 Task: Research Airbnb options in Alanya, Turkey from 27th December, 2023 to 29st December, 2023 for 2 adults. Place can be private room with 1  bedroom having 2 beds and 1 bathroom. Property type can be flat. Amenities needed are: wifi, washing machine.
Action: Mouse moved to (553, 150)
Screenshot: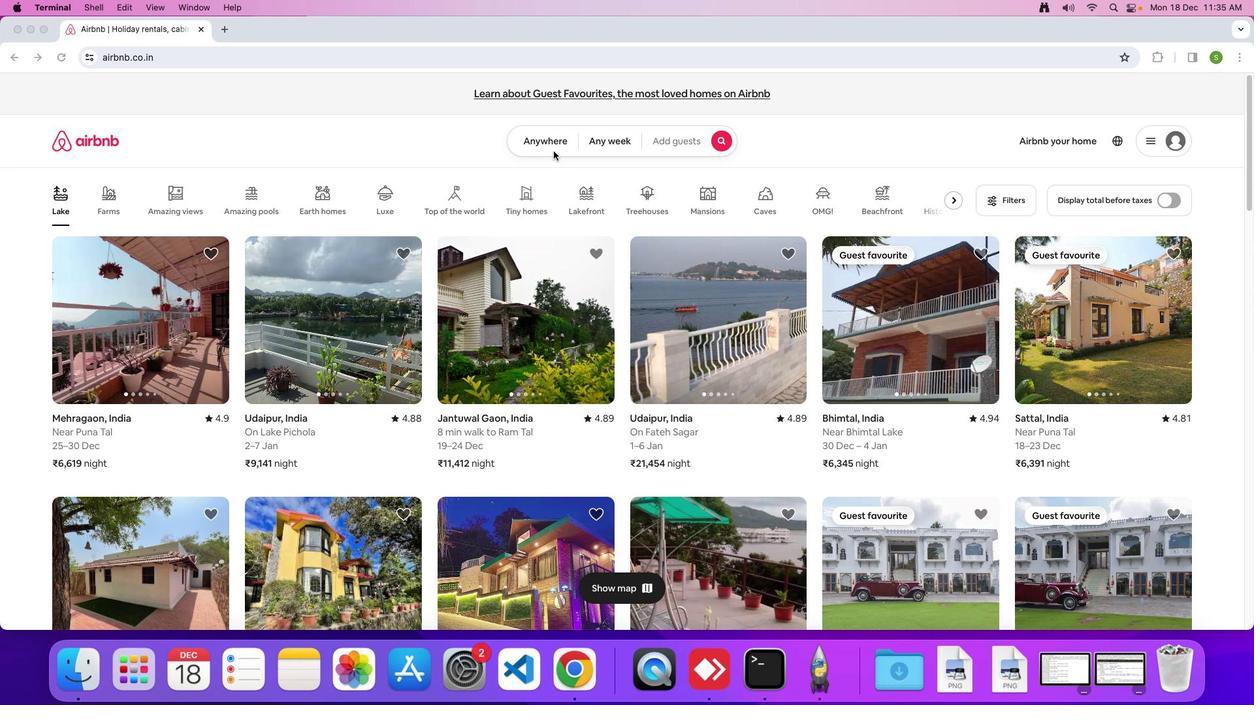 
Action: Mouse pressed left at (553, 150)
Screenshot: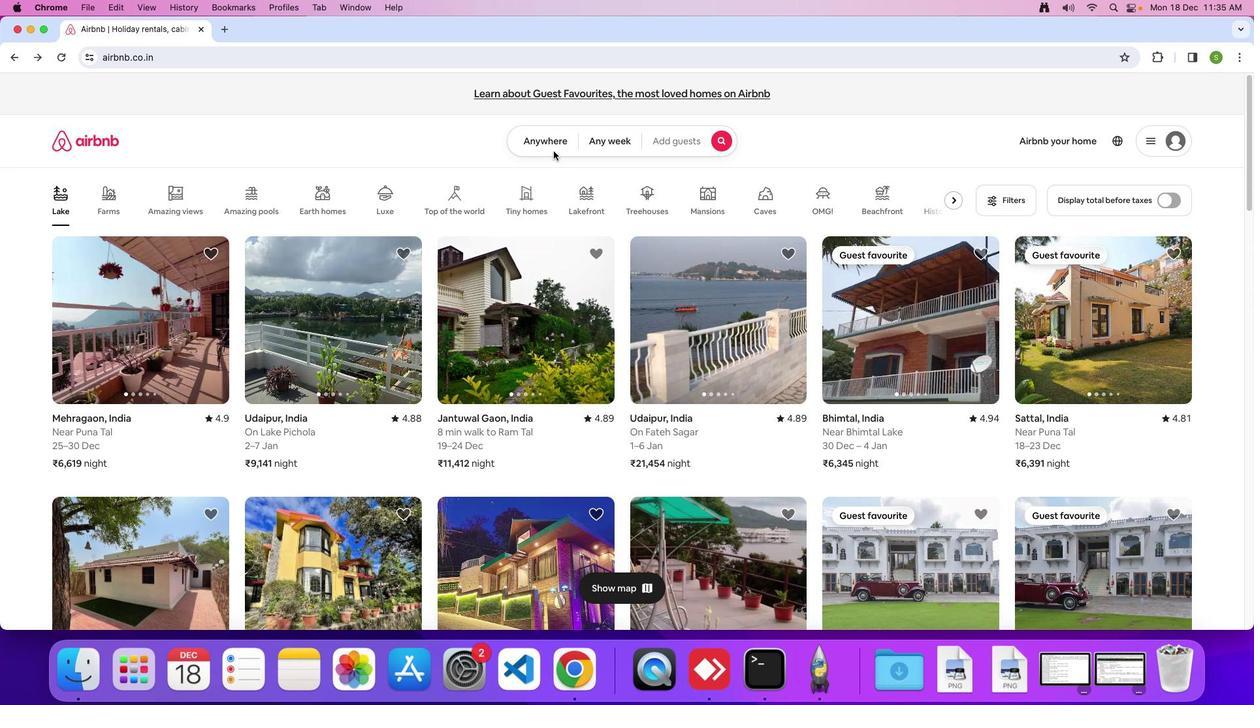 
Action: Mouse moved to (550, 147)
Screenshot: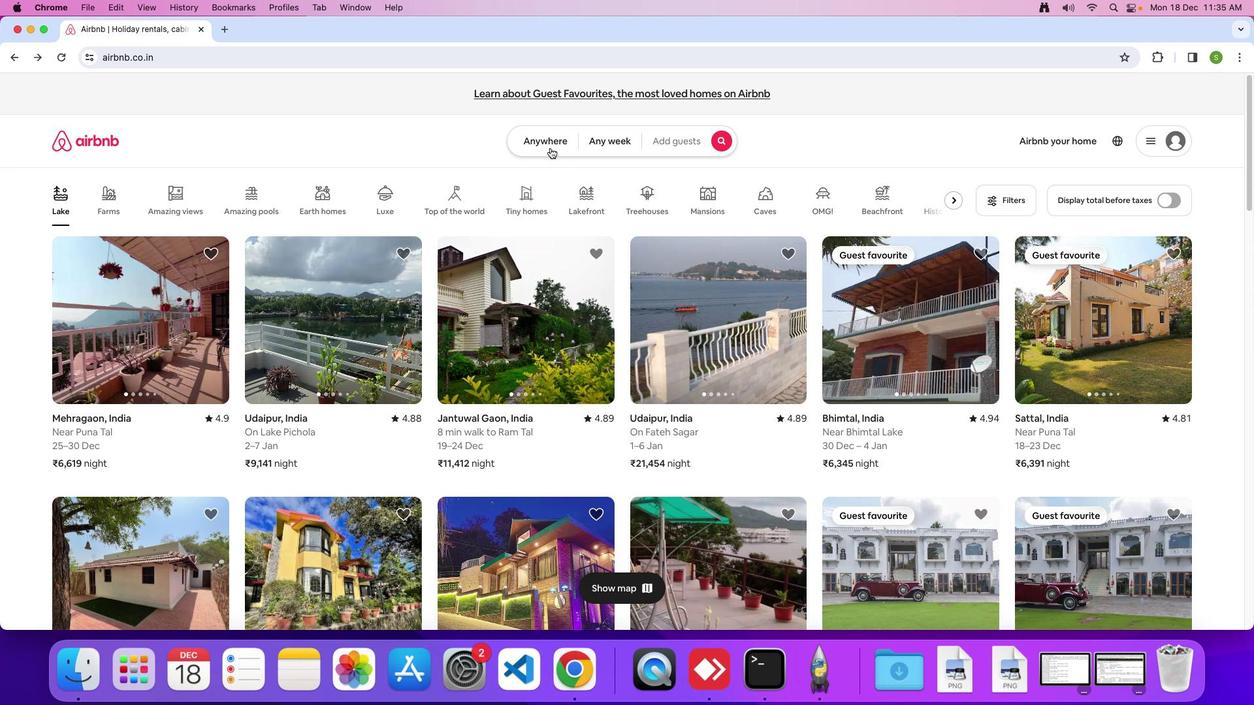 
Action: Mouse pressed left at (550, 147)
Screenshot: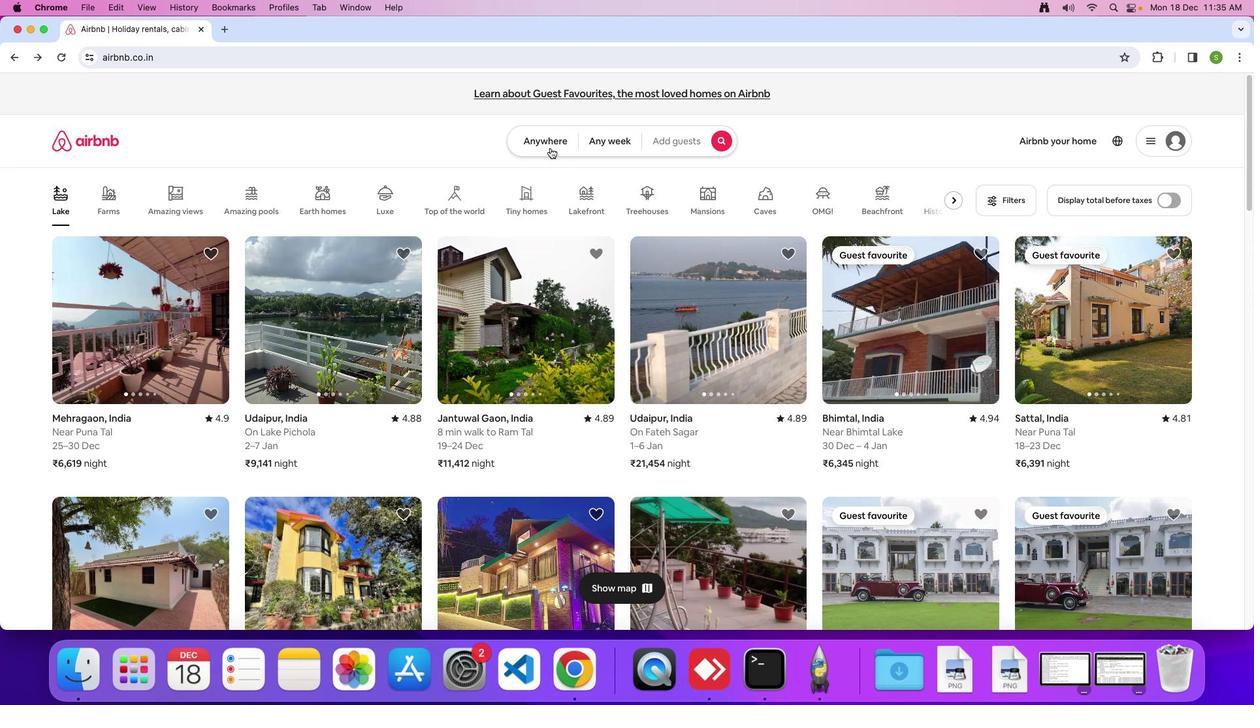 
Action: Mouse moved to (457, 185)
Screenshot: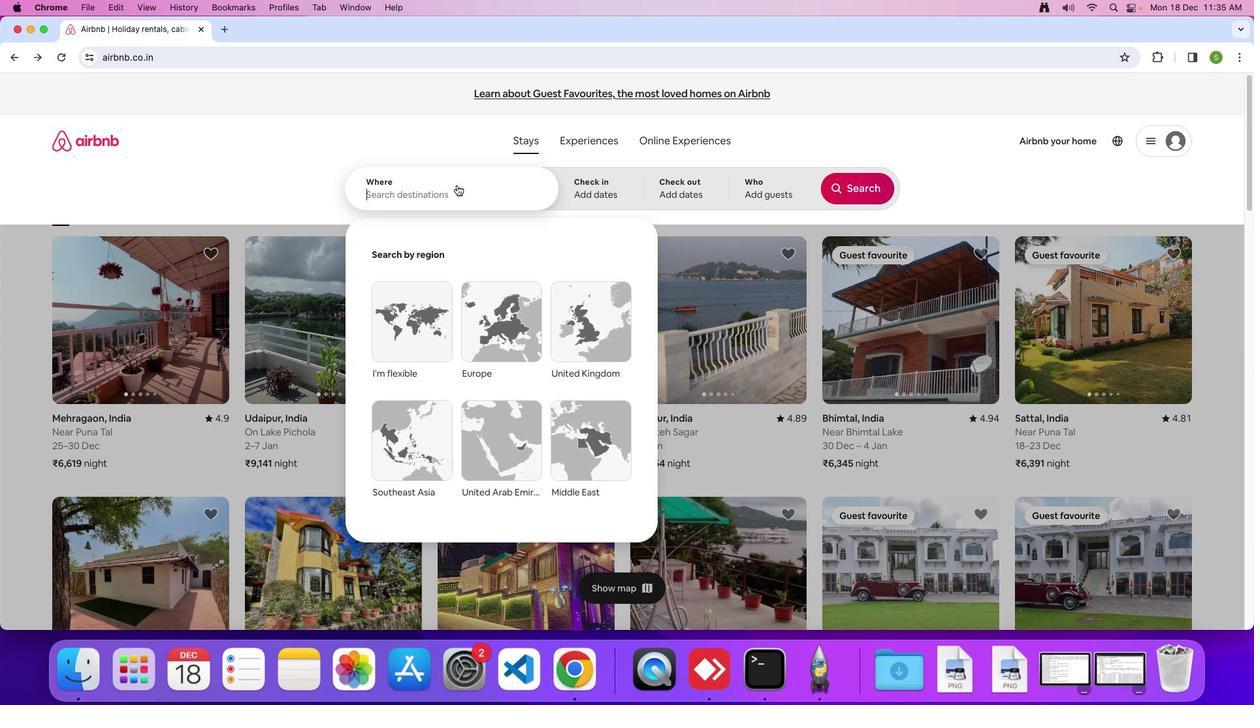 
Action: Mouse pressed left at (457, 185)
Screenshot: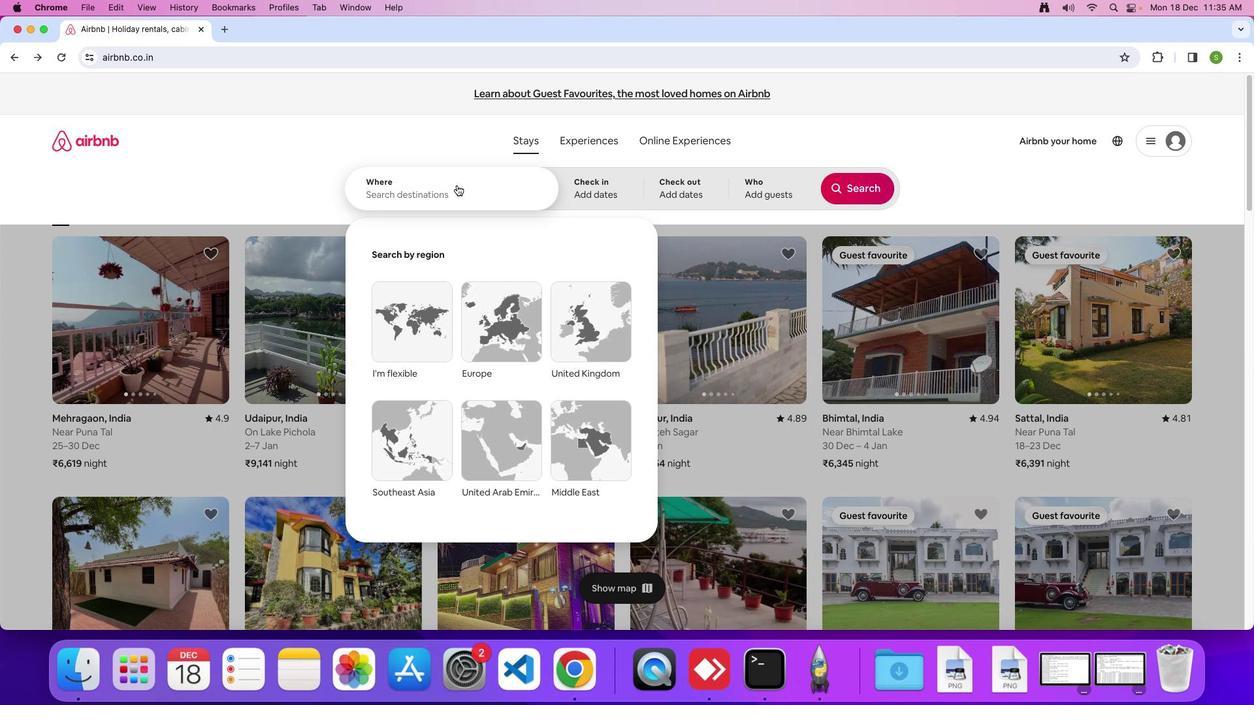 
Action: Mouse moved to (457, 185)
Screenshot: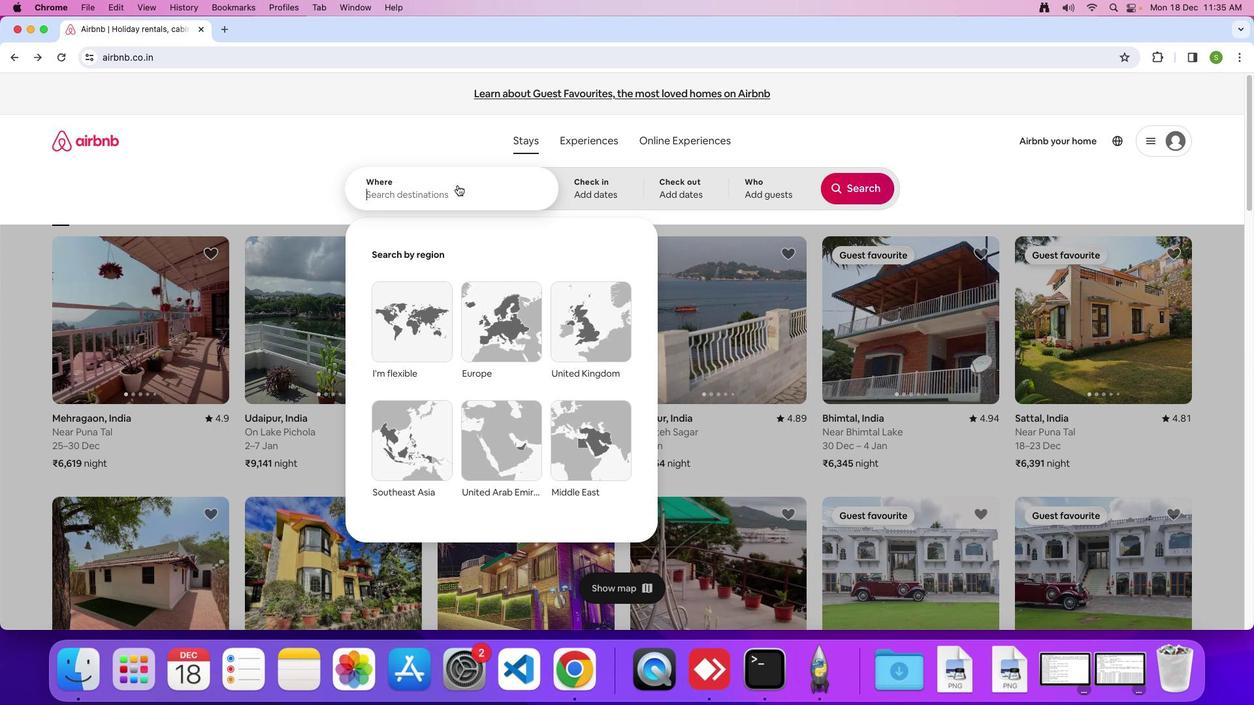 
Action: Key pressed 'A'Key.caps_lock'l''a''n''y''a'','Key.spaceKey.shift't''u''r''k''e''y'Key.enter
Screenshot: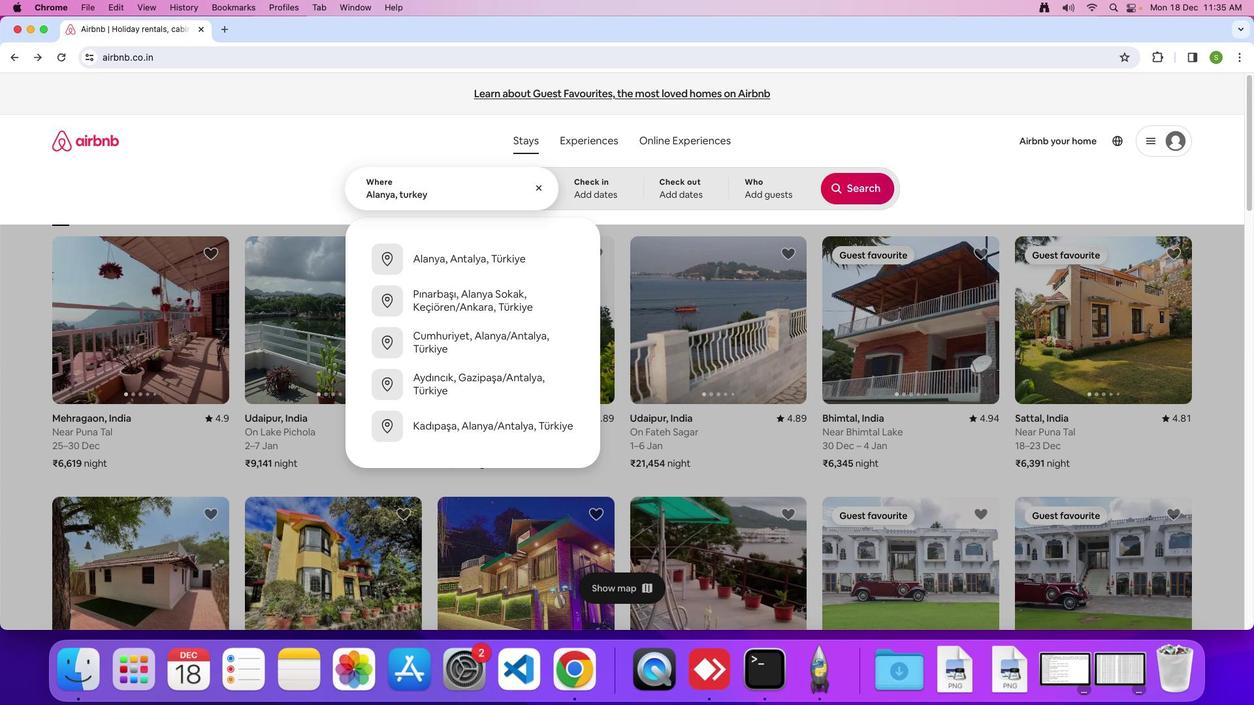 
Action: Mouse moved to (491, 474)
Screenshot: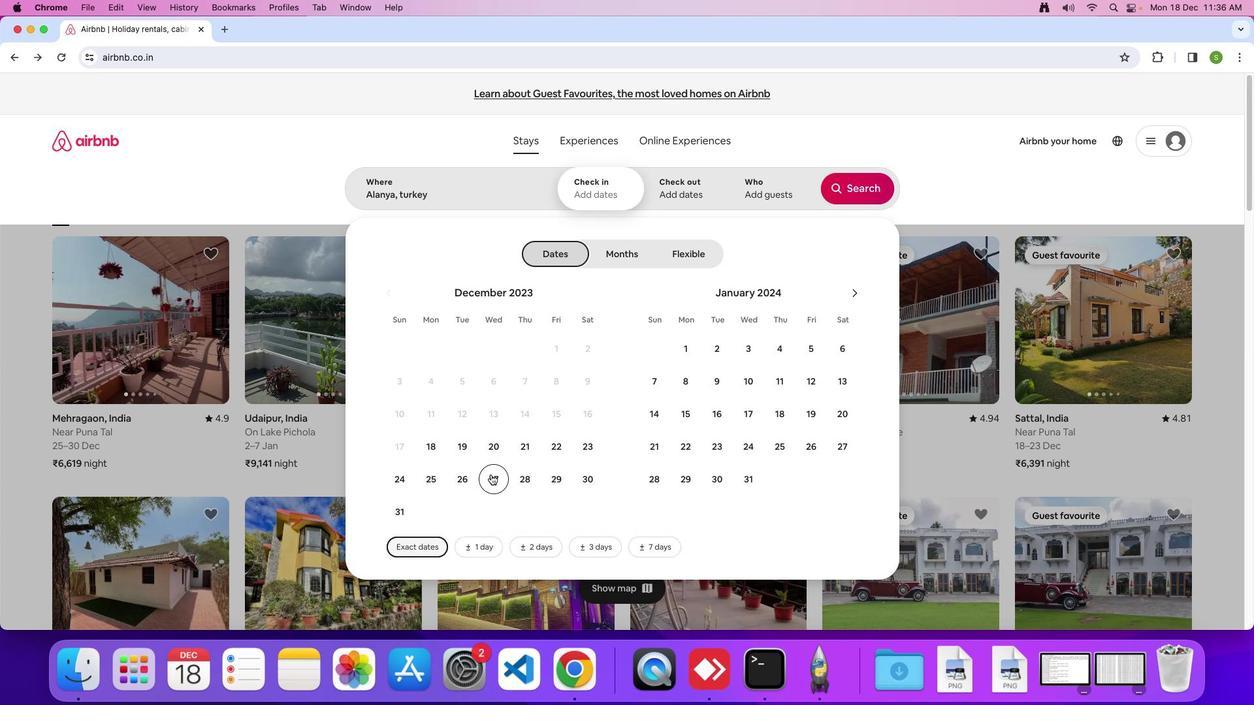 
Action: Mouse pressed left at (491, 474)
Screenshot: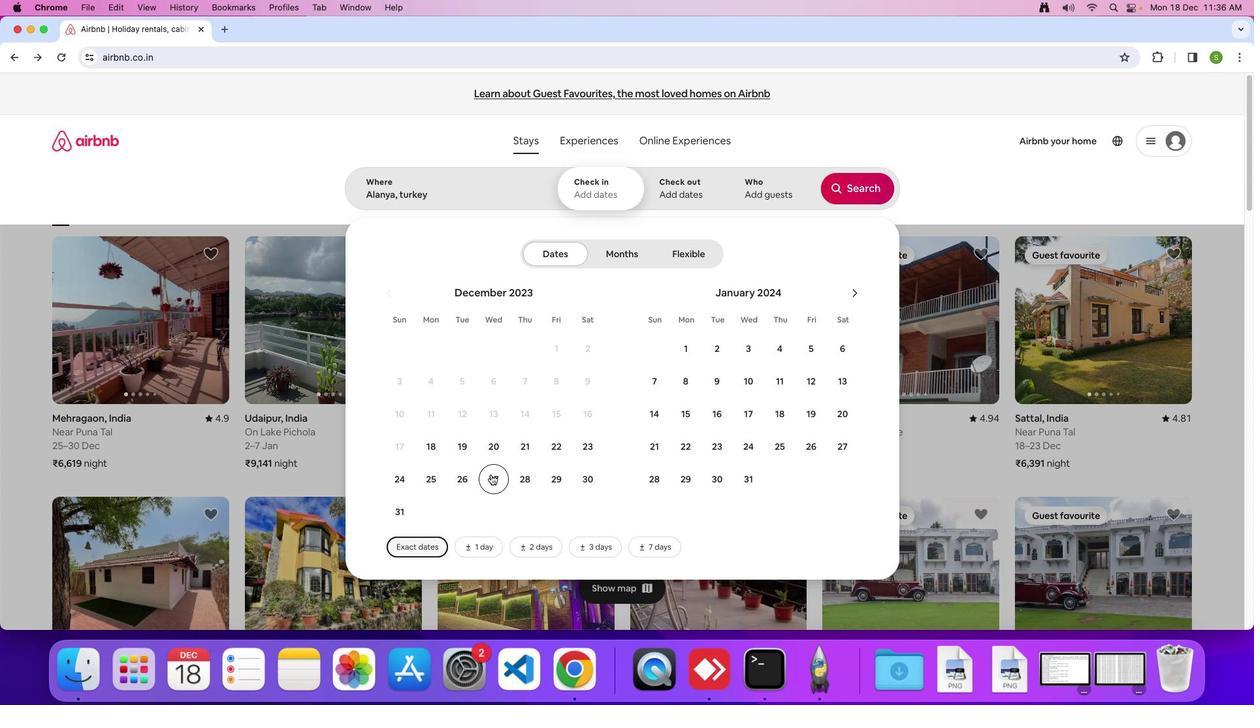 
Action: Mouse moved to (560, 478)
Screenshot: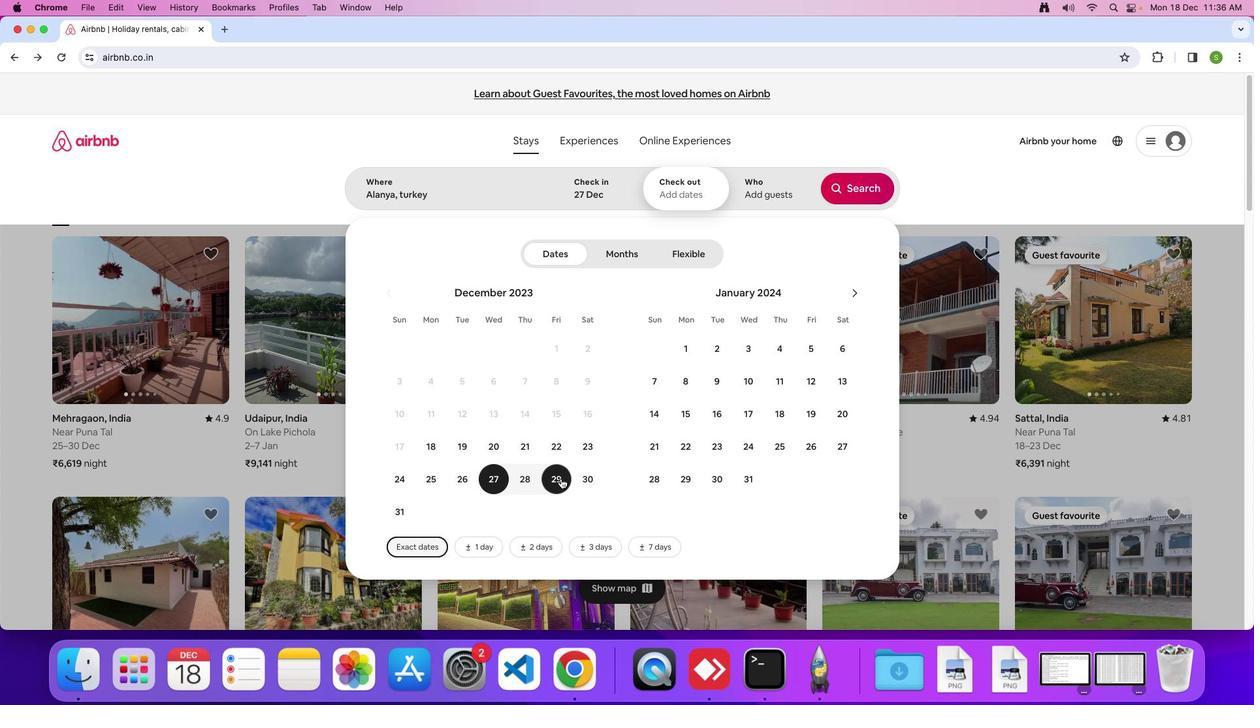 
Action: Mouse pressed left at (560, 478)
Screenshot: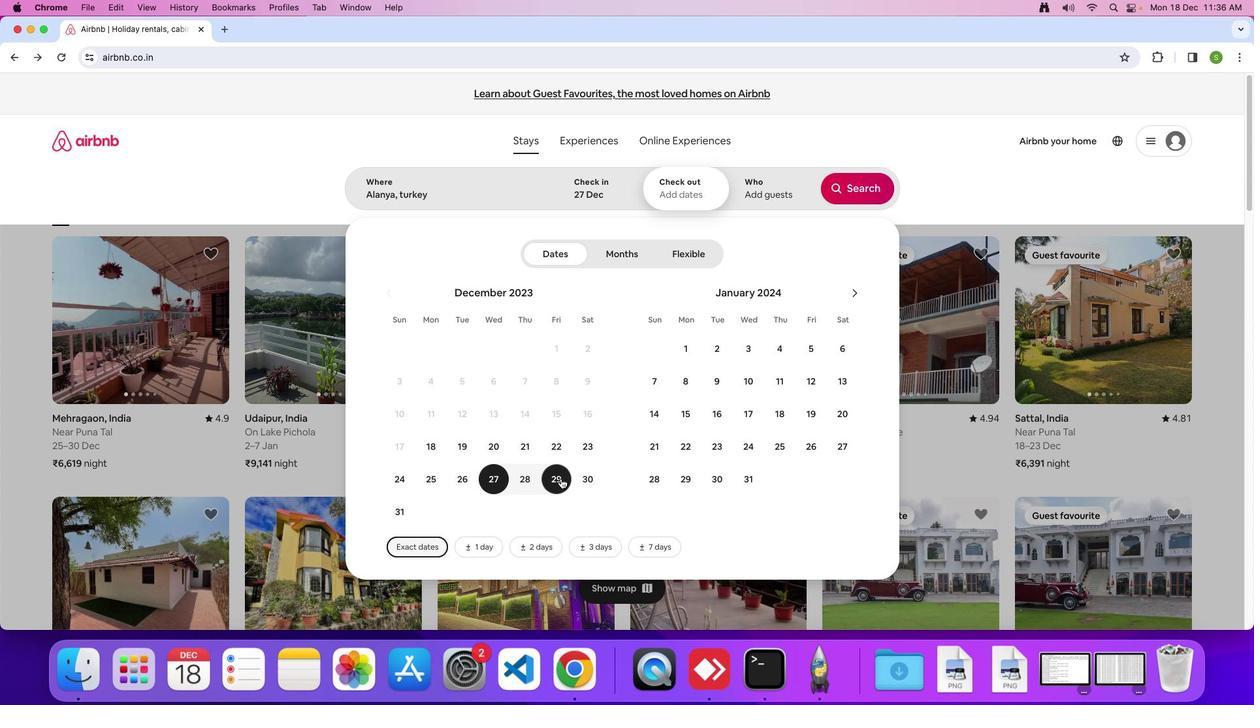 
Action: Mouse moved to (767, 195)
Screenshot: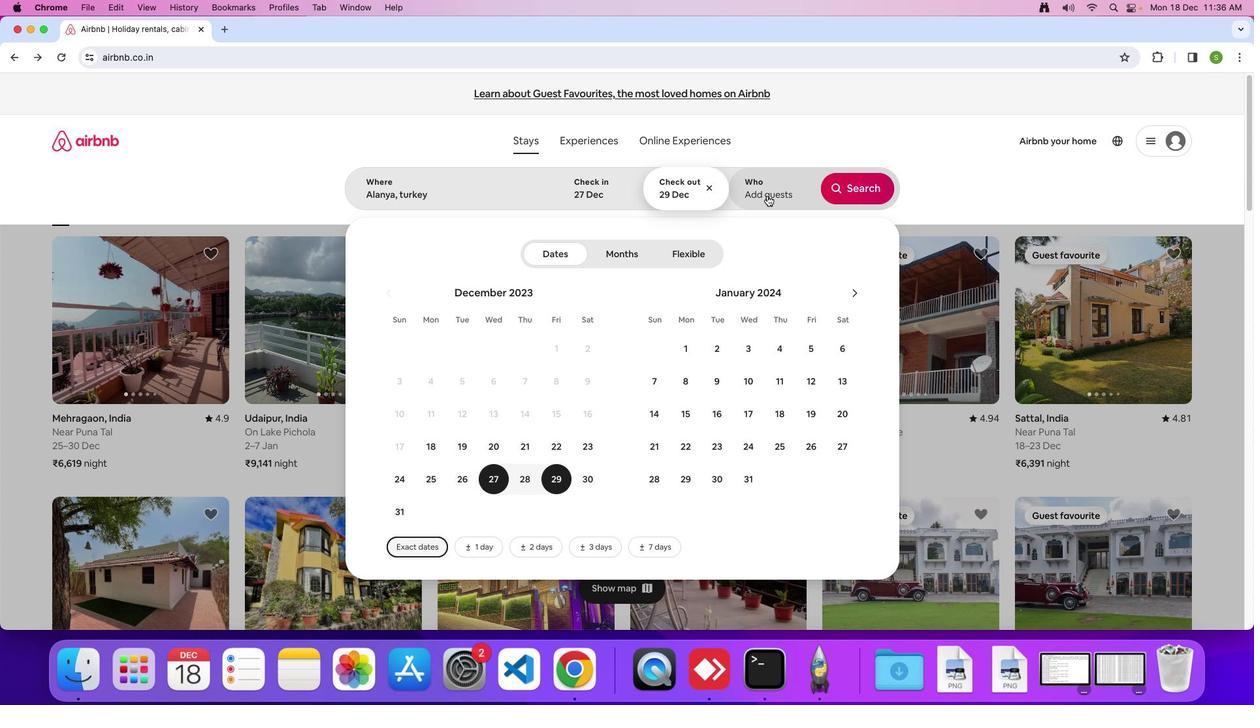 
Action: Mouse pressed left at (767, 195)
Screenshot: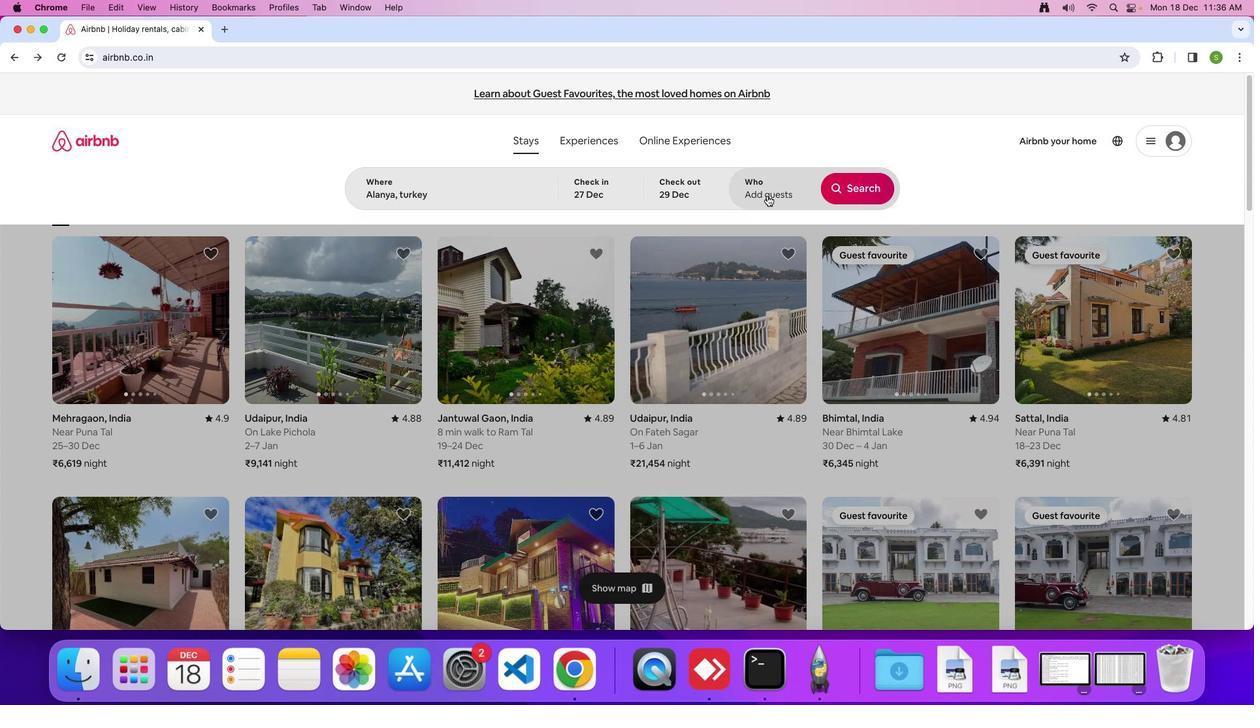 
Action: Mouse moved to (866, 255)
Screenshot: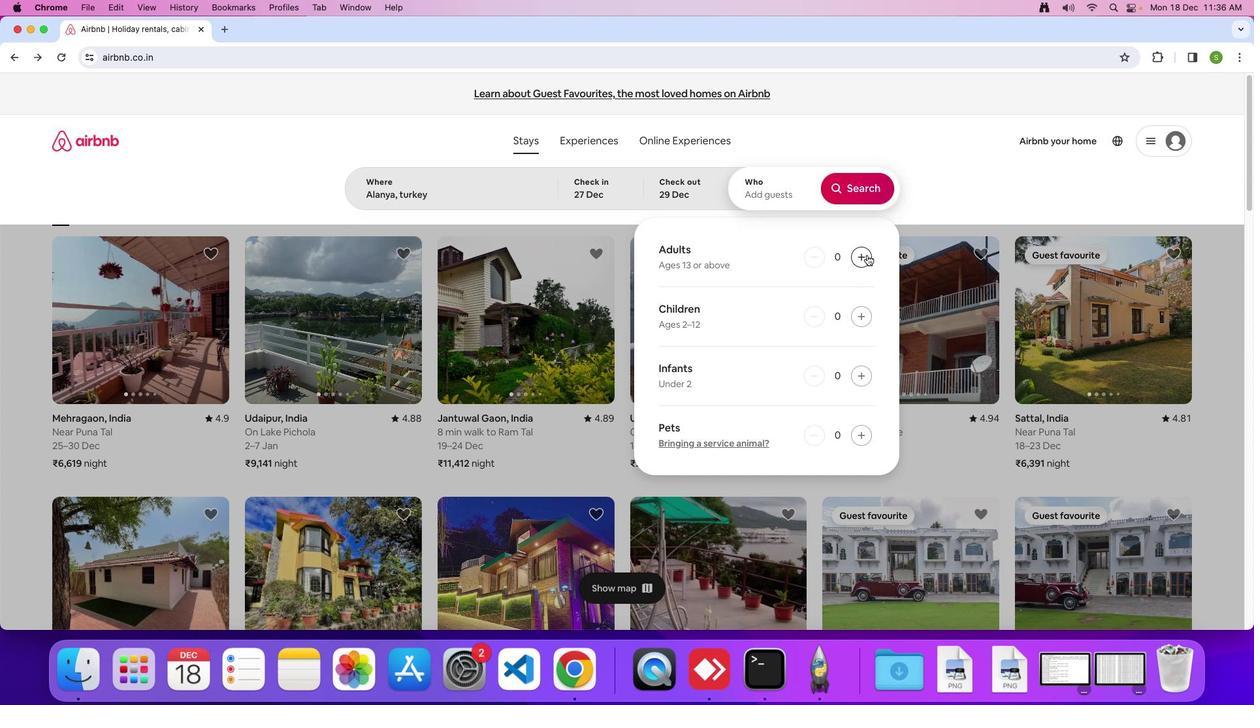 
Action: Mouse pressed left at (866, 255)
Screenshot: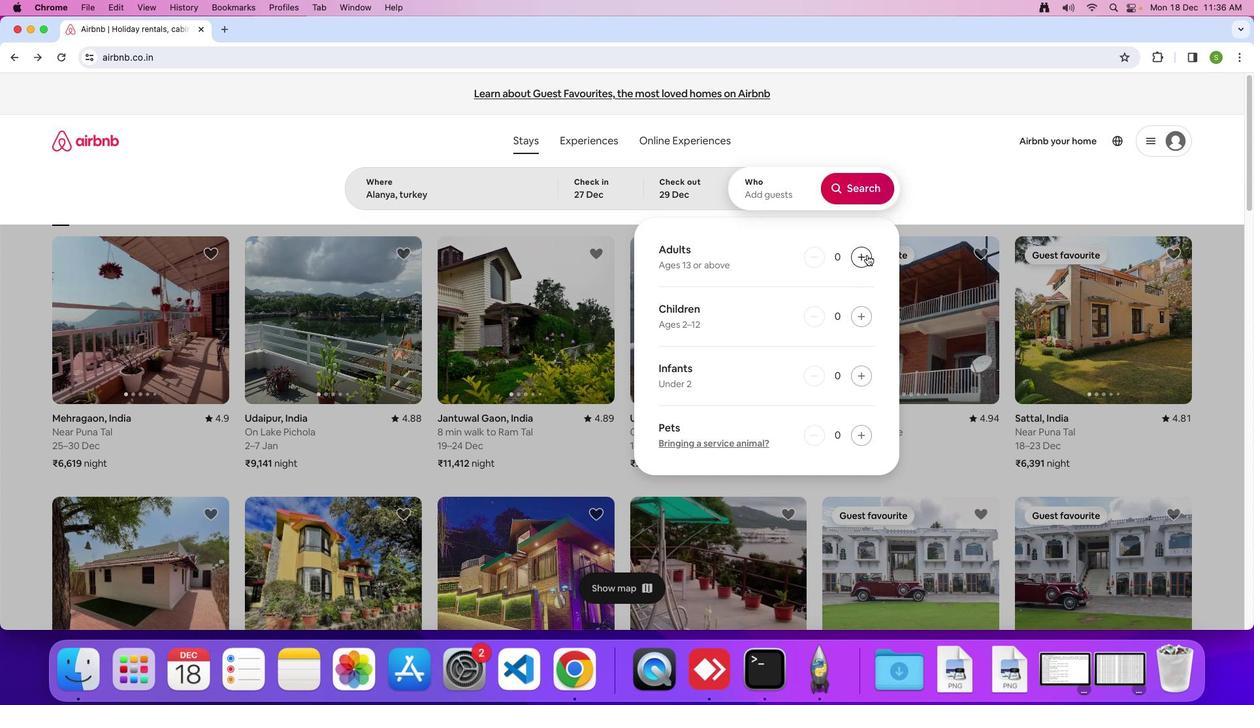 
Action: Mouse moved to (866, 255)
Screenshot: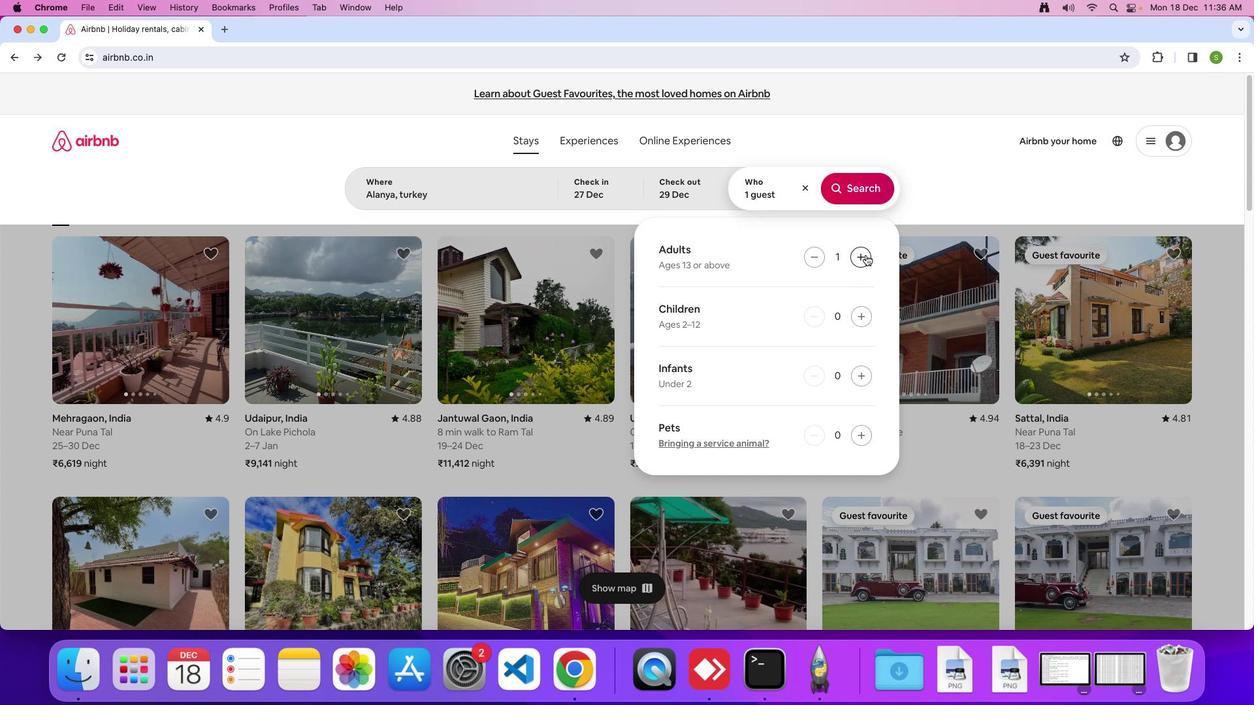 
Action: Mouse pressed left at (866, 255)
Screenshot: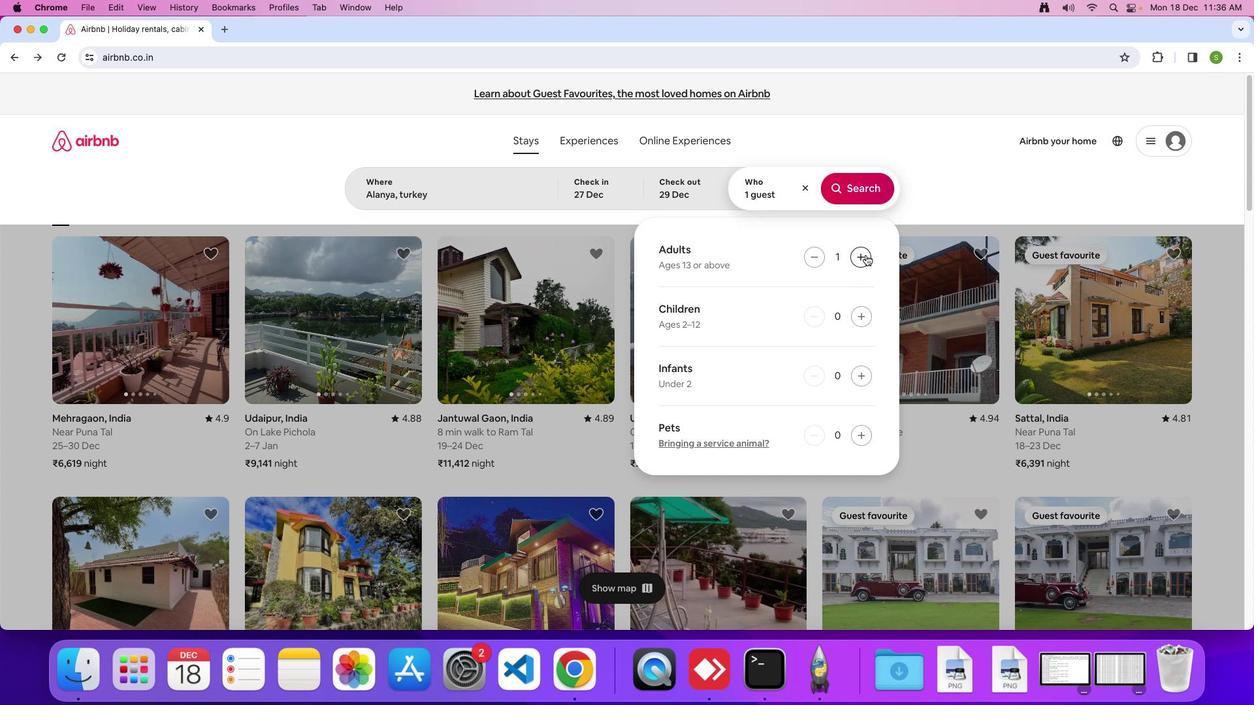 
Action: Mouse moved to (855, 191)
Screenshot: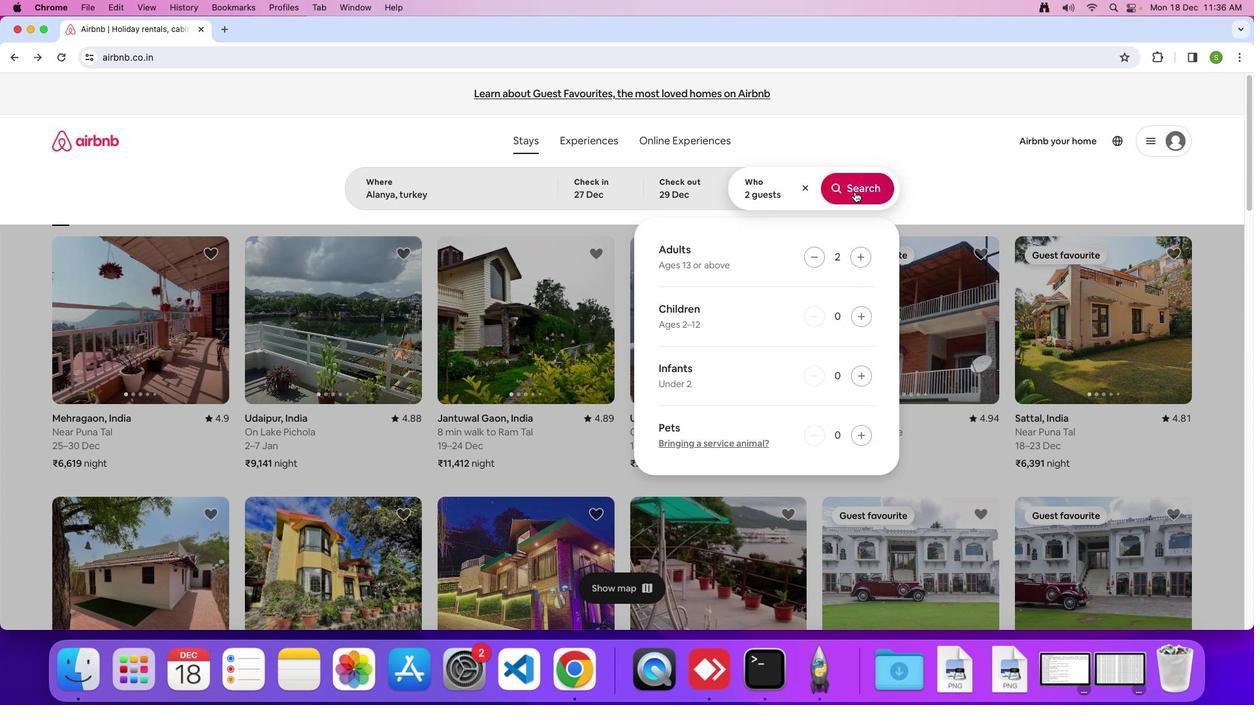
Action: Mouse pressed left at (855, 191)
Screenshot: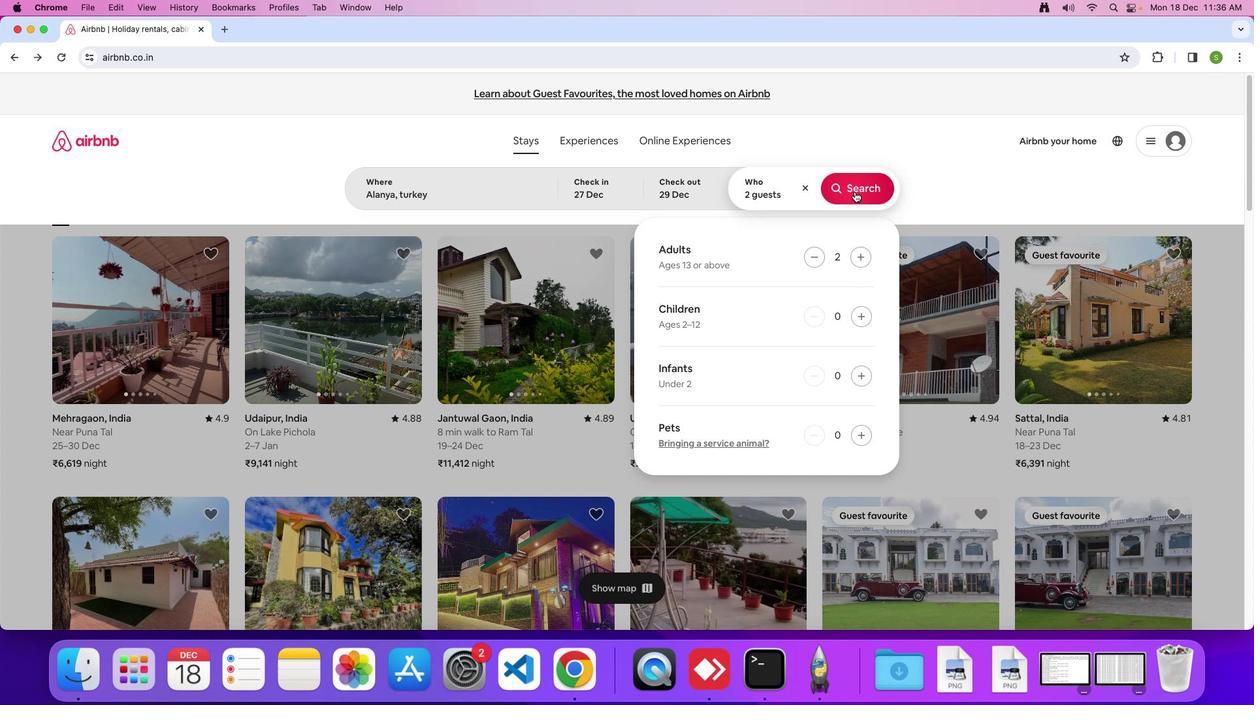 
Action: Mouse moved to (1041, 160)
Screenshot: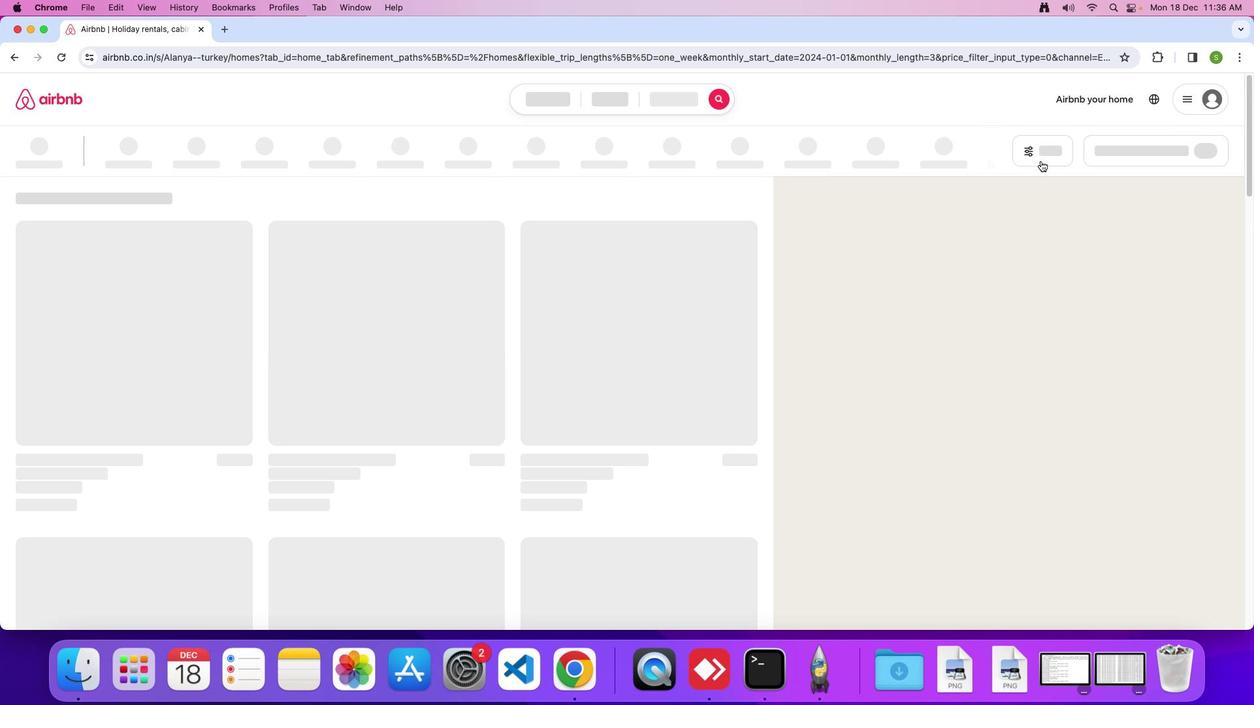 
Action: Mouse pressed left at (1041, 160)
Screenshot: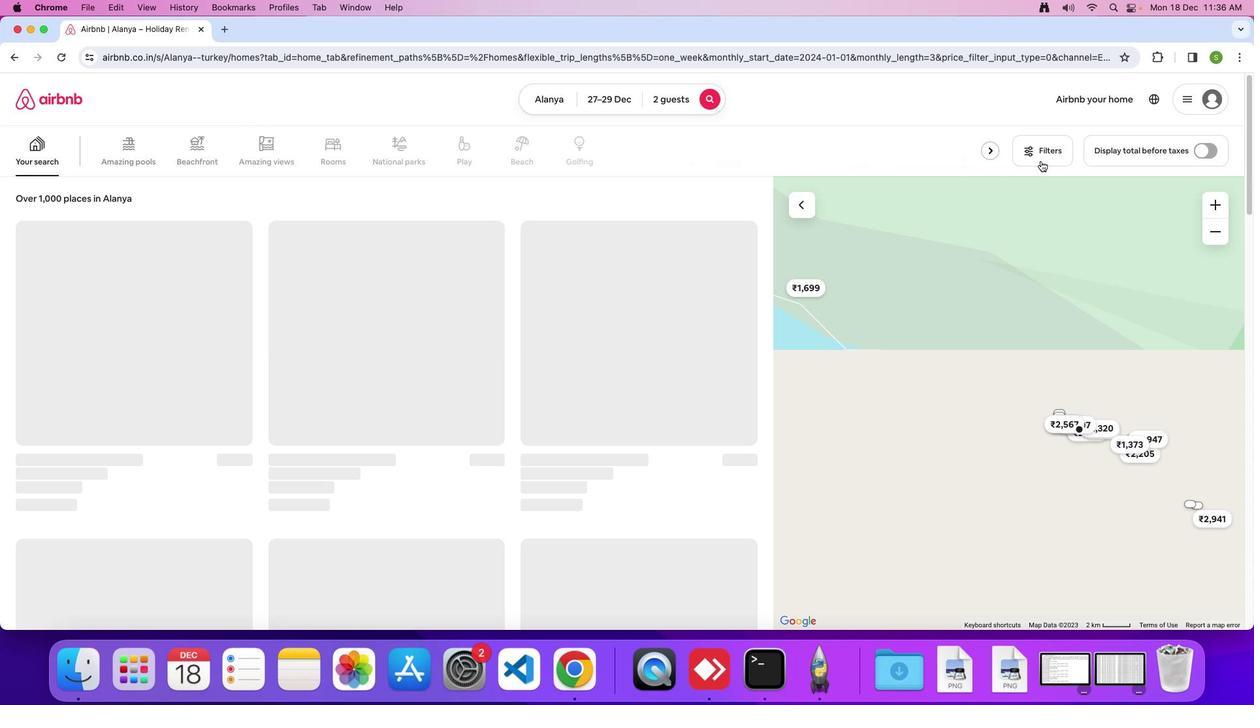 
Action: Mouse moved to (629, 396)
Screenshot: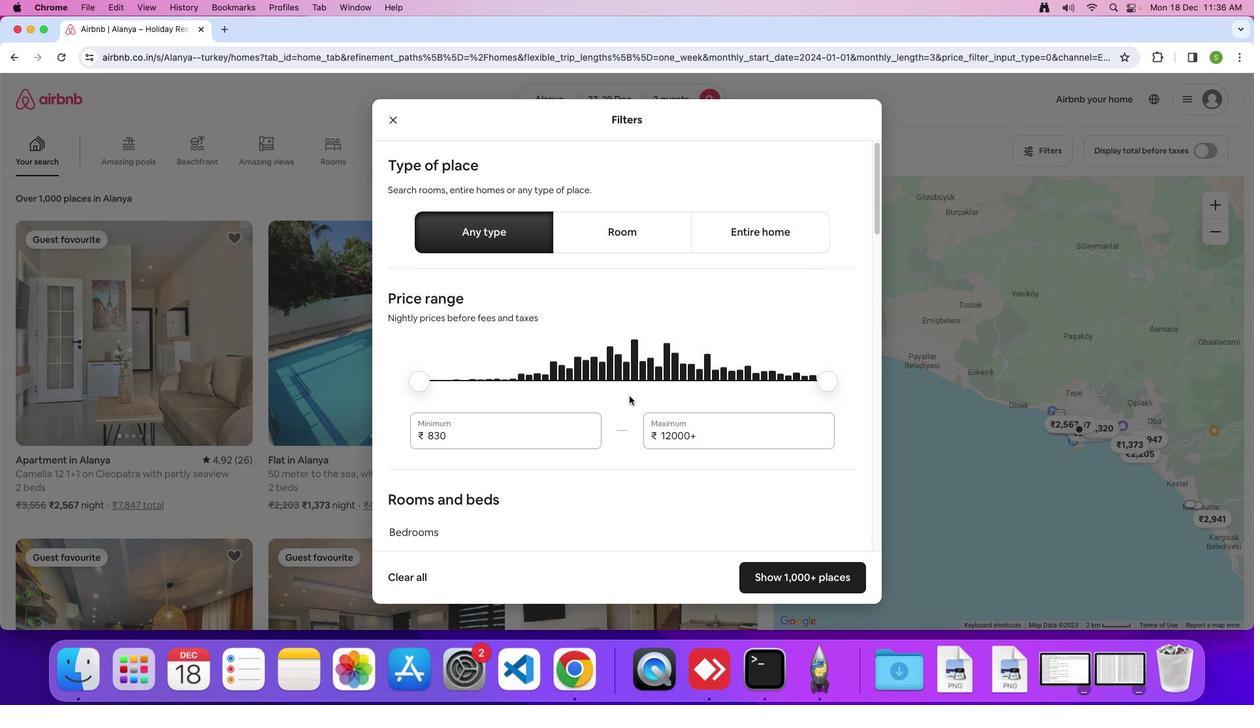 
Action: Mouse scrolled (629, 396) with delta (0, 0)
Screenshot: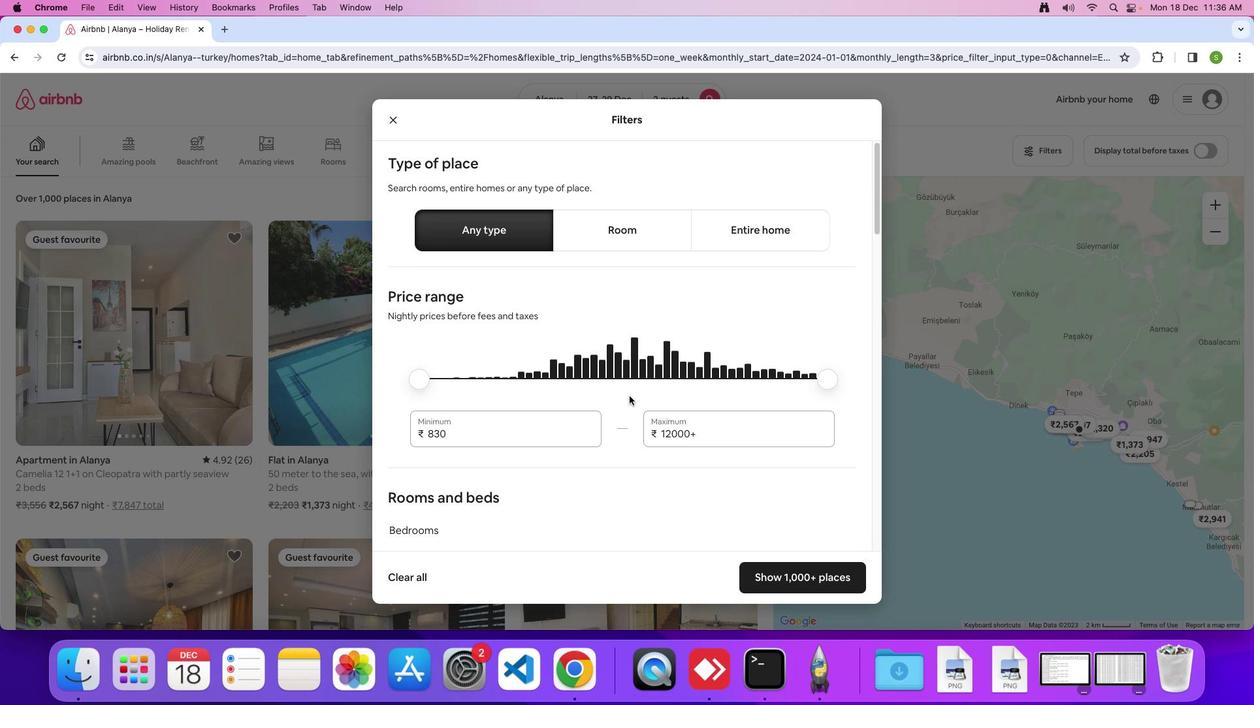 
Action: Mouse scrolled (629, 396) with delta (0, 0)
Screenshot: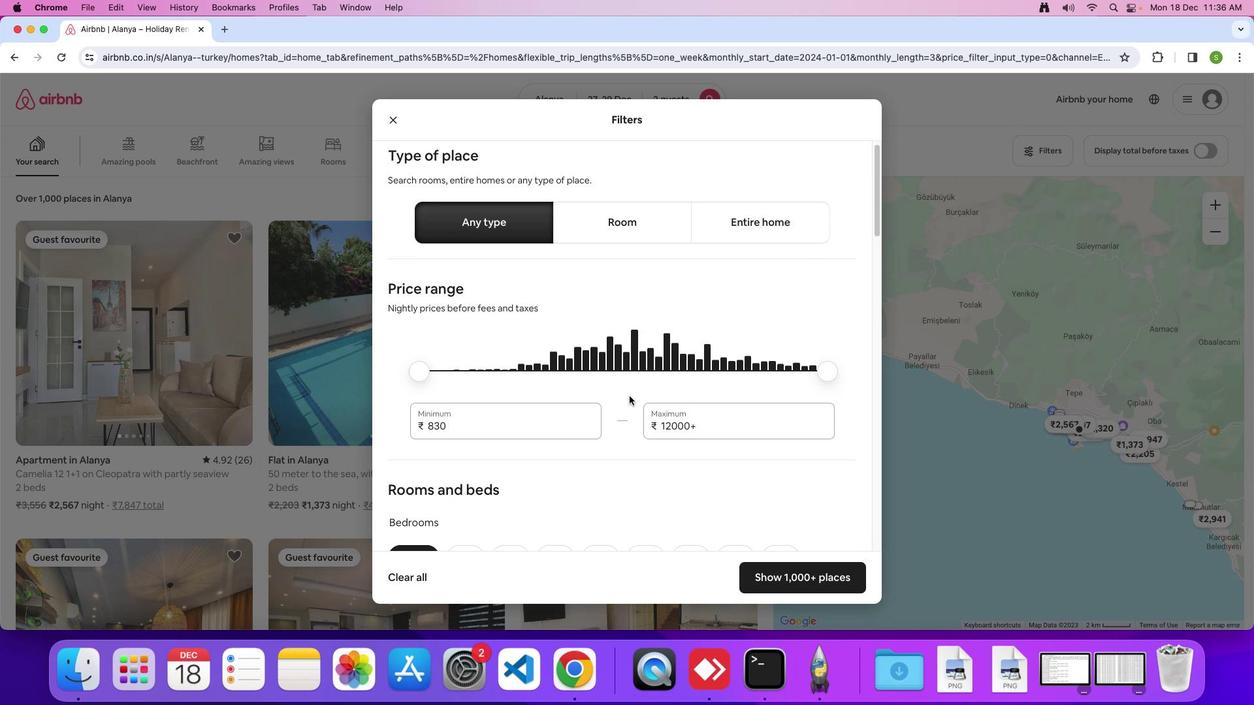 
Action: Mouse scrolled (629, 396) with delta (0, 0)
Screenshot: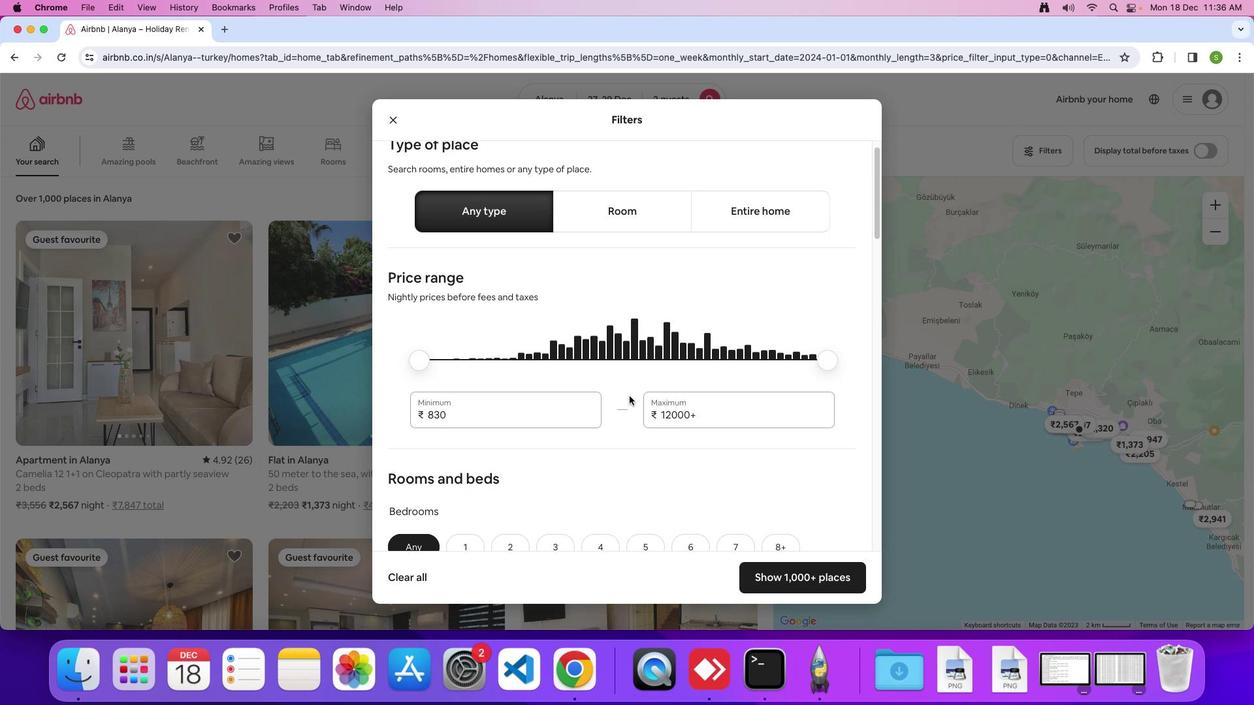
Action: Mouse scrolled (629, 396) with delta (0, 0)
Screenshot: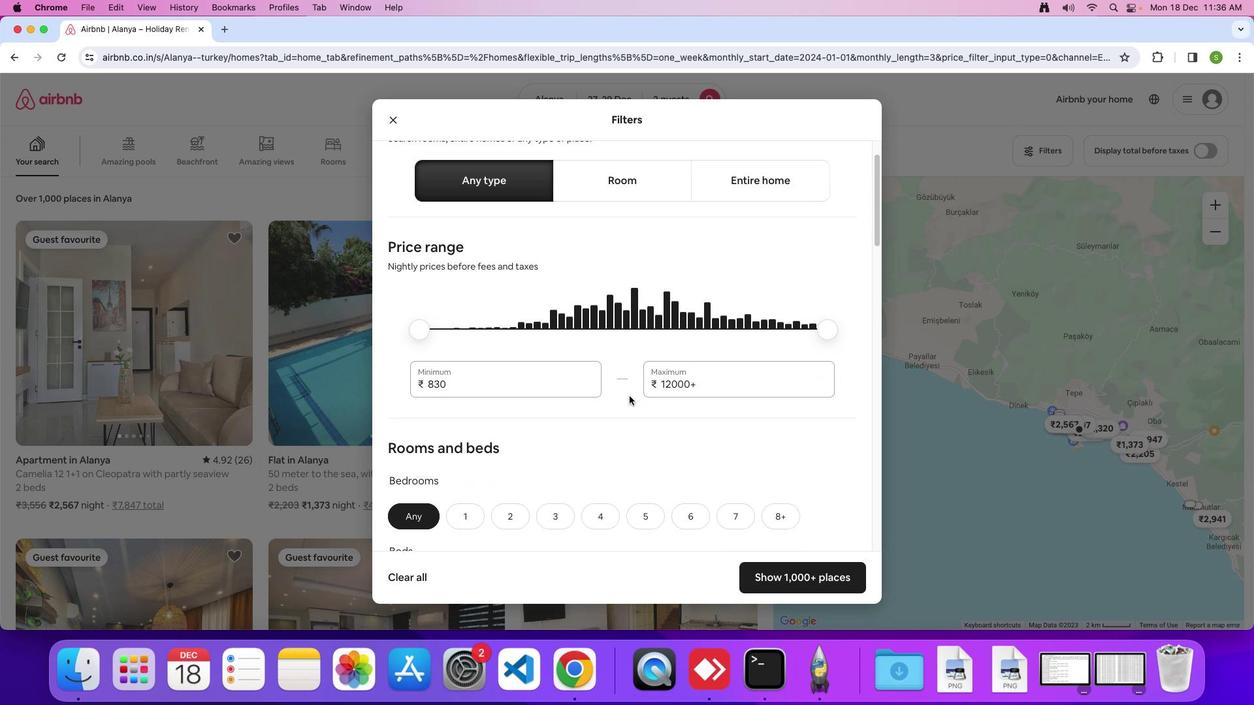 
Action: Mouse scrolled (629, 396) with delta (0, -1)
Screenshot: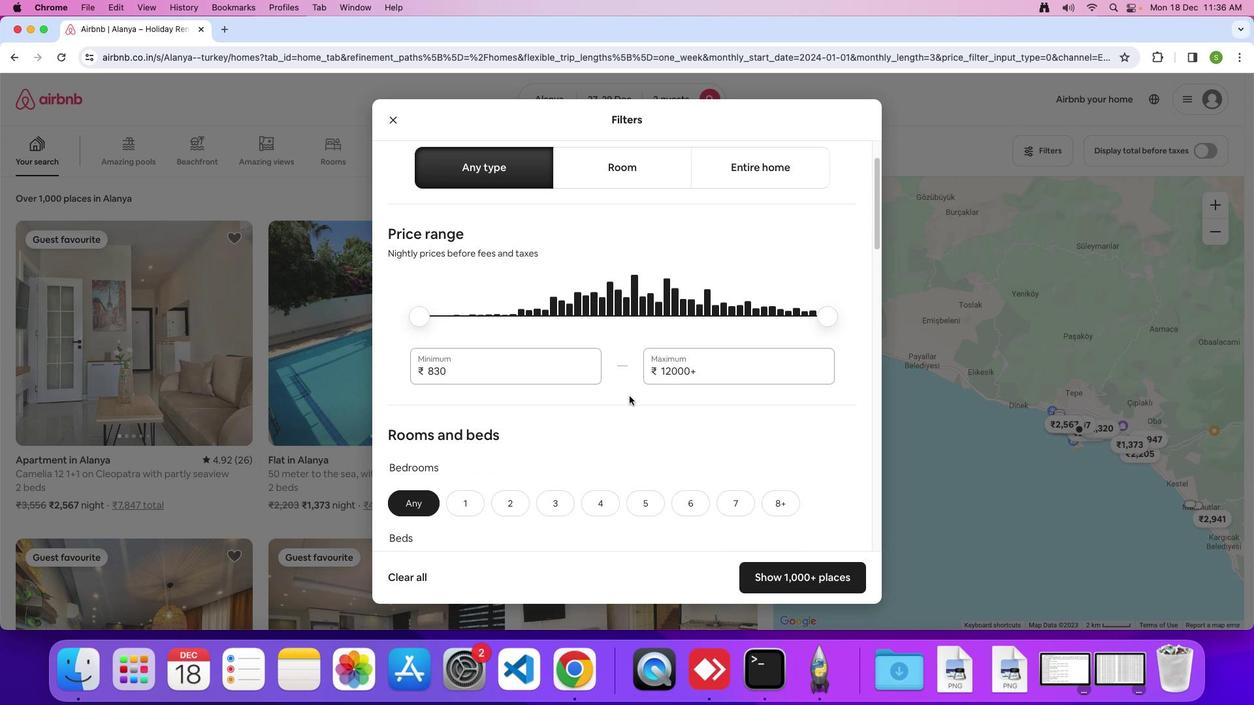 
Action: Mouse scrolled (629, 396) with delta (0, 0)
Screenshot: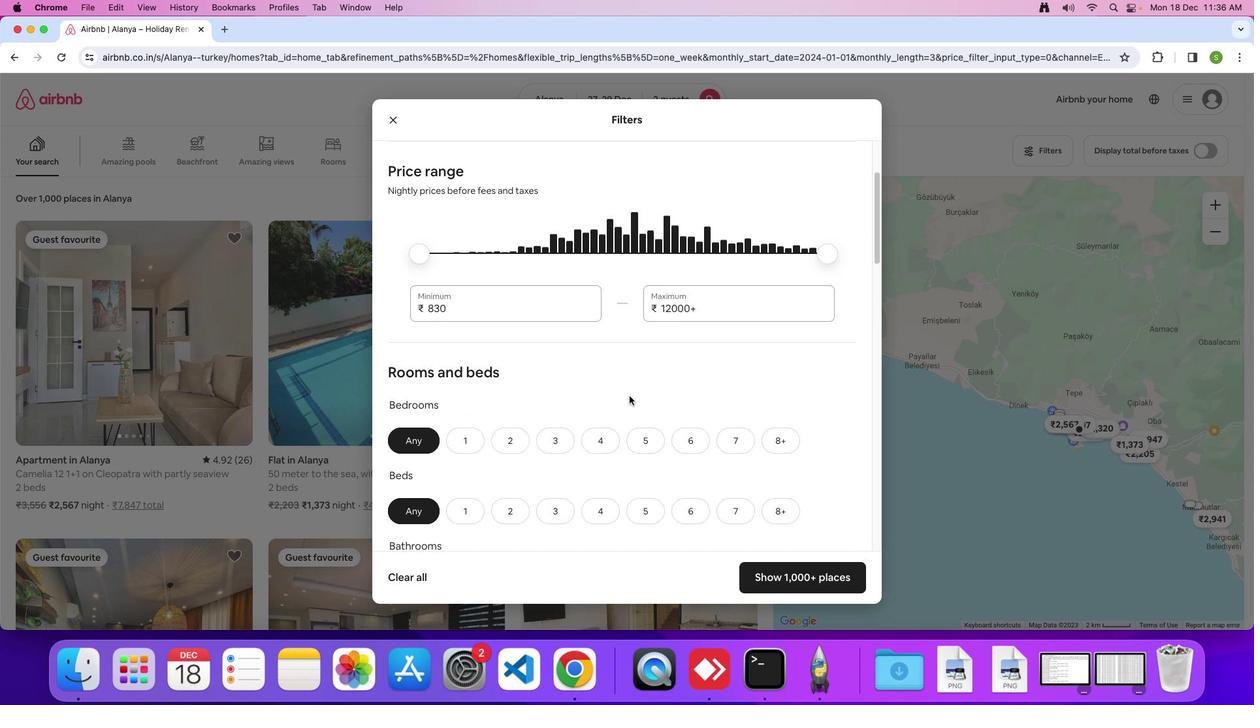 
Action: Mouse scrolled (629, 396) with delta (0, 0)
Screenshot: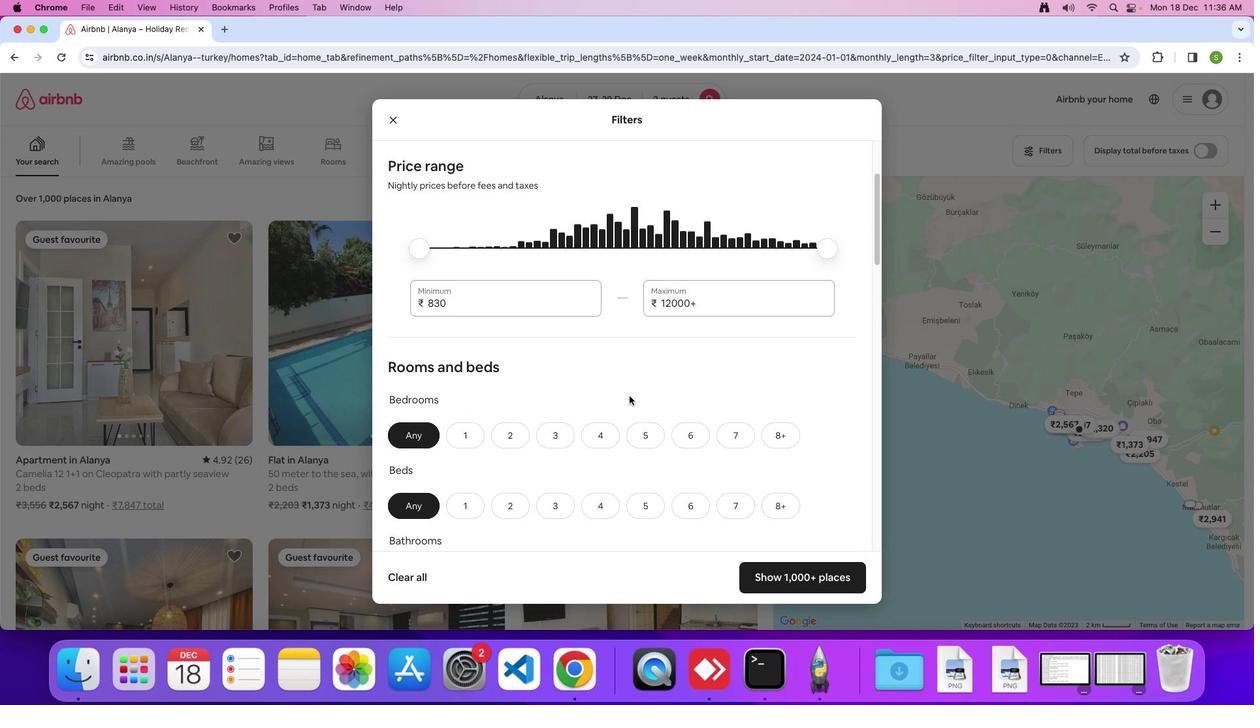 
Action: Mouse scrolled (629, 396) with delta (0, 0)
Screenshot: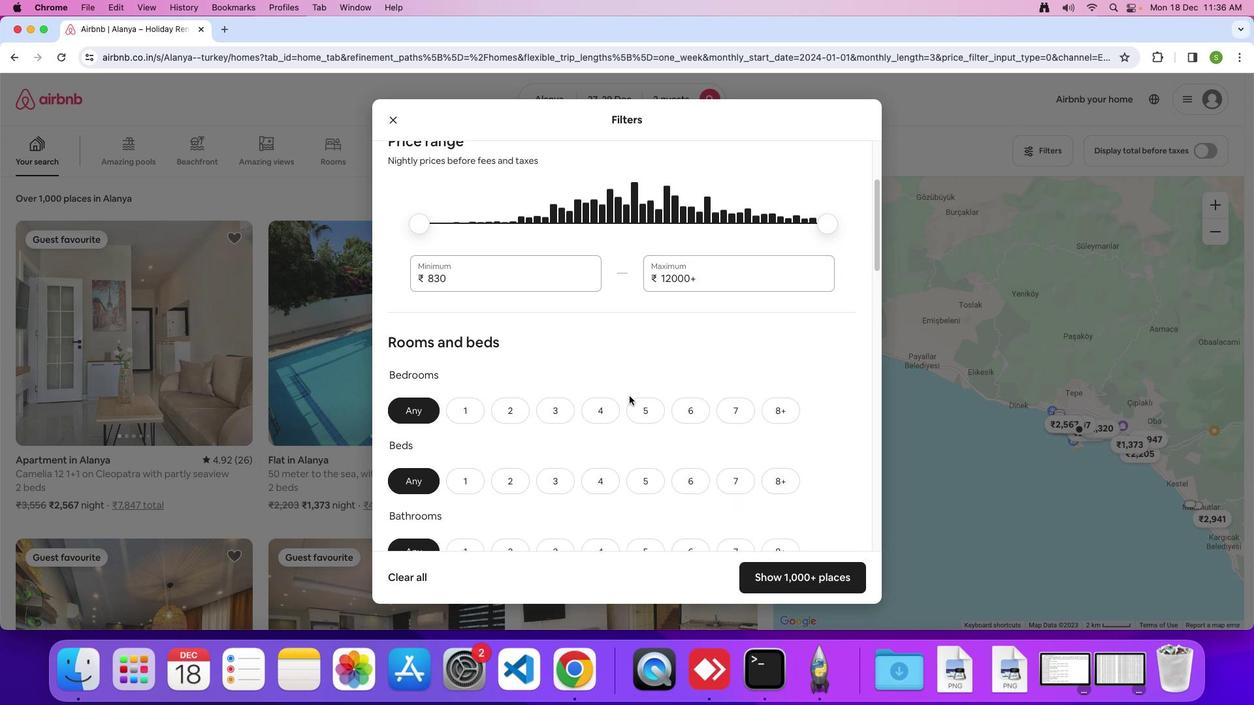
Action: Mouse scrolled (629, 396) with delta (0, 0)
Screenshot: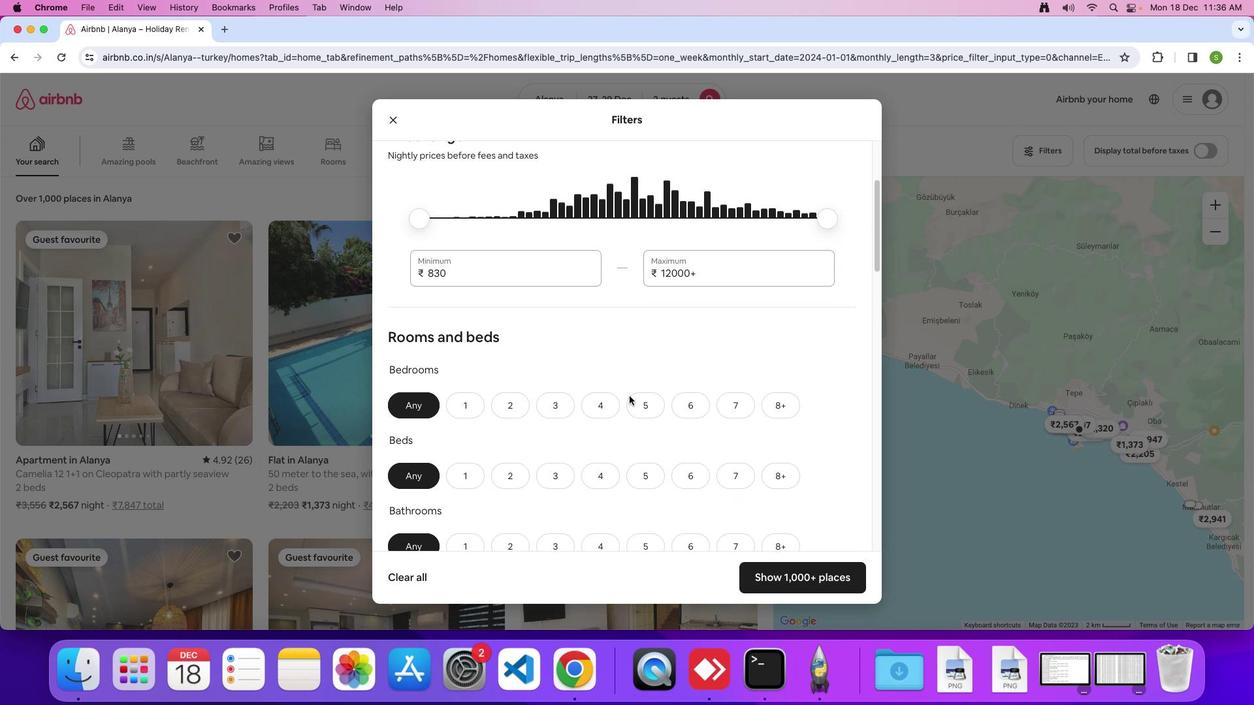 
Action: Mouse scrolled (629, 396) with delta (0, -1)
Screenshot: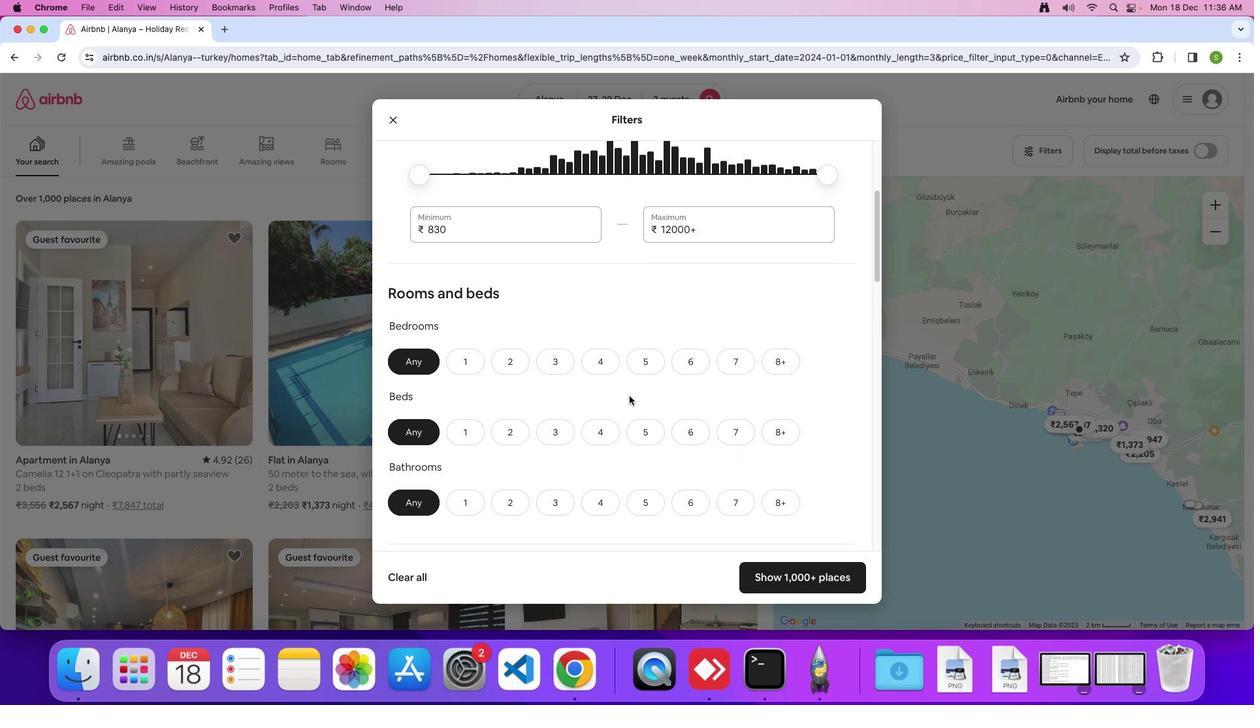 
Action: Mouse moved to (467, 312)
Screenshot: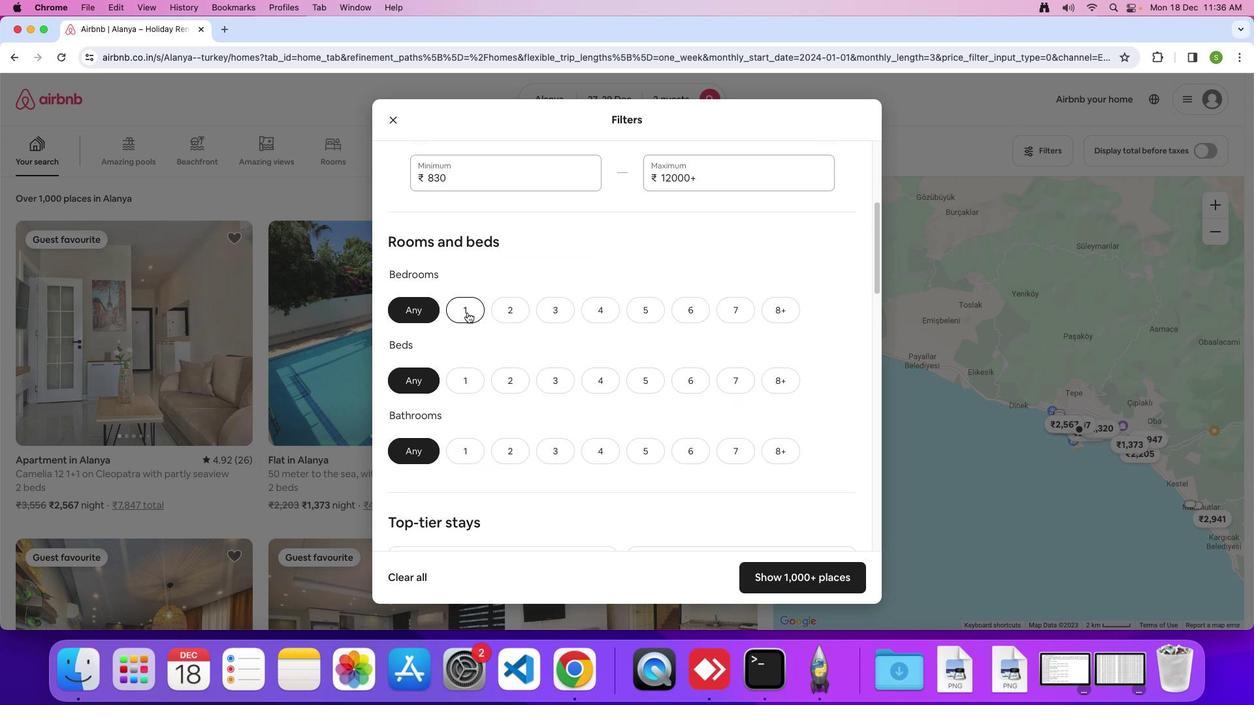 
Action: Mouse pressed left at (467, 312)
Screenshot: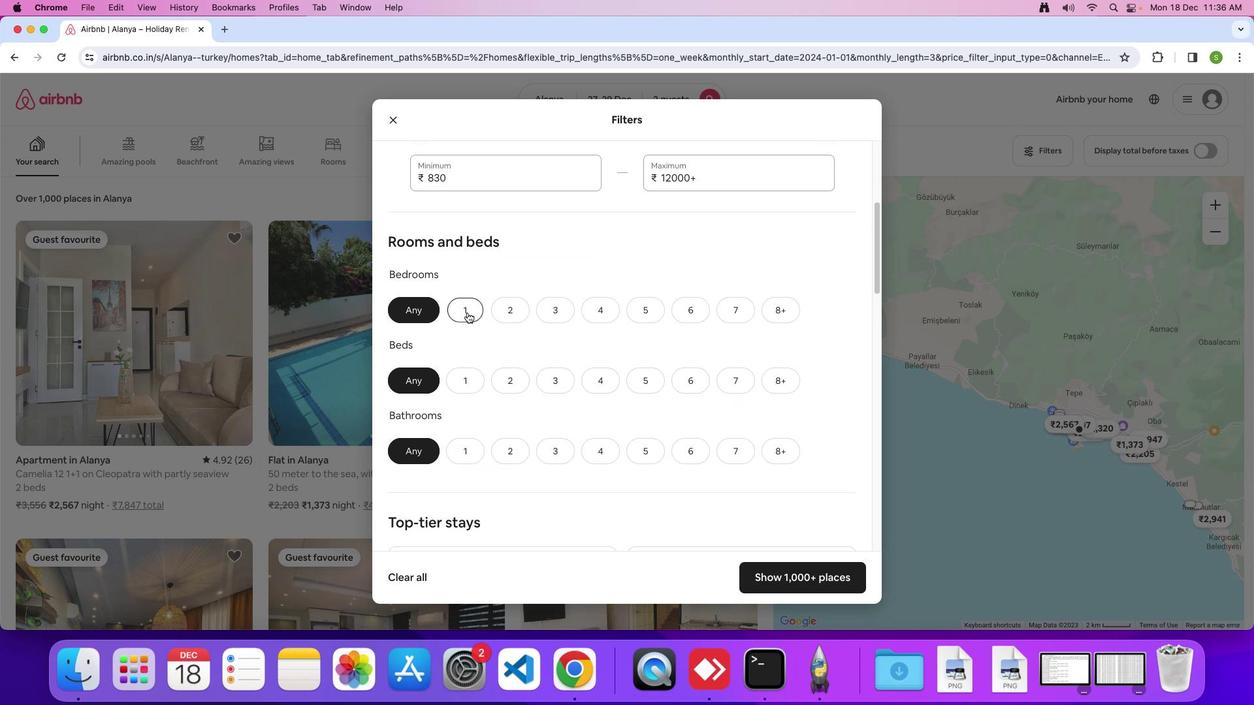 
Action: Mouse moved to (504, 380)
Screenshot: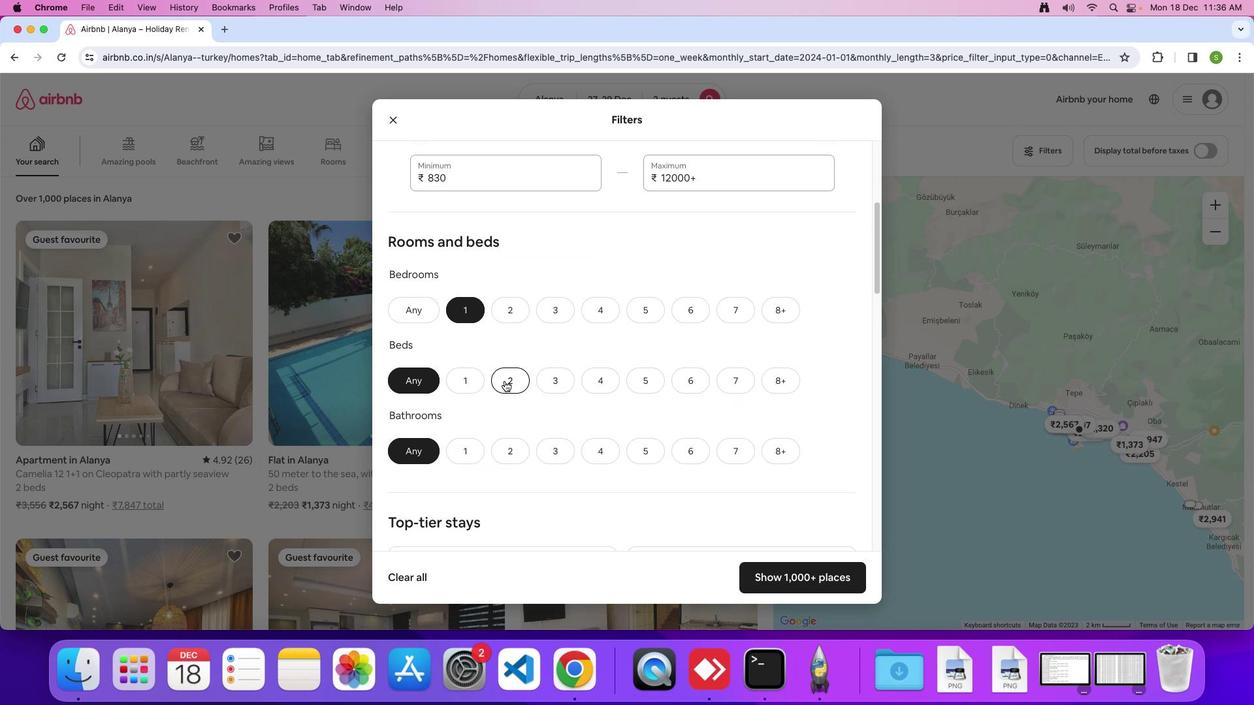 
Action: Mouse pressed left at (504, 380)
Screenshot: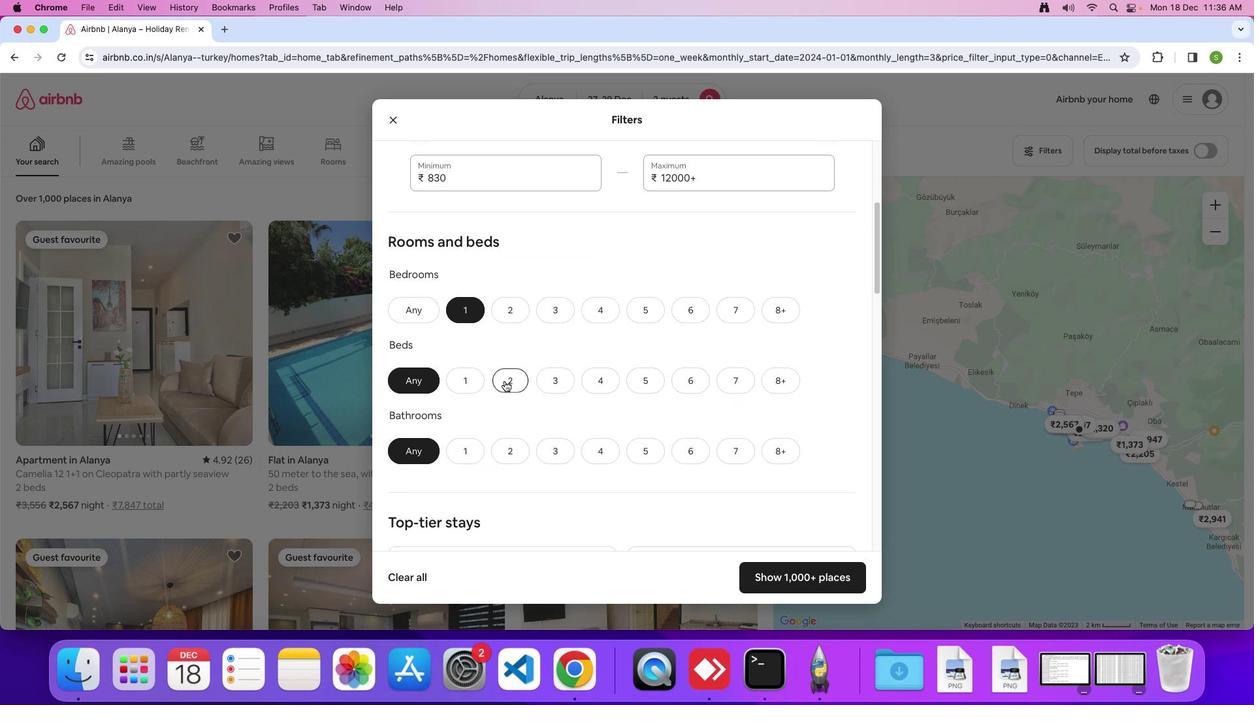 
Action: Mouse moved to (469, 451)
Screenshot: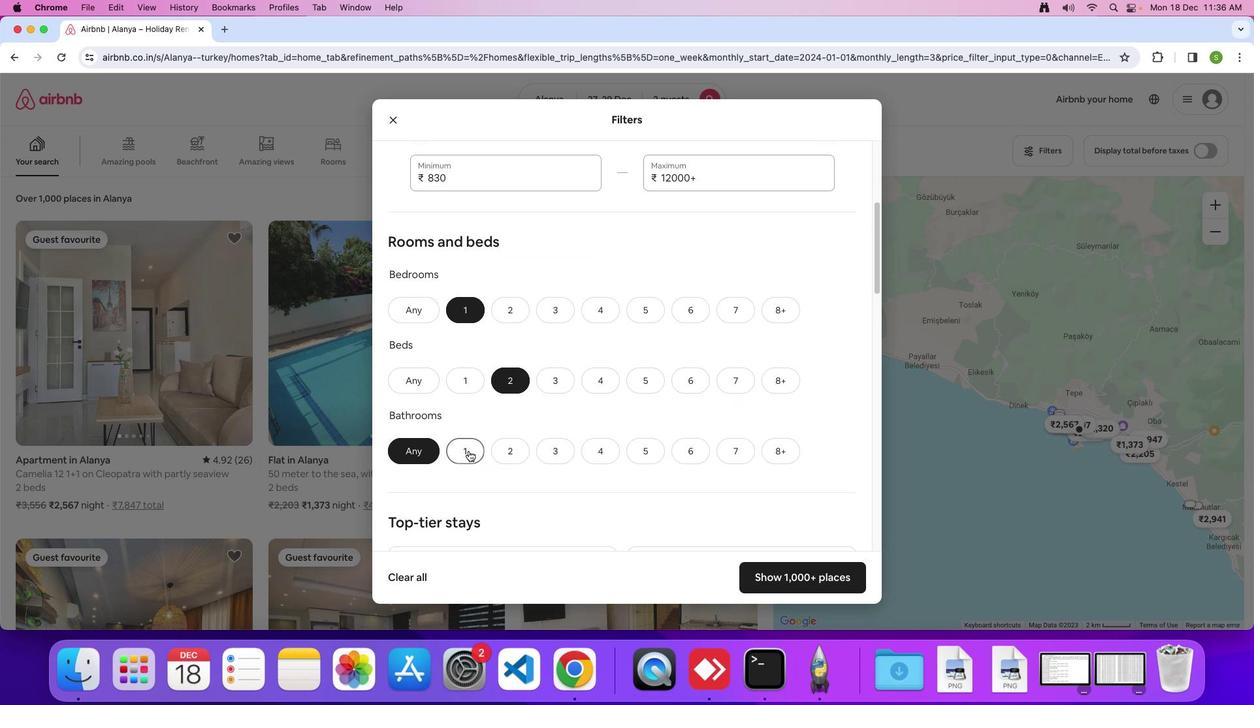 
Action: Mouse pressed left at (469, 451)
Screenshot: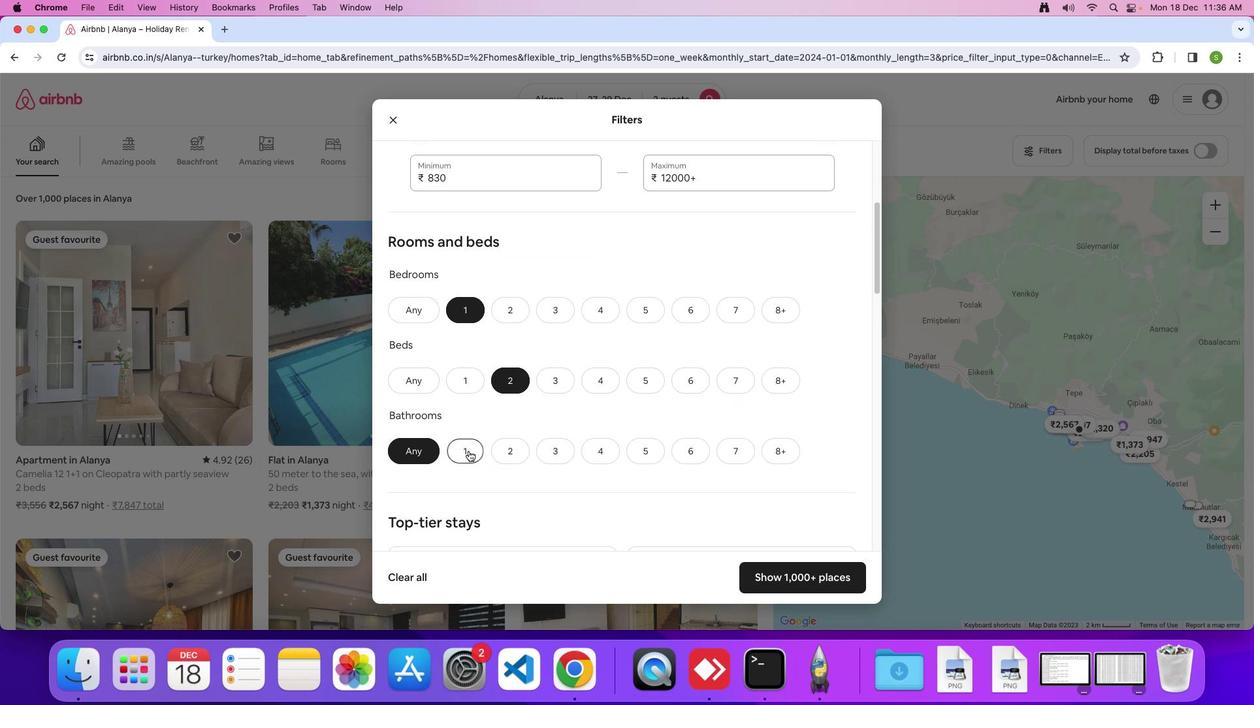 
Action: Mouse moved to (627, 402)
Screenshot: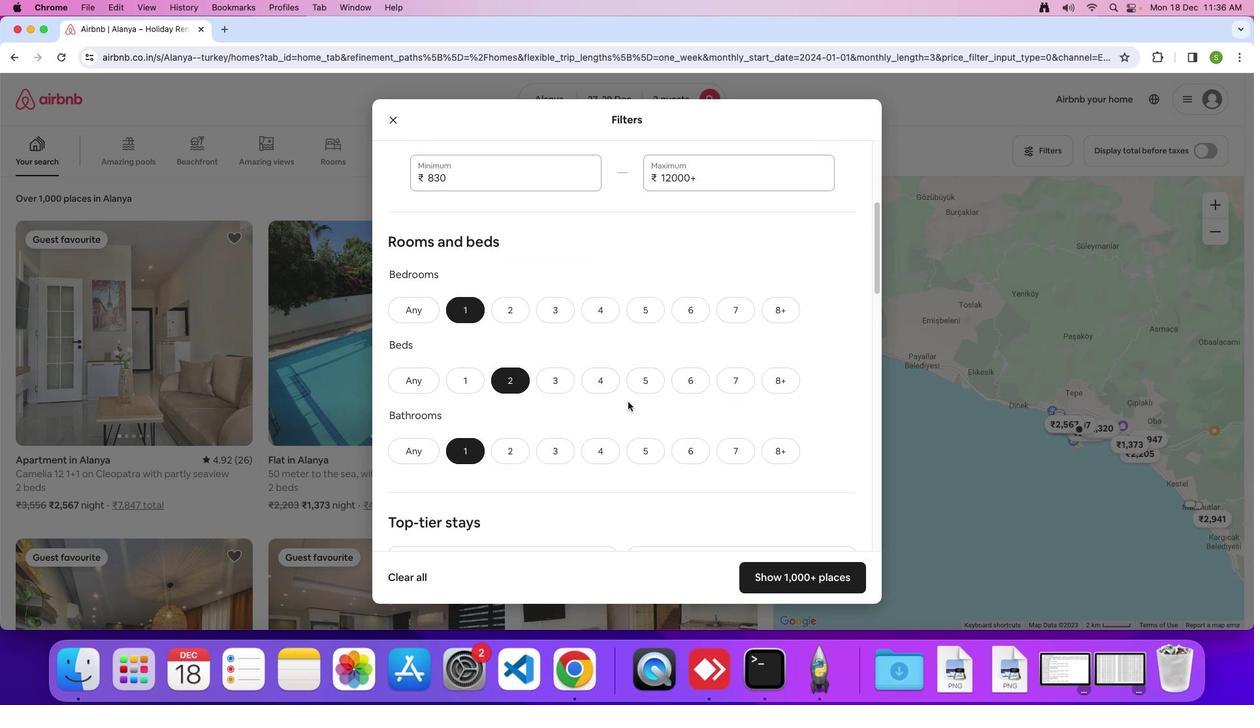 
Action: Mouse scrolled (627, 402) with delta (0, 0)
Screenshot: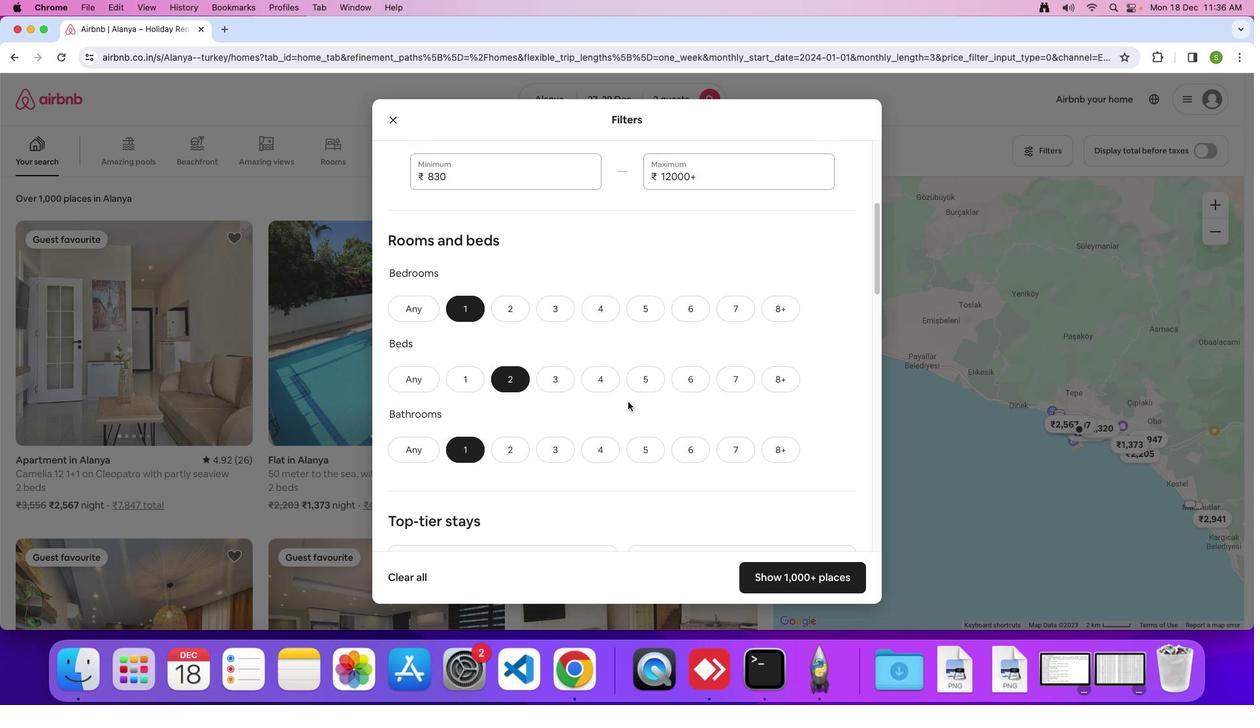 
Action: Mouse scrolled (627, 402) with delta (0, 0)
Screenshot: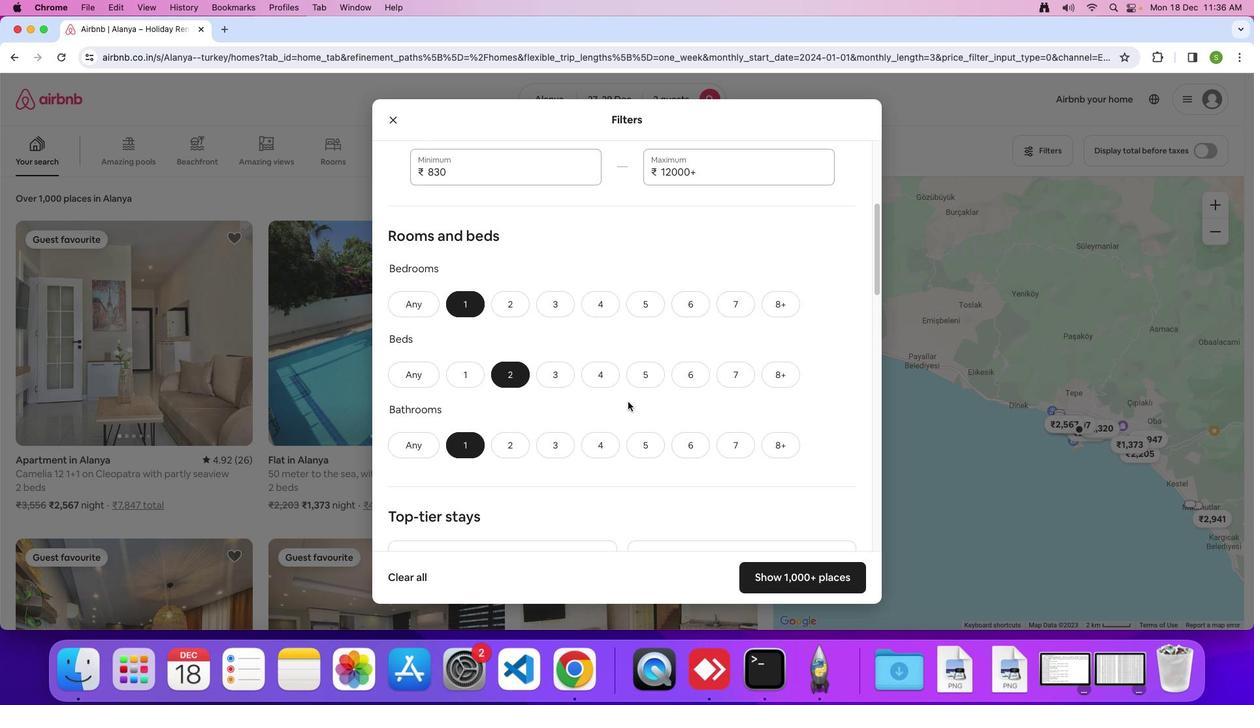 
Action: Mouse scrolled (627, 402) with delta (0, 0)
Screenshot: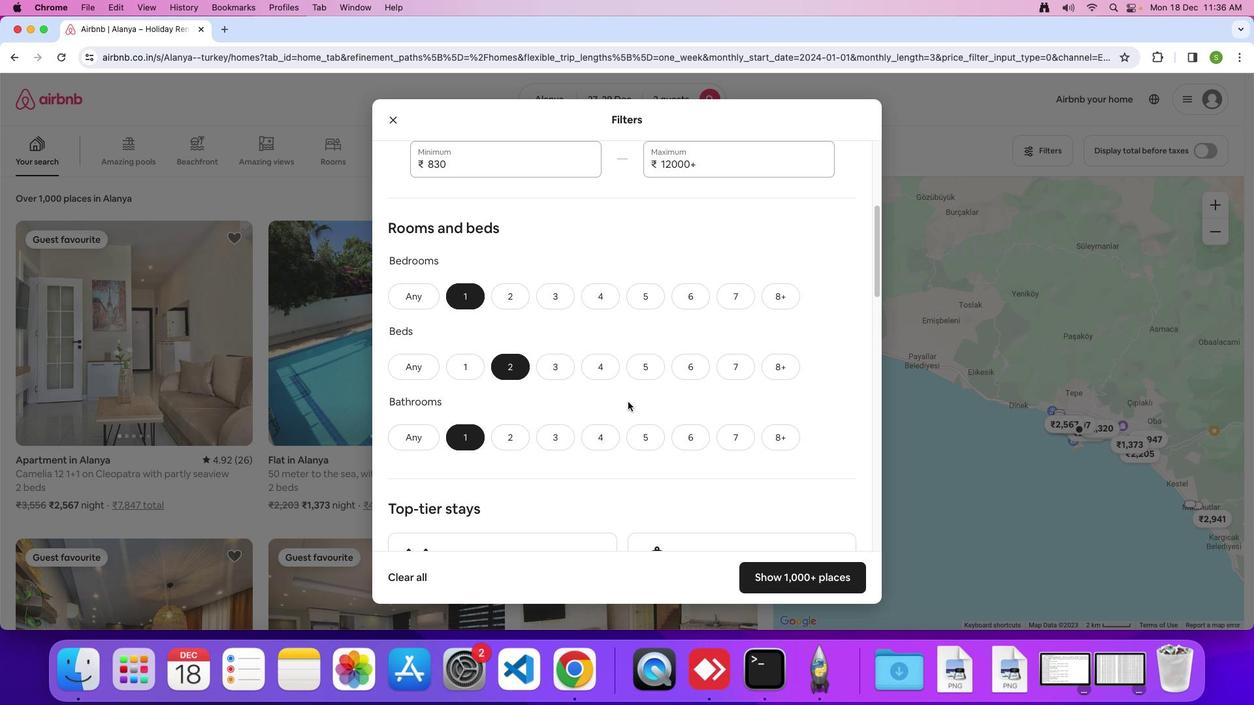 
Action: Mouse scrolled (627, 402) with delta (0, 0)
Screenshot: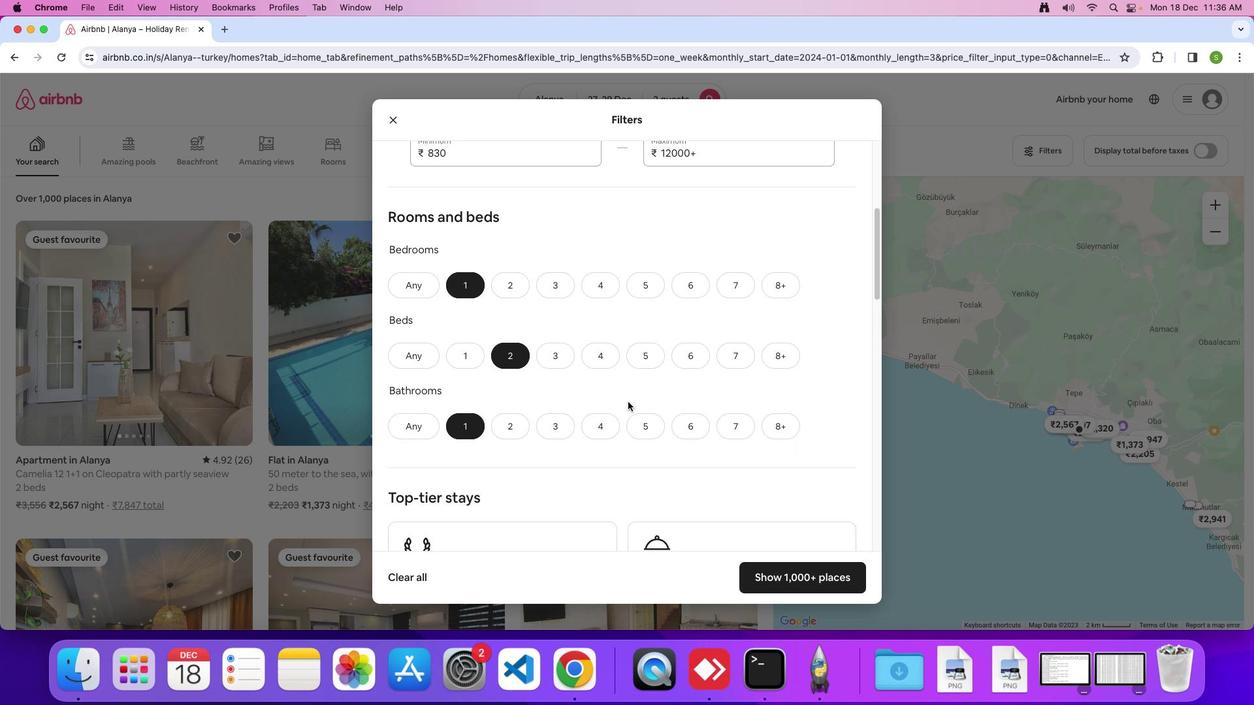 
Action: Mouse scrolled (627, 402) with delta (0, 0)
Screenshot: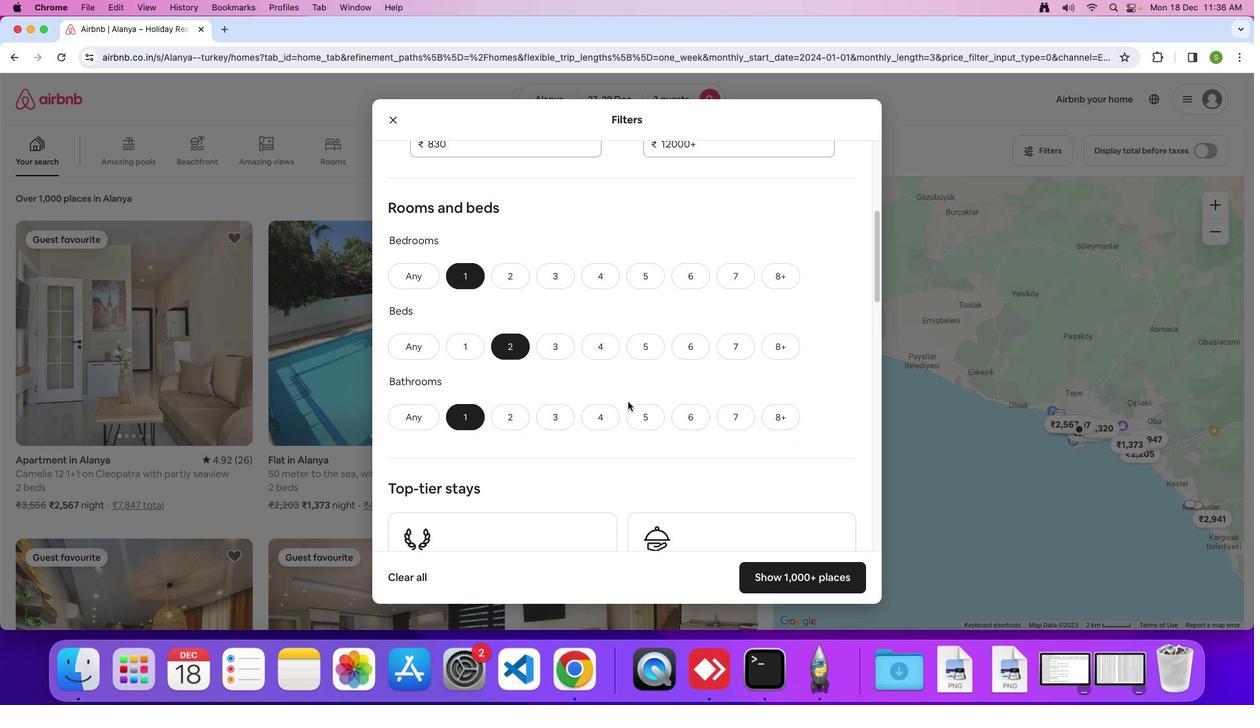 
Action: Mouse scrolled (627, 402) with delta (0, 0)
Screenshot: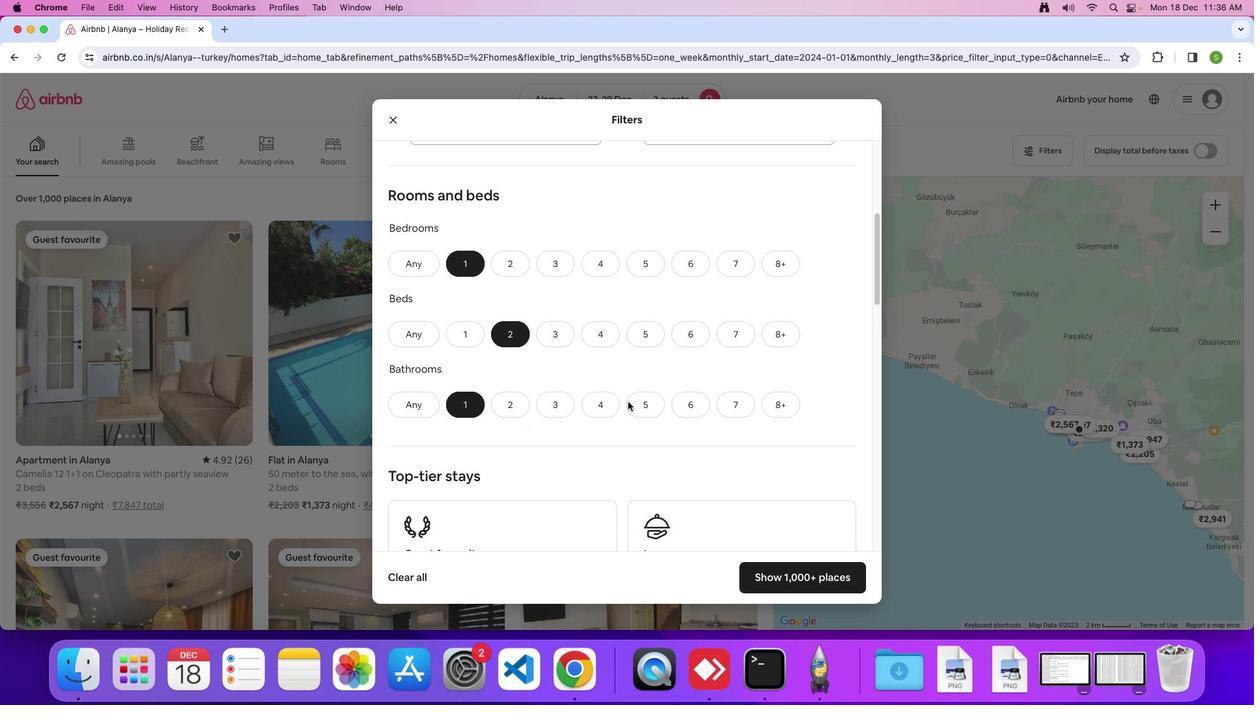 
Action: Mouse scrolled (627, 402) with delta (0, 0)
Screenshot: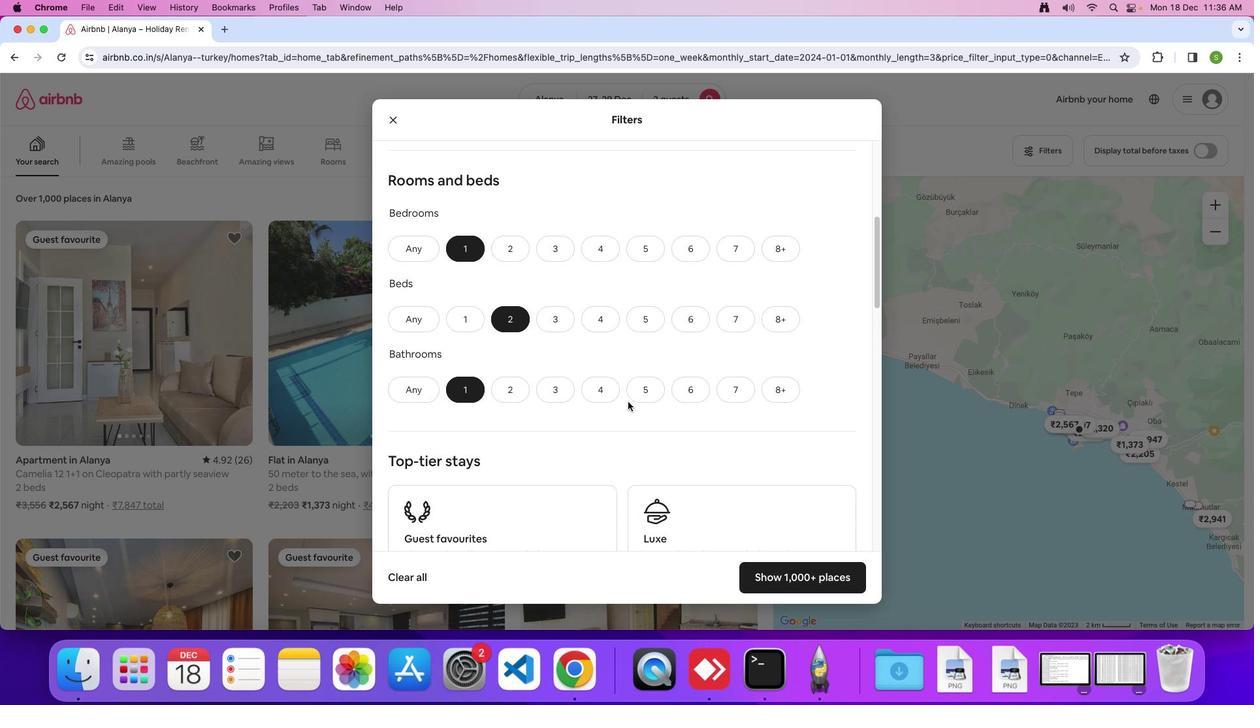 
Action: Mouse scrolled (627, 402) with delta (0, 0)
Screenshot: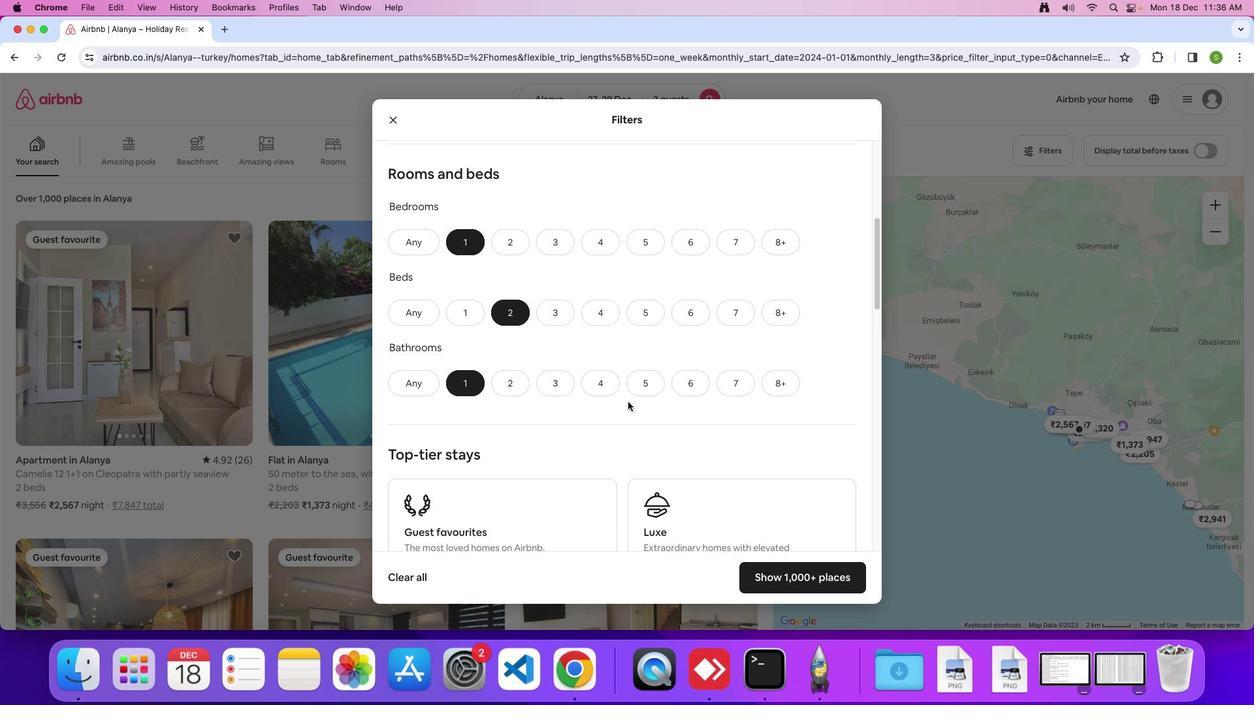 
Action: Mouse scrolled (627, 402) with delta (0, 0)
Screenshot: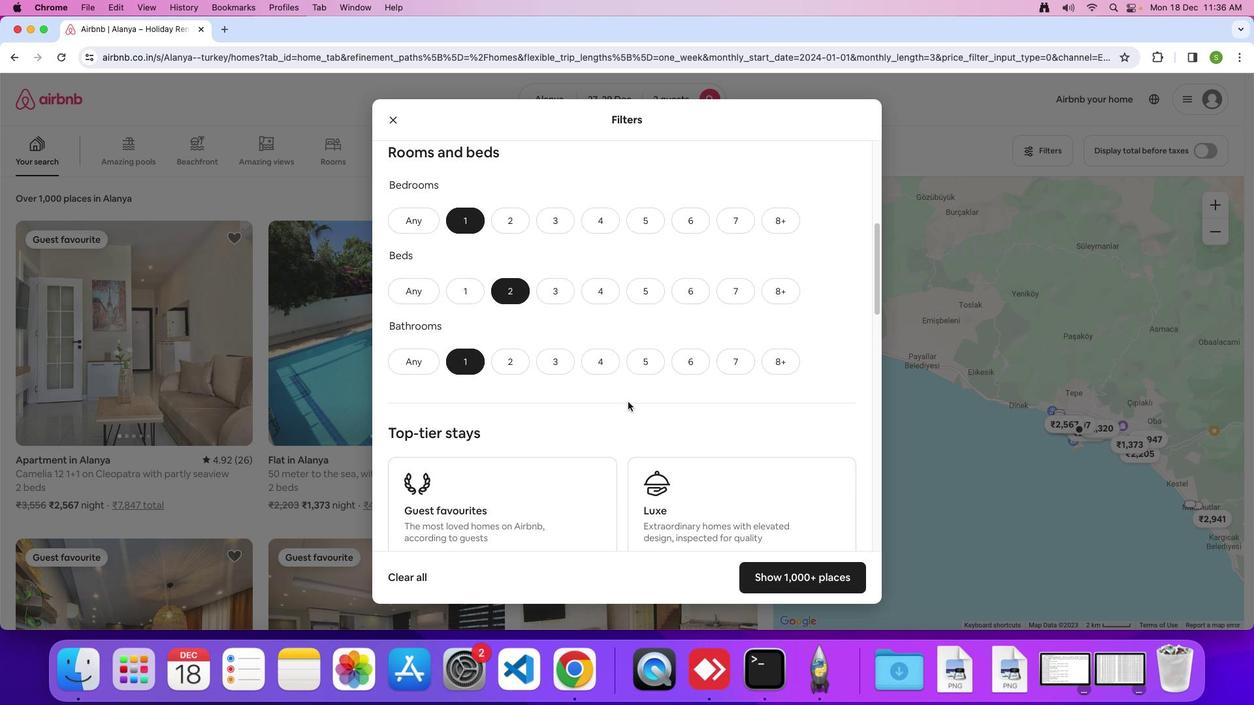 
Action: Mouse scrolled (627, 402) with delta (0, 0)
Screenshot: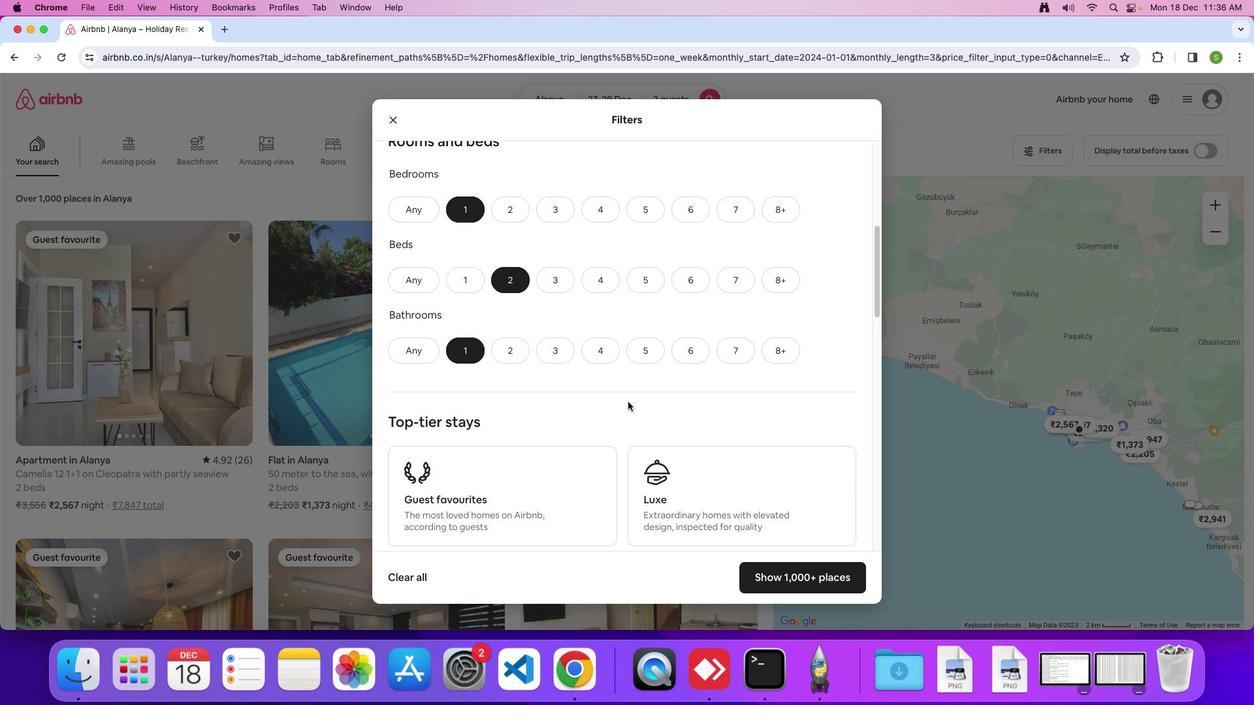
Action: Mouse moved to (628, 402)
Screenshot: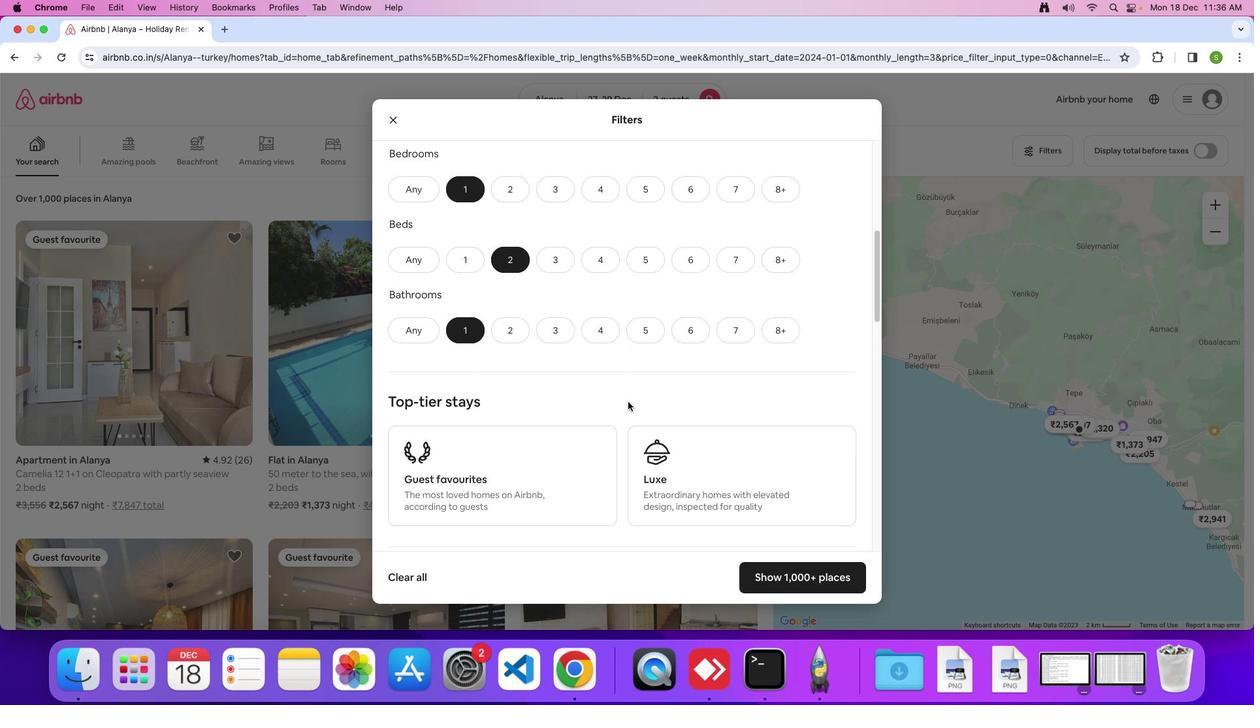 
Action: Mouse scrolled (628, 402) with delta (0, -1)
Screenshot: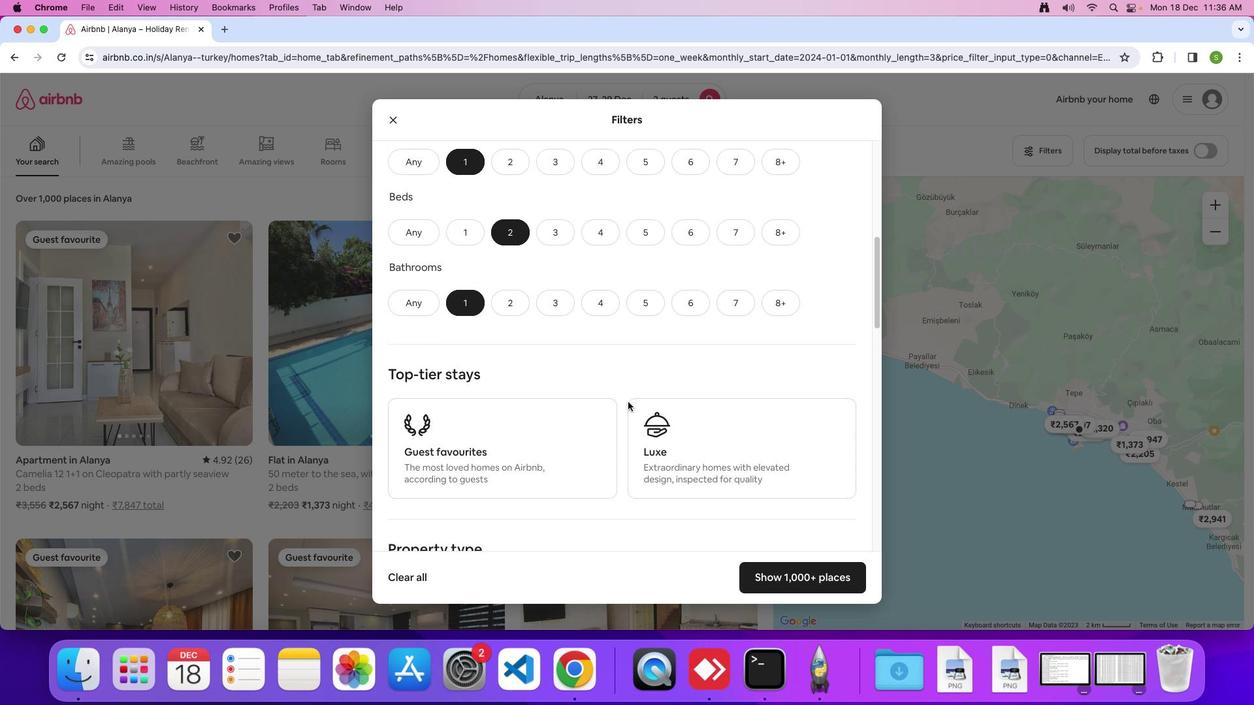 
Action: Mouse scrolled (628, 402) with delta (0, 0)
Screenshot: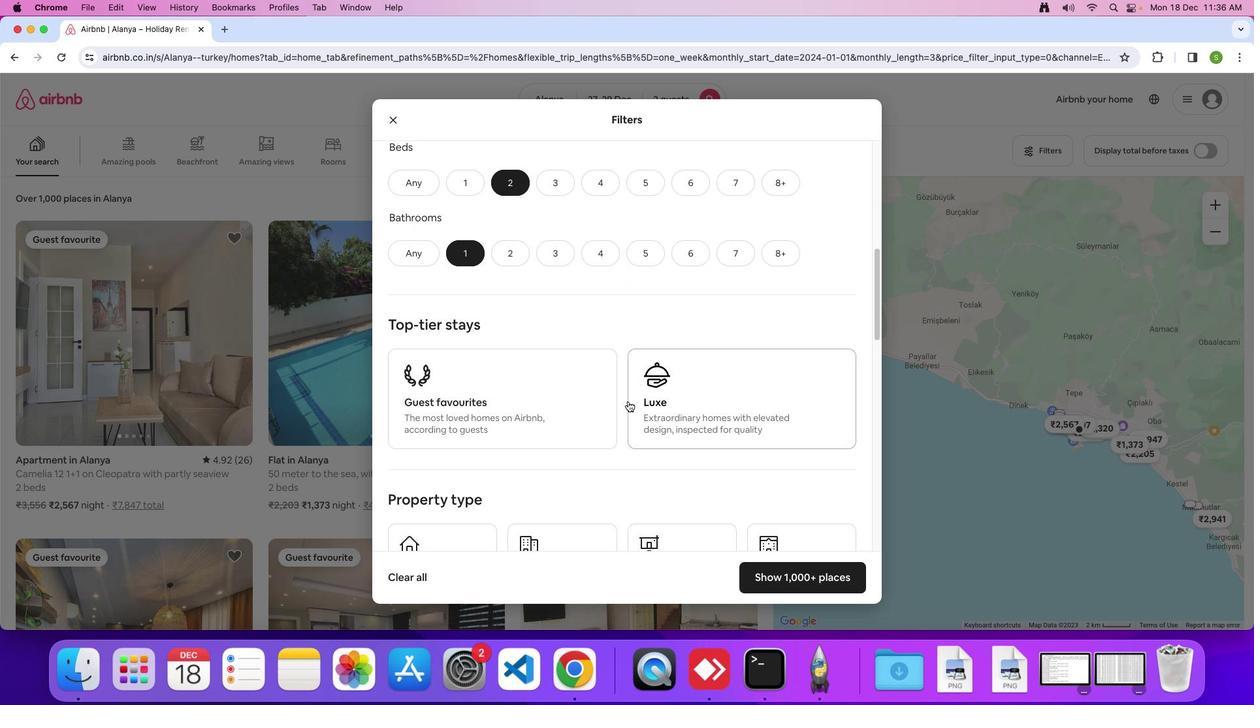 
Action: Mouse scrolled (628, 402) with delta (0, 0)
Screenshot: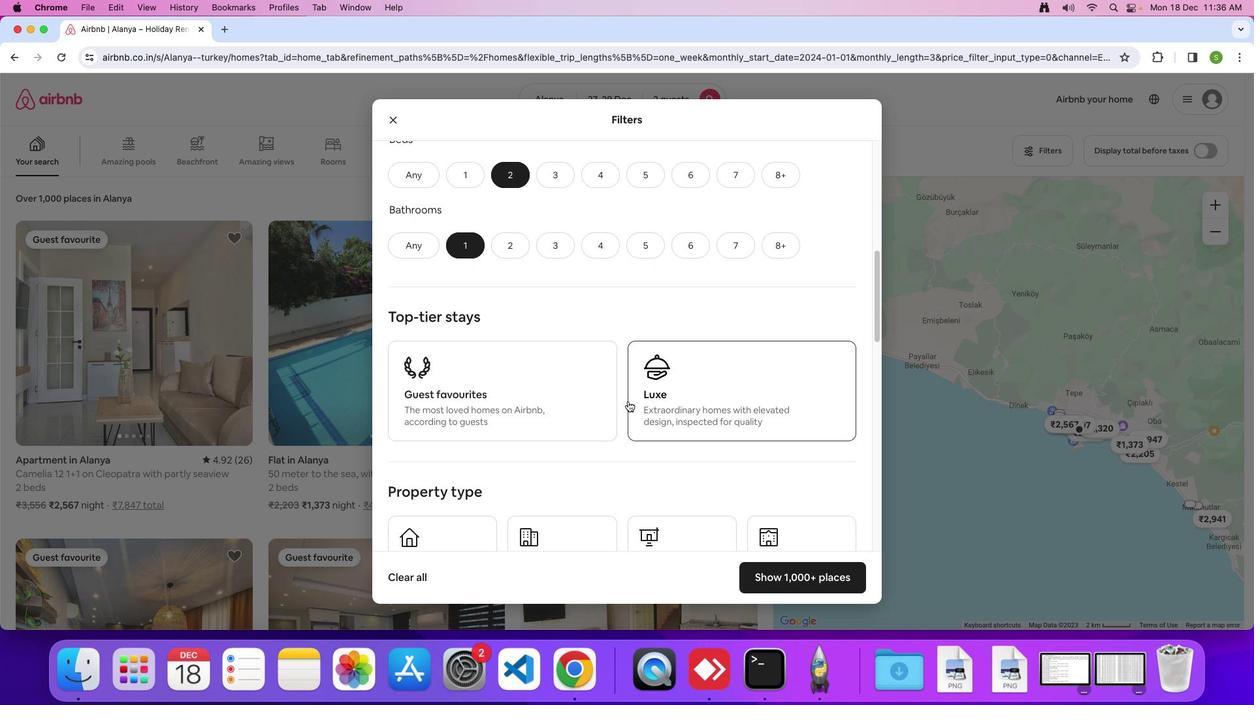 
Action: Mouse moved to (627, 401)
Screenshot: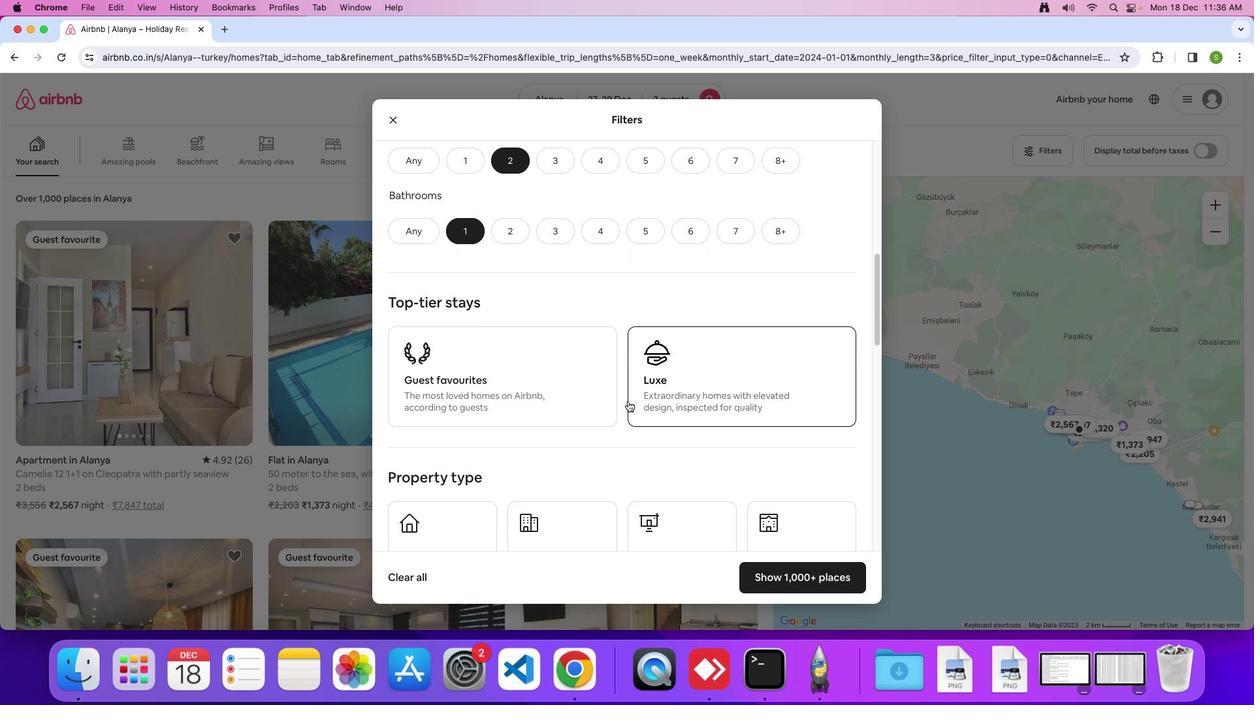 
Action: Mouse scrolled (627, 401) with delta (0, 0)
Screenshot: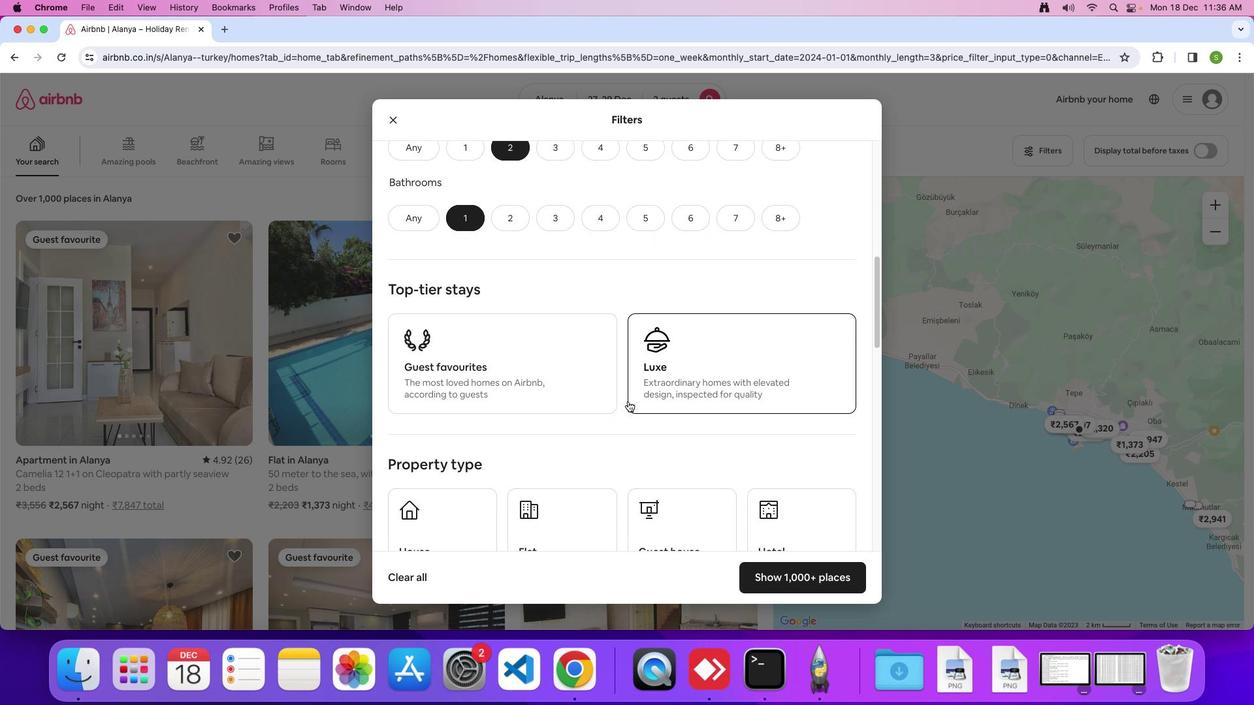 
Action: Mouse scrolled (627, 401) with delta (0, 0)
Screenshot: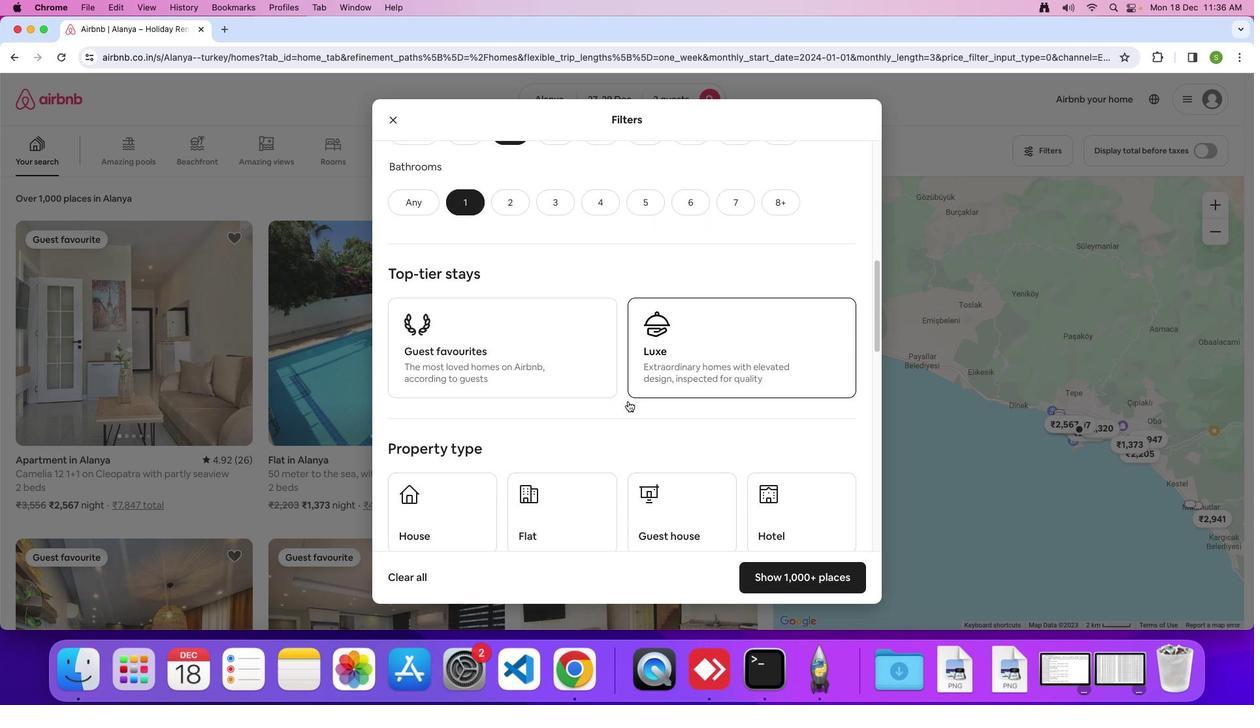 
Action: Mouse scrolled (627, 401) with delta (0, -1)
Screenshot: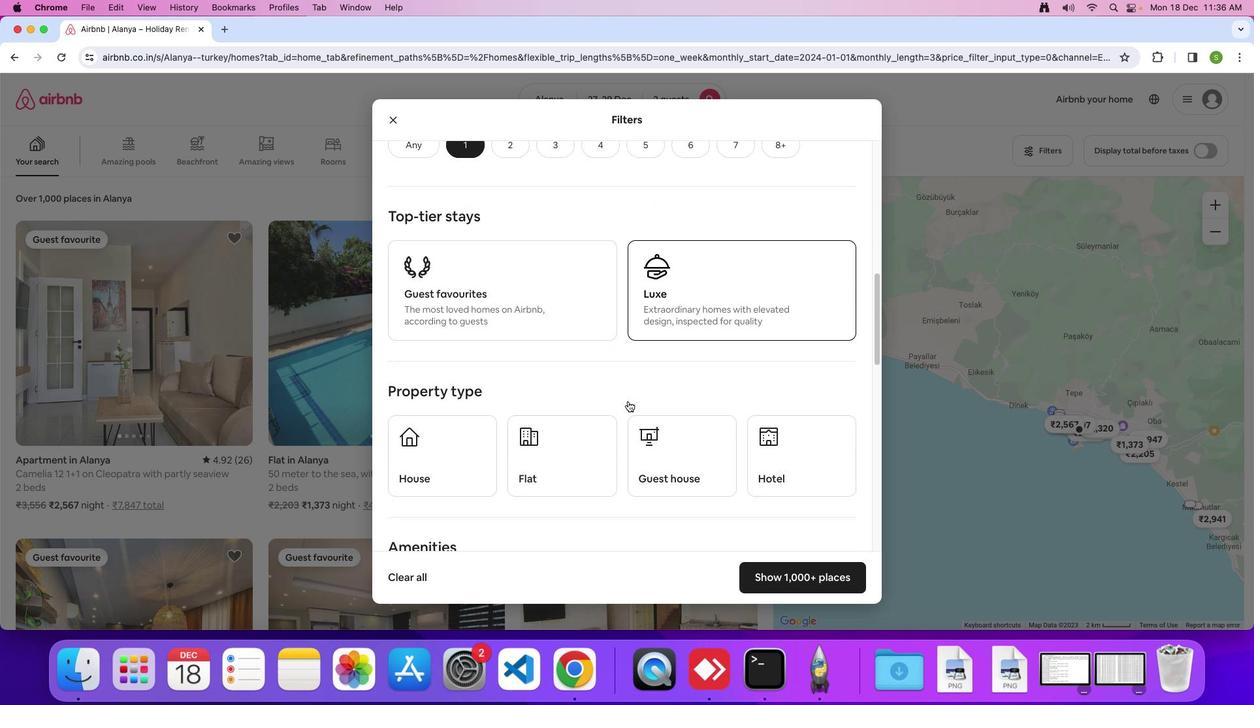 
Action: Mouse scrolled (627, 401) with delta (0, 0)
Screenshot: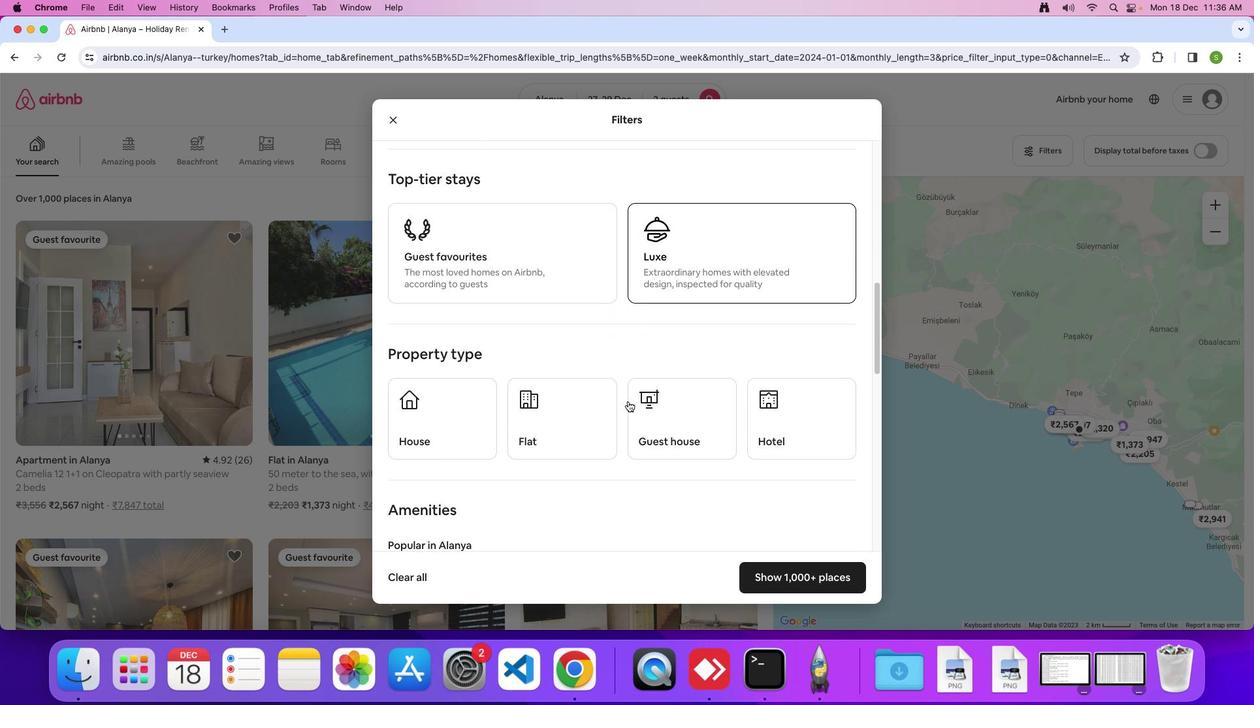 
Action: Mouse scrolled (627, 401) with delta (0, 0)
Screenshot: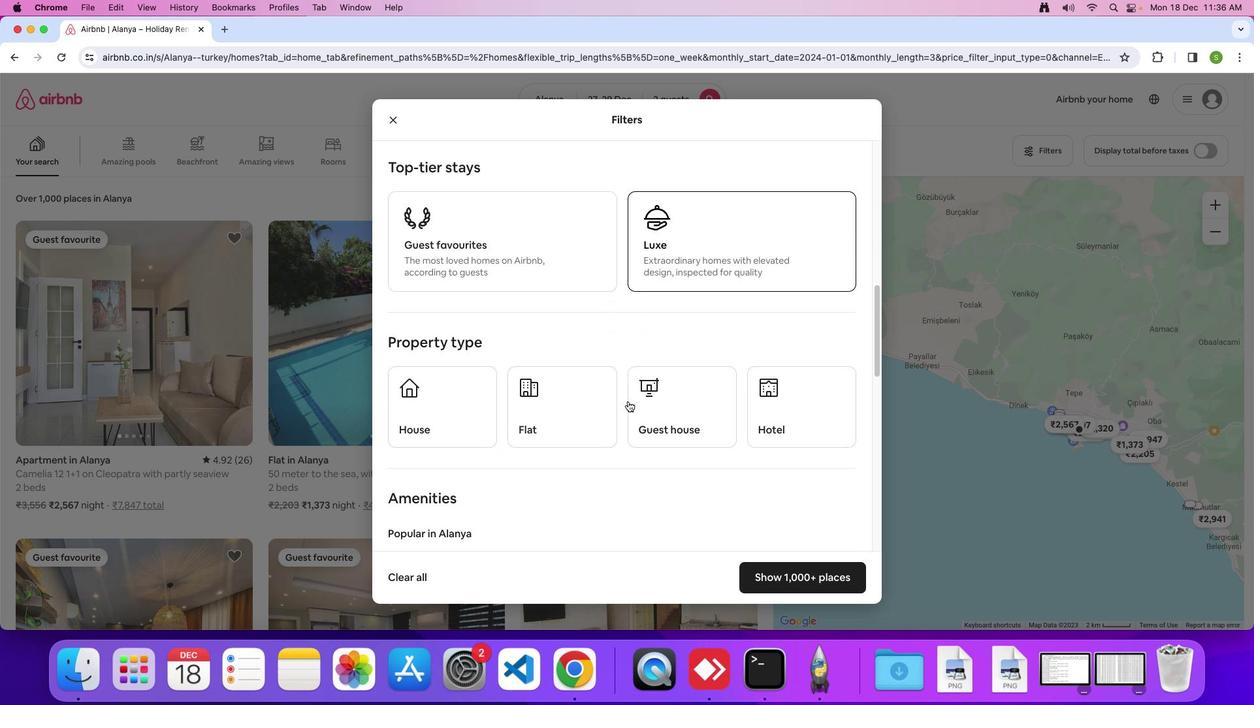 
Action: Mouse moved to (582, 399)
Screenshot: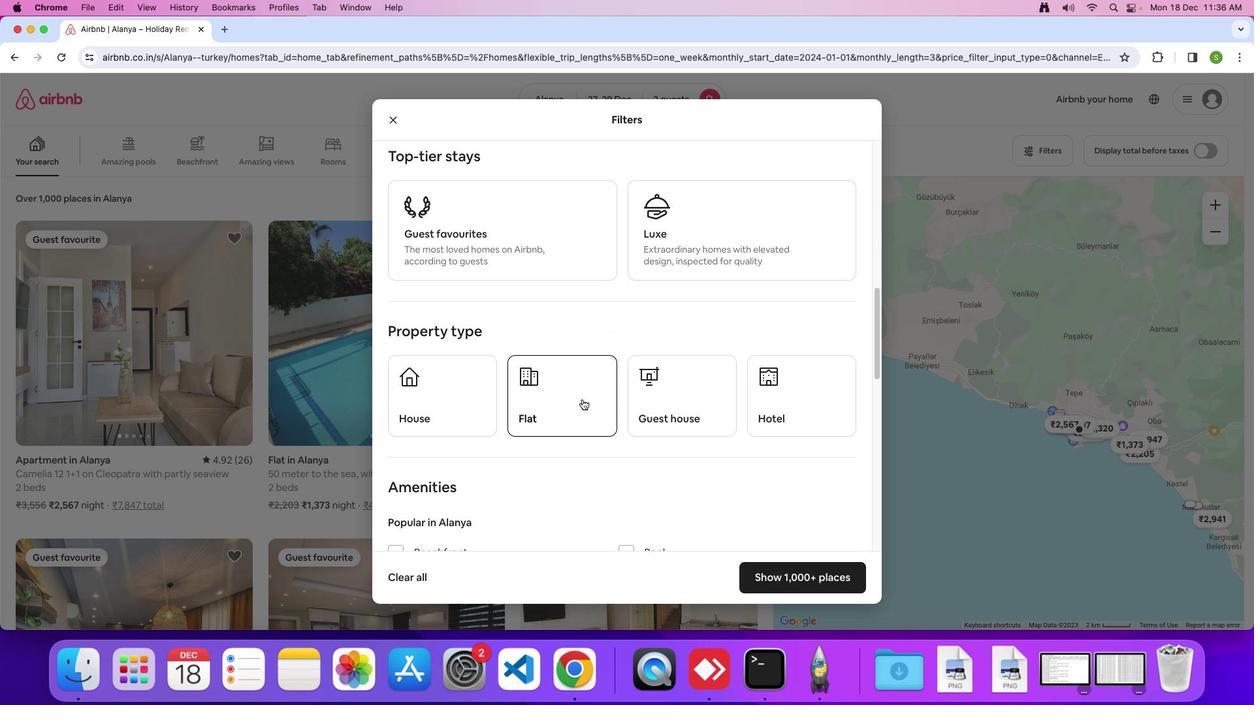 
Action: Mouse pressed left at (582, 399)
Screenshot: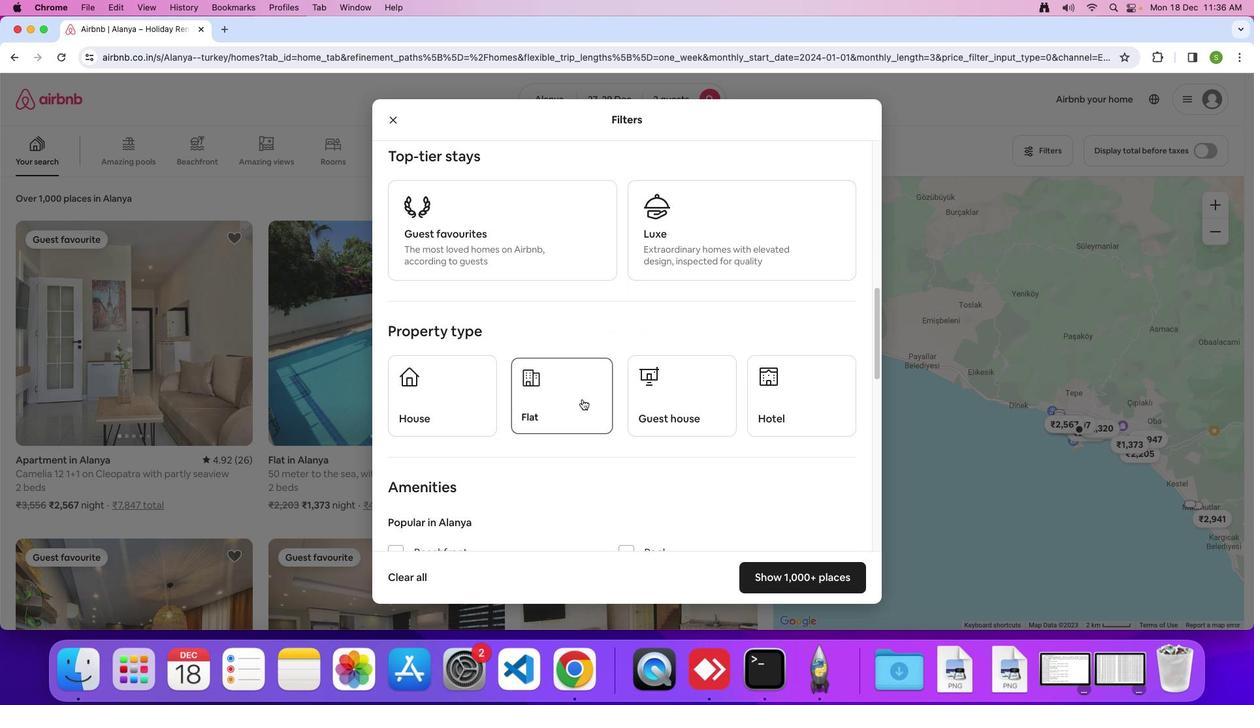 
Action: Mouse moved to (640, 487)
Screenshot: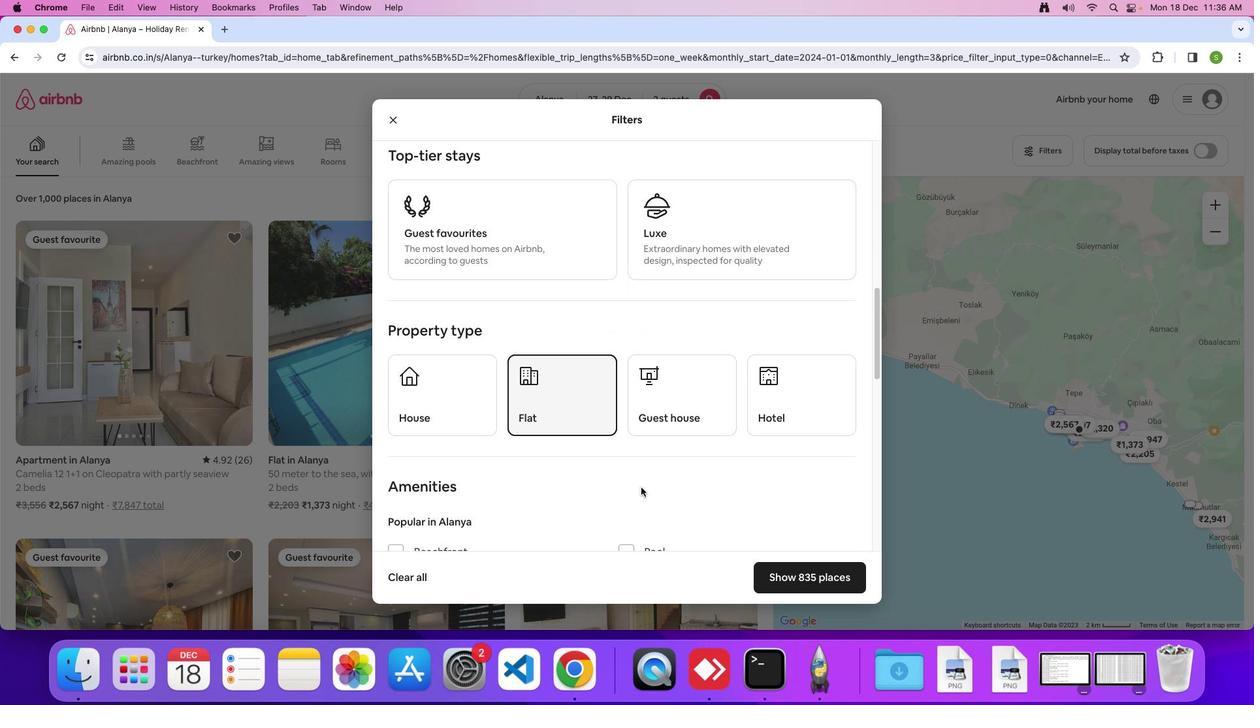 
Action: Mouse scrolled (640, 487) with delta (0, 0)
Screenshot: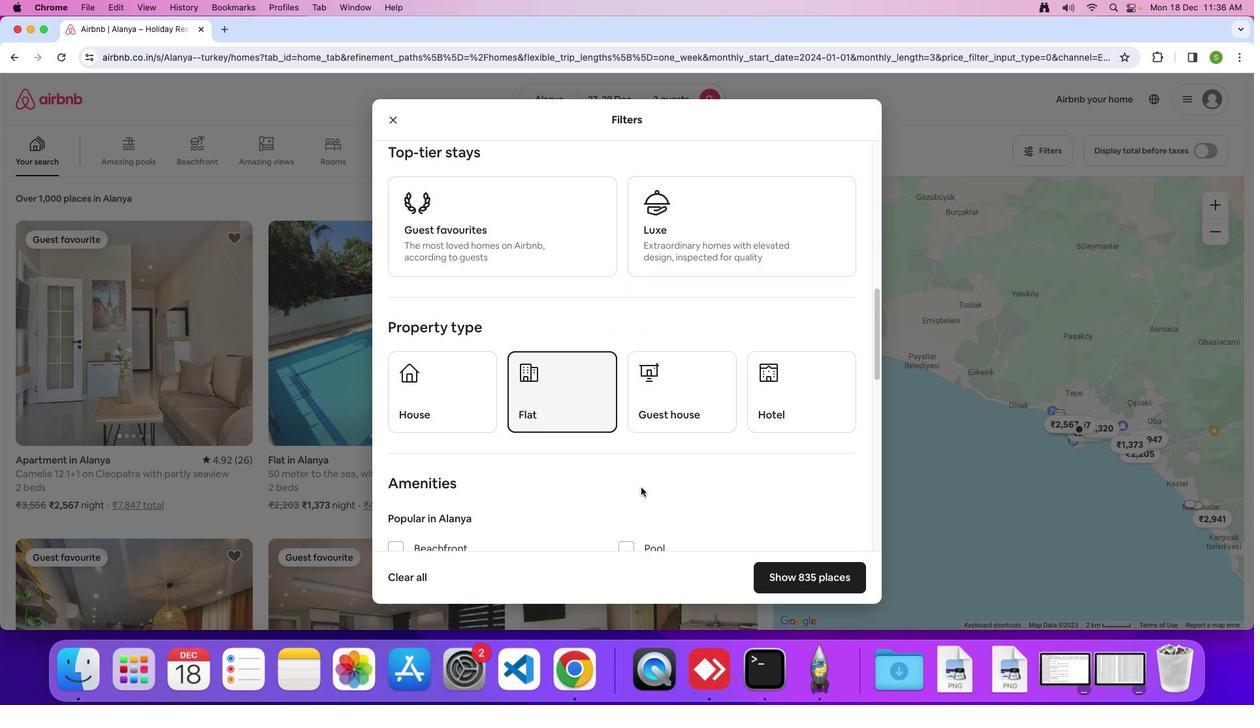 
Action: Mouse scrolled (640, 487) with delta (0, 0)
Screenshot: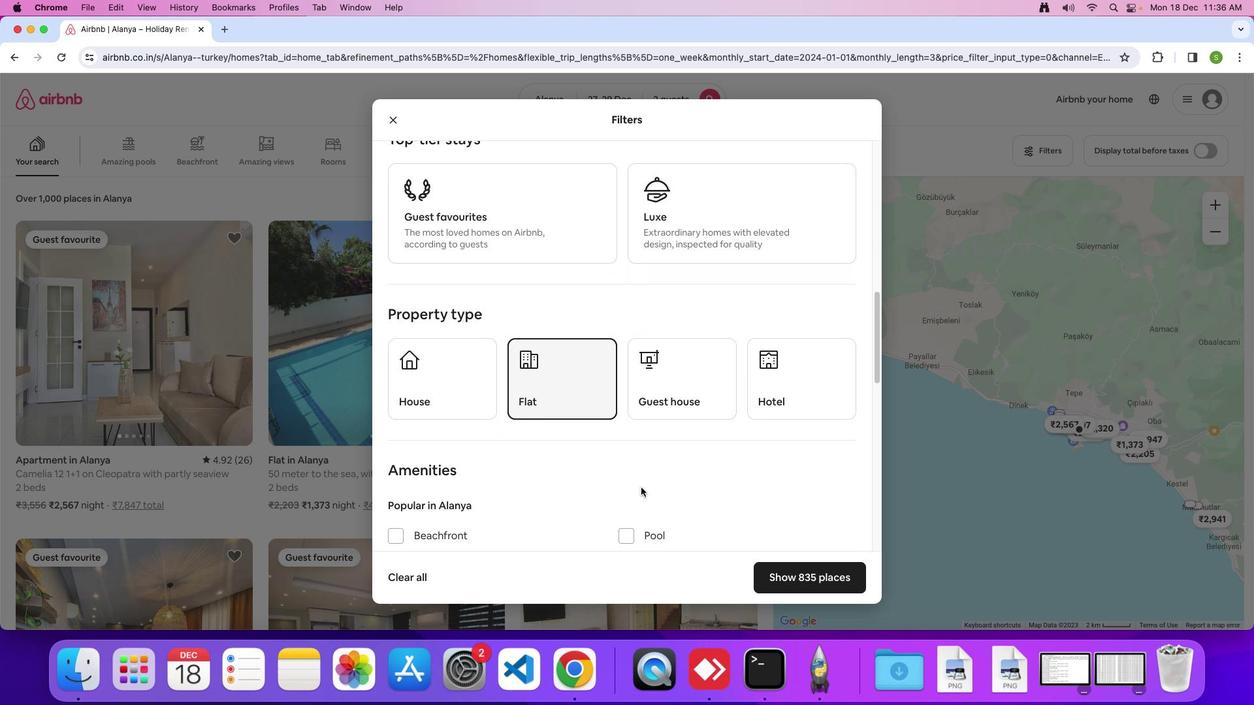 
Action: Mouse scrolled (640, 487) with delta (0, 0)
Screenshot: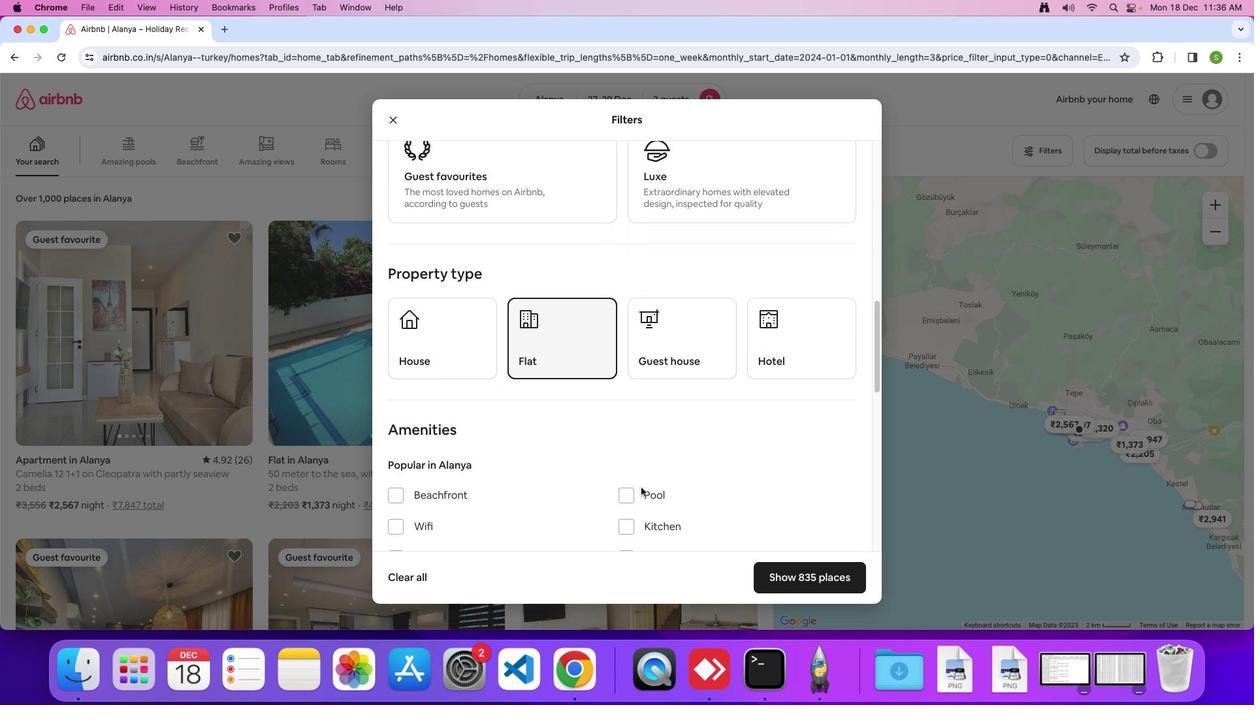 
Action: Mouse scrolled (640, 487) with delta (0, 0)
Screenshot: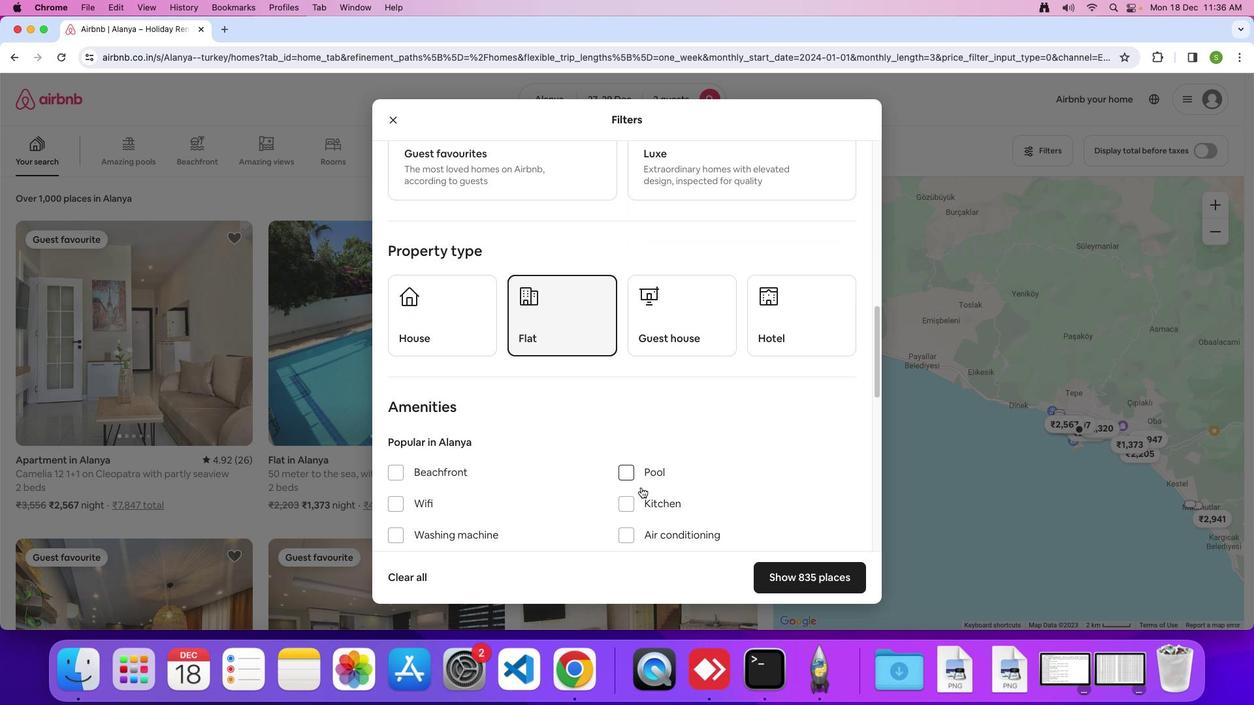 
Action: Mouse scrolled (640, 487) with delta (0, 0)
Screenshot: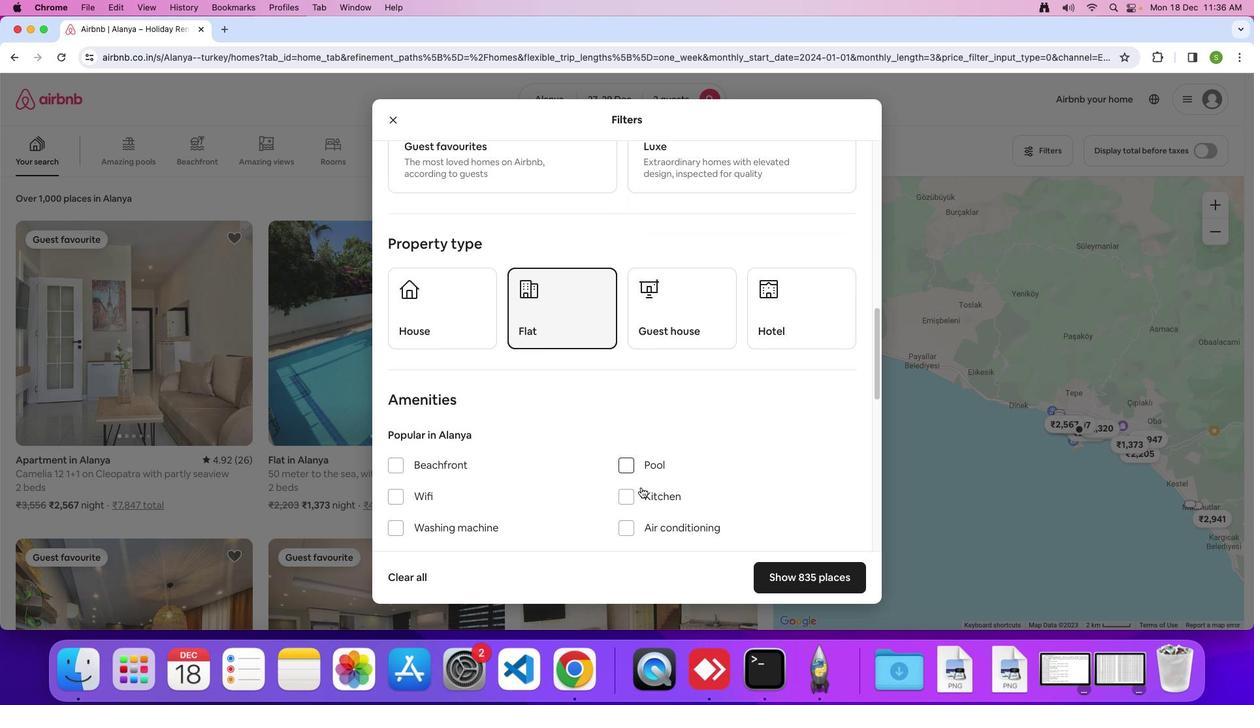 
Action: Mouse scrolled (640, 487) with delta (0, 0)
Screenshot: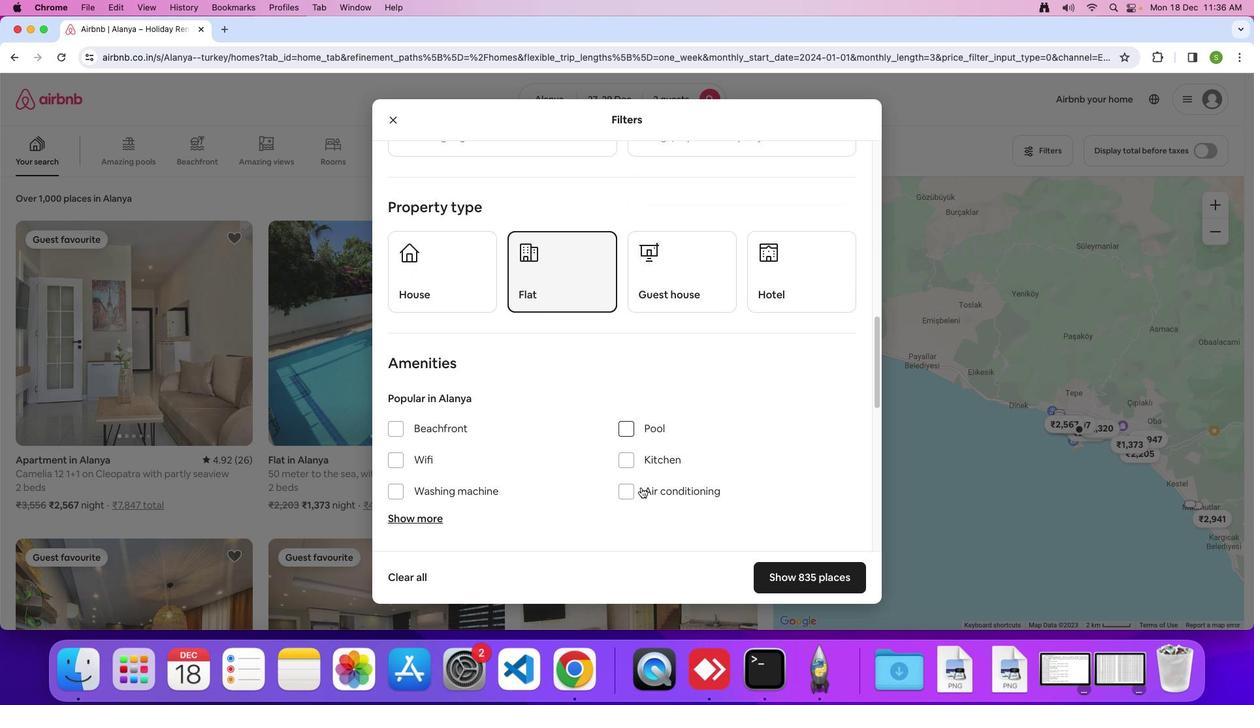 
Action: Mouse moved to (640, 486)
Screenshot: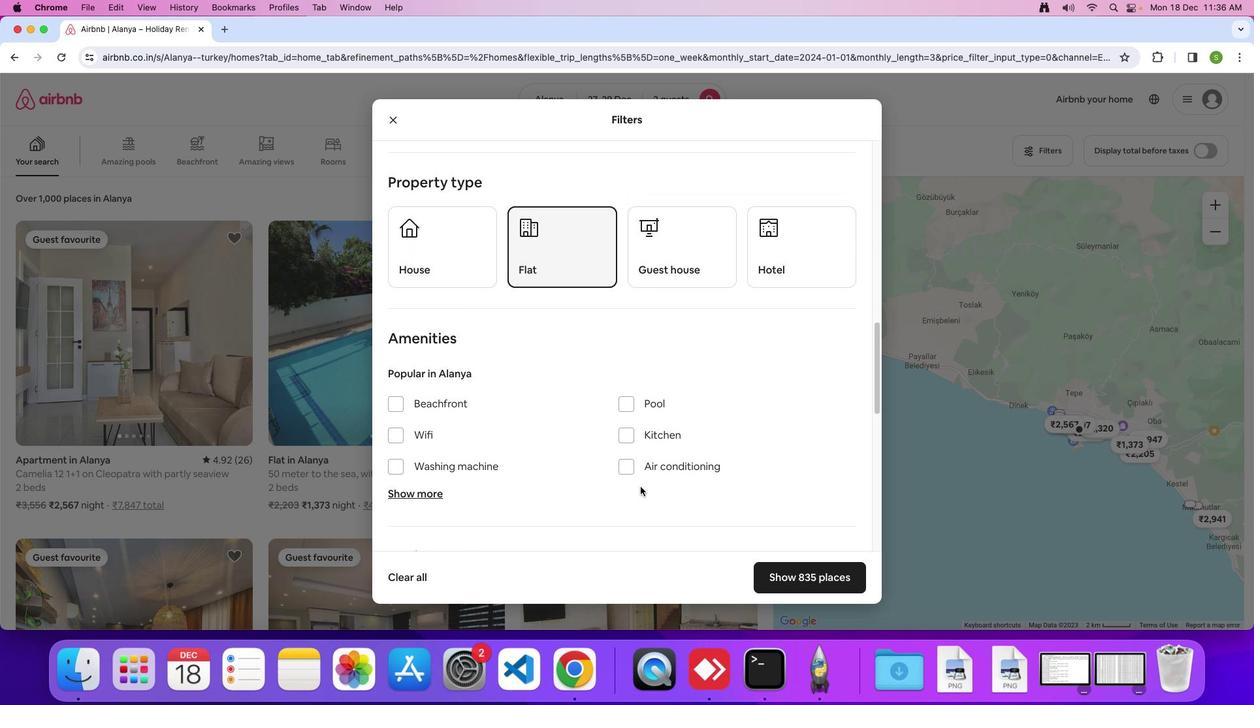 
Action: Mouse scrolled (640, 486) with delta (0, 0)
Screenshot: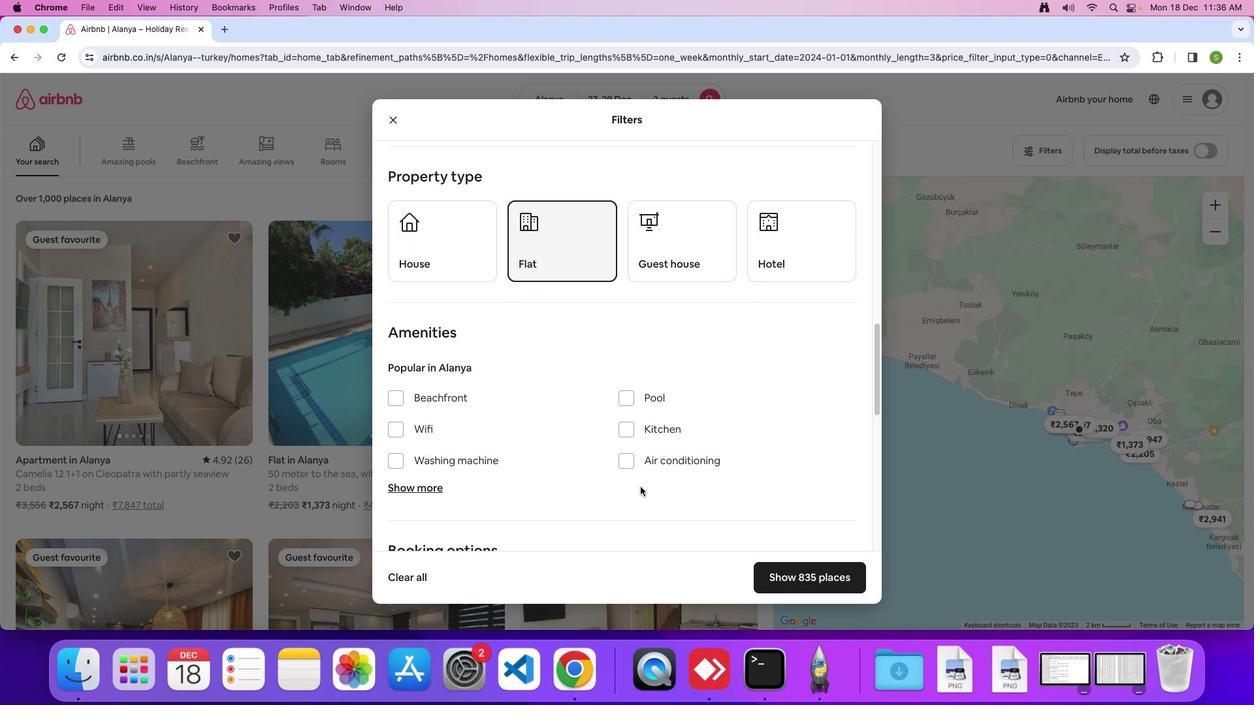 
Action: Mouse scrolled (640, 486) with delta (0, 0)
Screenshot: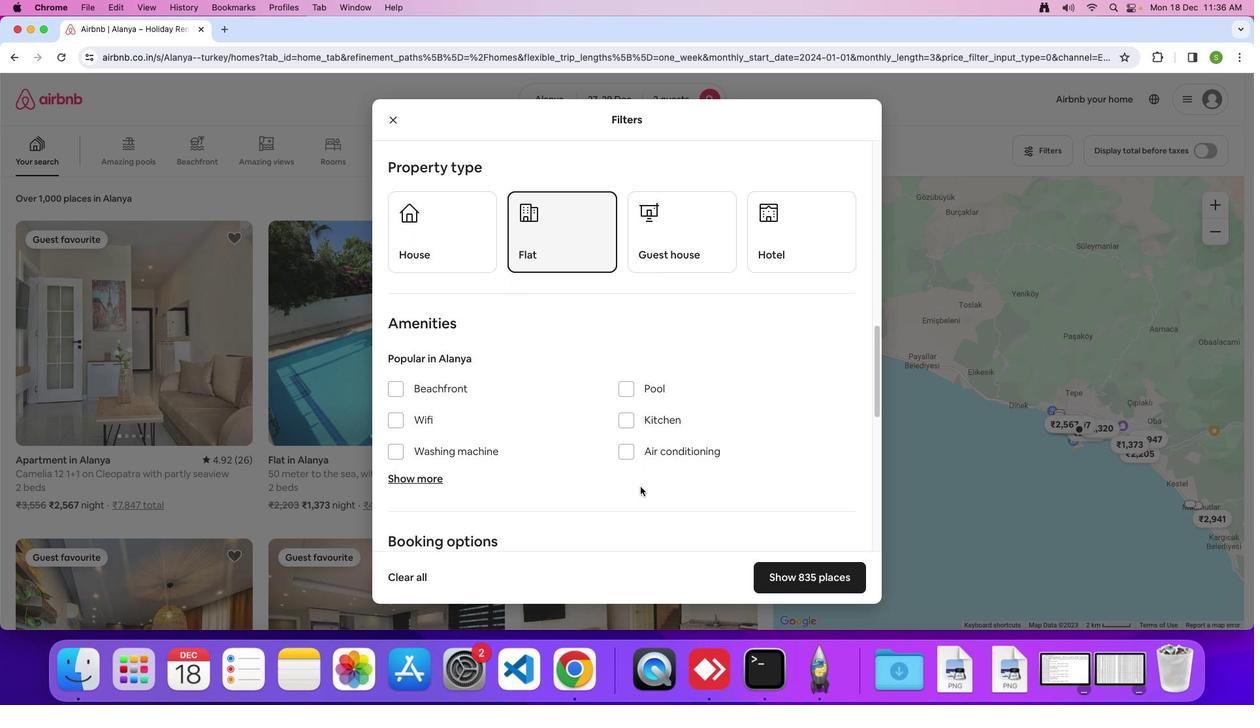 
Action: Mouse scrolled (640, 486) with delta (0, -1)
Screenshot: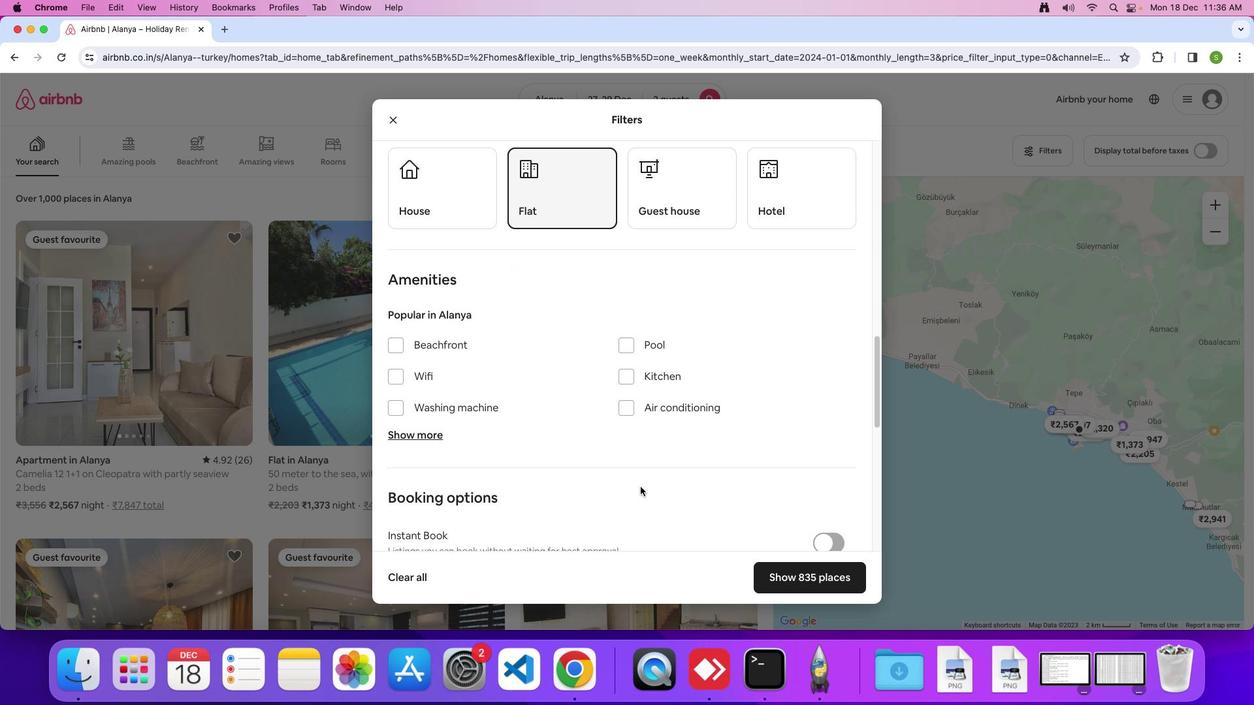 
Action: Mouse scrolled (640, 486) with delta (0, 0)
Screenshot: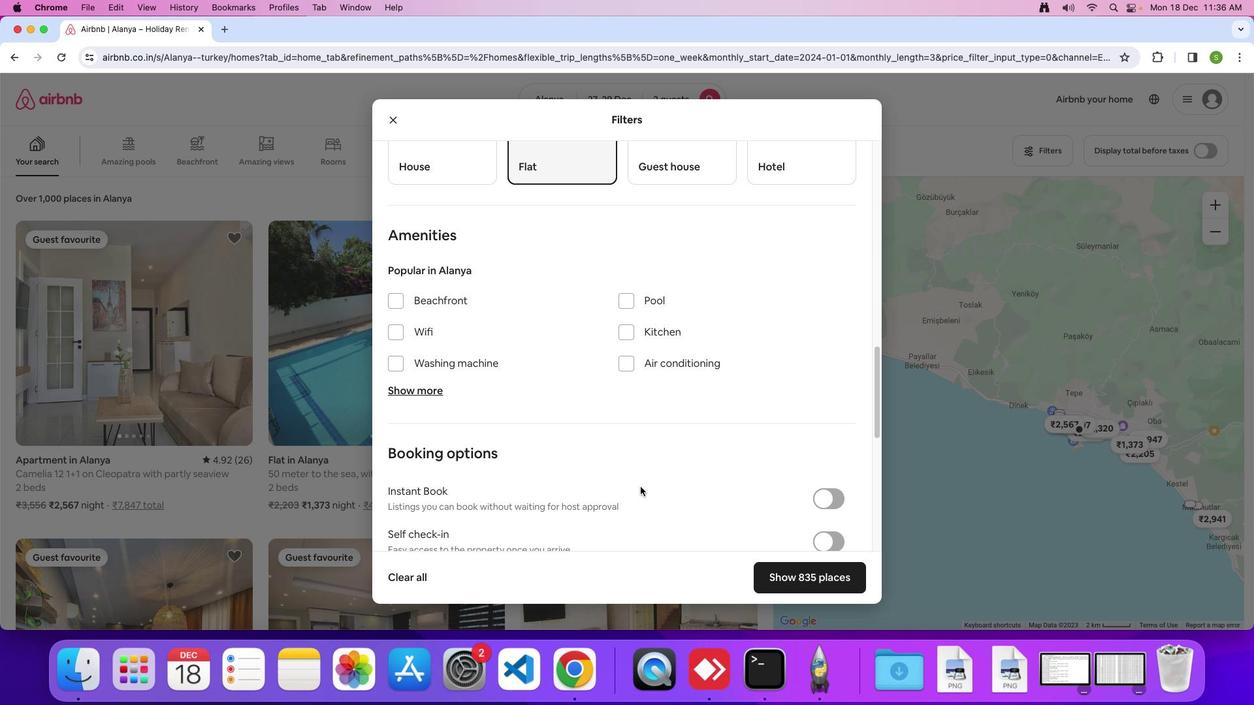 
Action: Mouse scrolled (640, 486) with delta (0, 0)
Screenshot: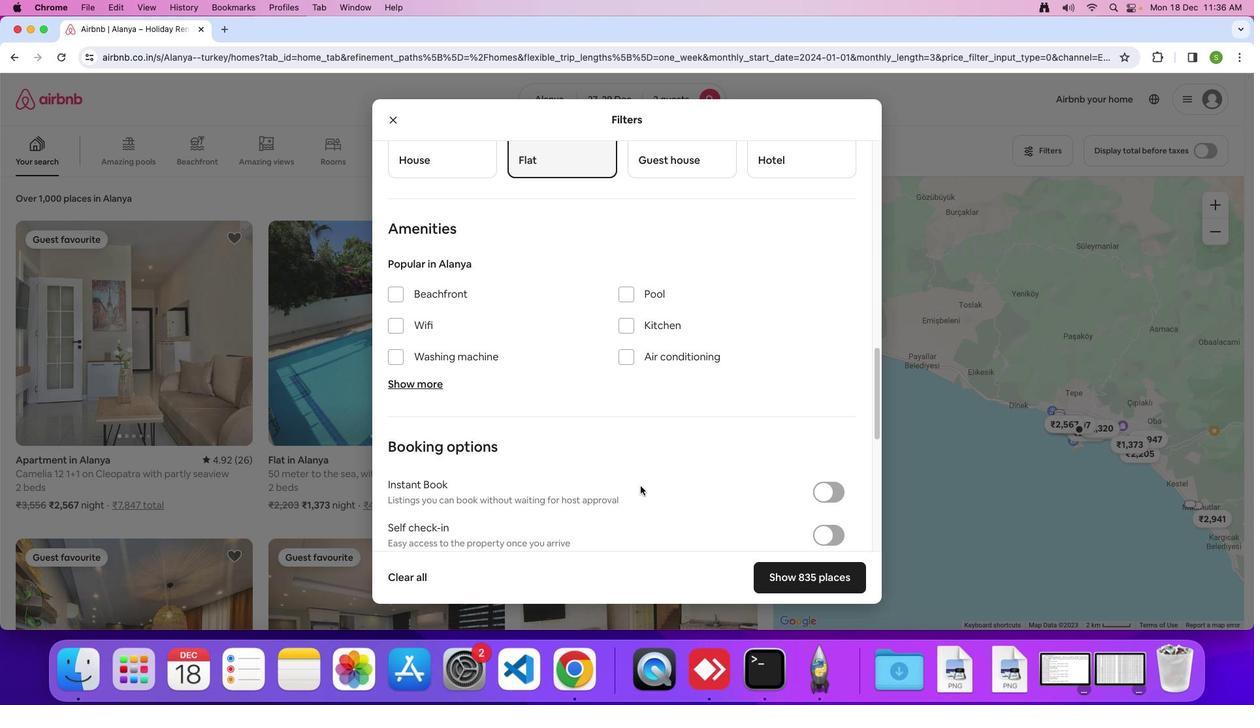 
Action: Mouse moved to (393, 307)
Screenshot: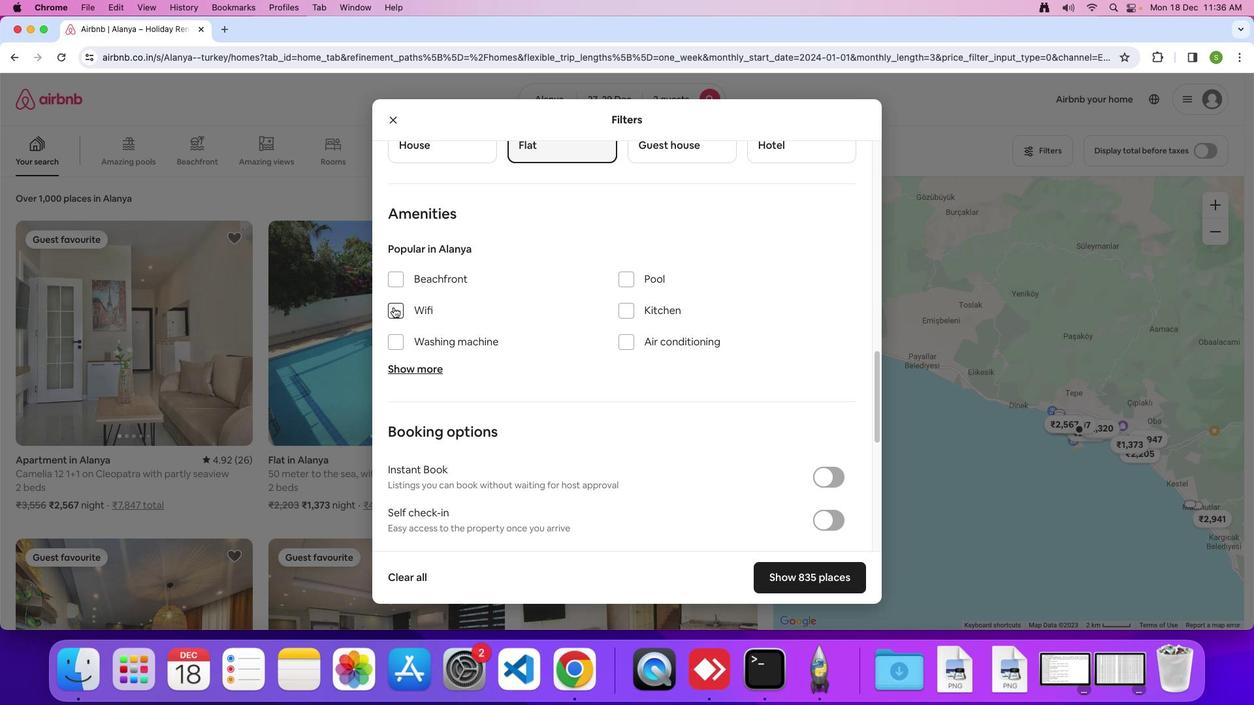 
Action: Mouse pressed left at (393, 307)
Screenshot: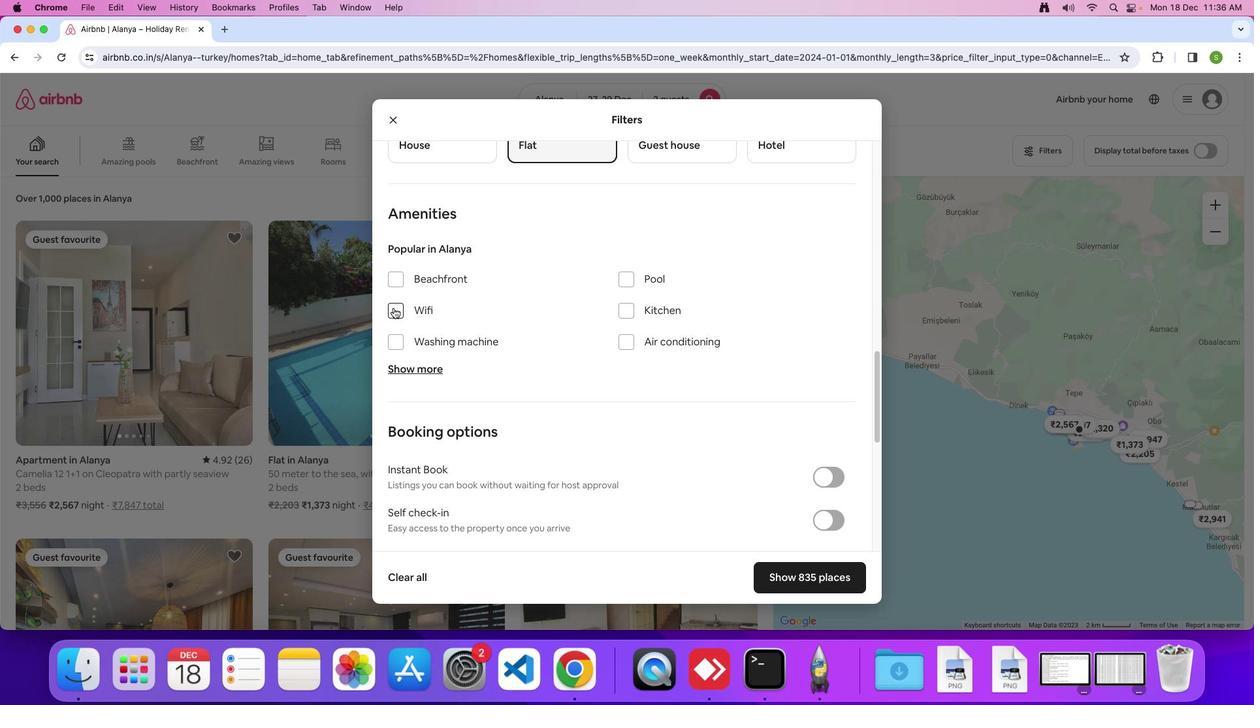 
Action: Mouse moved to (403, 371)
Screenshot: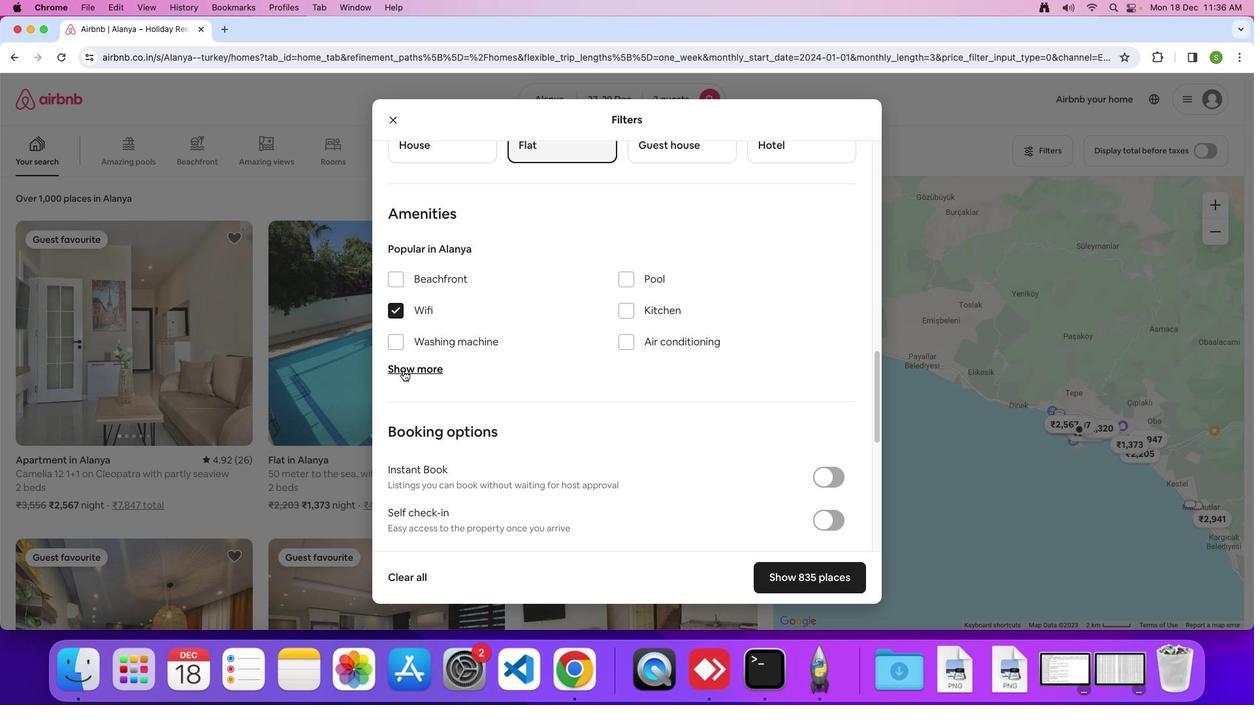 
Action: Mouse pressed left at (403, 371)
Screenshot: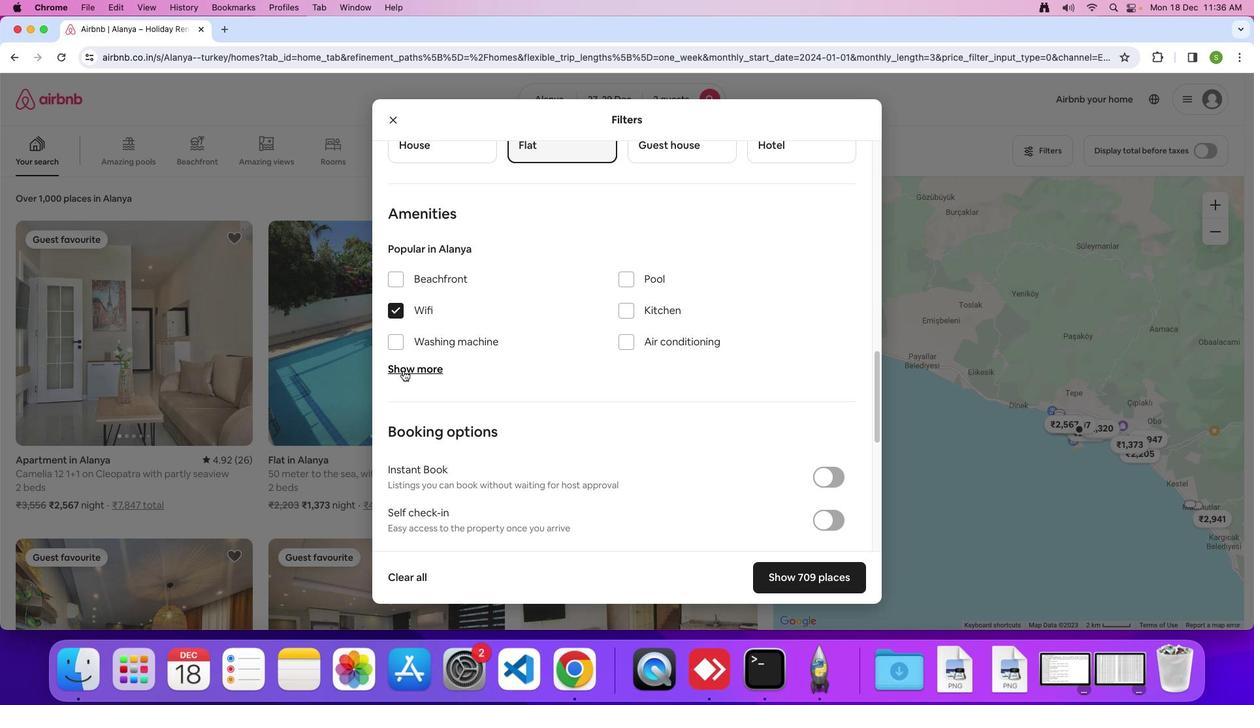 
Action: Mouse moved to (555, 385)
Screenshot: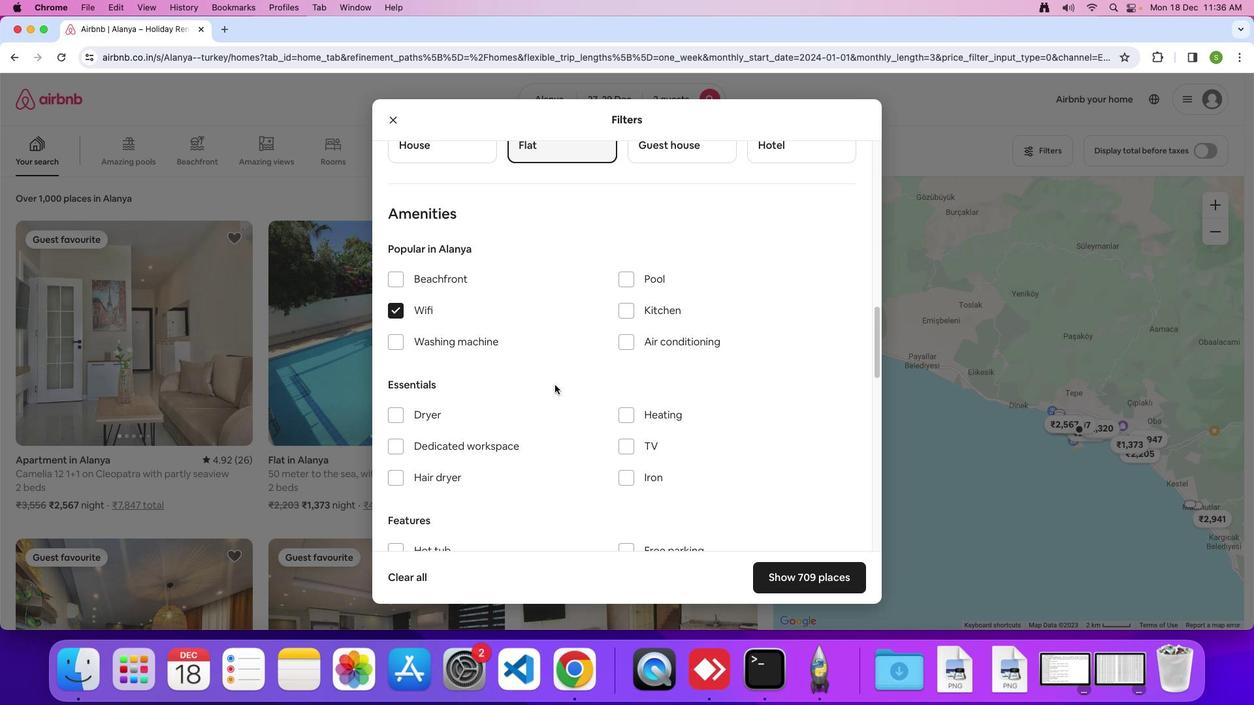 
Action: Mouse scrolled (555, 385) with delta (0, 0)
Screenshot: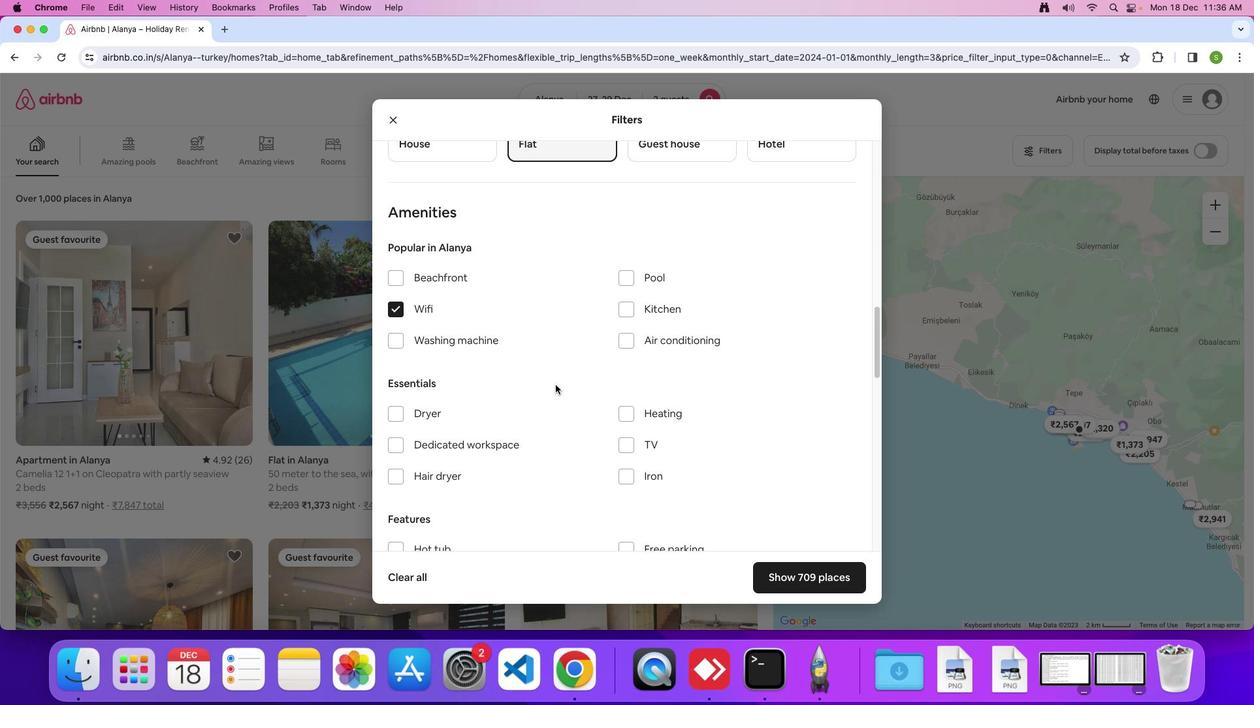 
Action: Mouse moved to (555, 385)
Screenshot: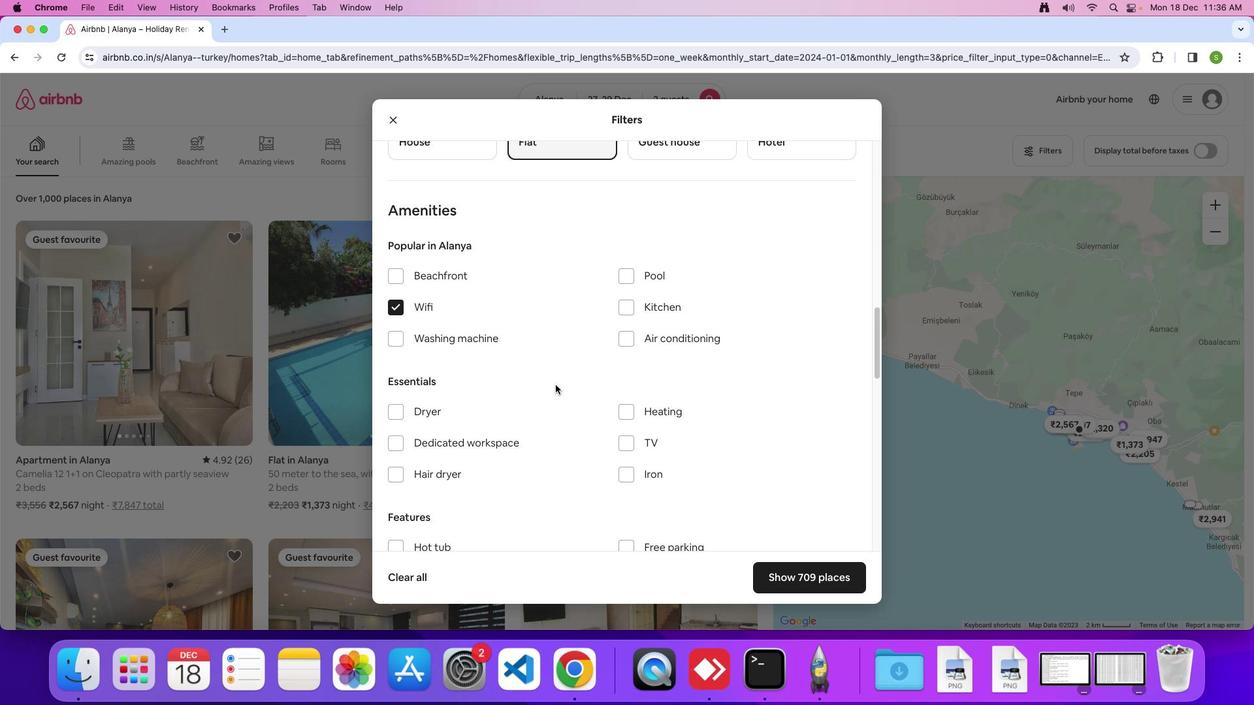 
Action: Mouse scrolled (555, 385) with delta (0, 0)
Screenshot: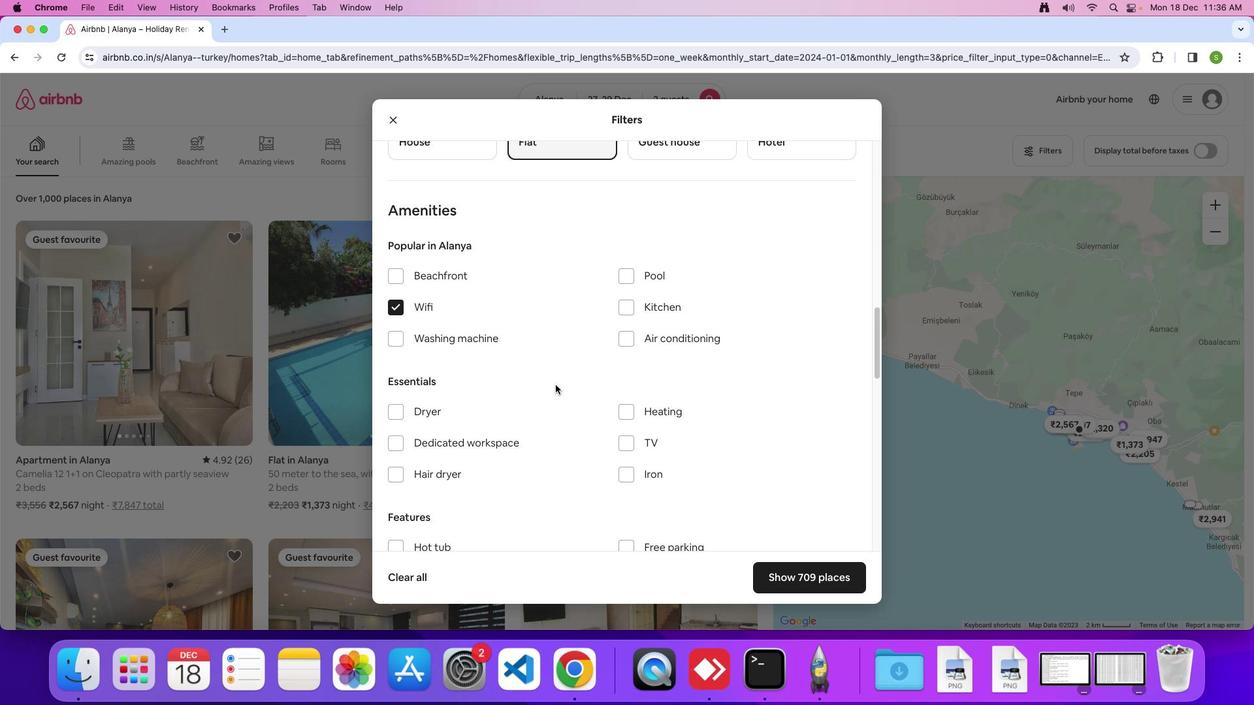 
Action: Mouse scrolled (555, 385) with delta (0, 0)
Screenshot: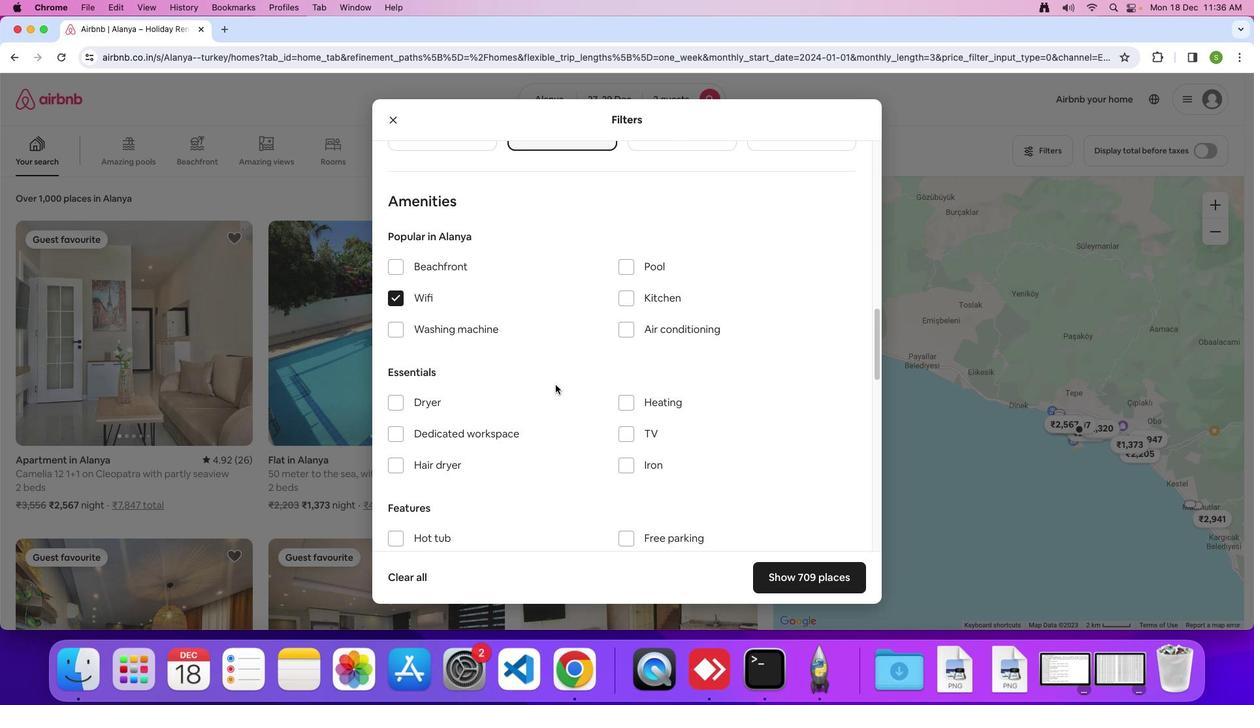 
Action: Mouse moved to (555, 384)
Screenshot: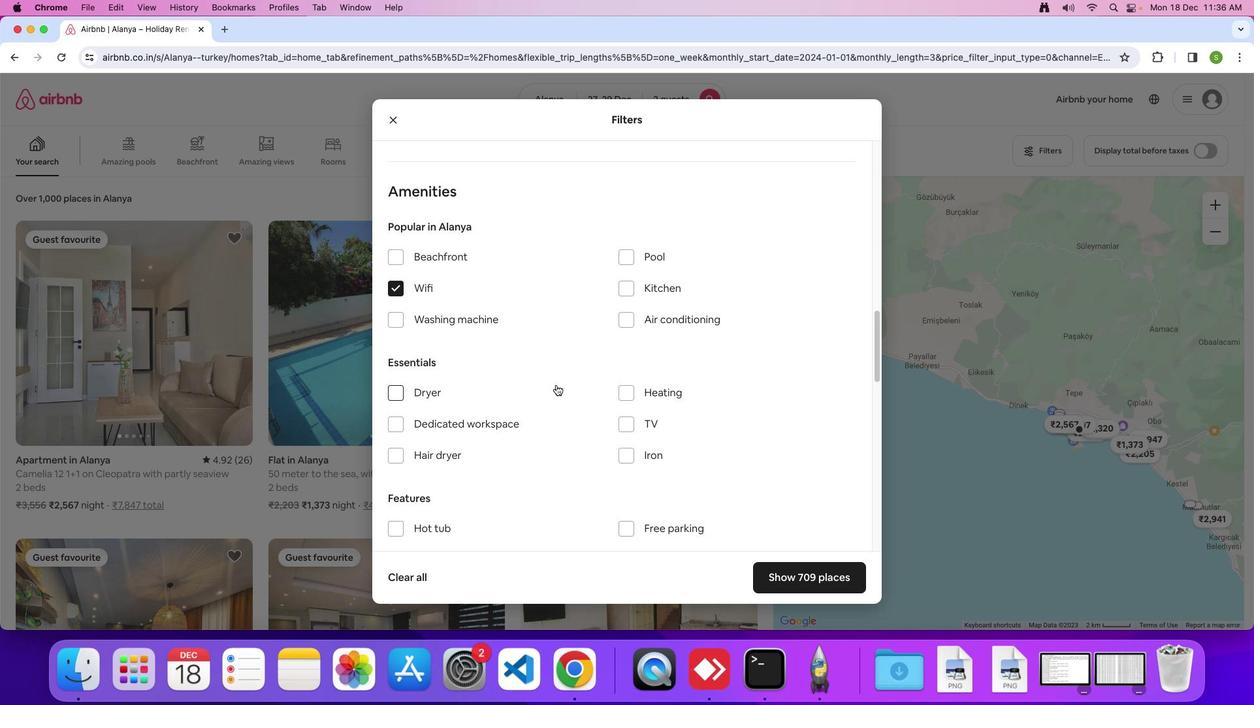 
Action: Mouse scrolled (555, 384) with delta (0, 0)
Screenshot: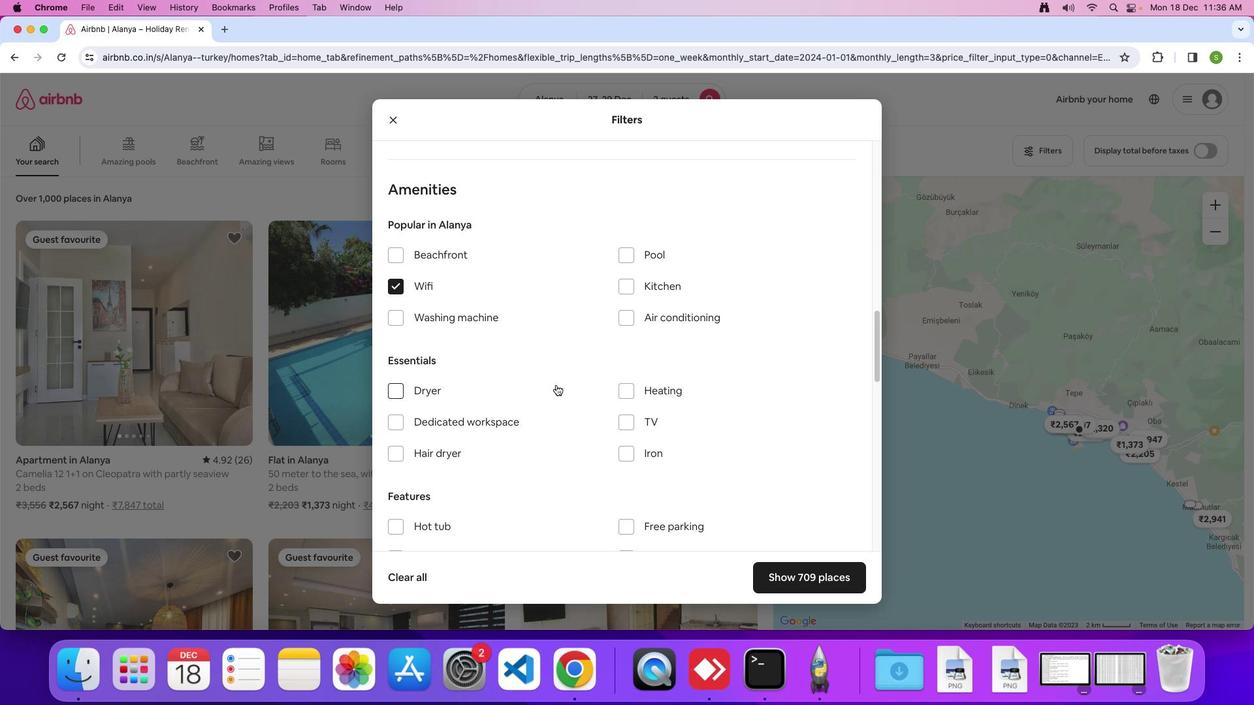 
Action: Mouse scrolled (555, 384) with delta (0, 0)
Screenshot: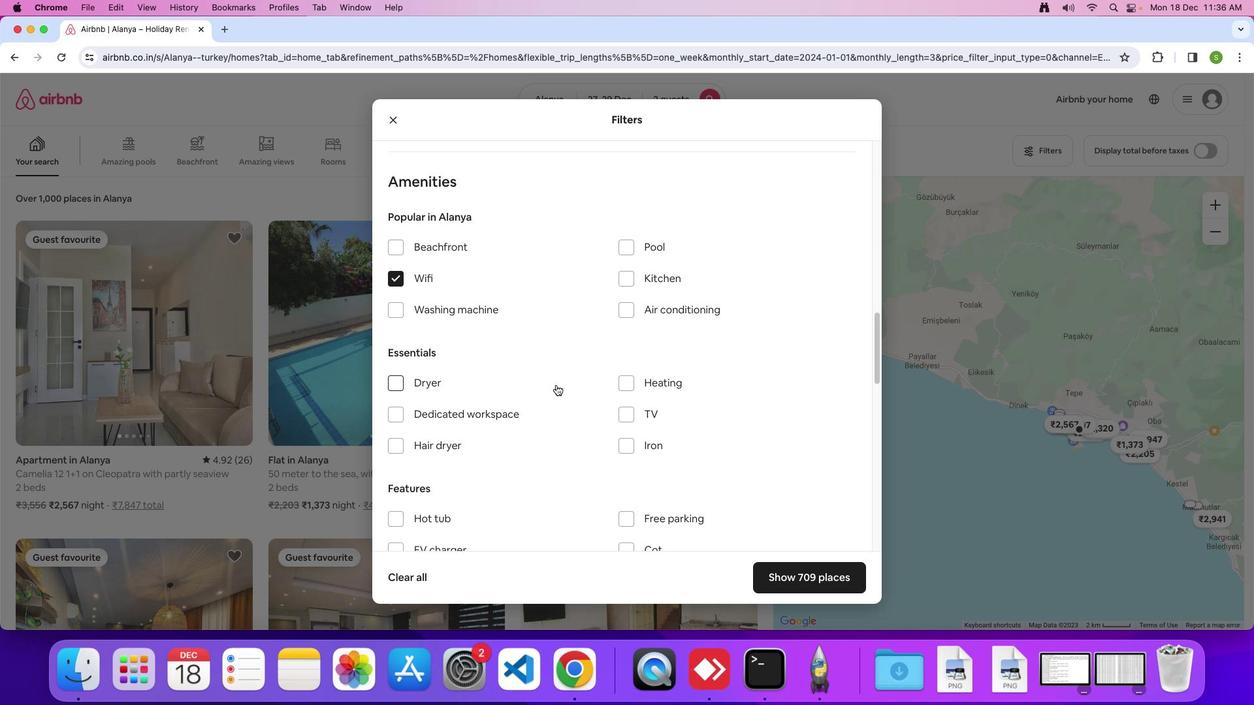 
Action: Mouse scrolled (555, 384) with delta (0, 0)
Screenshot: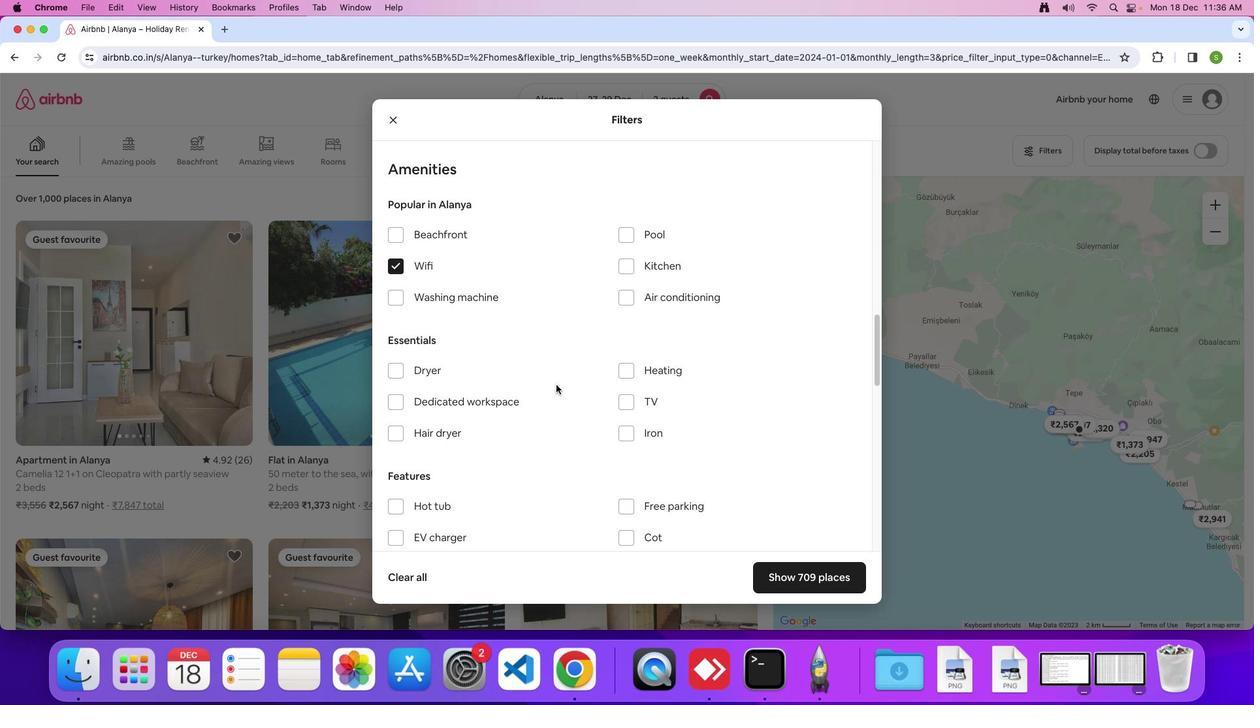 
Action: Mouse scrolled (555, 384) with delta (0, 0)
Screenshot: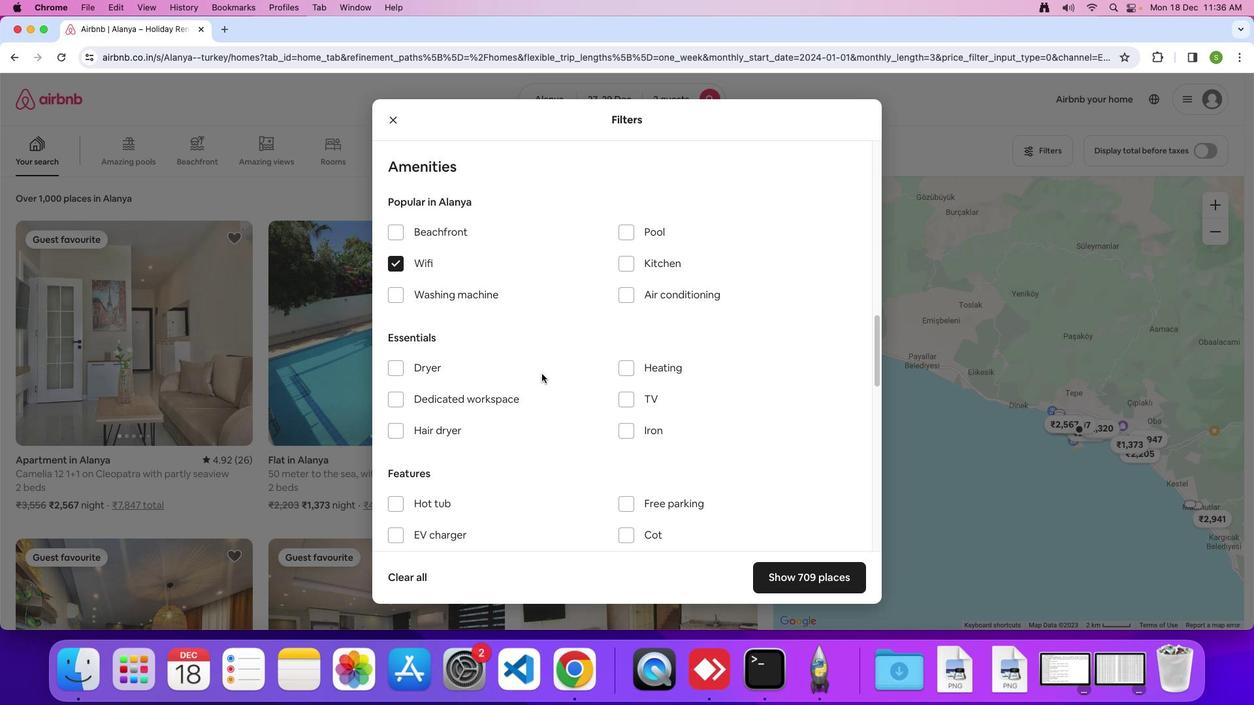 
Action: Mouse moved to (393, 291)
Screenshot: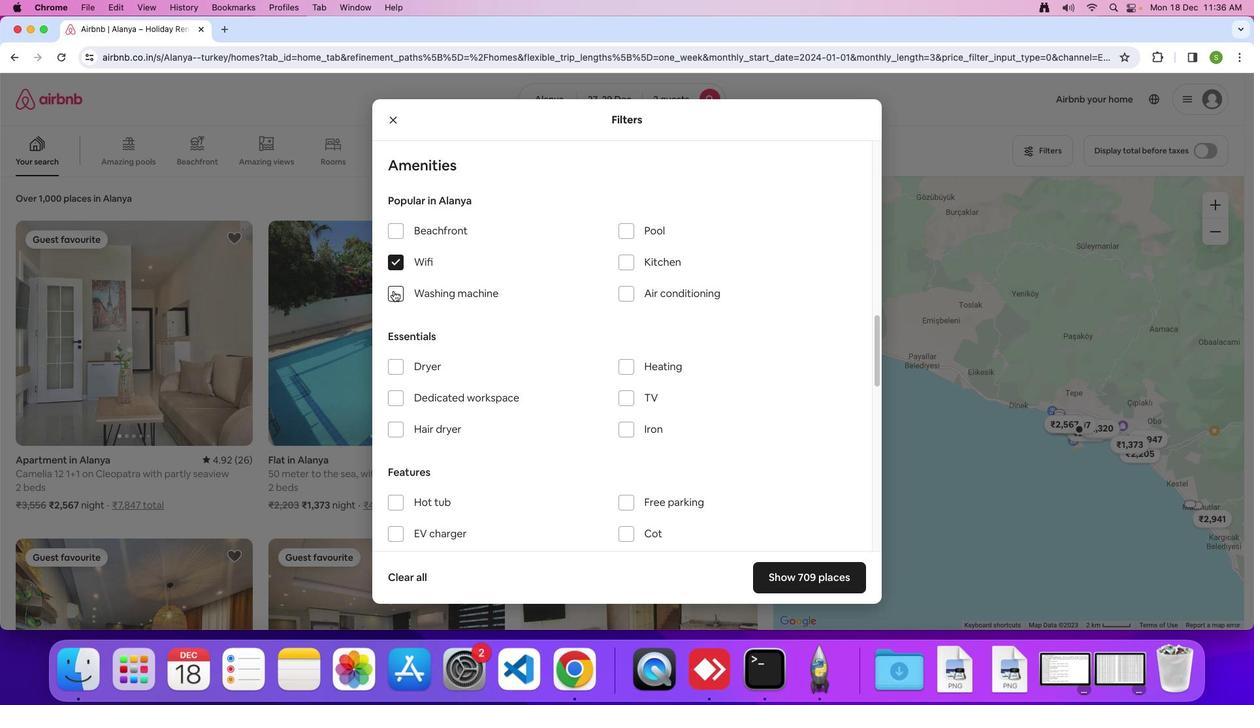 
Action: Mouse pressed left at (393, 291)
Screenshot: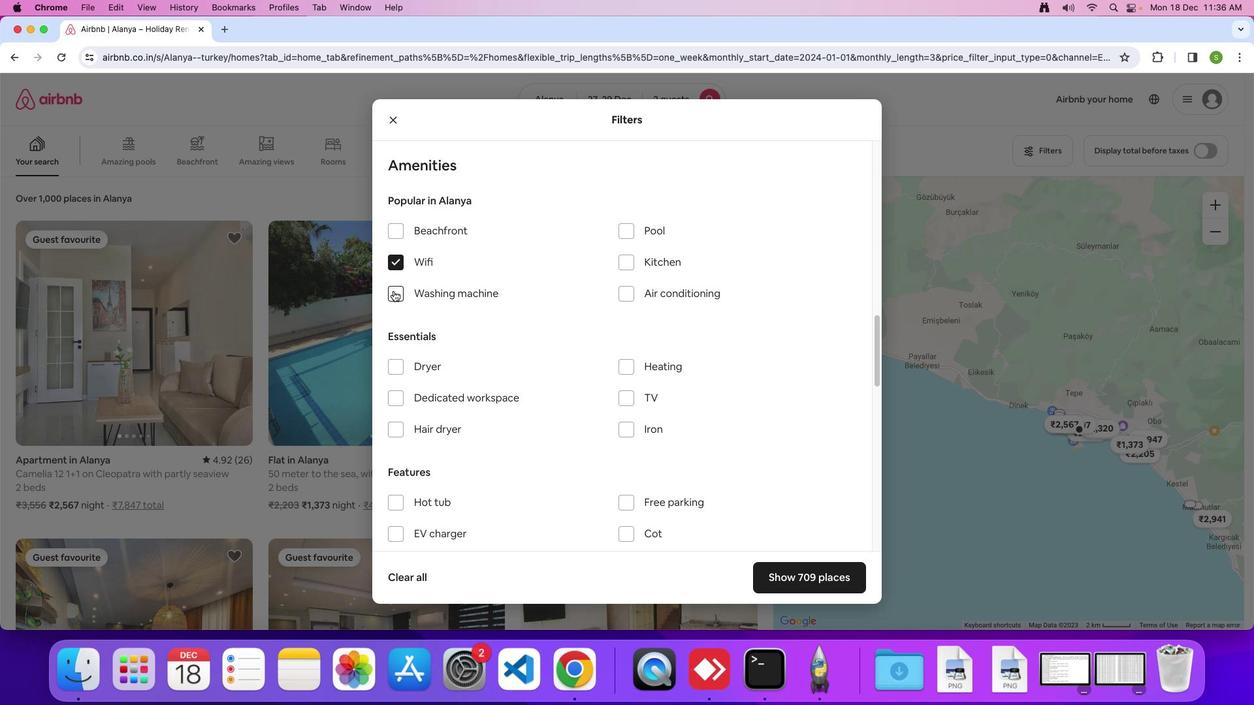 
Action: Mouse moved to (585, 396)
Screenshot: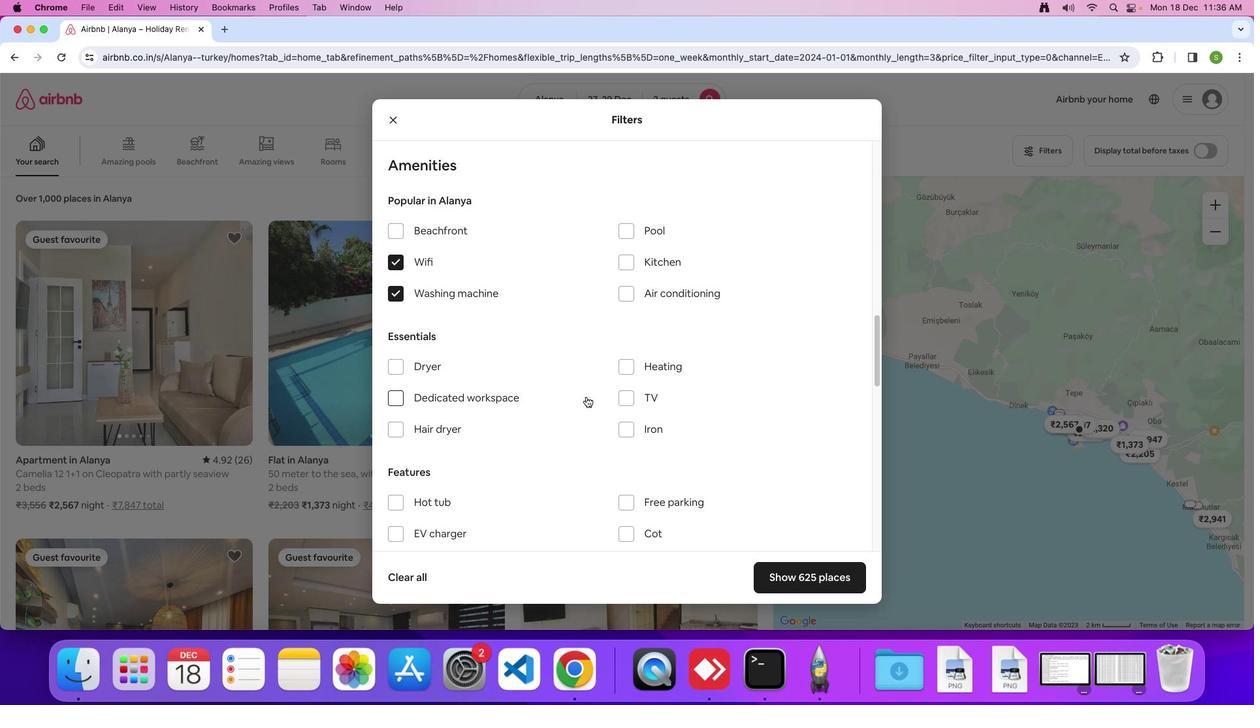 
Action: Mouse scrolled (585, 396) with delta (0, 0)
Screenshot: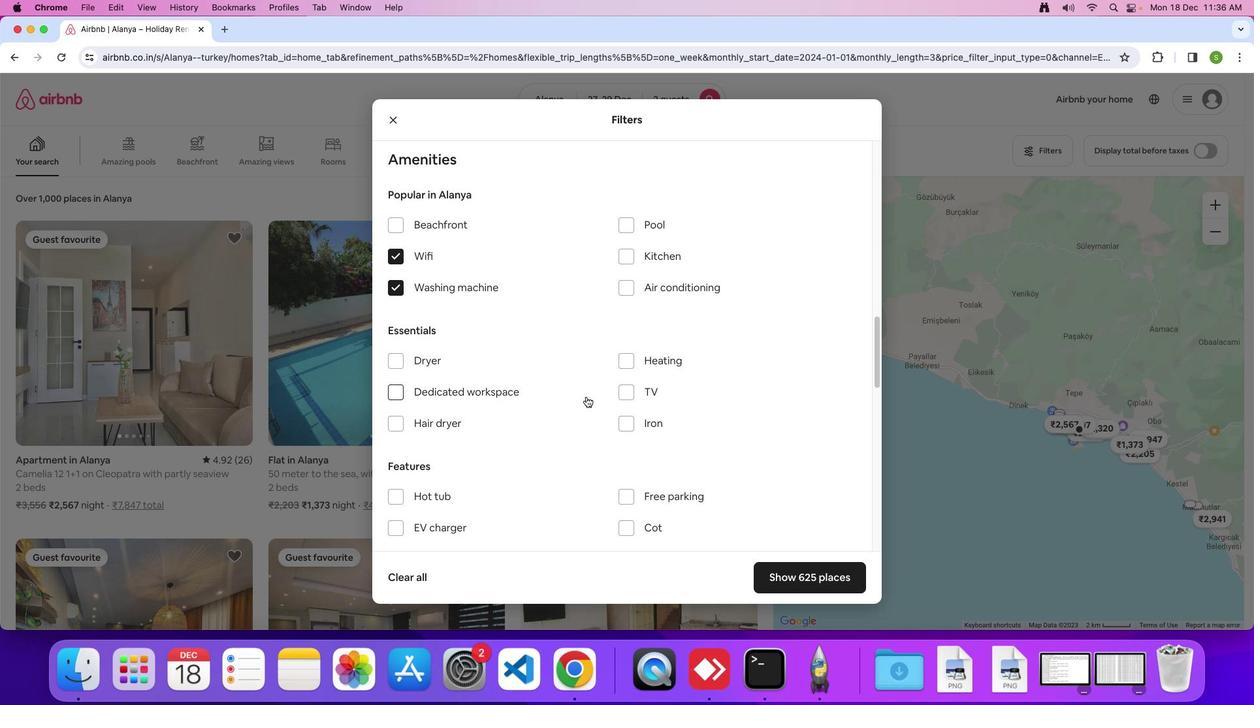 
Action: Mouse scrolled (585, 396) with delta (0, 0)
Screenshot: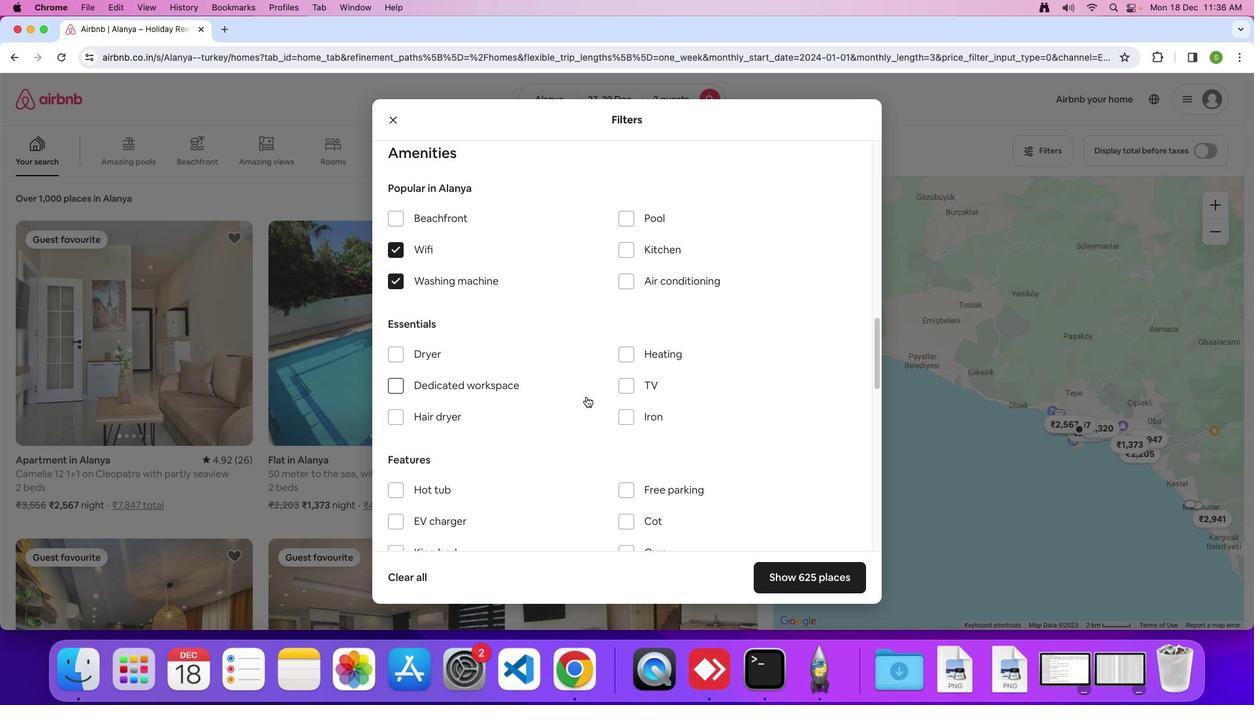 
Action: Mouse moved to (586, 396)
Screenshot: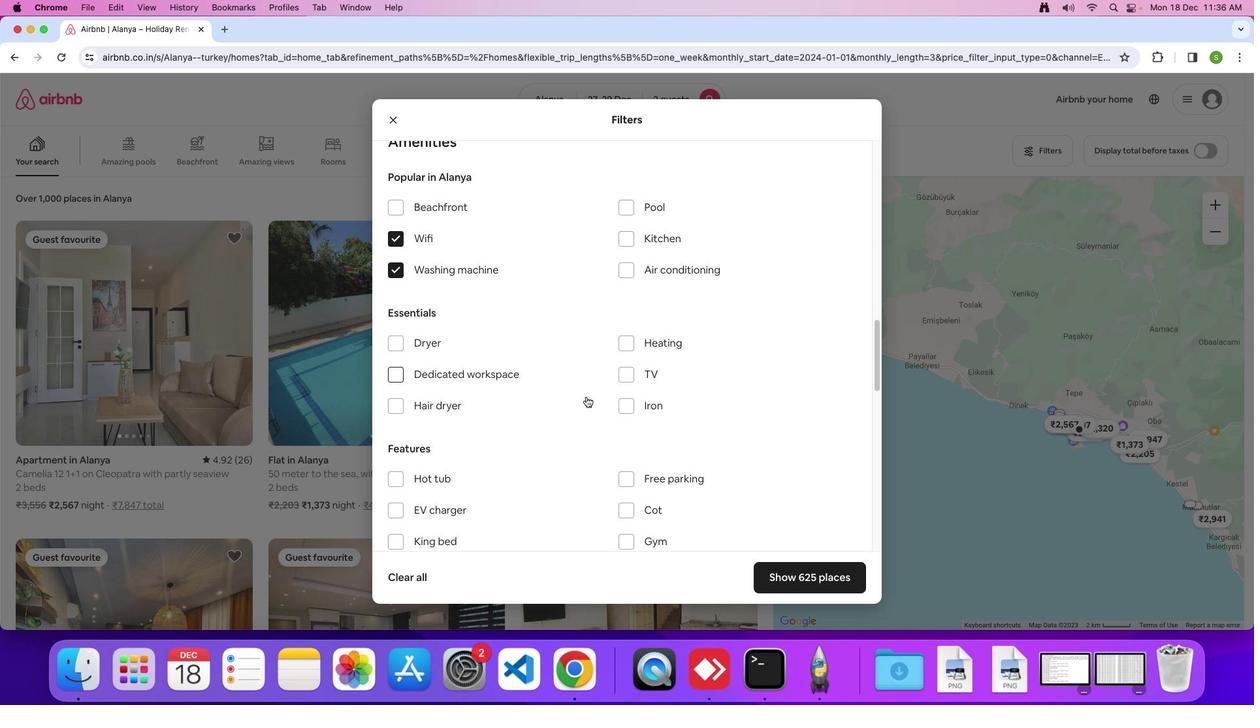 
Action: Mouse scrolled (586, 396) with delta (0, 0)
Screenshot: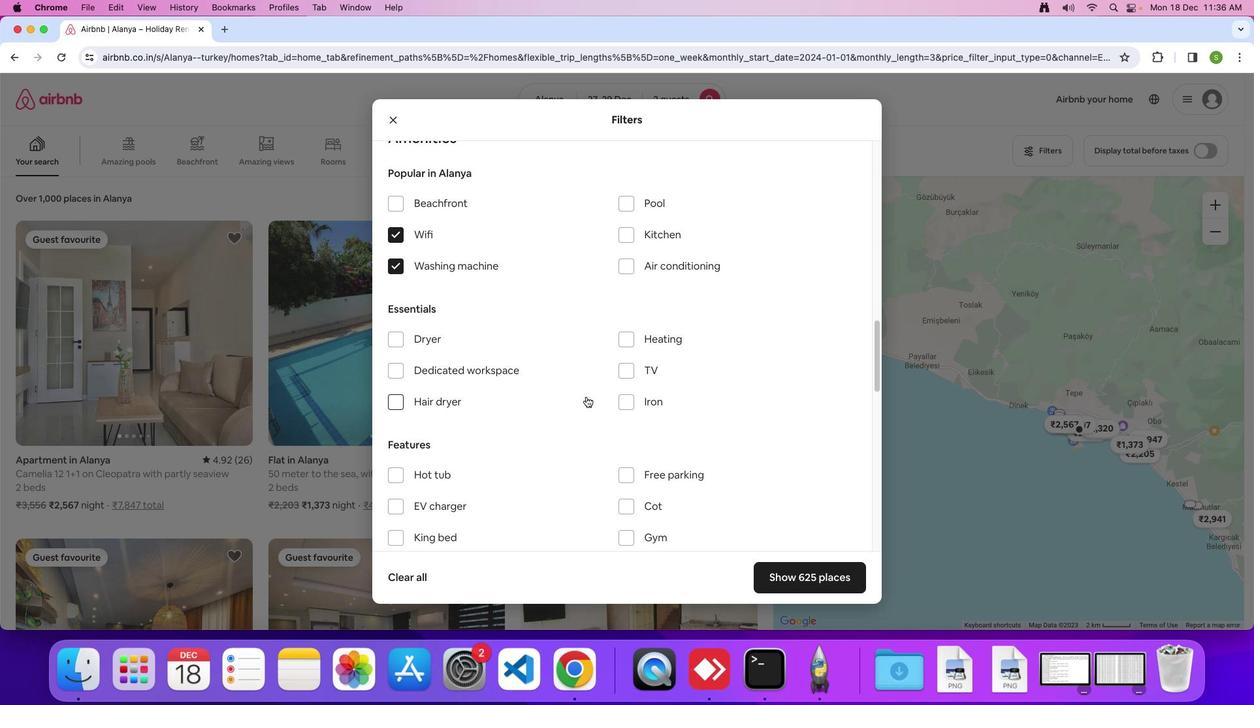 
Action: Mouse scrolled (586, 396) with delta (0, 0)
Screenshot: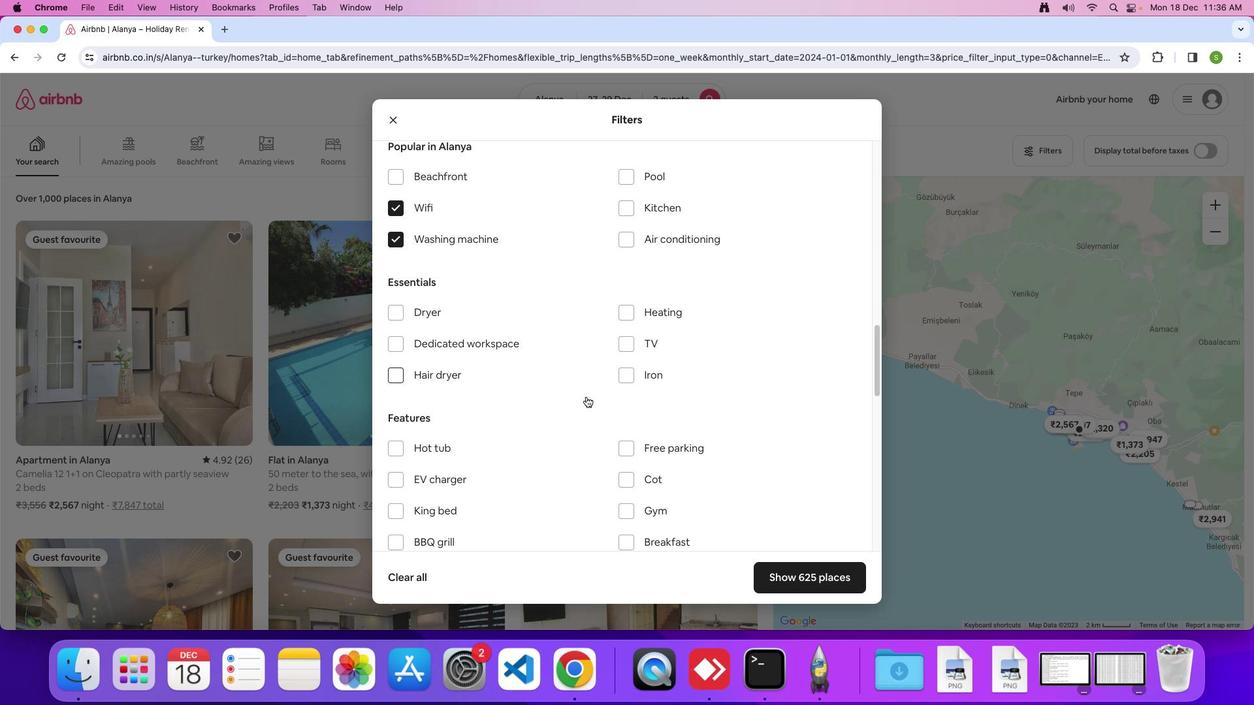
Action: Mouse moved to (586, 396)
Screenshot: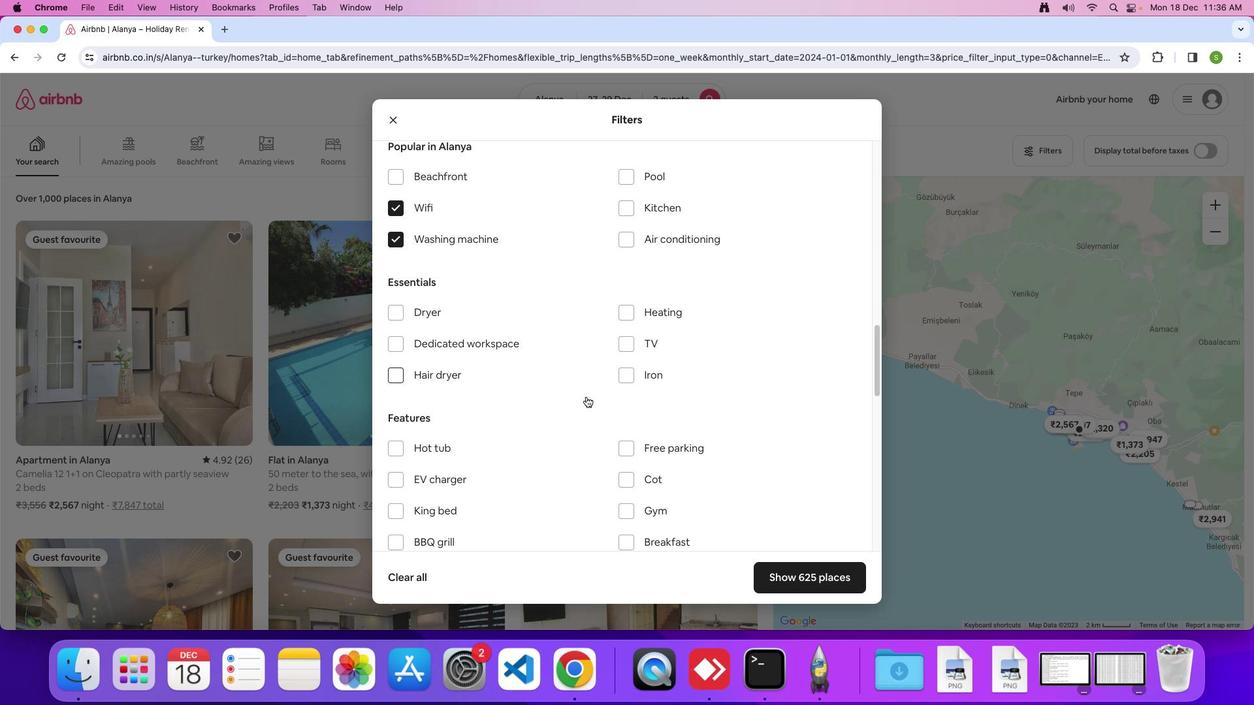 
Action: Mouse scrolled (586, 396) with delta (0, -1)
Screenshot: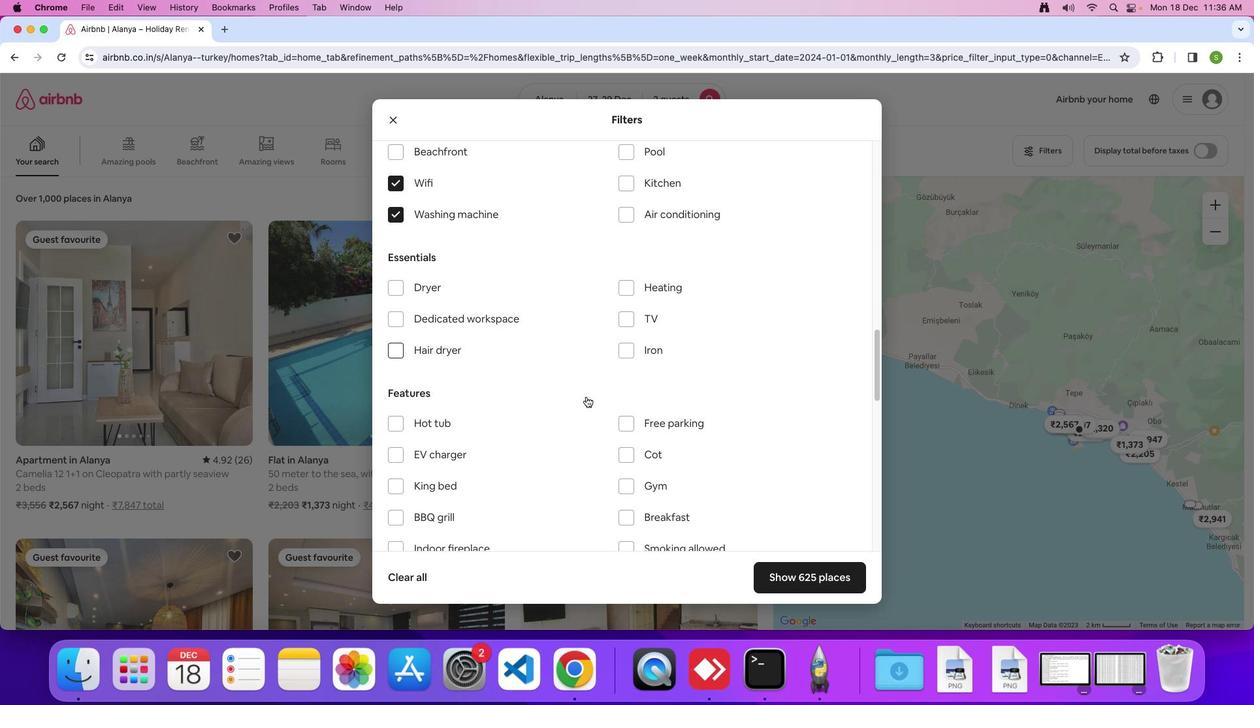 
Action: Mouse moved to (586, 395)
Screenshot: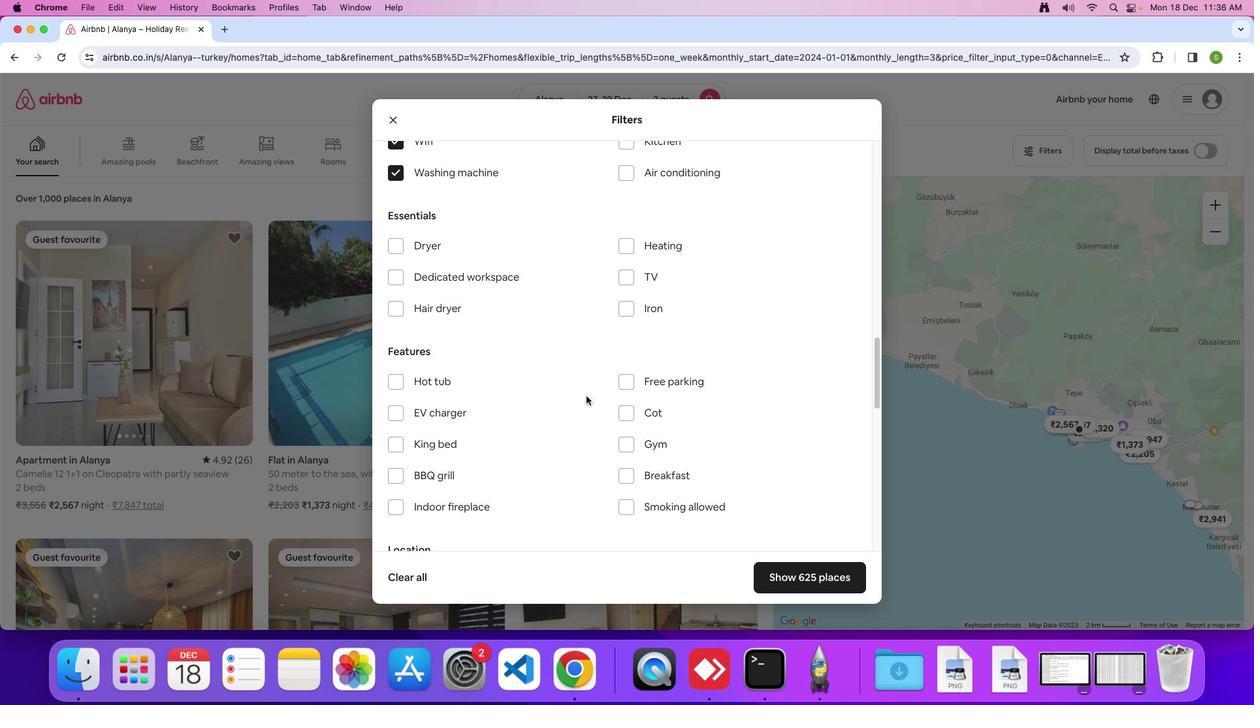 
Action: Mouse scrolled (586, 395) with delta (0, 0)
Screenshot: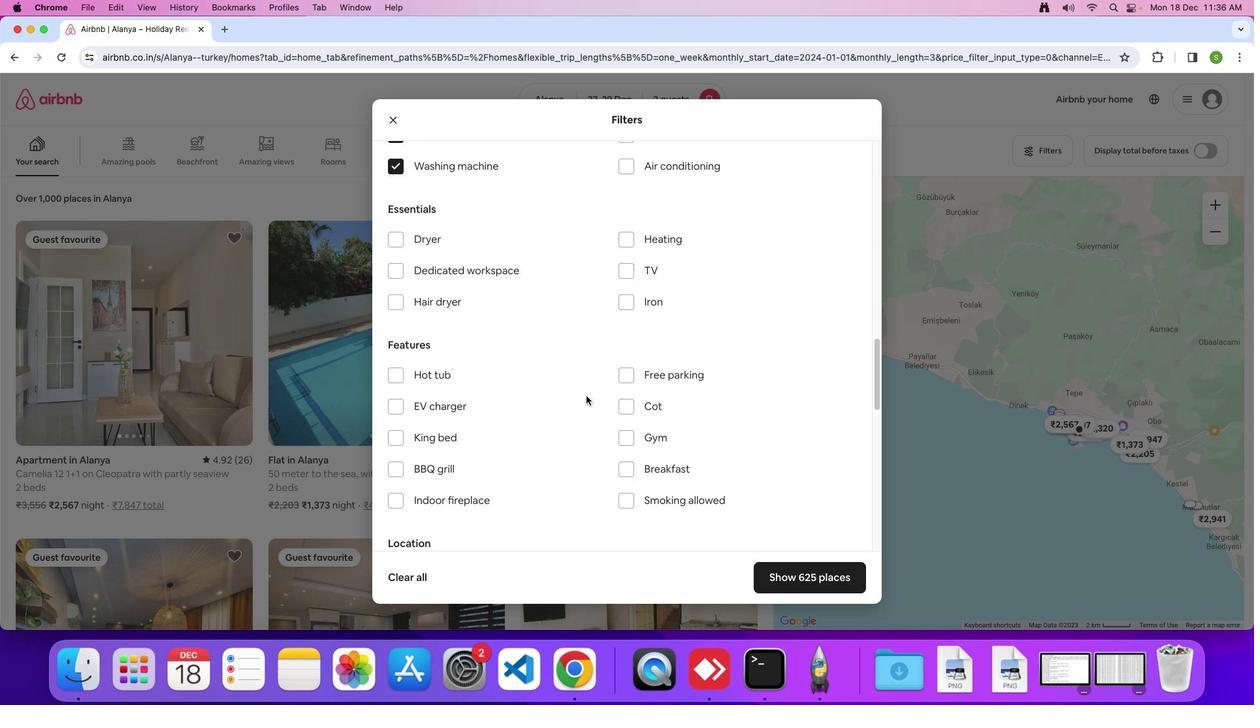 
Action: Mouse scrolled (586, 395) with delta (0, 0)
Screenshot: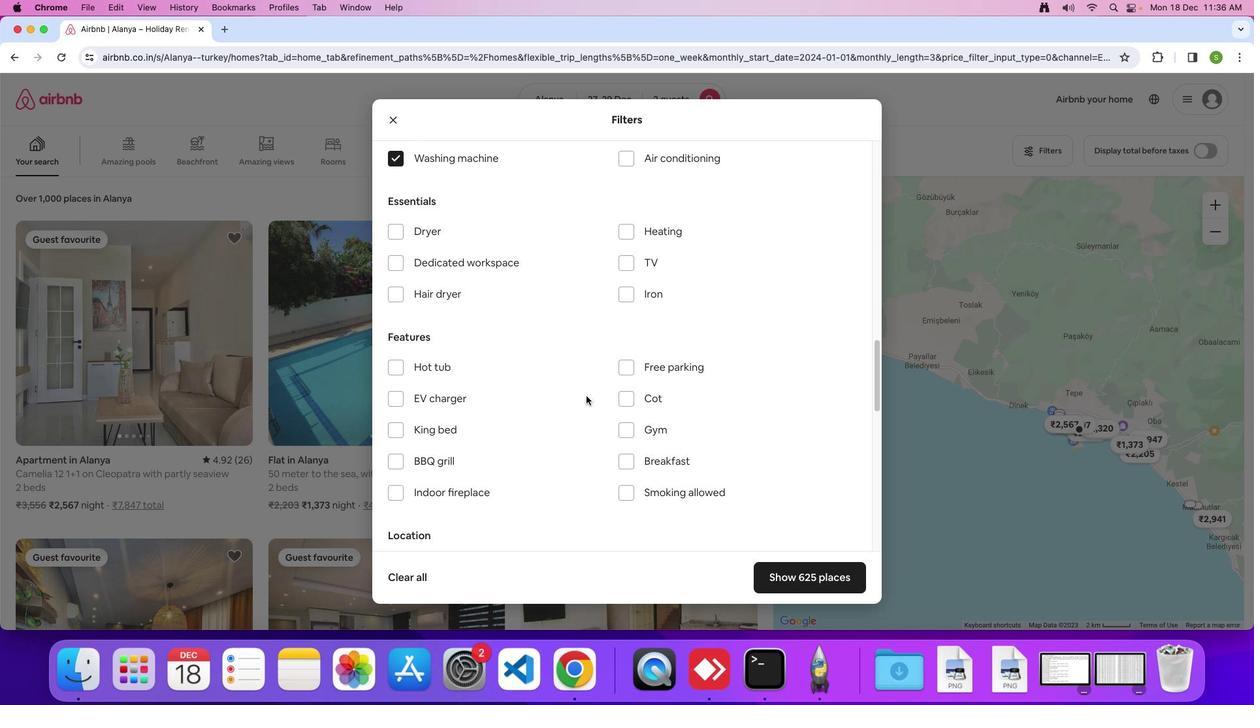 
Action: Mouse scrolled (586, 395) with delta (0, 0)
Screenshot: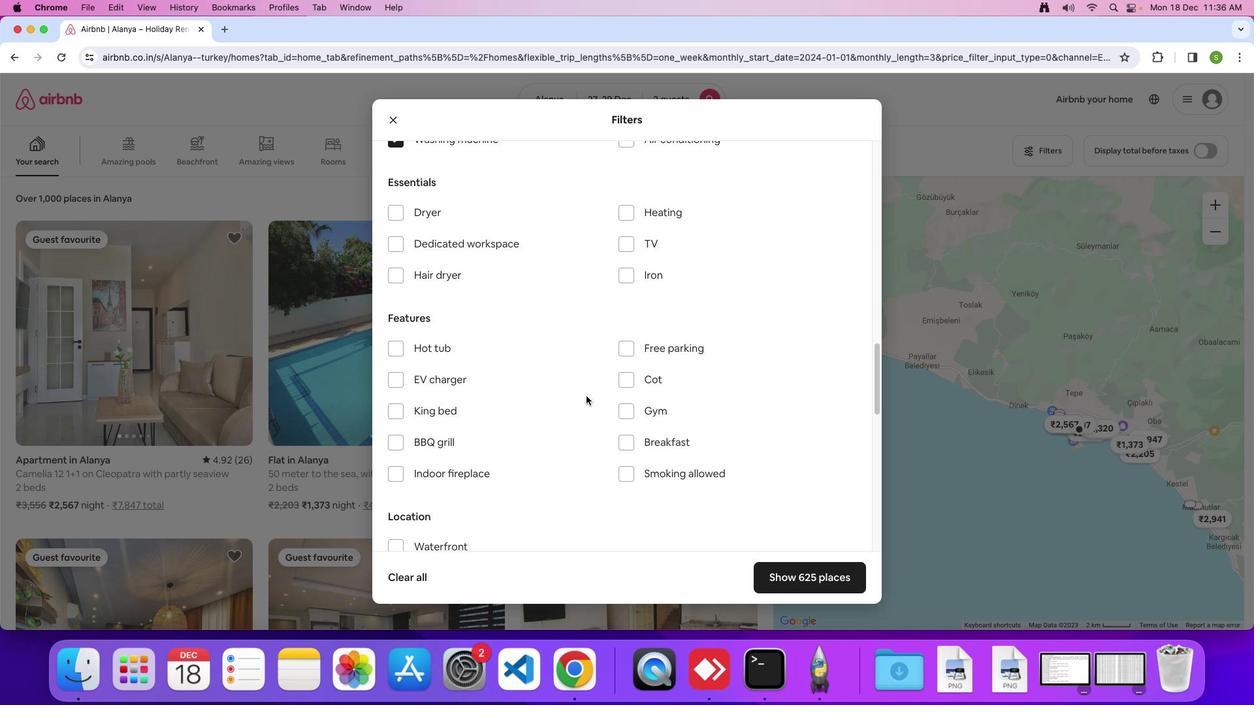 
Action: Mouse scrolled (586, 395) with delta (0, 0)
Screenshot: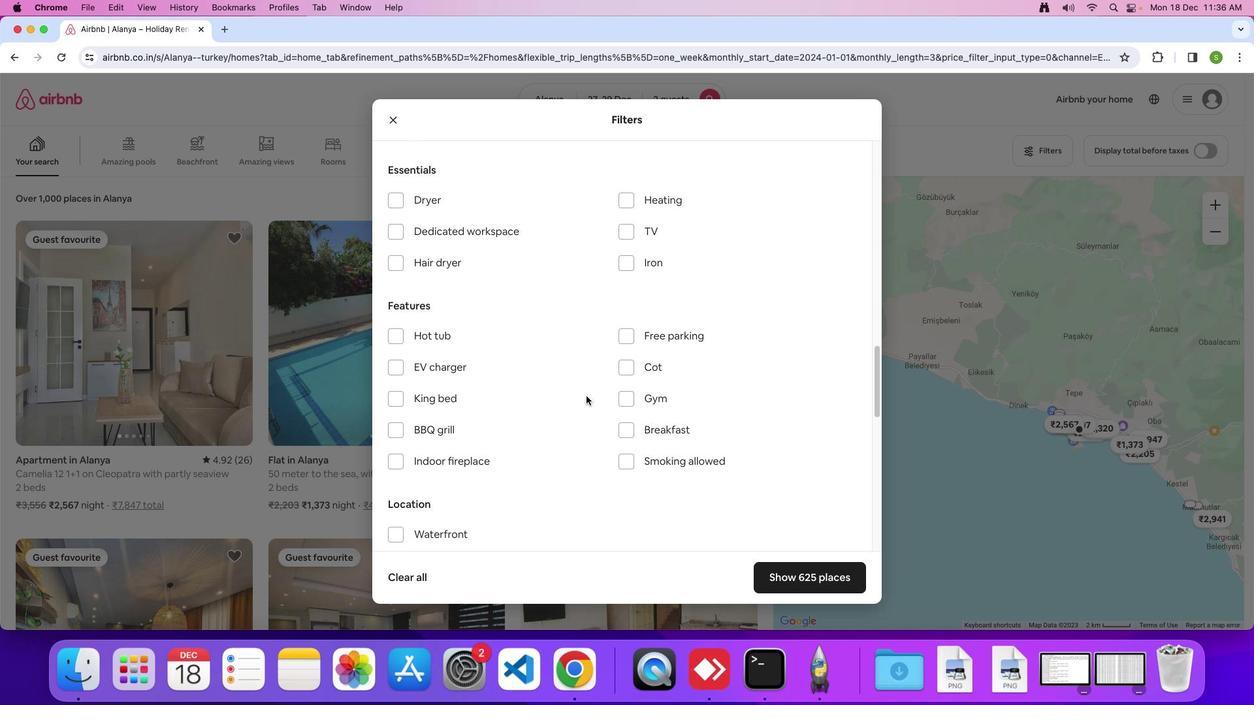 
Action: Mouse scrolled (586, 395) with delta (0, -1)
Screenshot: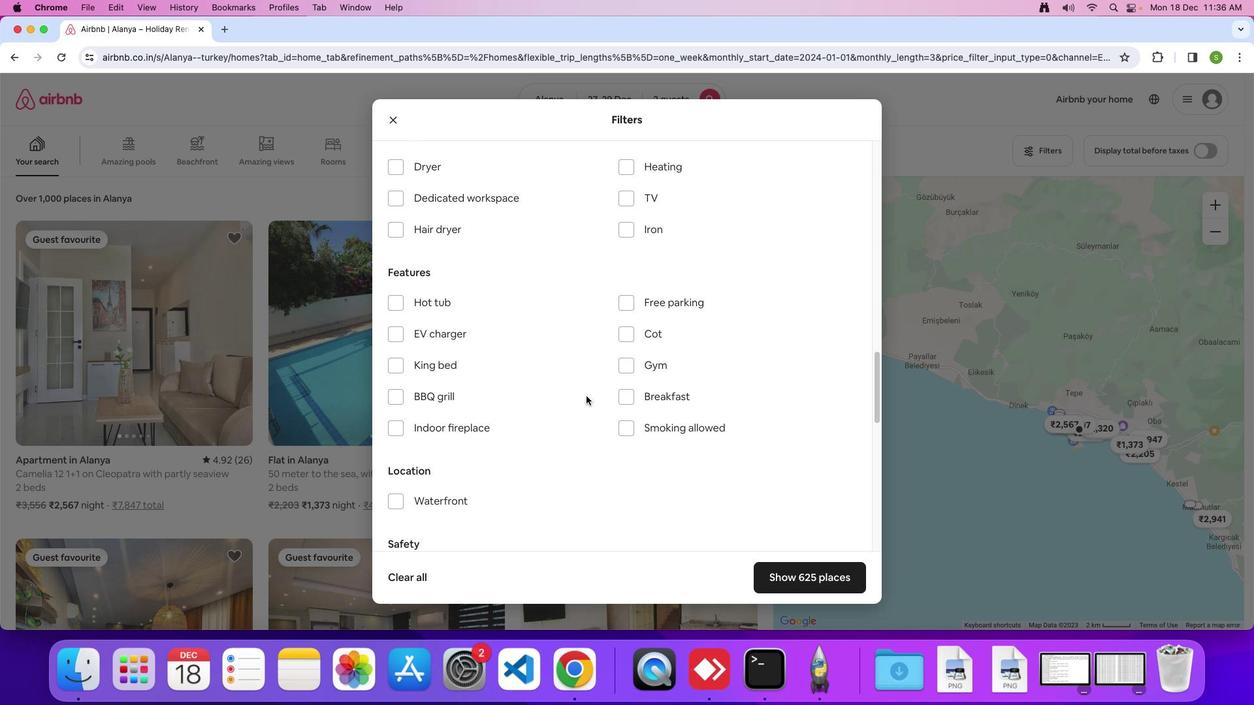 
Action: Mouse moved to (586, 395)
Screenshot: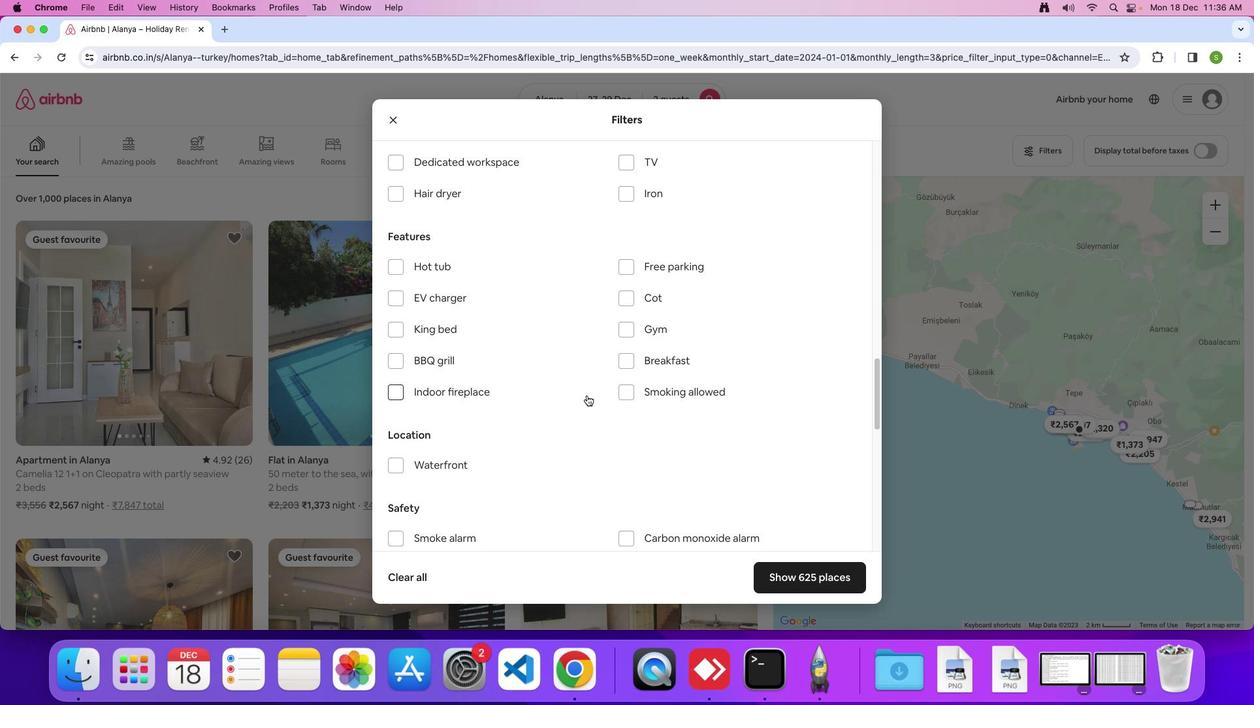 
Action: Mouse scrolled (586, 395) with delta (0, 0)
Screenshot: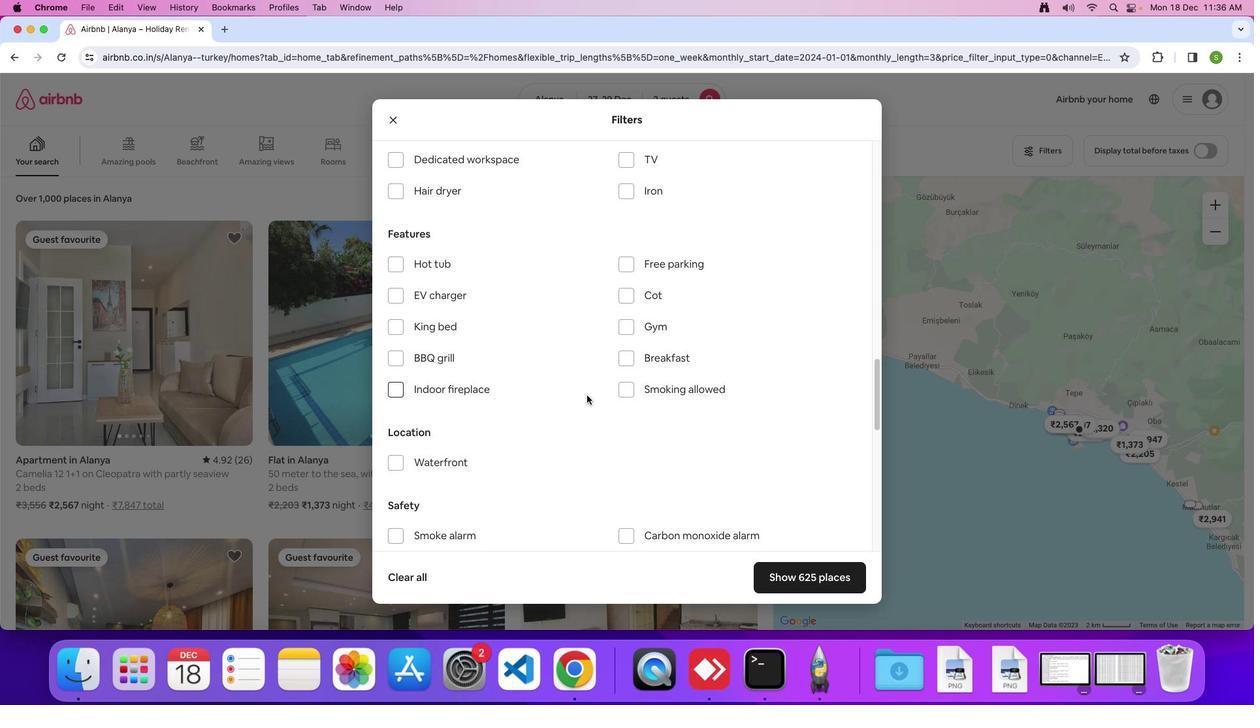 
Action: Mouse scrolled (586, 395) with delta (0, 0)
Screenshot: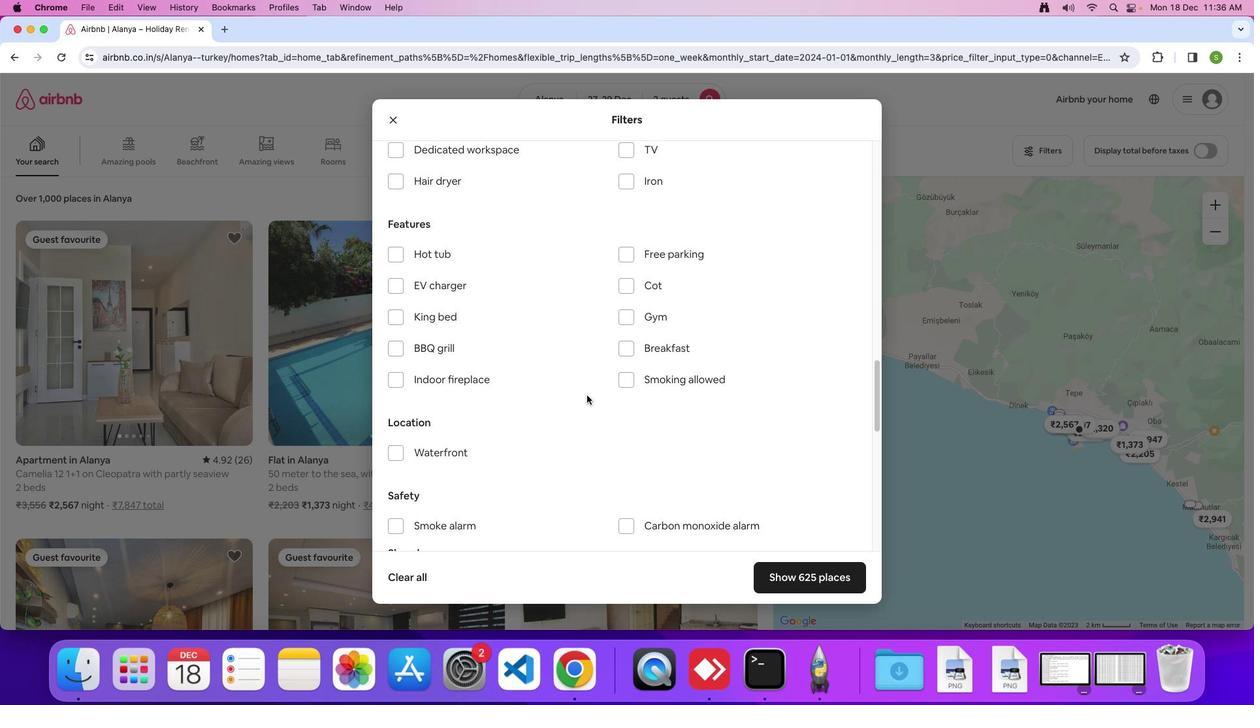 
Action: Mouse moved to (587, 395)
Screenshot: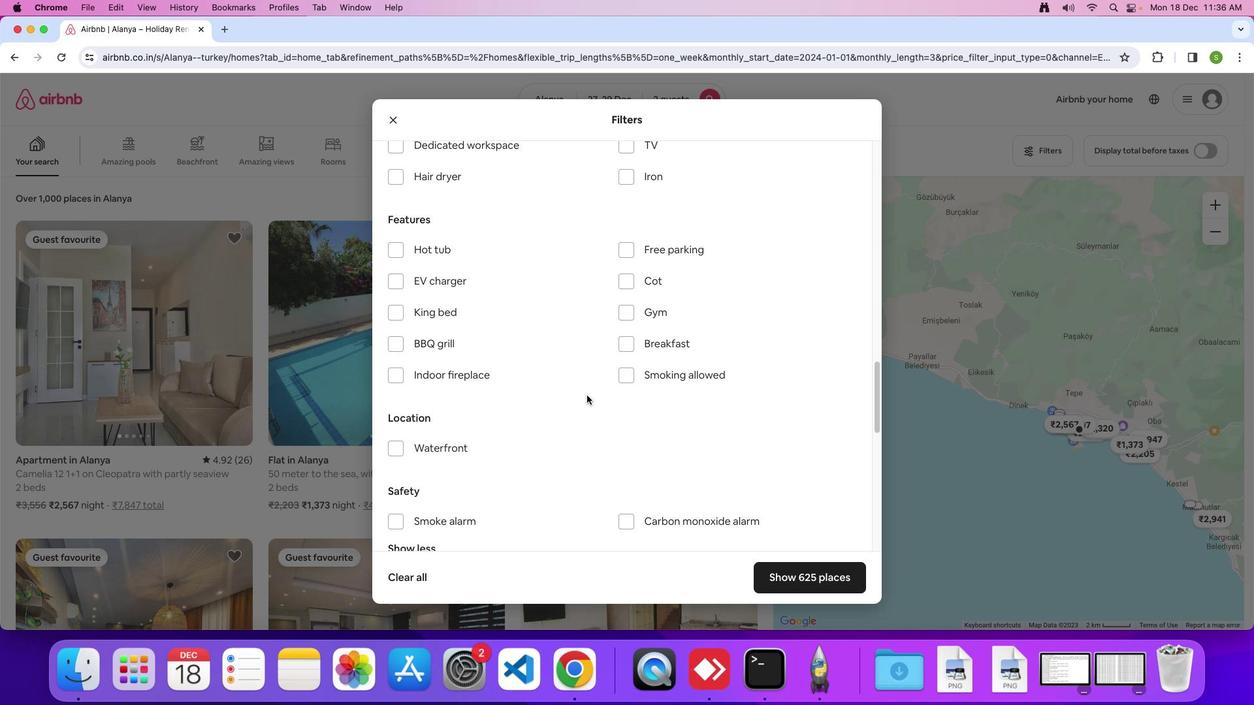 
Action: Mouse scrolled (587, 395) with delta (0, 0)
Screenshot: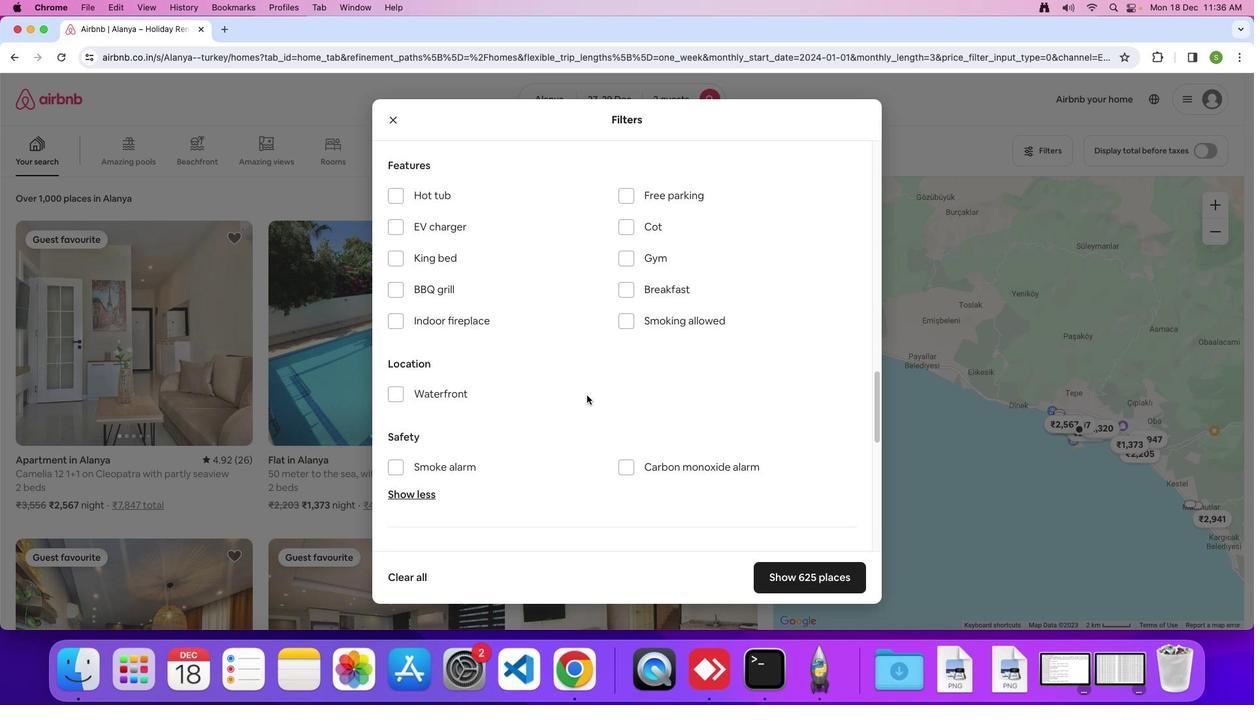 
Action: Mouse moved to (586, 395)
Screenshot: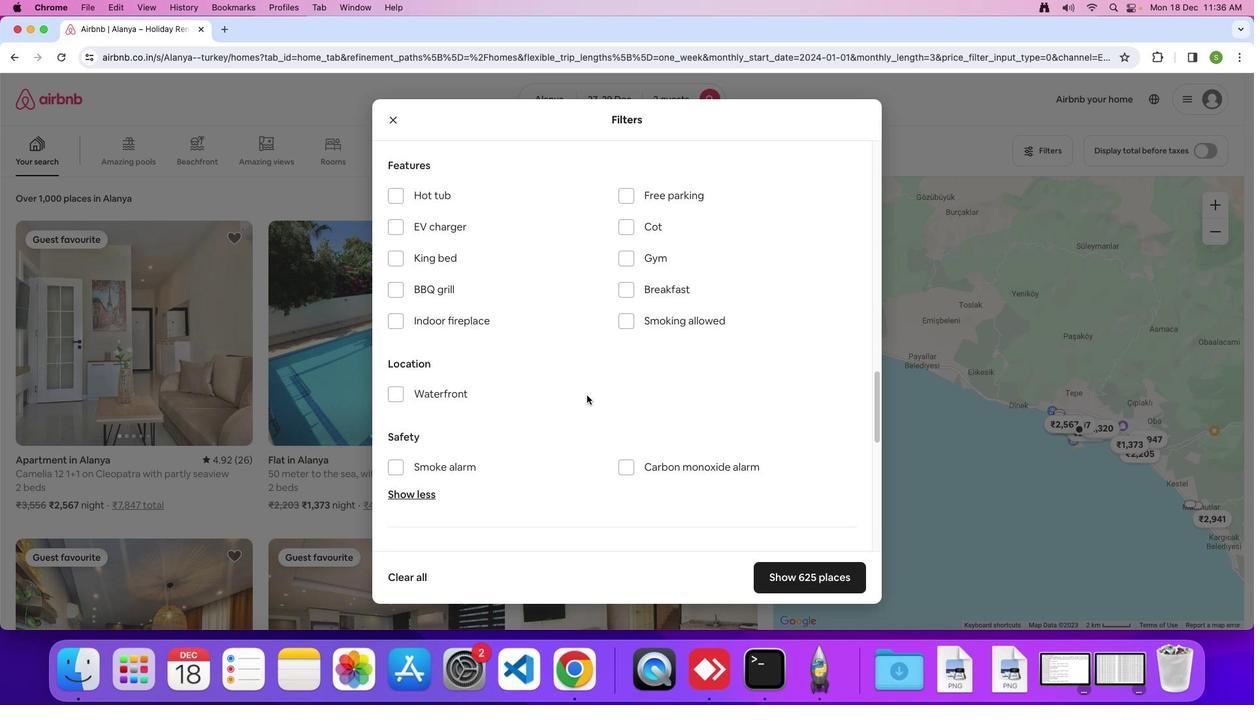 
Action: Mouse scrolled (586, 395) with delta (0, 0)
Screenshot: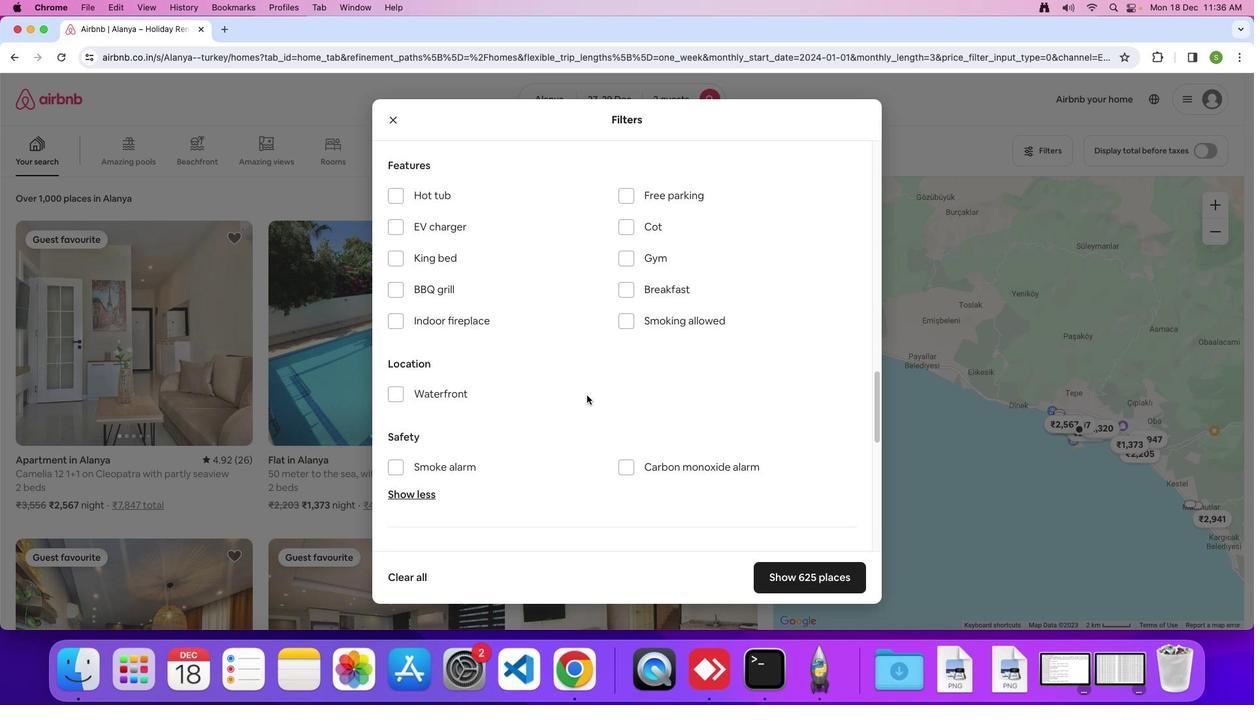 
Action: Mouse scrolled (586, 395) with delta (0, 0)
Screenshot: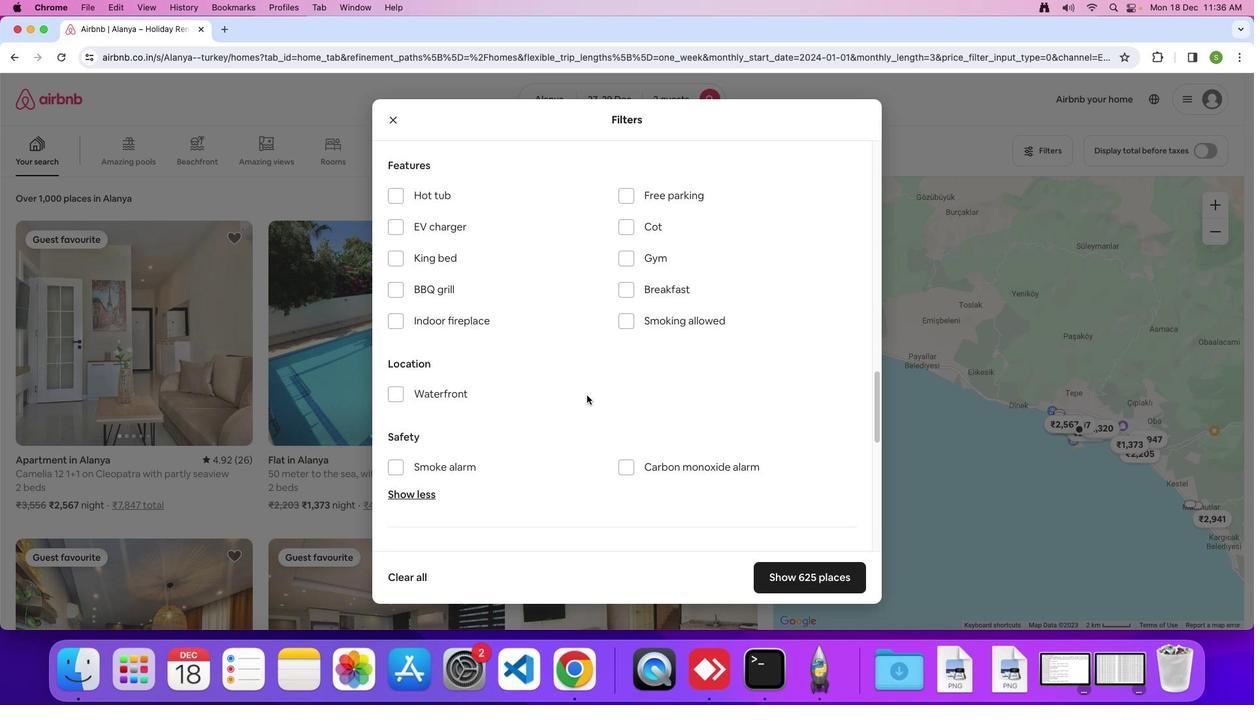 
Action: Mouse scrolled (586, 395) with delta (0, 0)
Screenshot: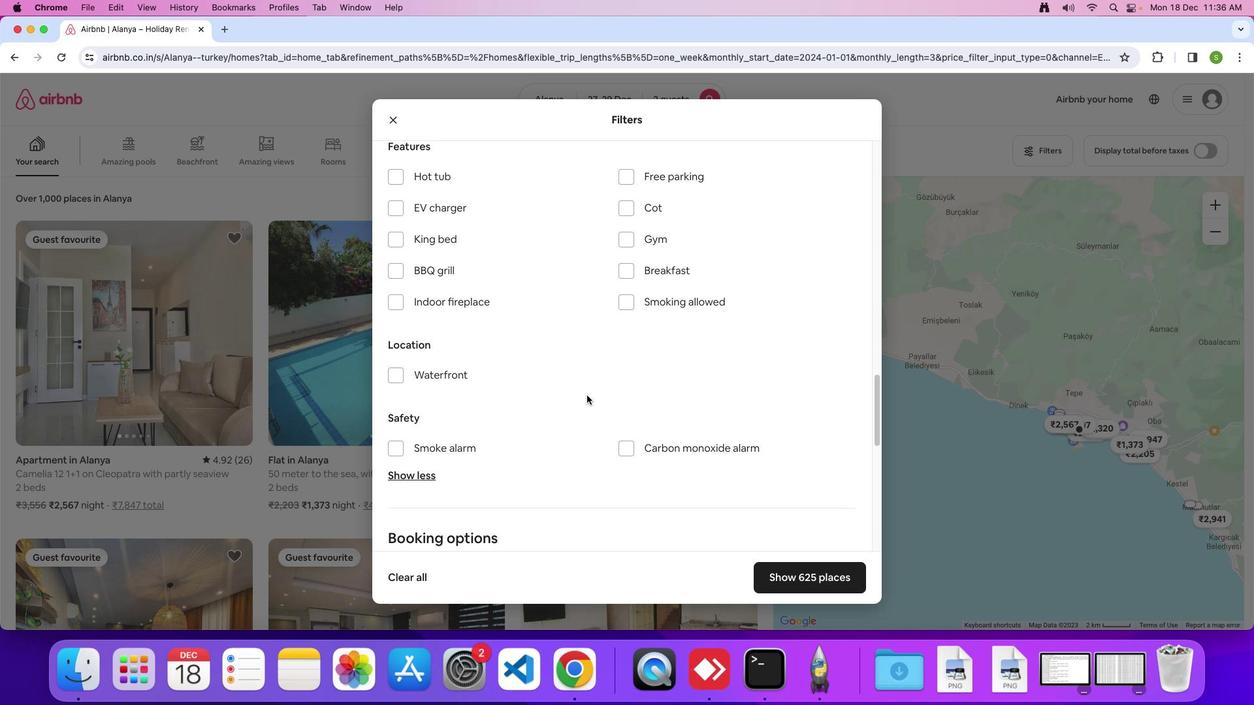 
Action: Mouse scrolled (586, 395) with delta (0, 0)
Screenshot: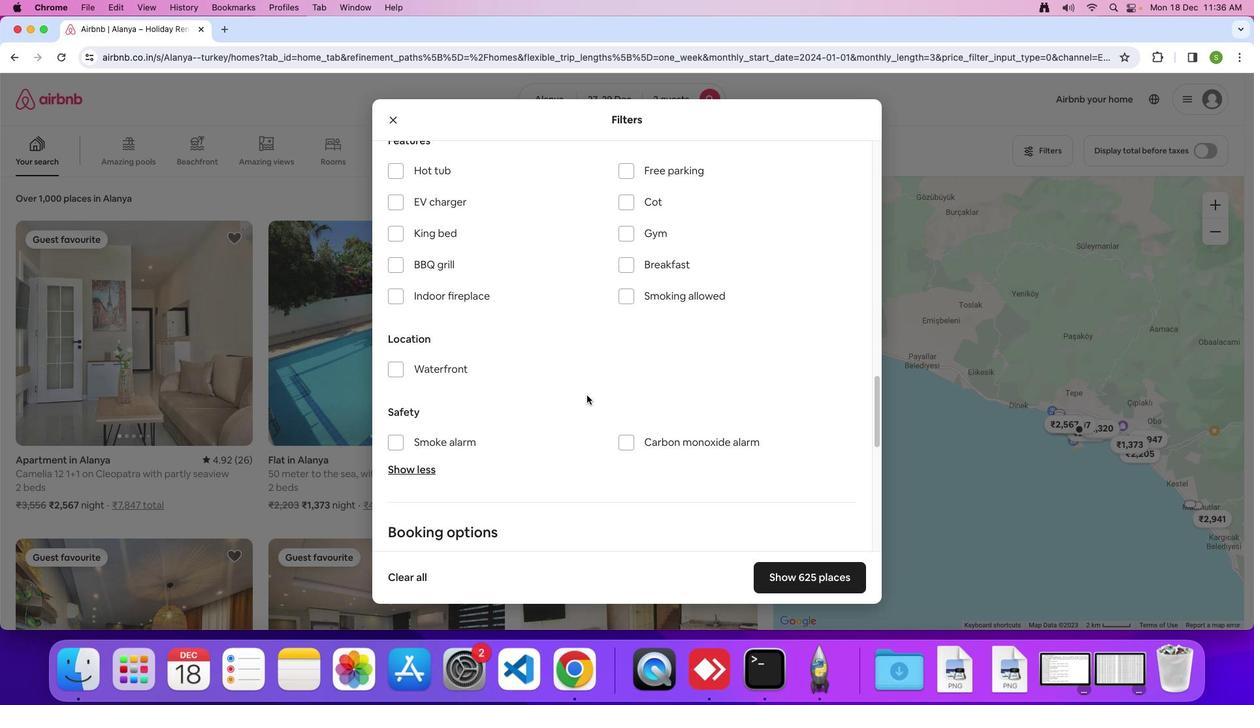 
Action: Mouse scrolled (586, 395) with delta (0, 0)
Screenshot: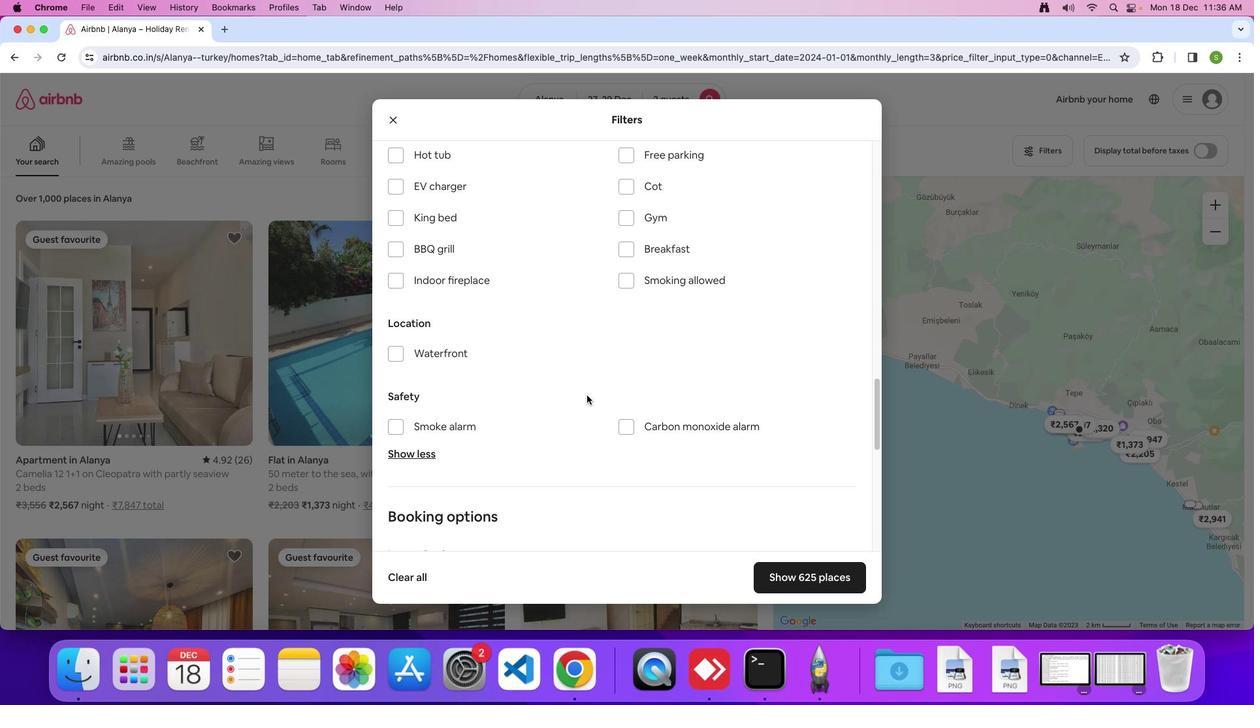 
Action: Mouse scrolled (586, 395) with delta (0, 0)
Screenshot: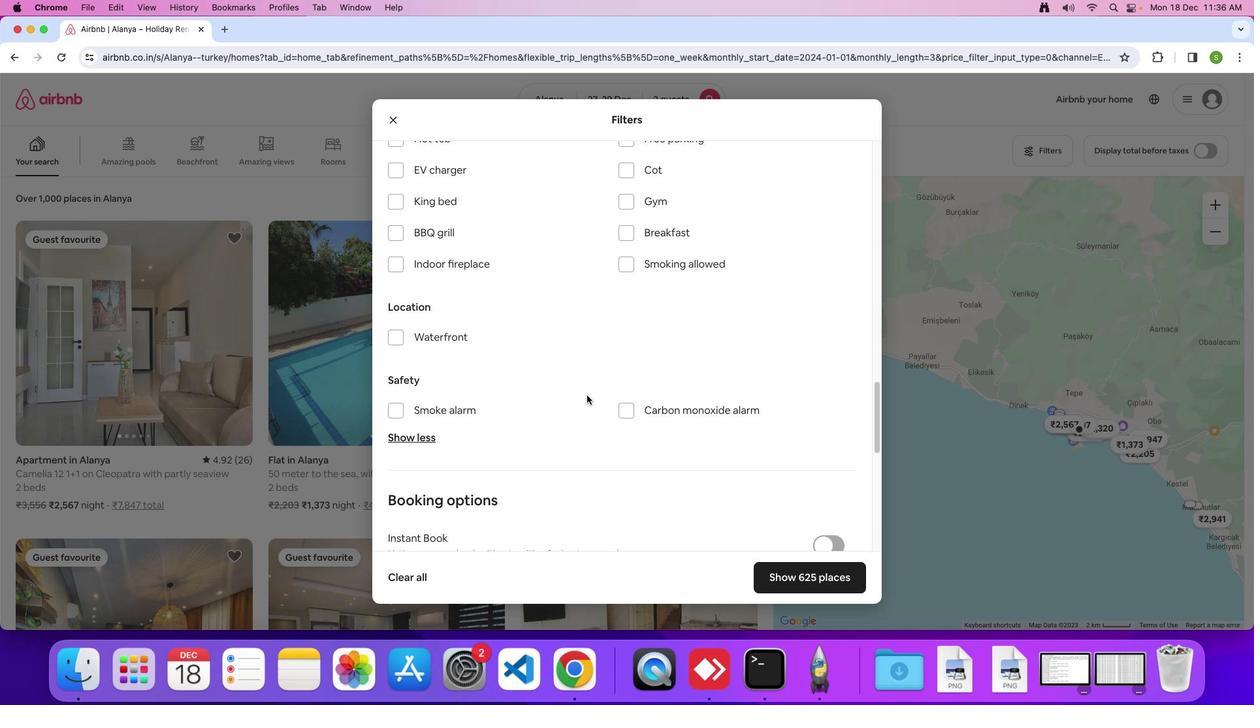 
Action: Mouse scrolled (586, 395) with delta (0, 0)
Screenshot: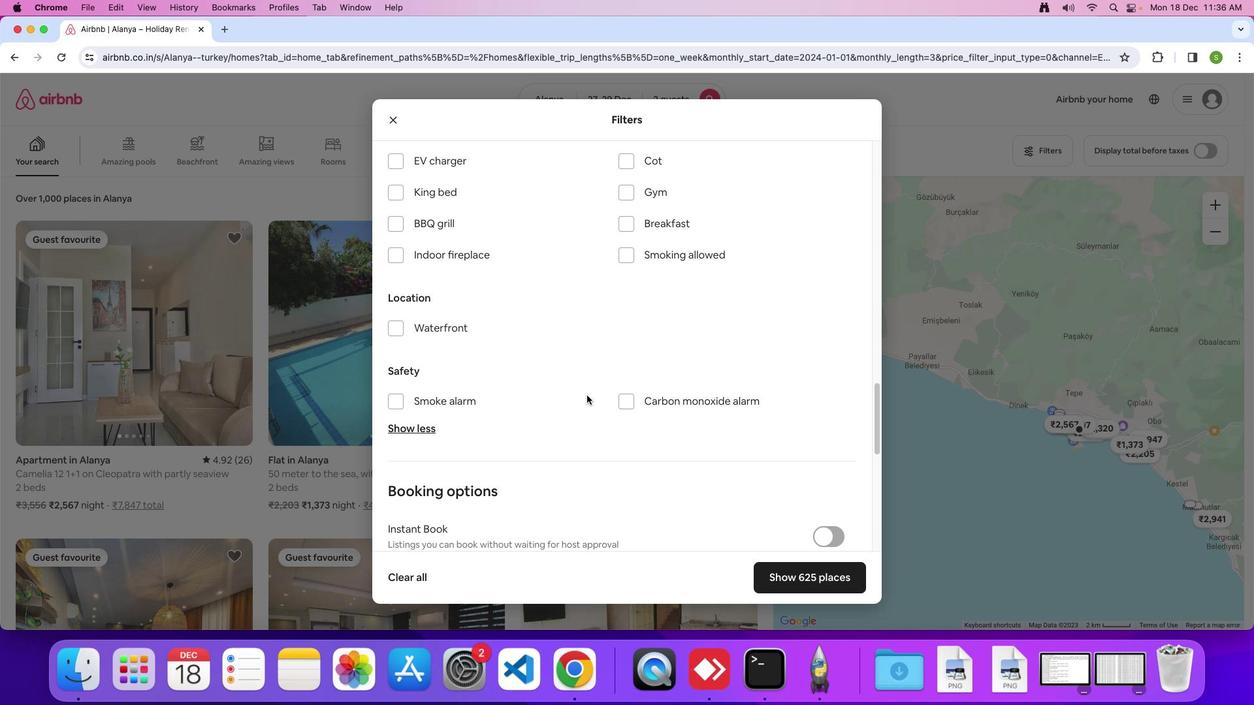 
Action: Mouse scrolled (586, 395) with delta (0, 0)
Screenshot: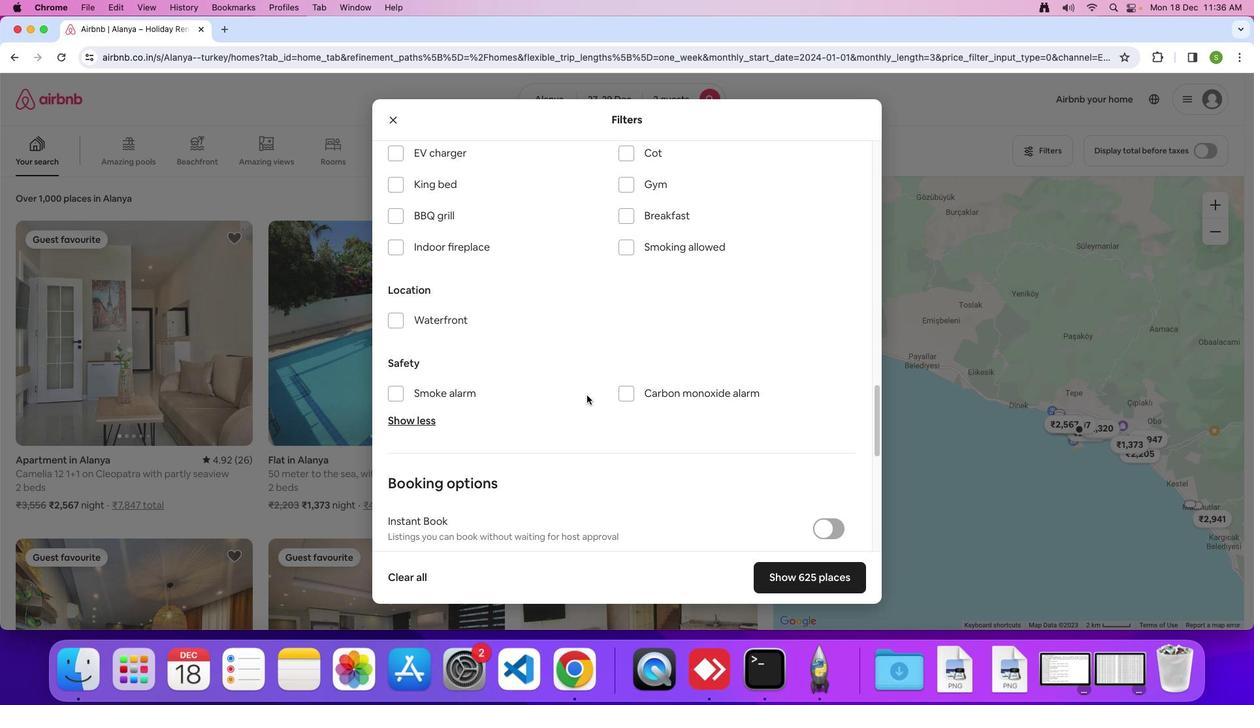 
Action: Mouse scrolled (586, 395) with delta (0, 0)
Screenshot: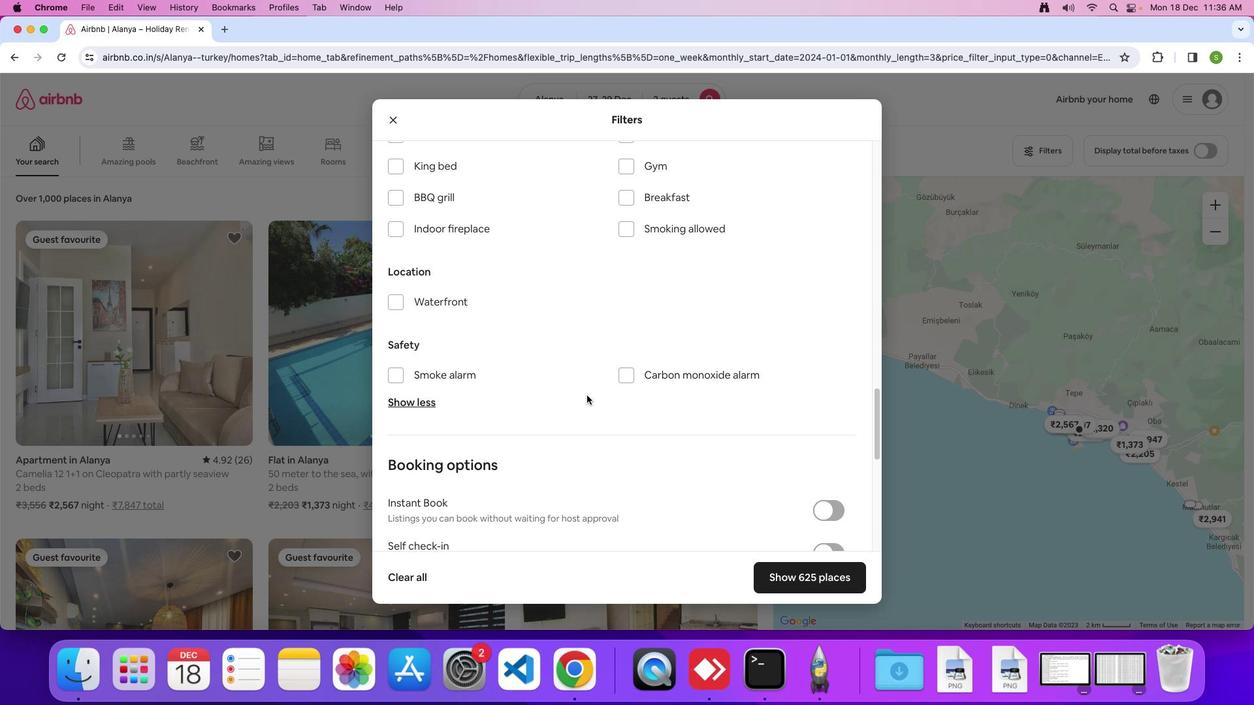 
Action: Mouse scrolled (586, 395) with delta (0, 0)
Screenshot: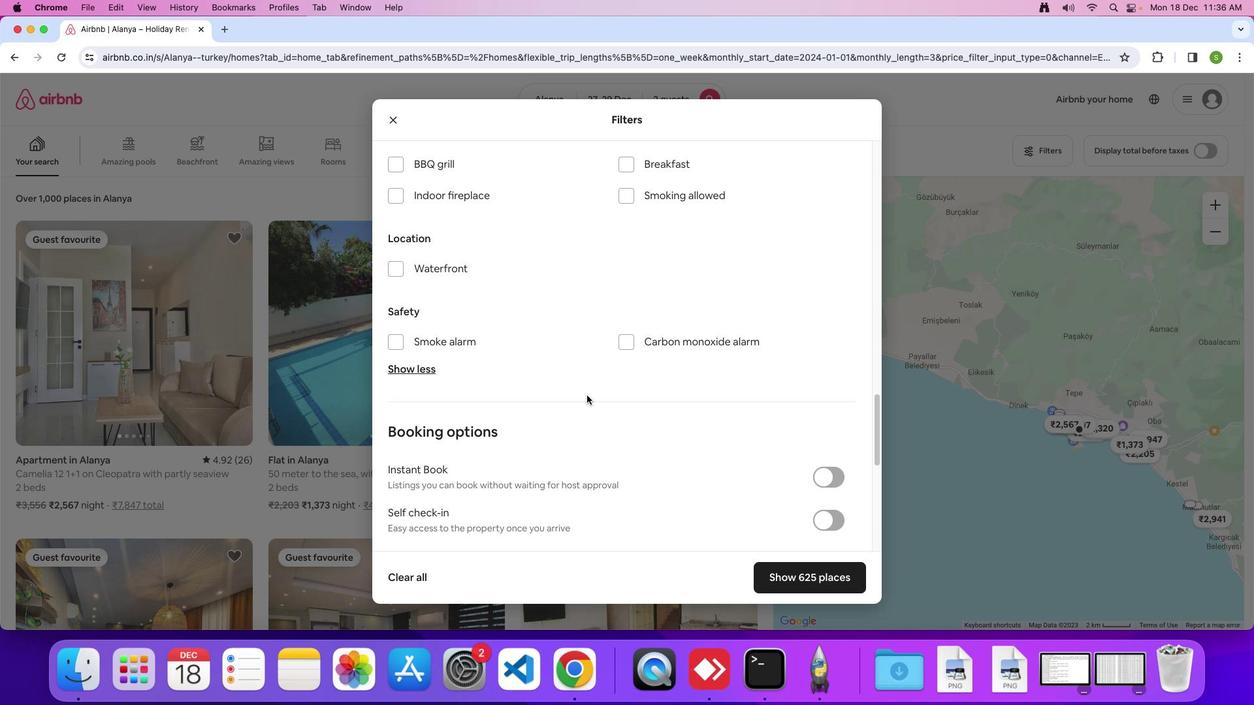 
Action: Mouse scrolled (586, 395) with delta (0, 0)
Screenshot: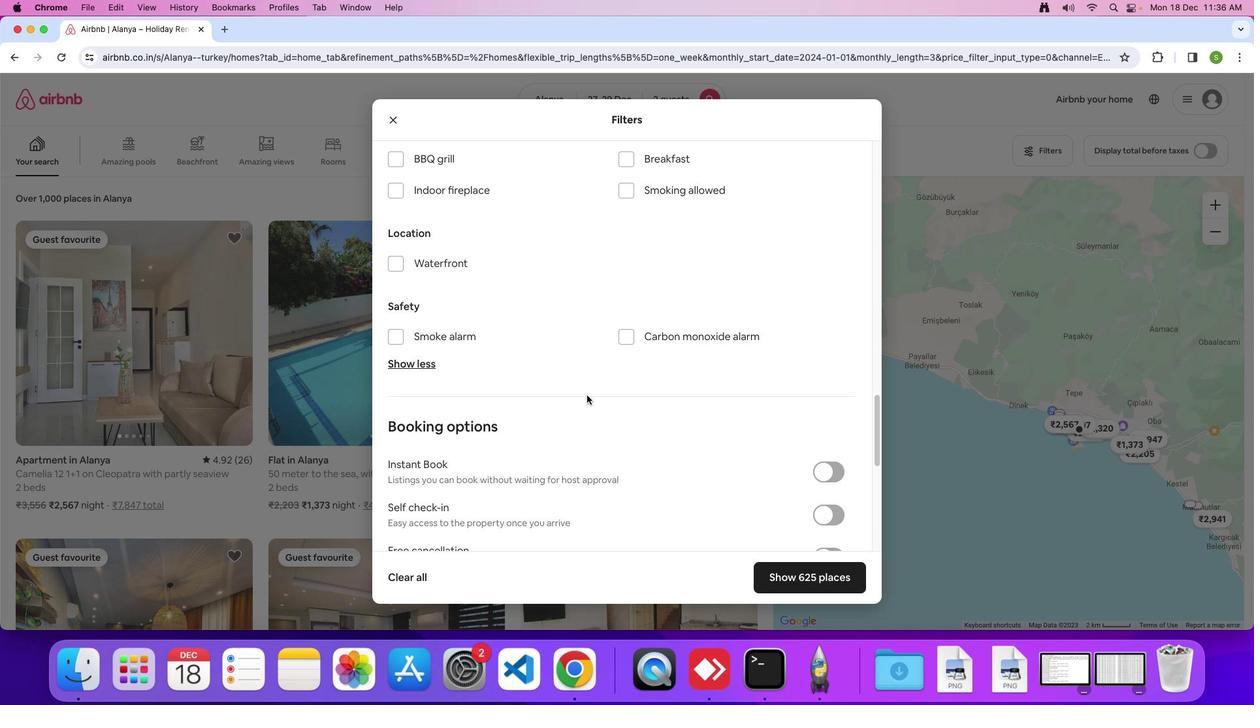 
Action: Mouse scrolled (586, 395) with delta (0, 0)
Screenshot: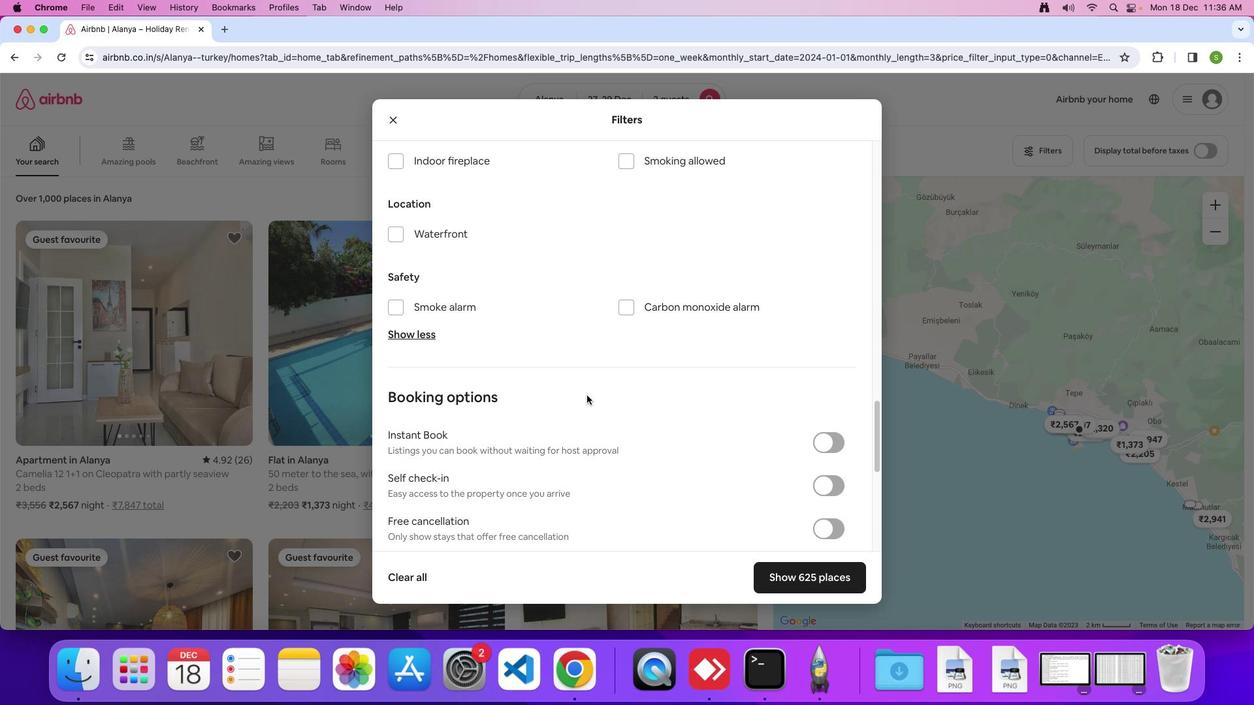 
Action: Mouse scrolled (586, 395) with delta (0, 0)
Screenshot: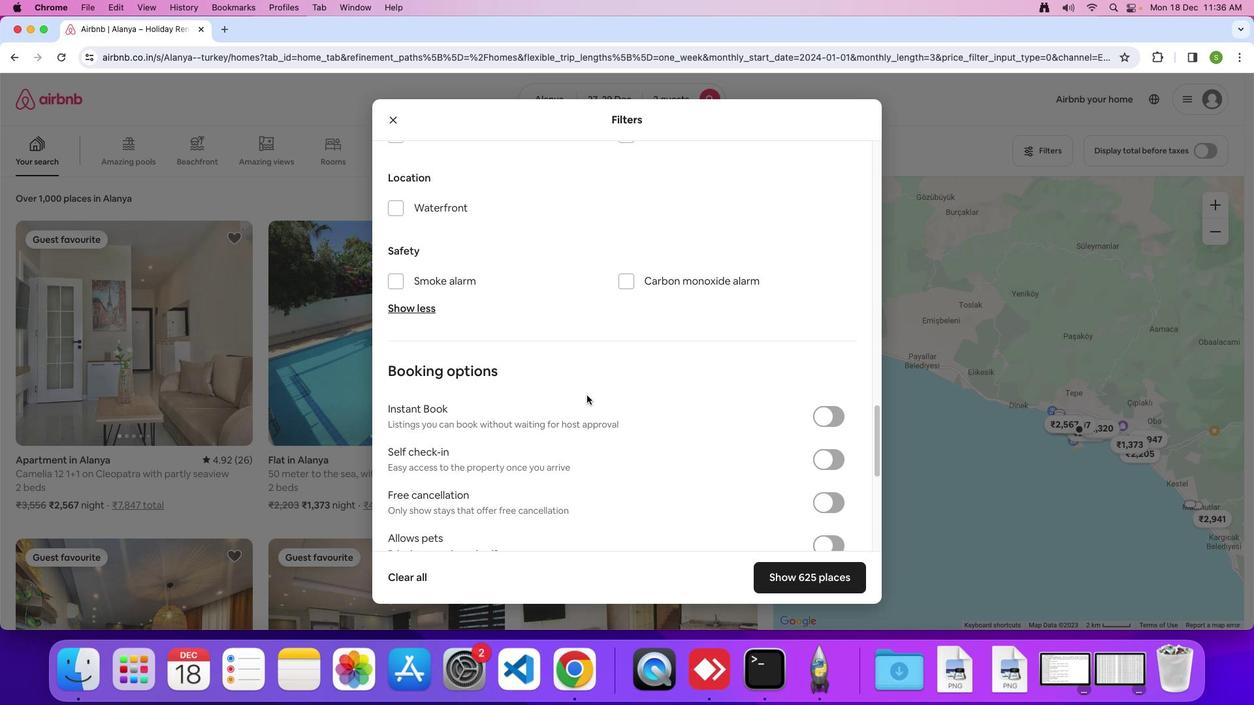 
Action: Mouse scrolled (586, 395) with delta (0, 0)
Screenshot: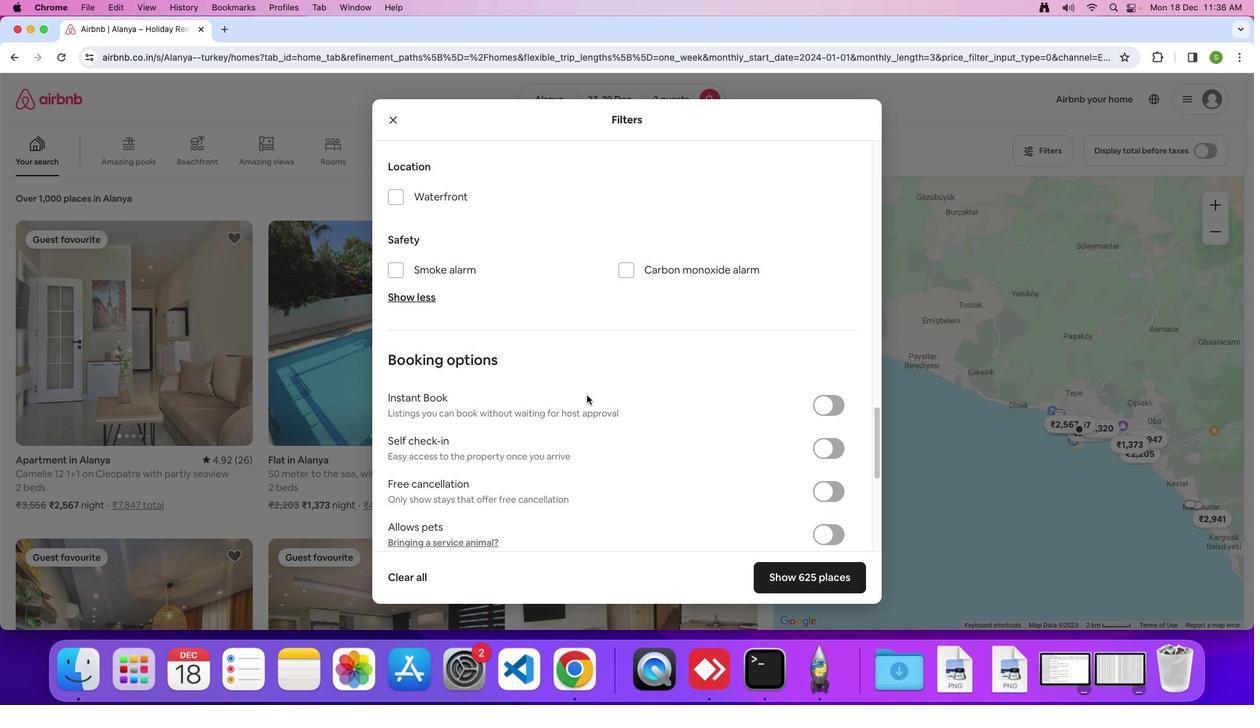 
Action: Mouse scrolled (586, 395) with delta (0, 0)
Screenshot: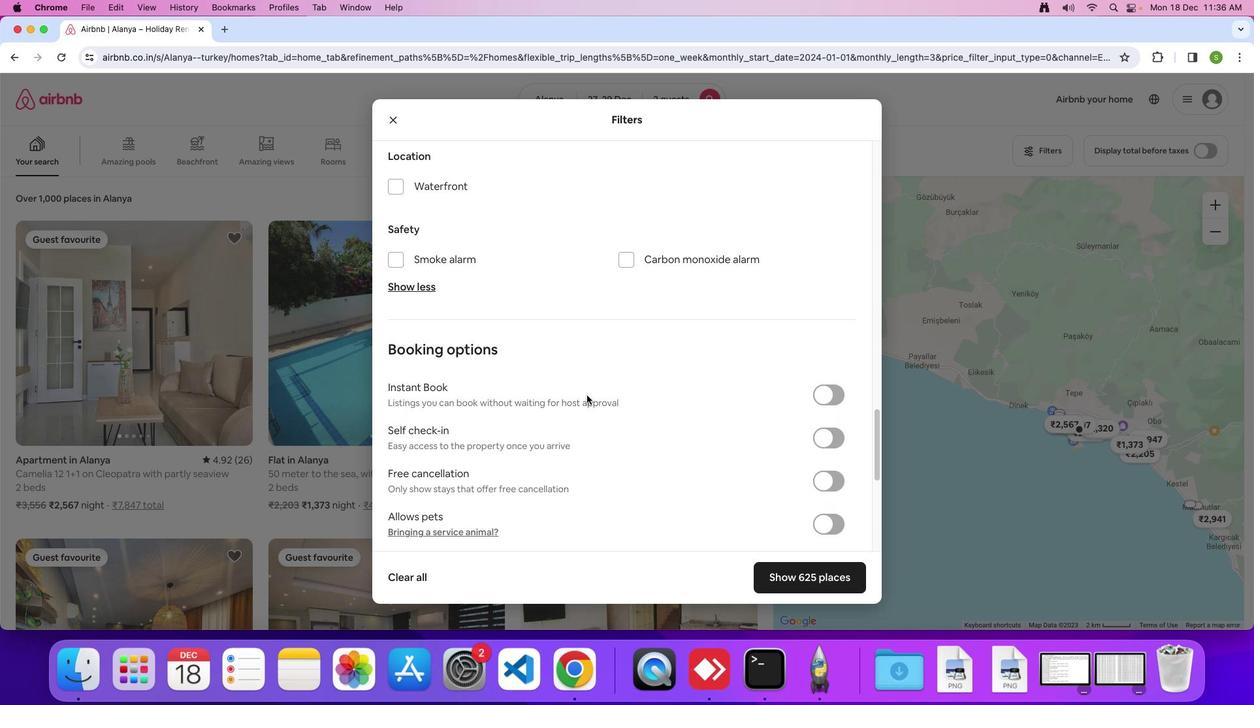 
Action: Mouse scrolled (586, 395) with delta (0, 0)
Screenshot: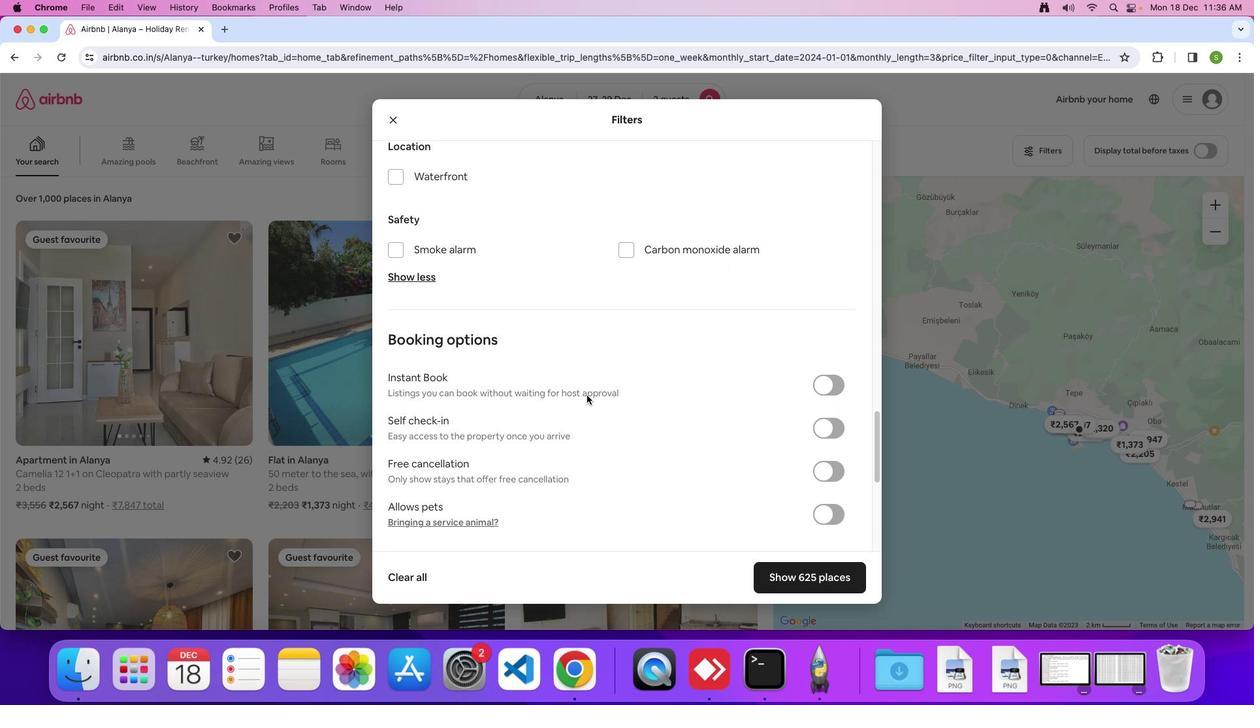 
Action: Mouse scrolled (586, 395) with delta (0, 0)
Screenshot: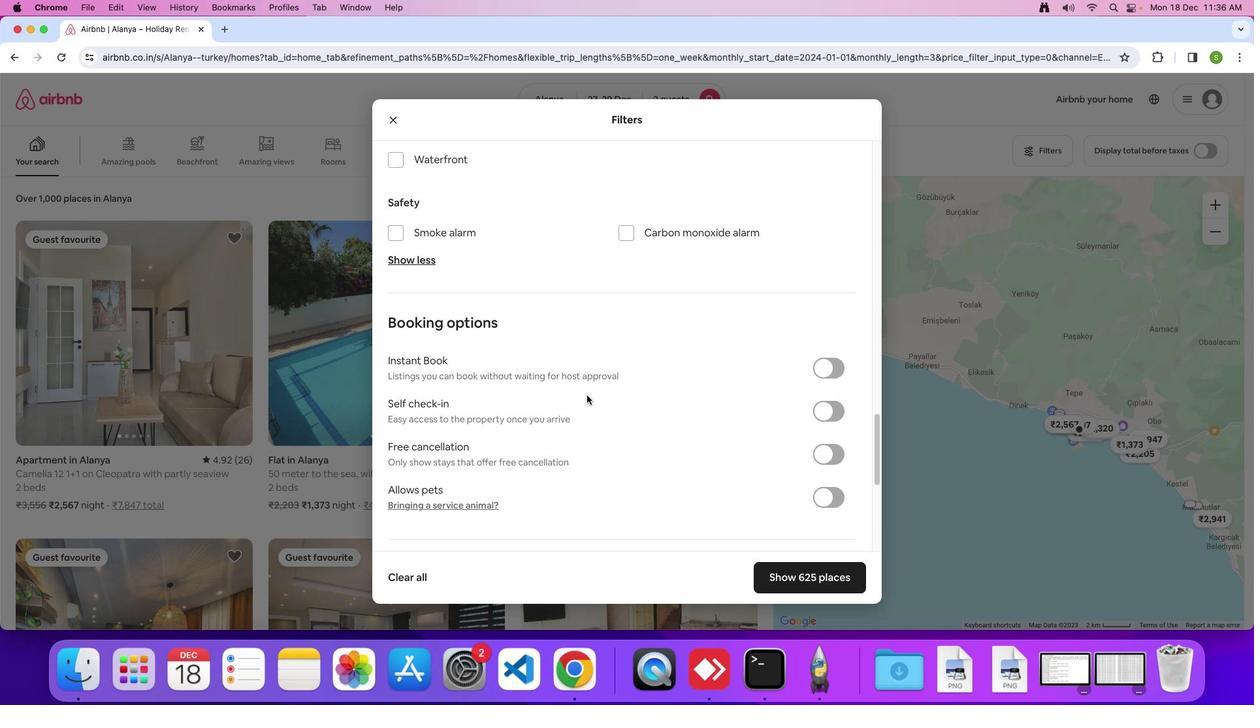
Action: Mouse scrolled (586, 395) with delta (0, 0)
Screenshot: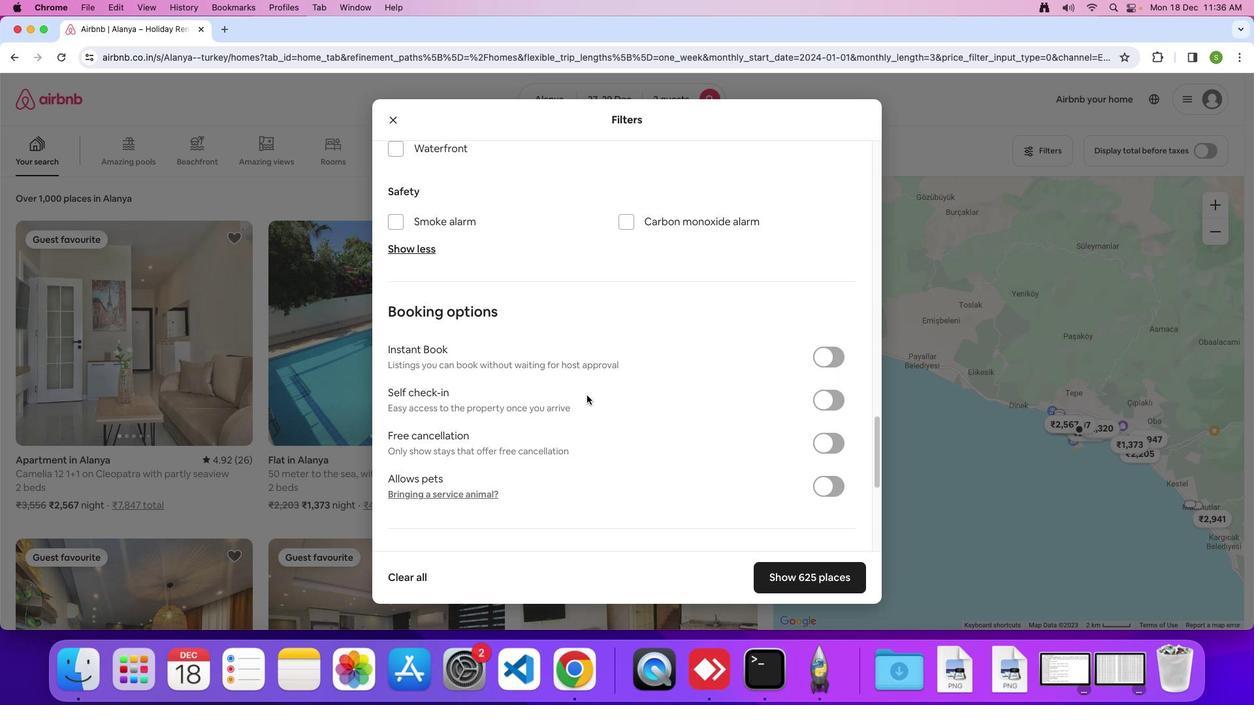
Action: Mouse scrolled (586, 395) with delta (0, 0)
Screenshot: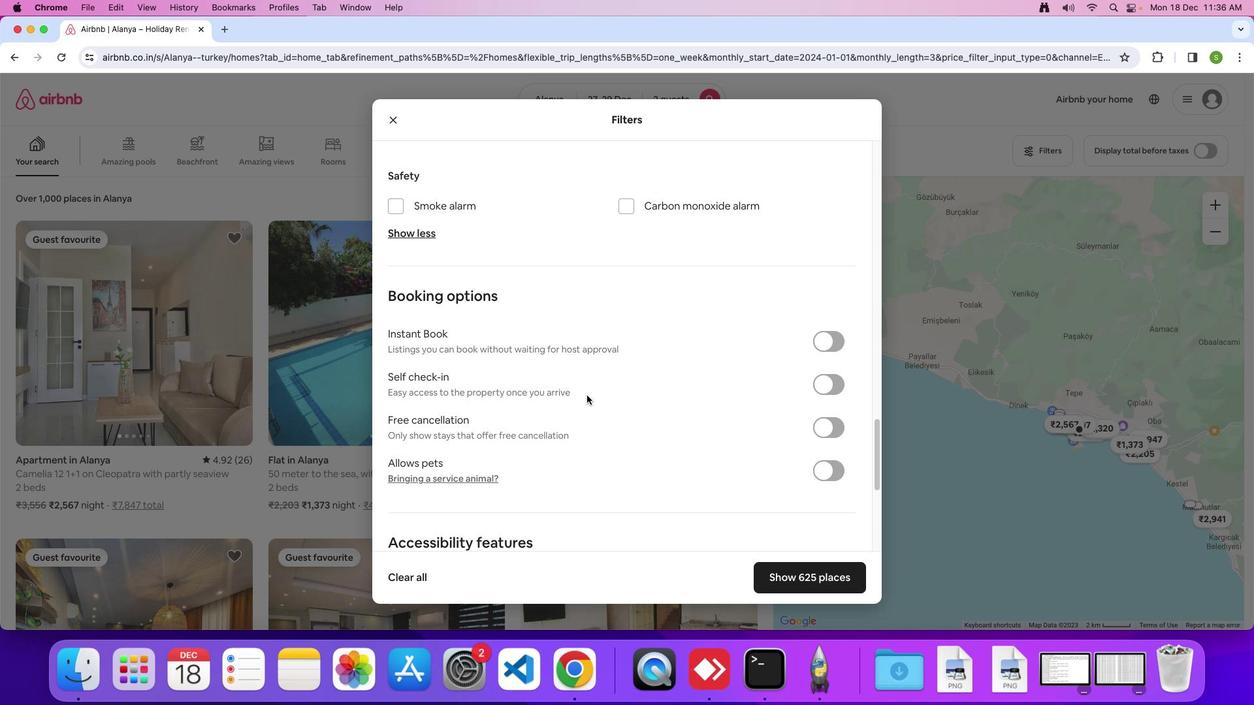 
Action: Mouse scrolled (586, 395) with delta (0, 0)
Screenshot: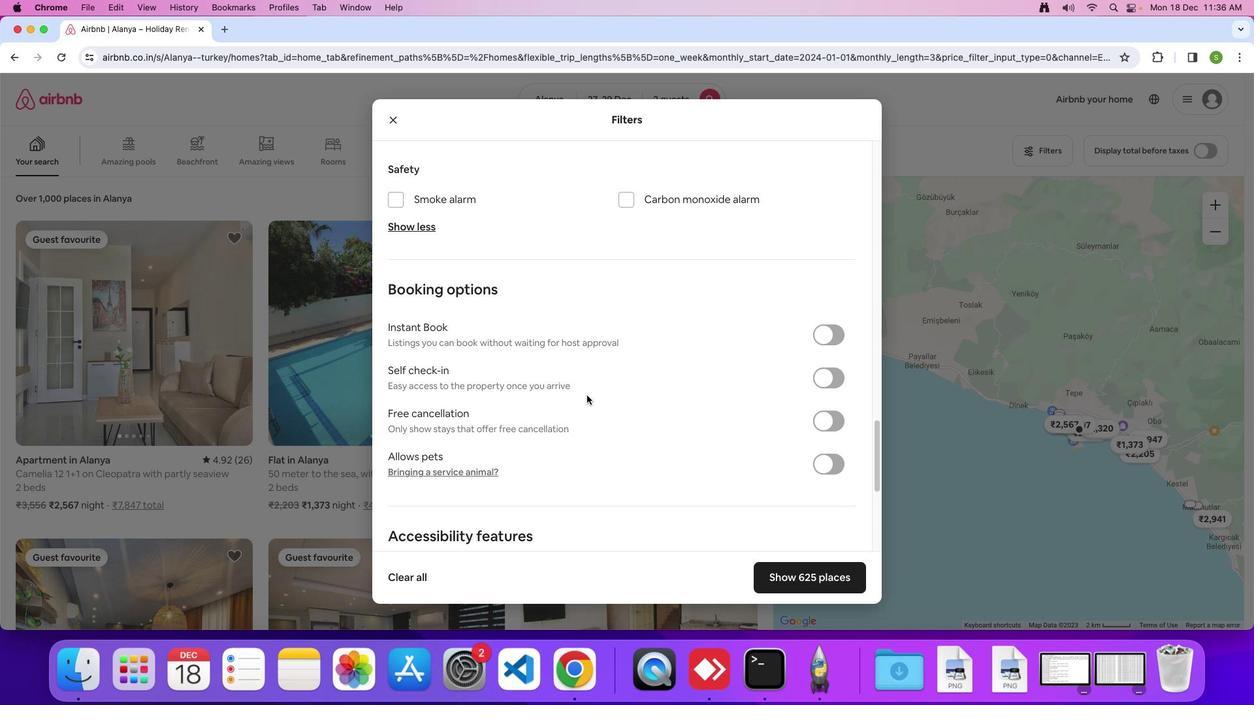
Action: Mouse scrolled (586, 395) with delta (0, 0)
Screenshot: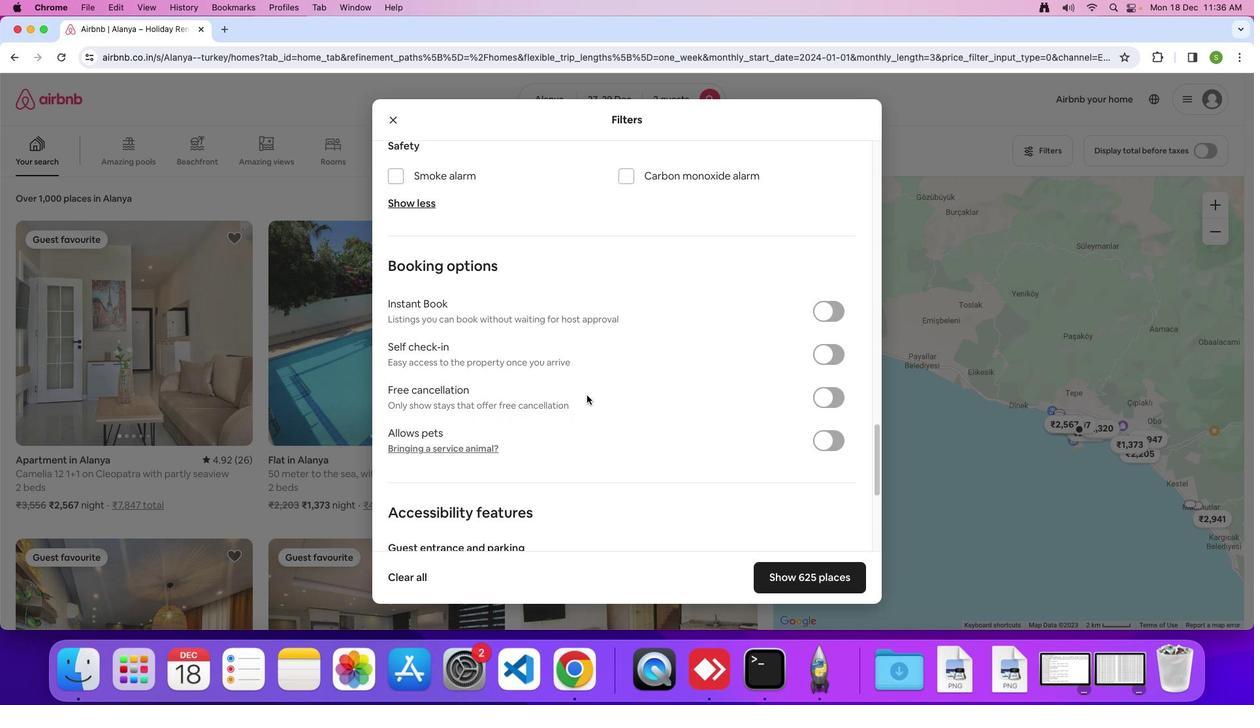 
Action: Mouse scrolled (586, 395) with delta (0, 0)
Screenshot: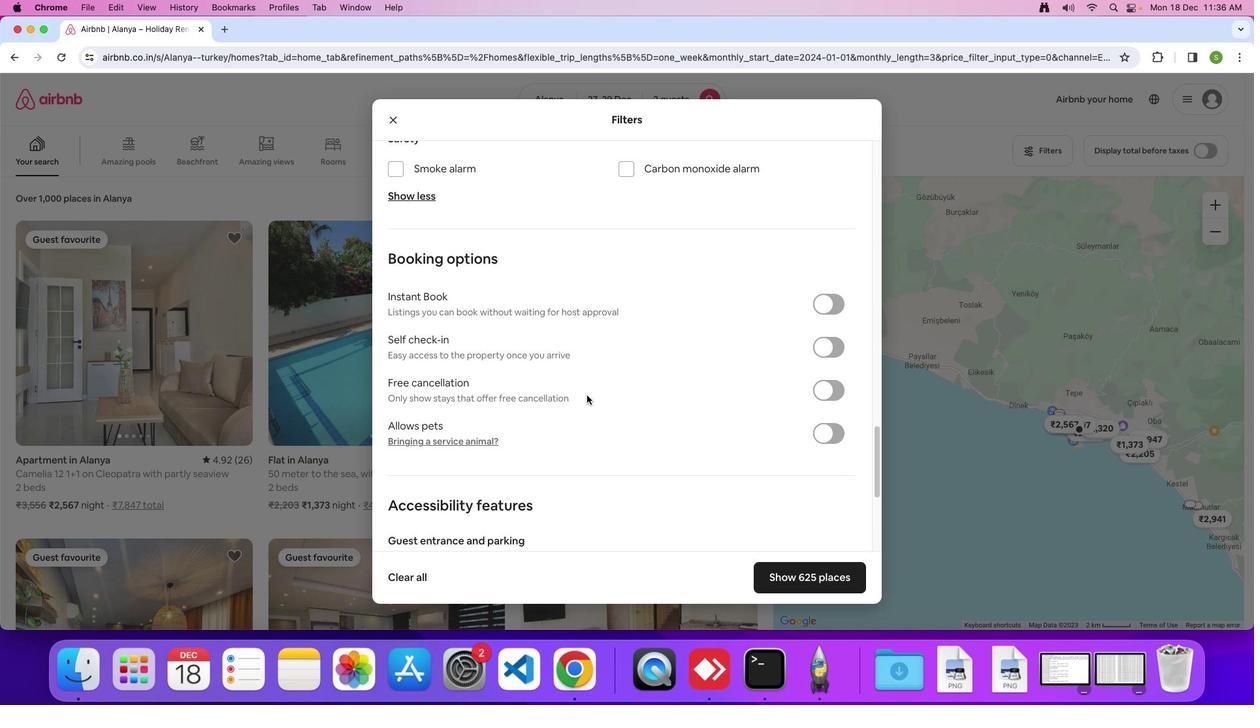 
Action: Mouse scrolled (586, 395) with delta (0, -1)
Screenshot: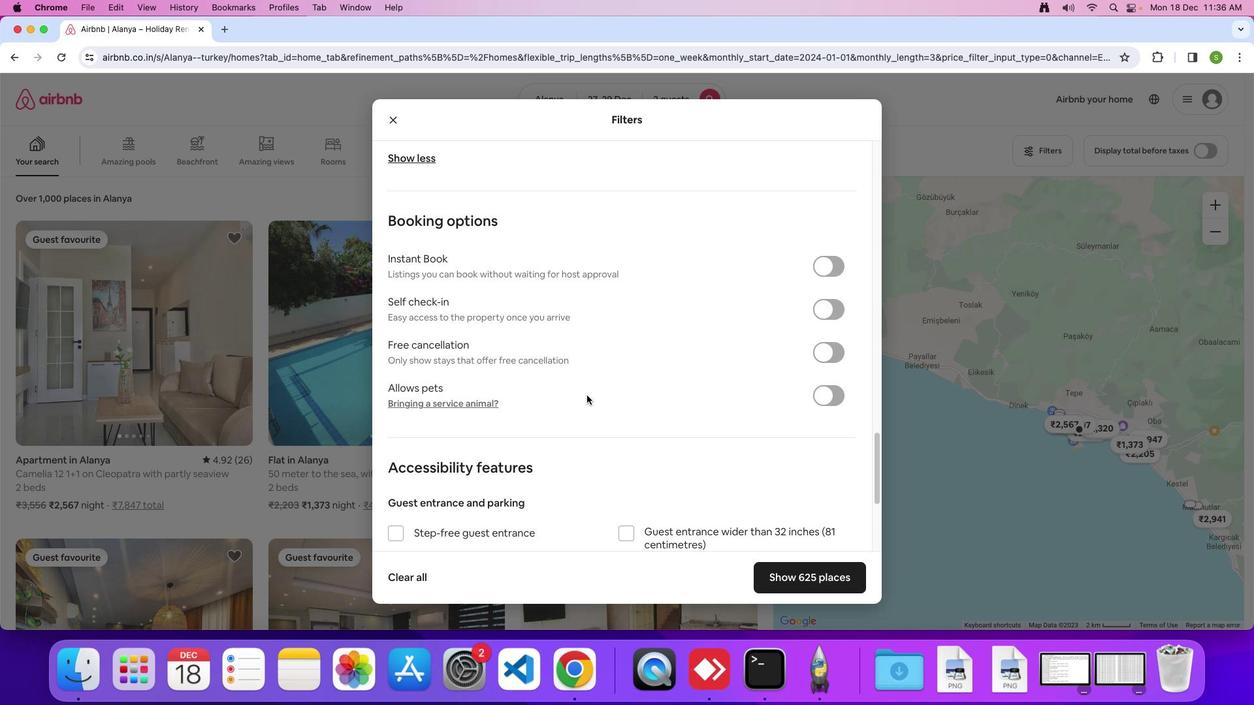 
Action: Mouse scrolled (586, 395) with delta (0, 0)
Screenshot: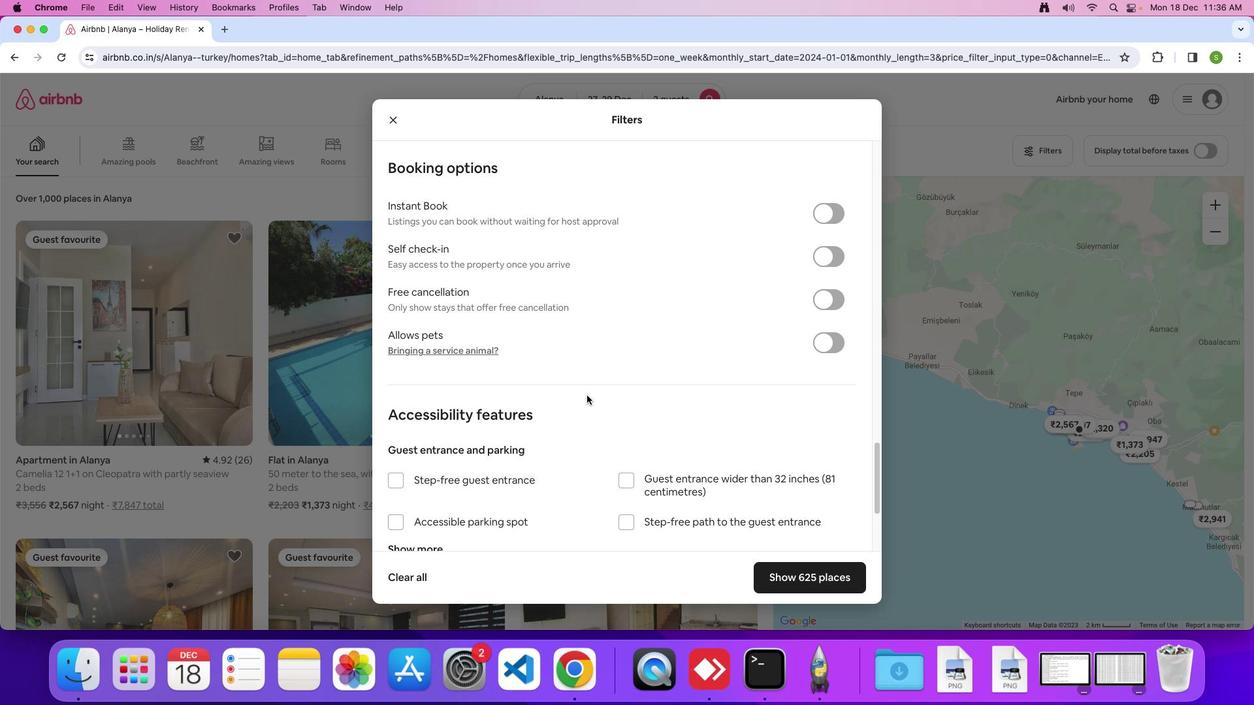 
Action: Mouse scrolled (586, 395) with delta (0, 0)
Screenshot: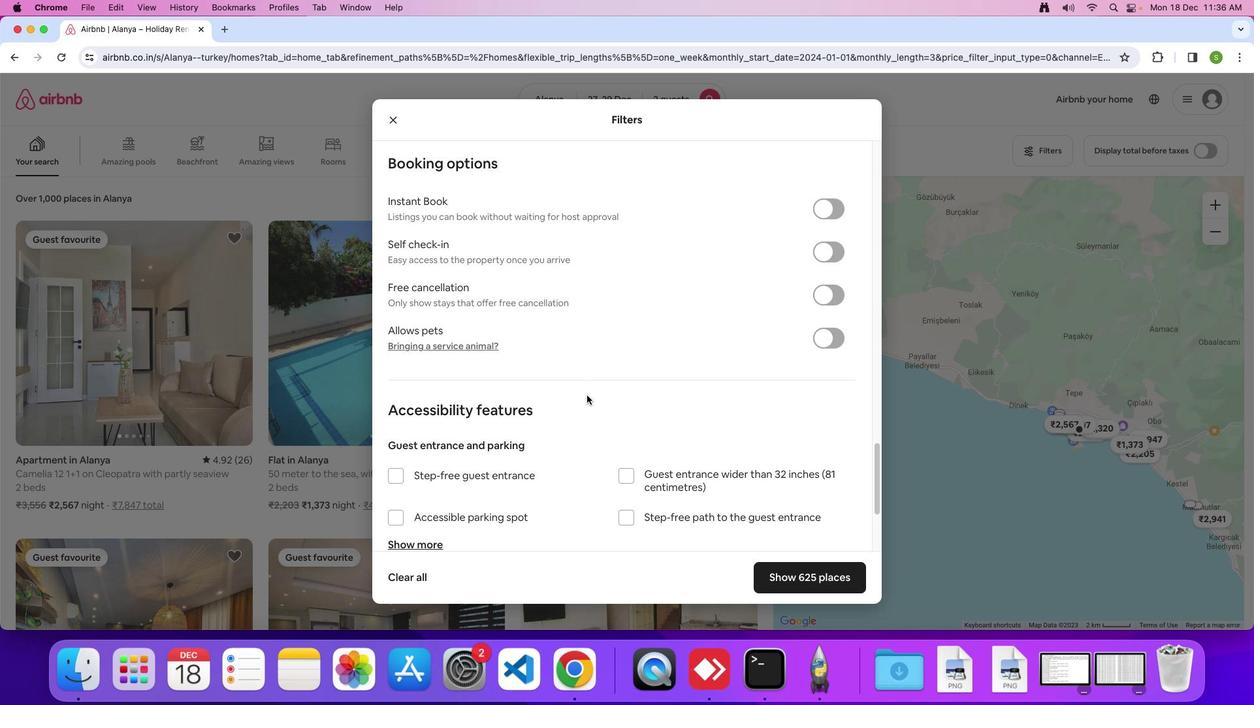 
Action: Mouse scrolled (586, 395) with delta (0, 0)
Screenshot: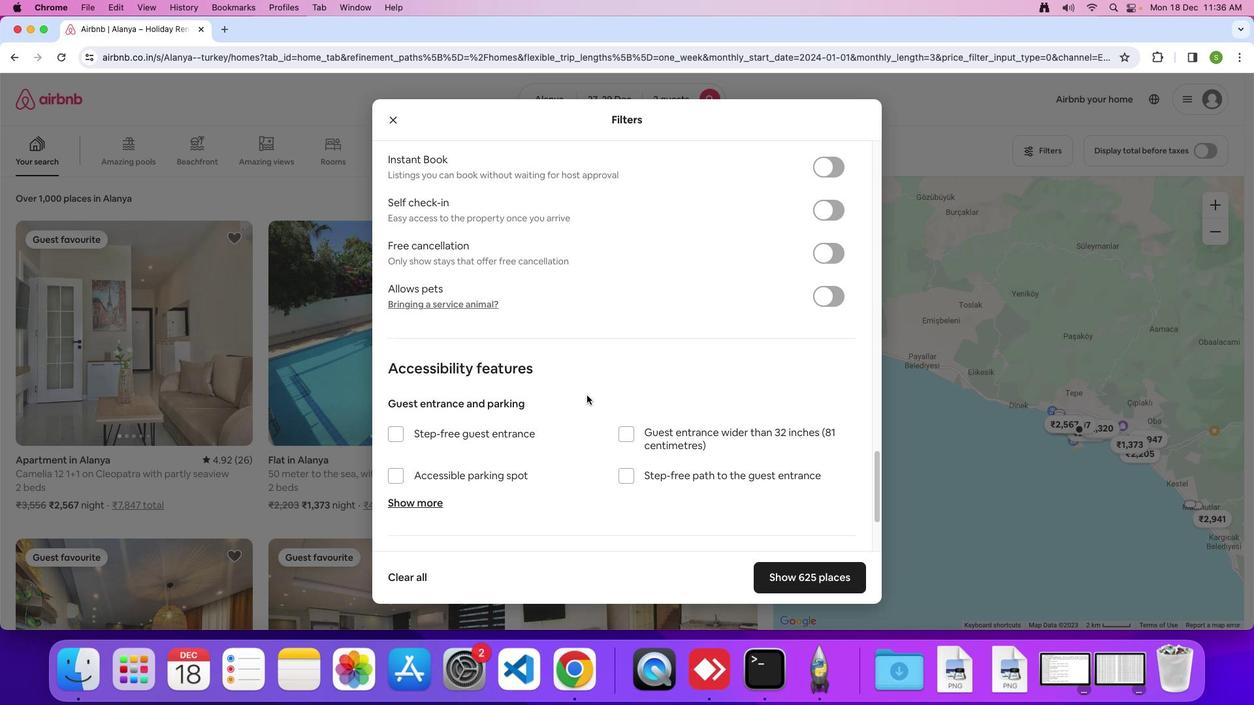 
Action: Mouse scrolled (586, 395) with delta (0, 0)
Screenshot: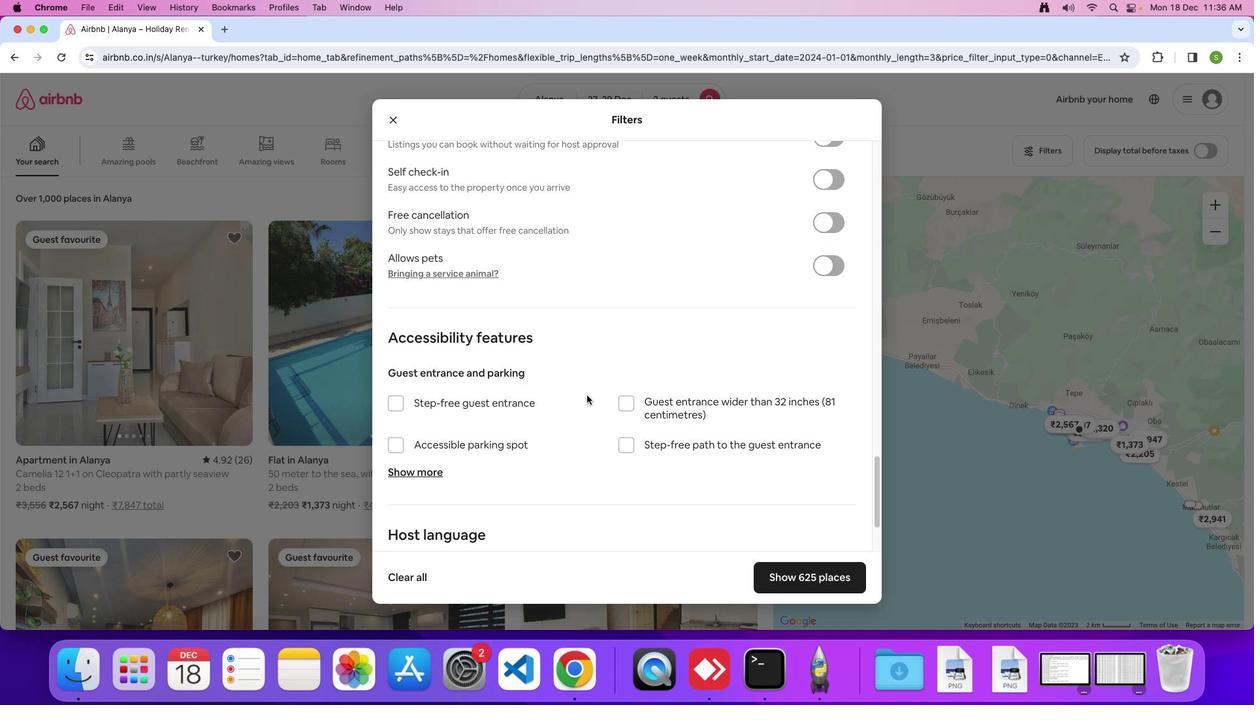 
Action: Mouse scrolled (586, 395) with delta (0, 0)
Screenshot: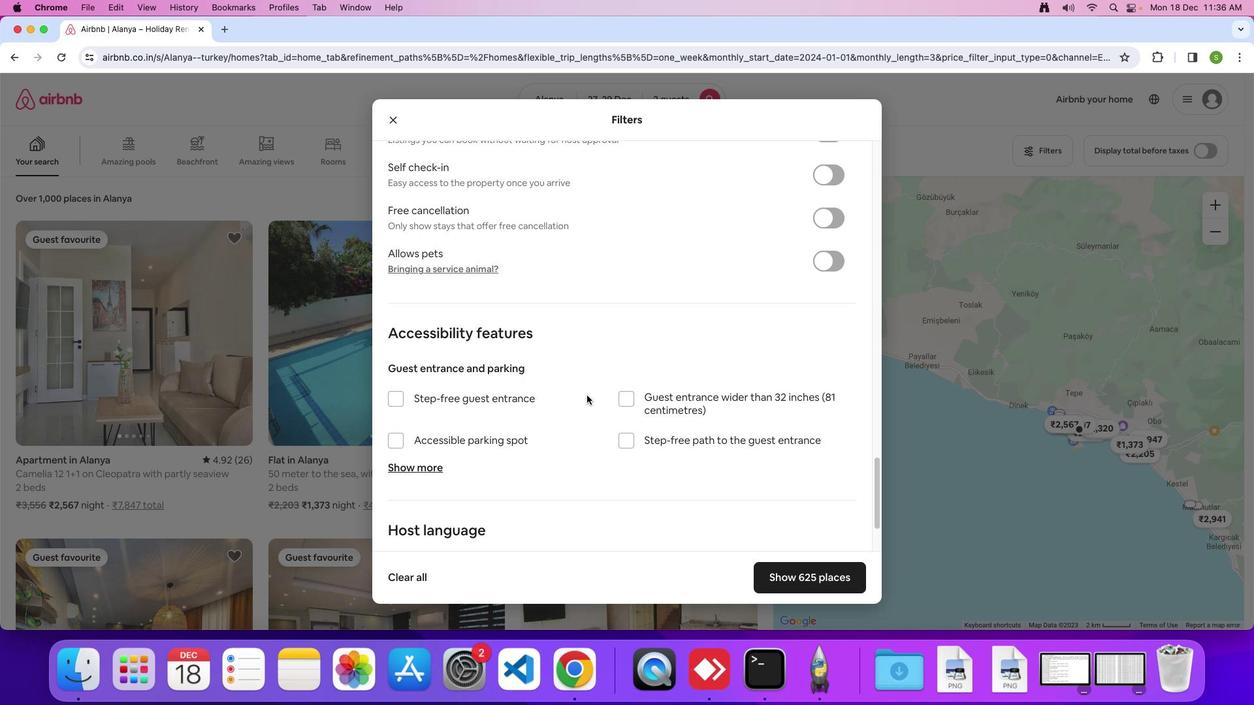 
Action: Mouse scrolled (586, 395) with delta (0, 0)
Screenshot: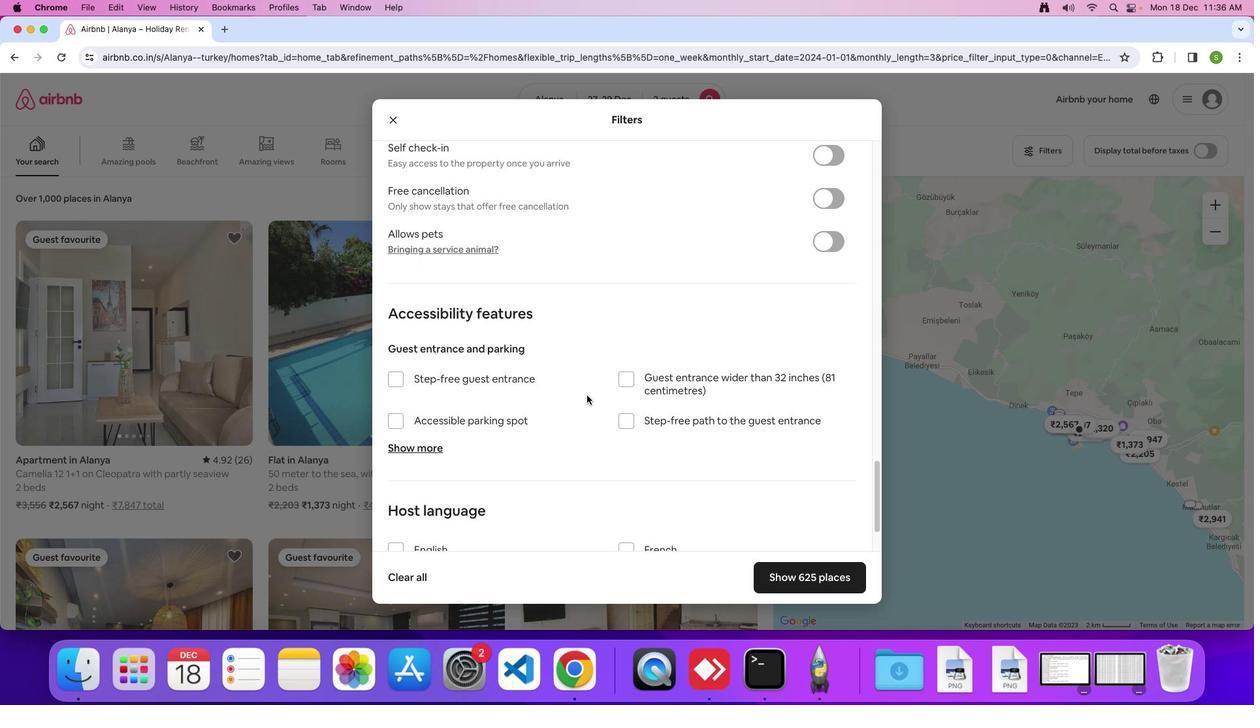 
Action: Mouse scrolled (586, 395) with delta (0, 0)
Screenshot: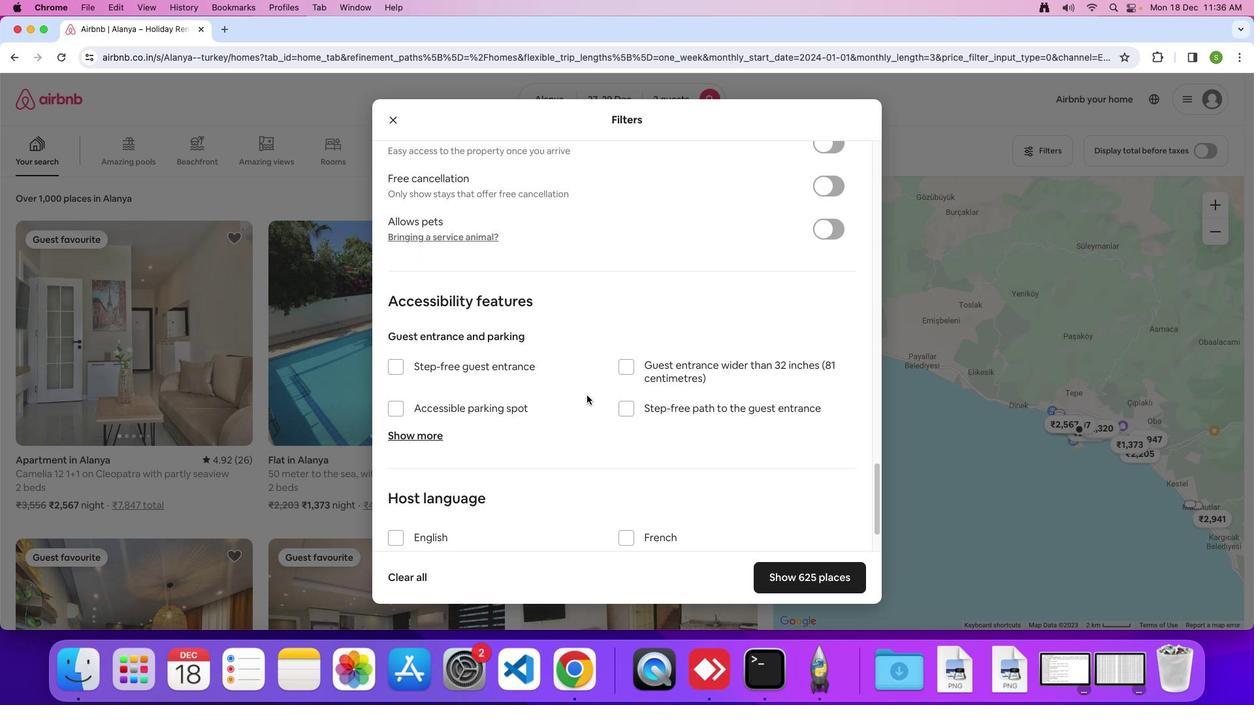 
Action: Mouse scrolled (586, 395) with delta (0, 0)
Screenshot: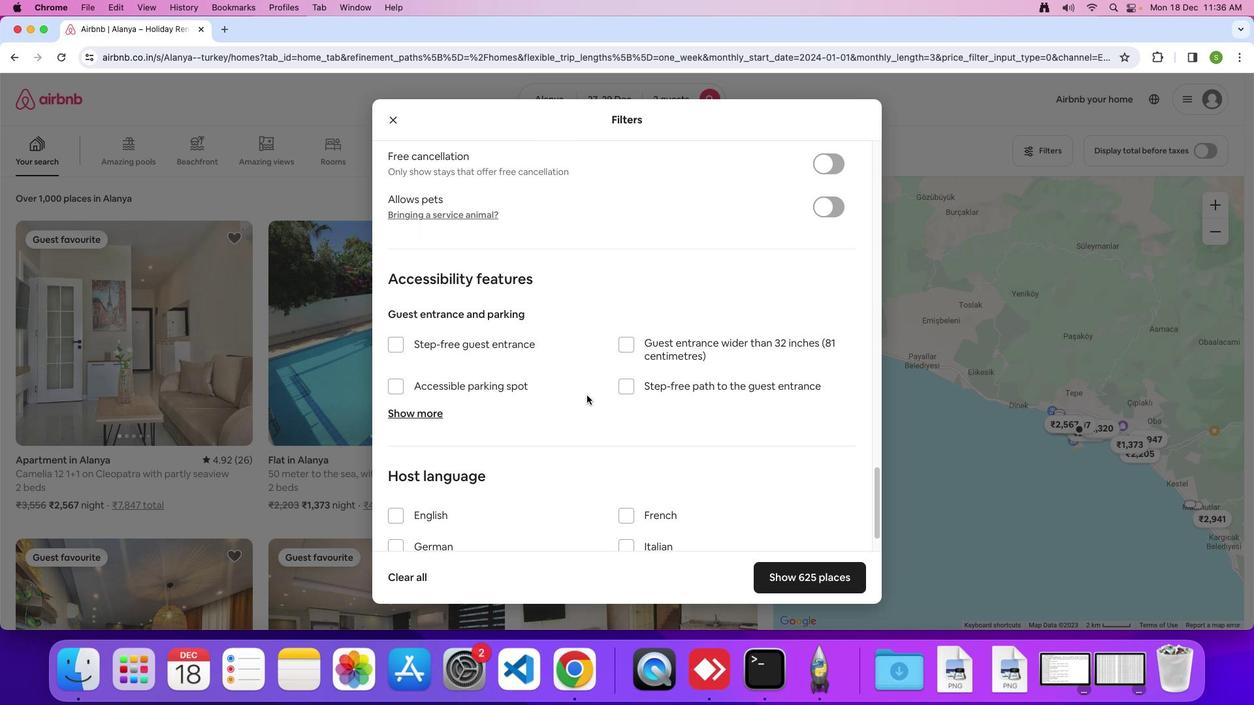 
Action: Mouse scrolled (586, 395) with delta (0, 0)
Screenshot: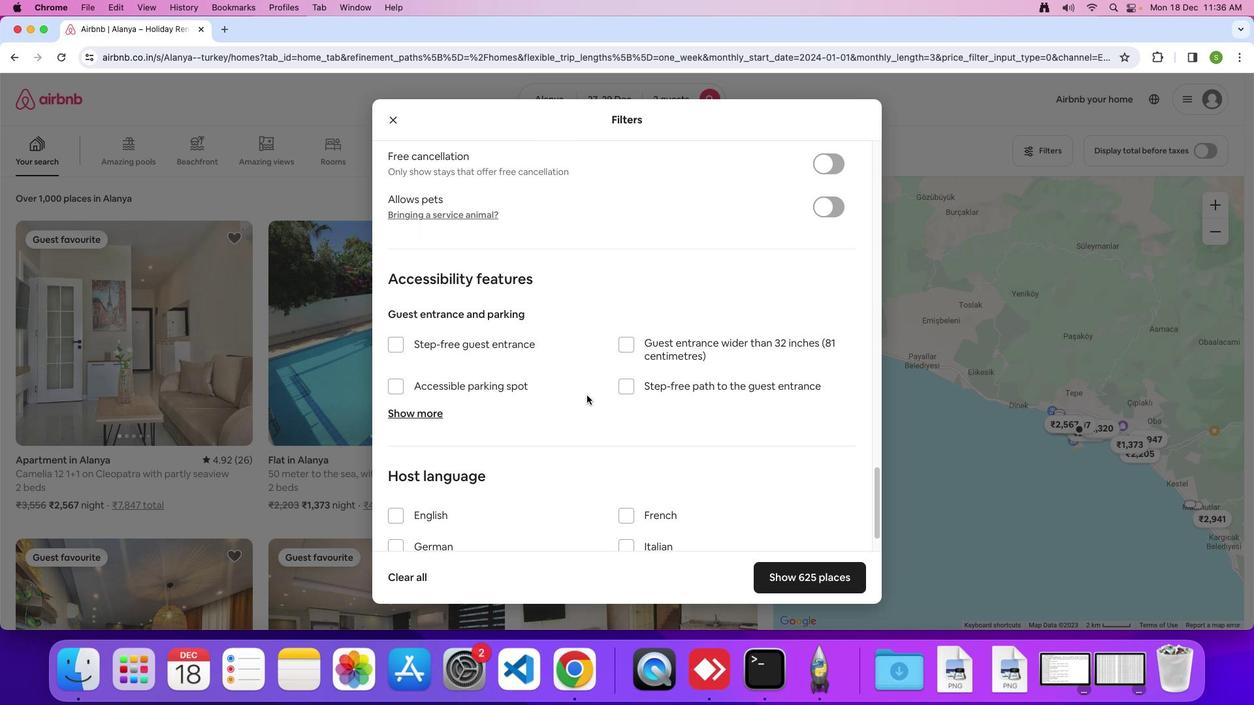 
Action: Mouse scrolled (586, 395) with delta (0, 0)
Screenshot: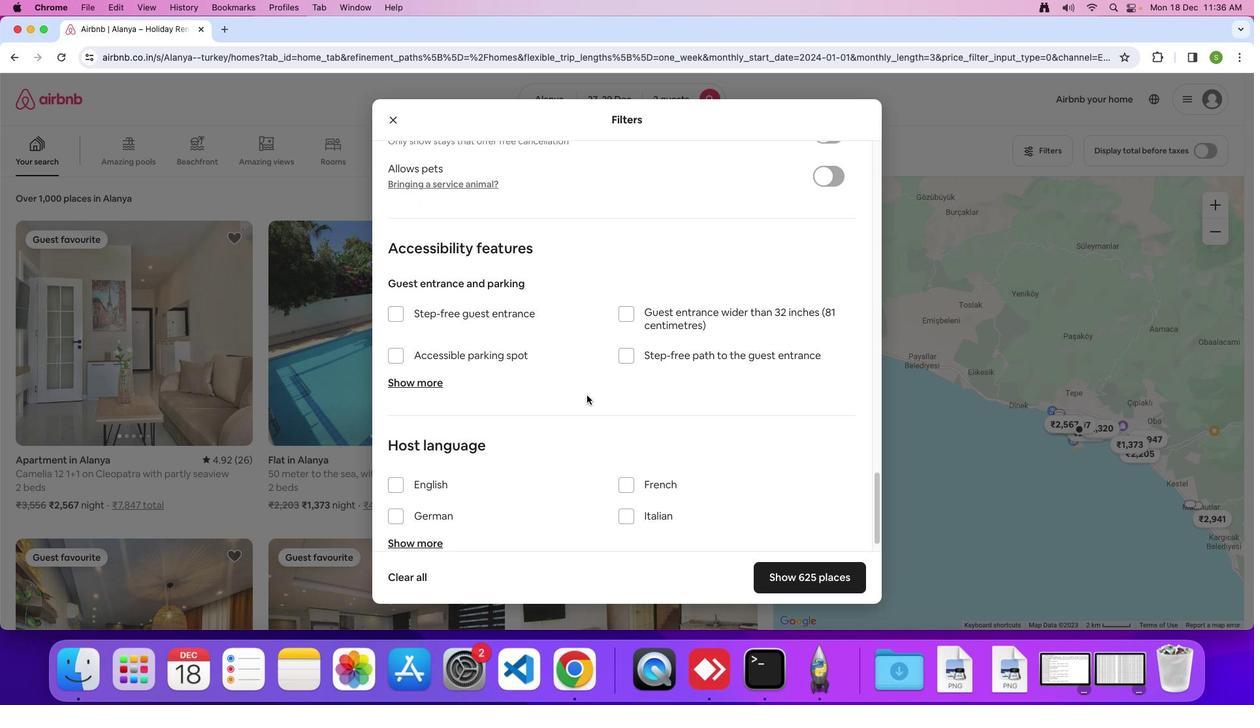 
Action: Mouse scrolled (586, 395) with delta (0, 0)
Screenshot: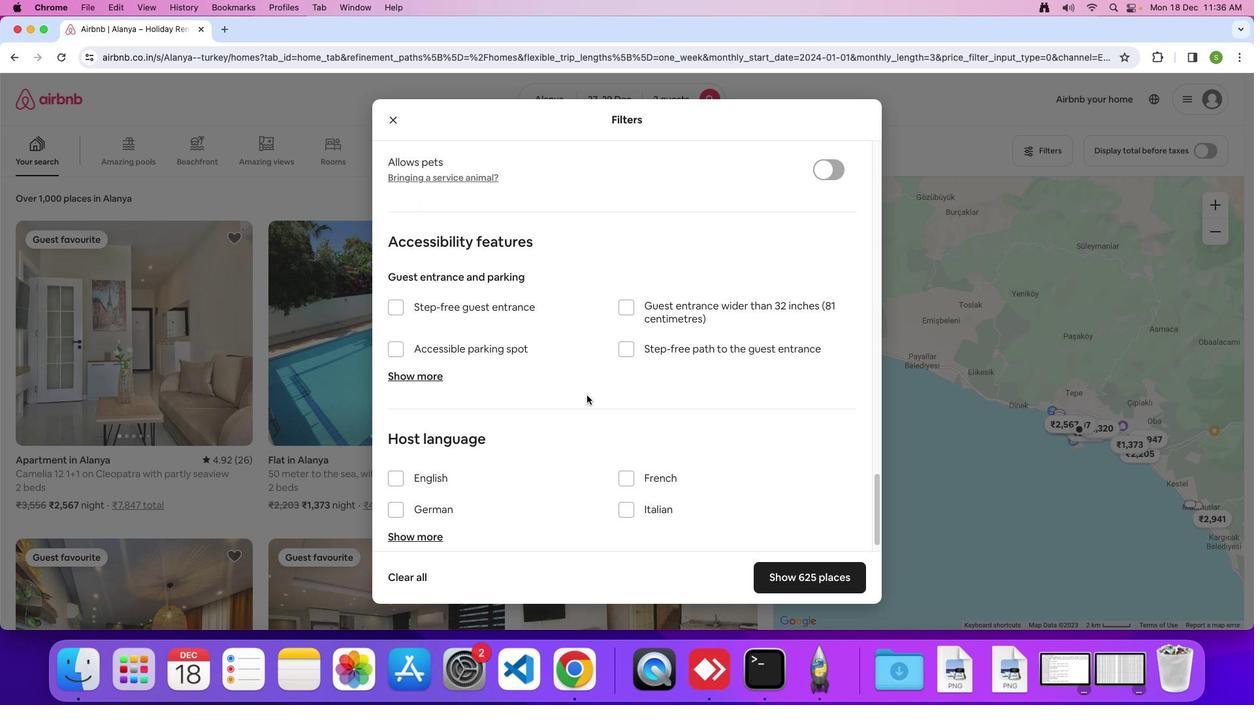 
Action: Mouse scrolled (586, 395) with delta (0, -1)
Screenshot: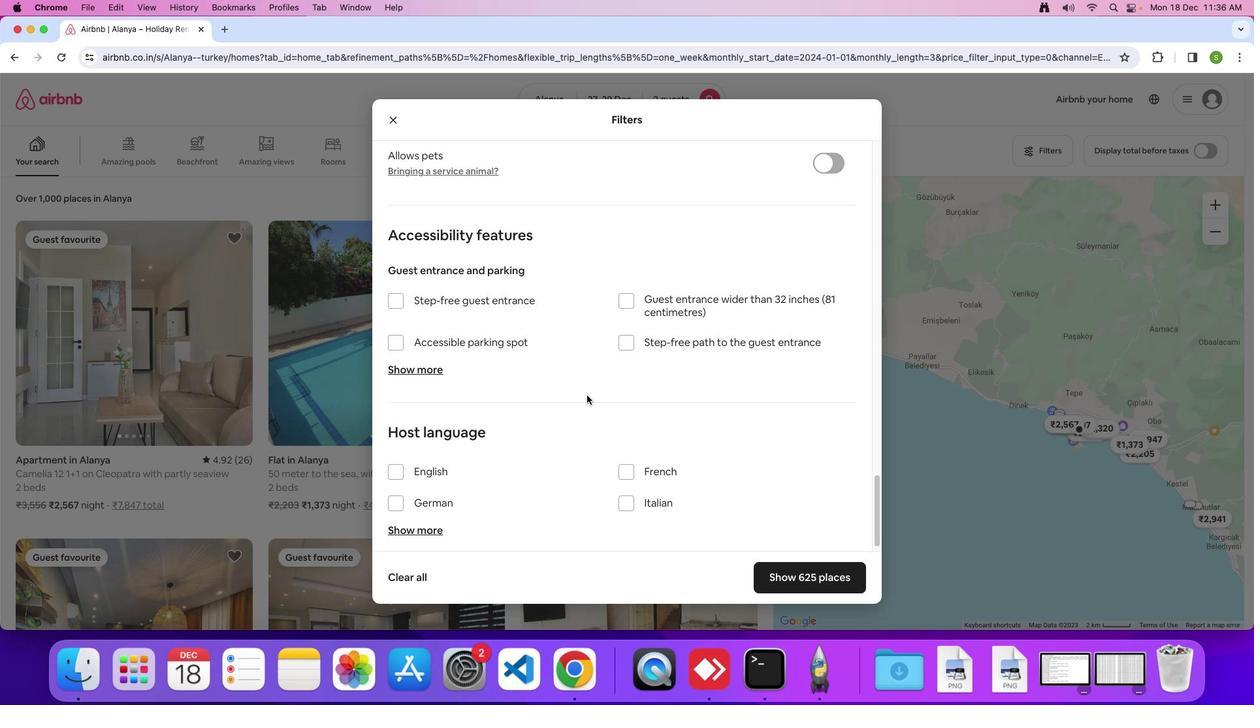 
Action: Mouse scrolled (586, 395) with delta (0, 0)
Screenshot: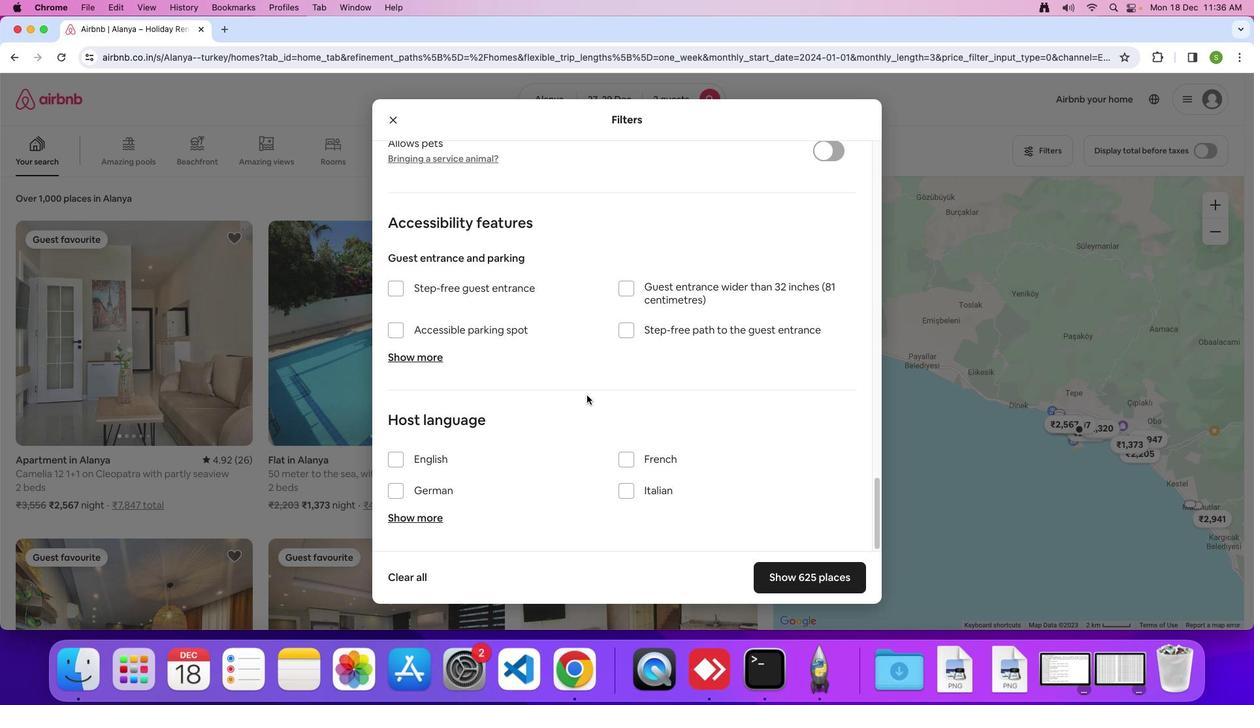
Action: Mouse scrolled (586, 395) with delta (0, 0)
Screenshot: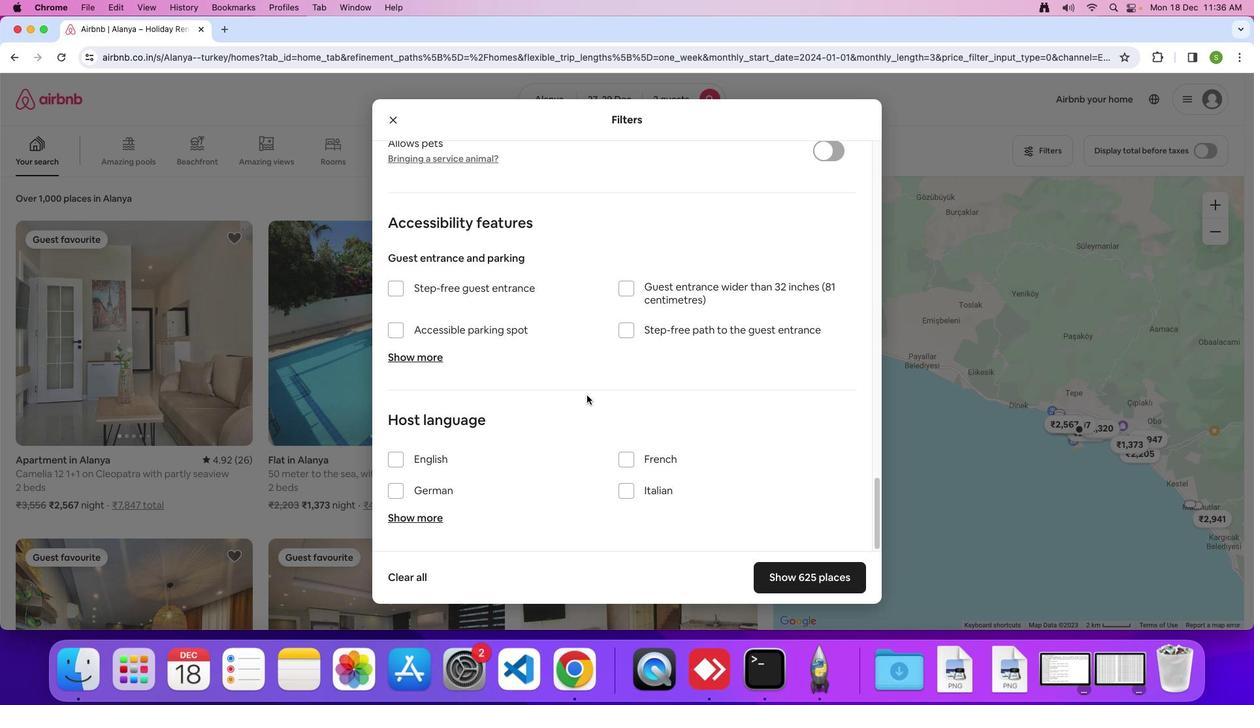 
Action: Mouse scrolled (586, 395) with delta (0, 0)
Screenshot: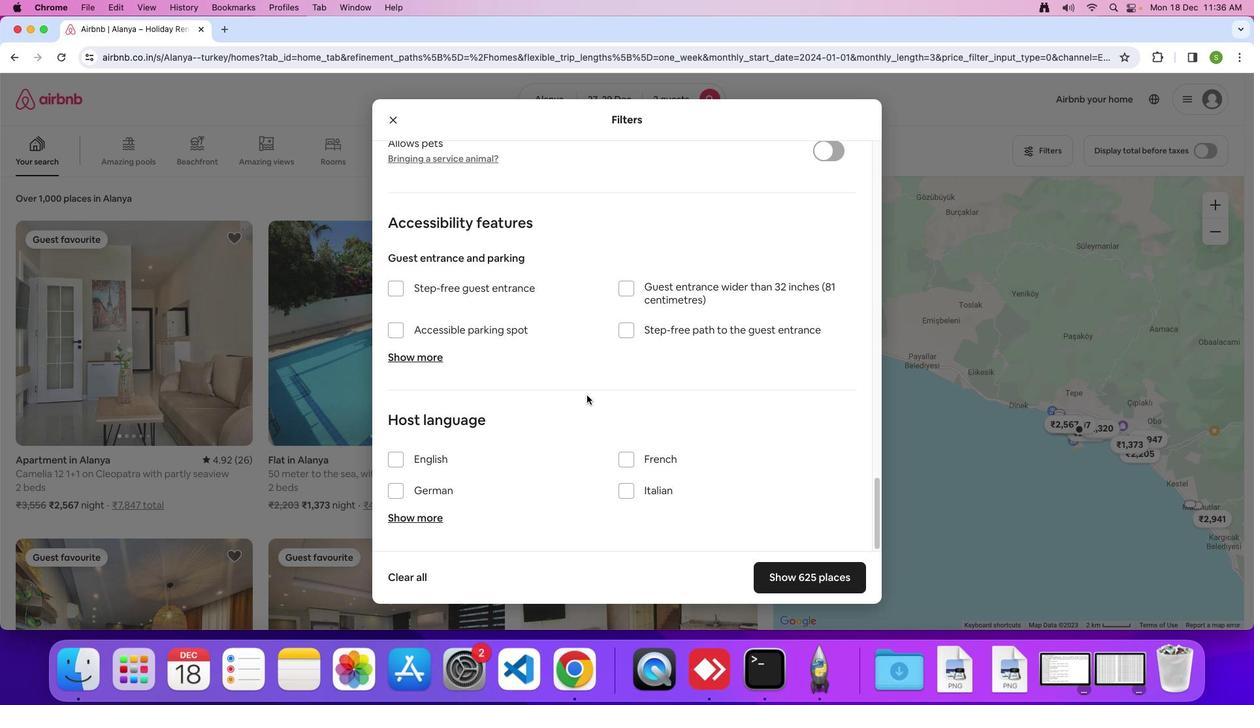 
Action: Mouse moved to (804, 572)
Screenshot: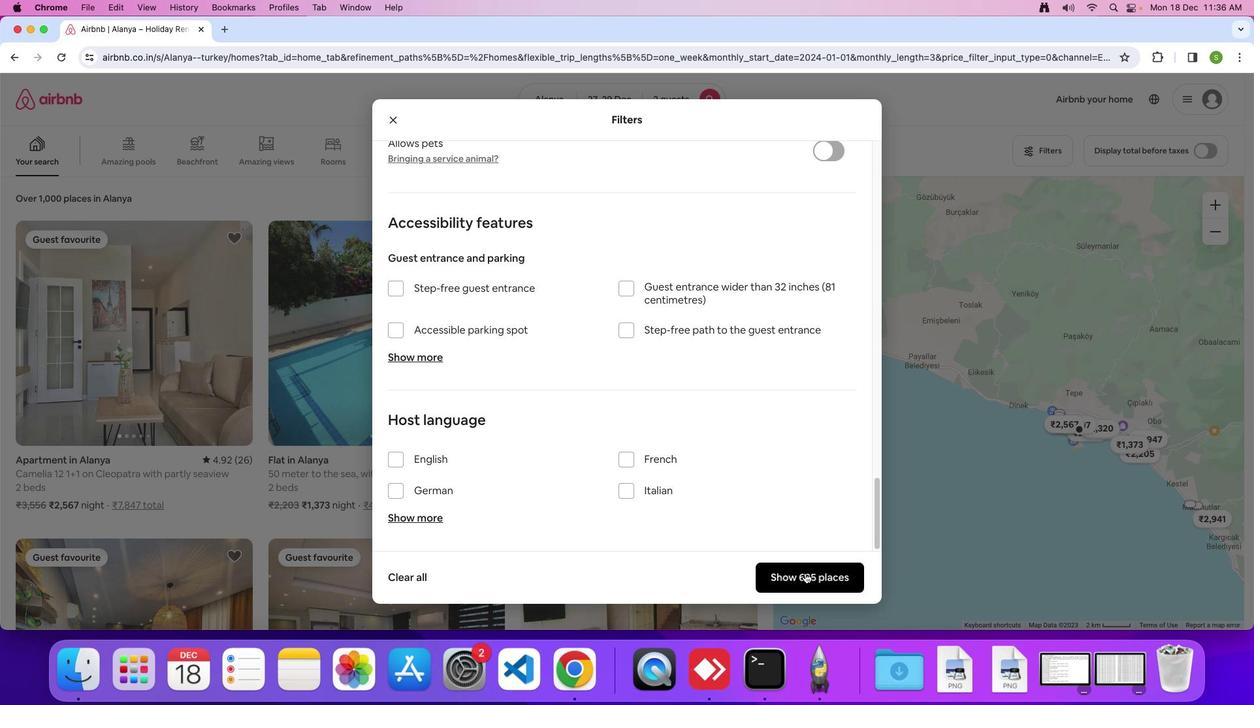 
Action: Mouse pressed left at (804, 572)
Screenshot: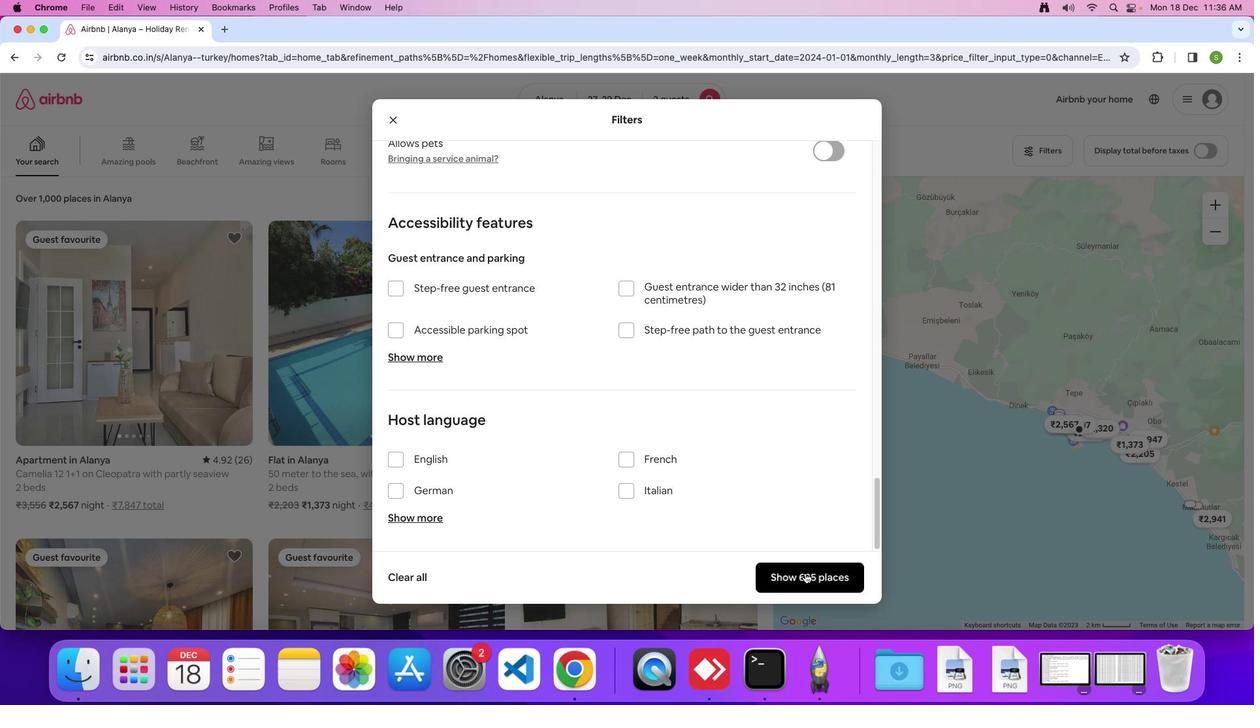 
Action: Mouse moved to (136, 324)
Screenshot: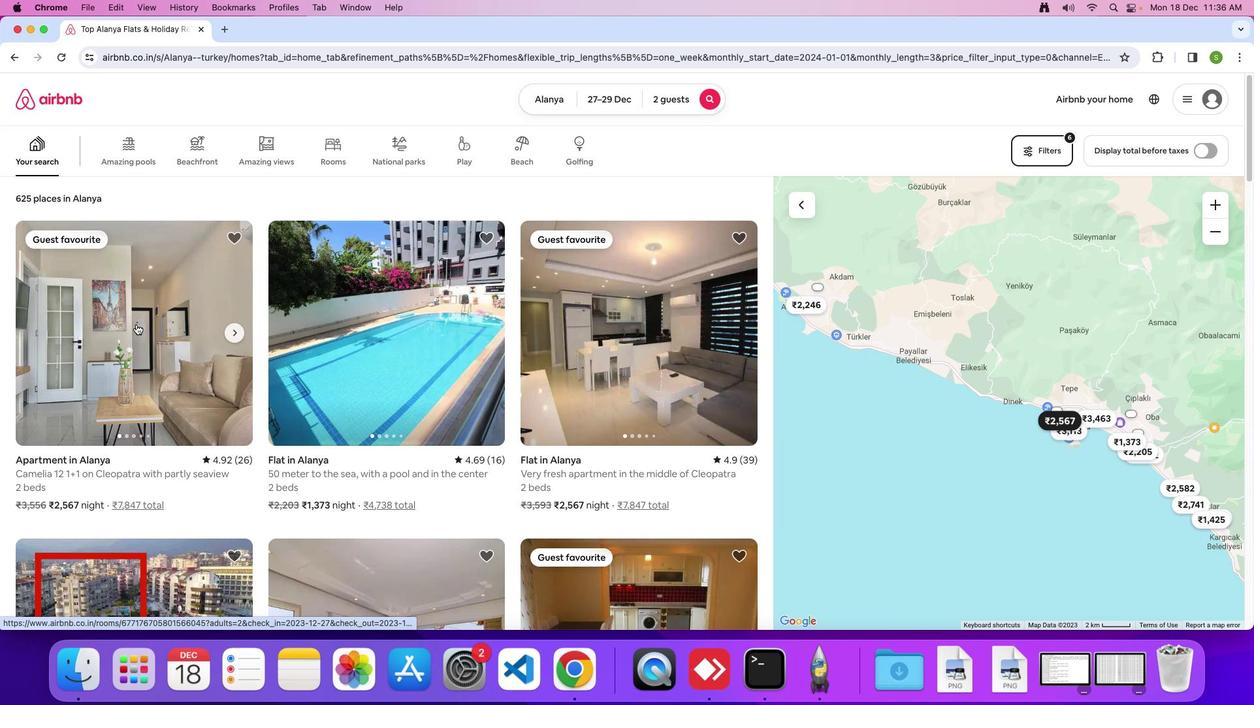 
Action: Mouse pressed left at (136, 324)
Screenshot: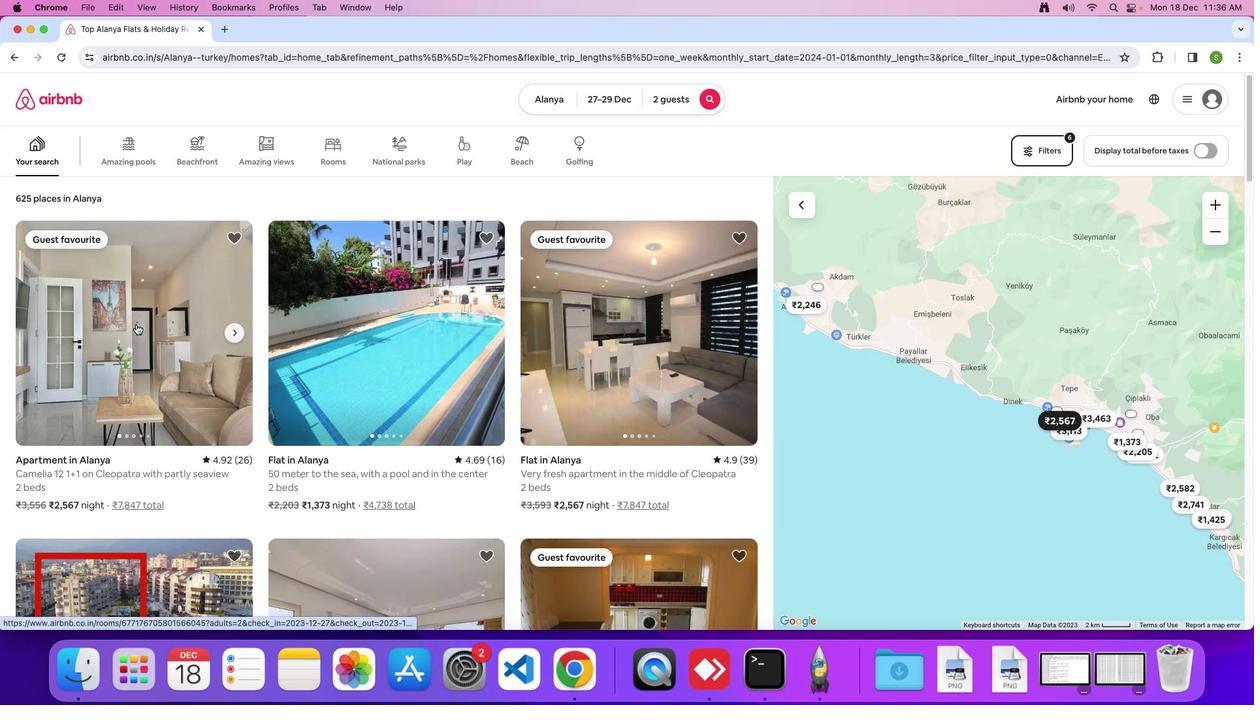 
Action: Mouse moved to (543, 381)
Screenshot: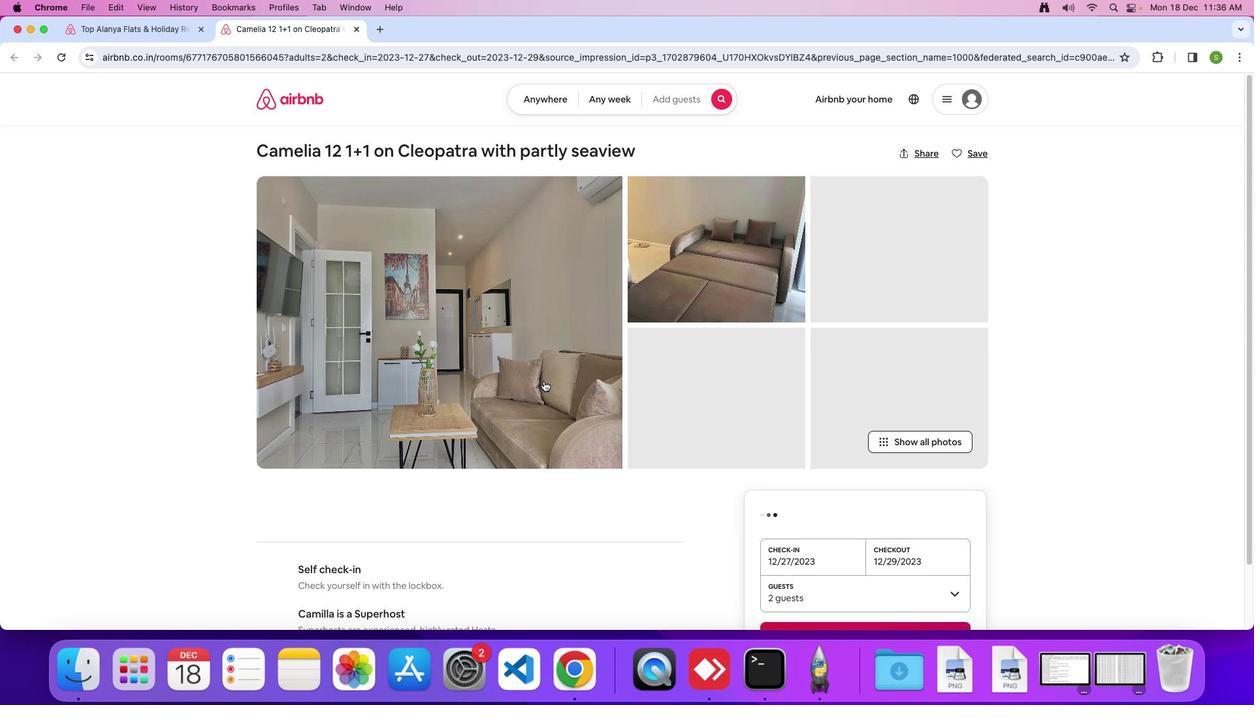 
Action: Mouse pressed left at (543, 381)
Screenshot: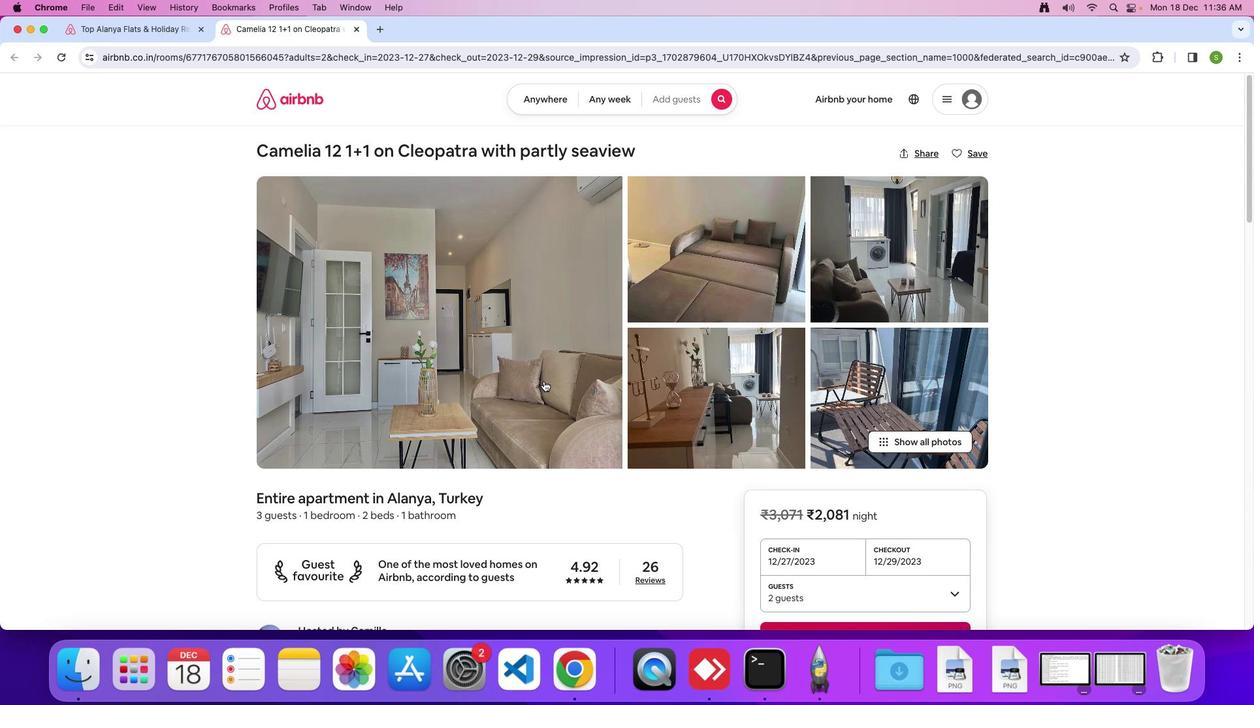 
Action: Mouse moved to (616, 413)
Screenshot: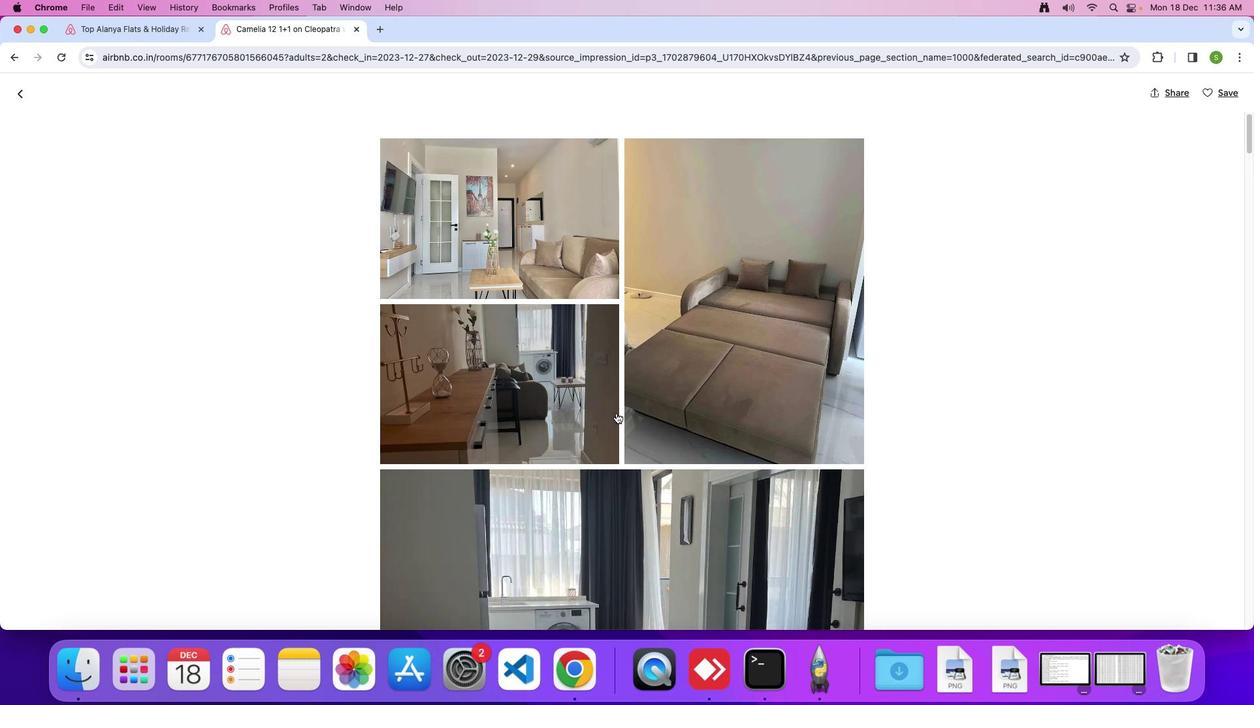 
Action: Mouse scrolled (616, 413) with delta (0, 0)
Screenshot: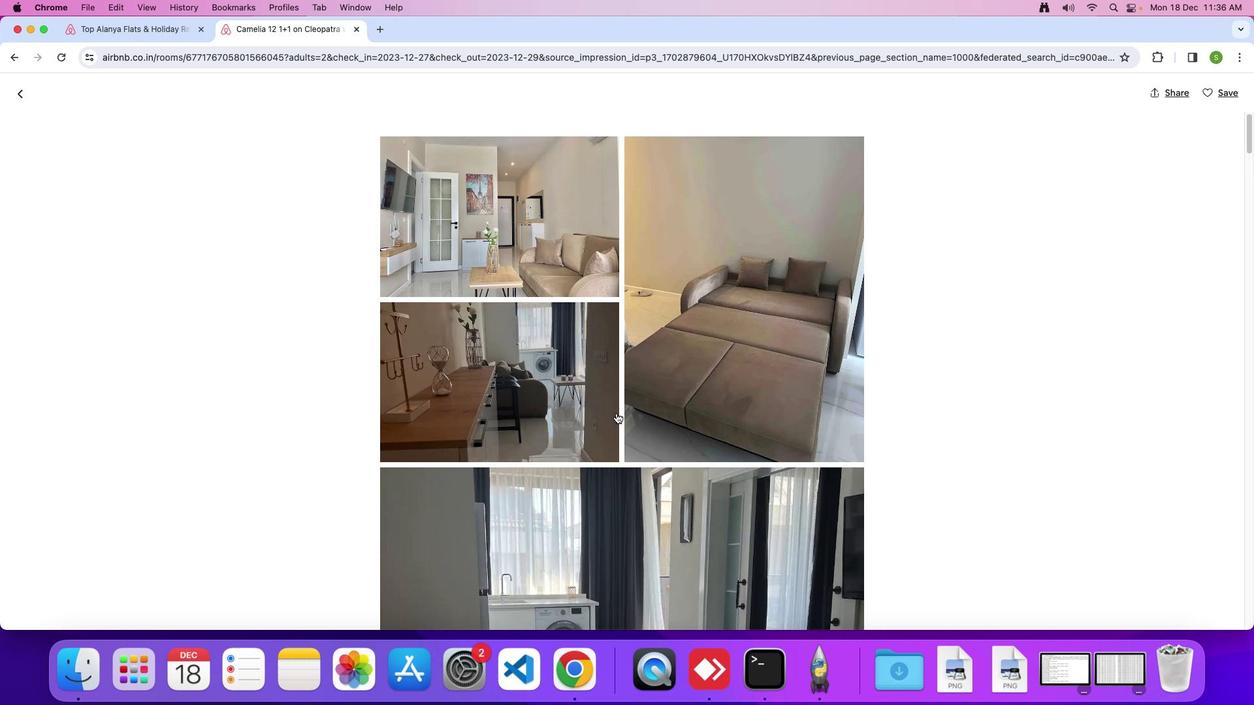 
Action: Mouse scrolled (616, 413) with delta (0, 0)
Screenshot: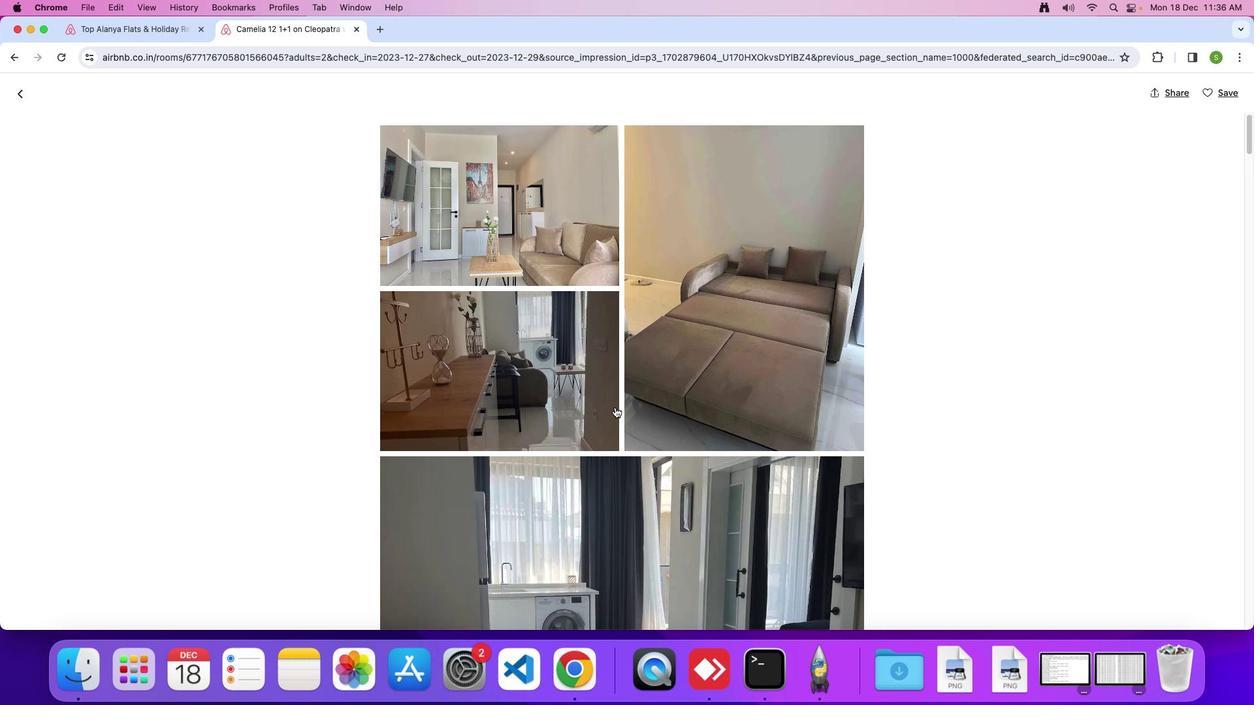 
Action: Mouse moved to (616, 413)
Screenshot: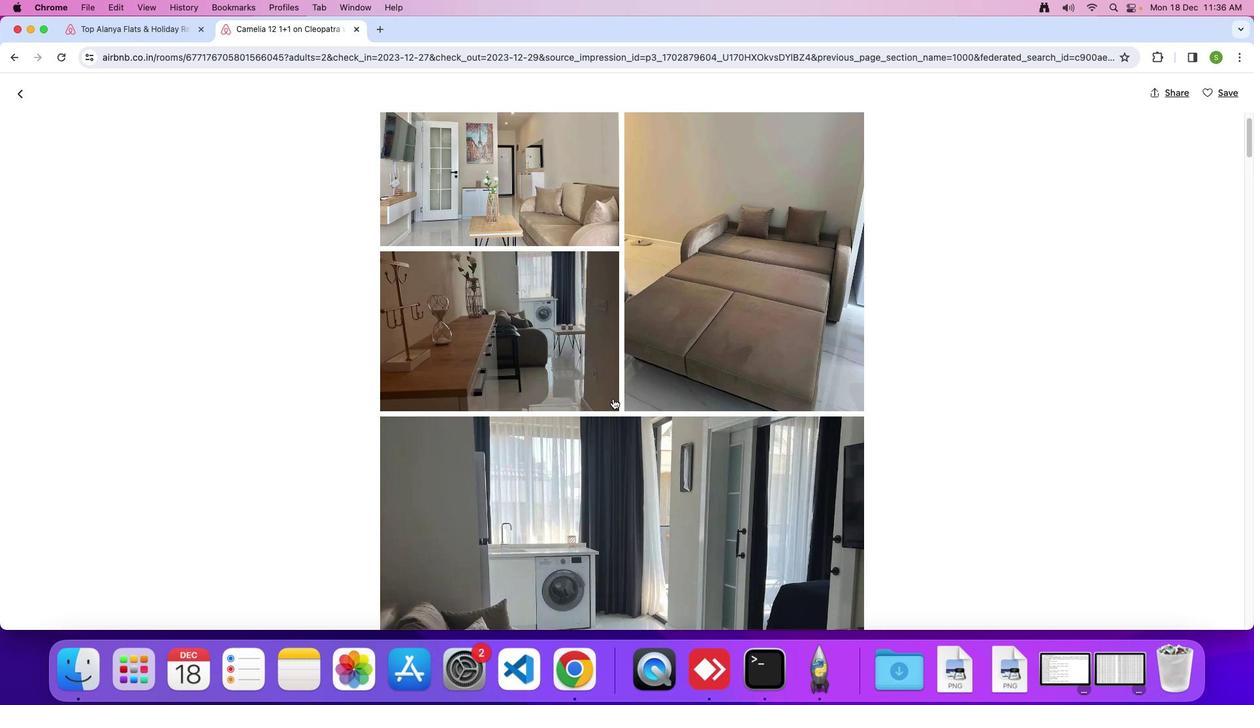 
Action: Mouse scrolled (616, 413) with delta (0, -1)
Screenshot: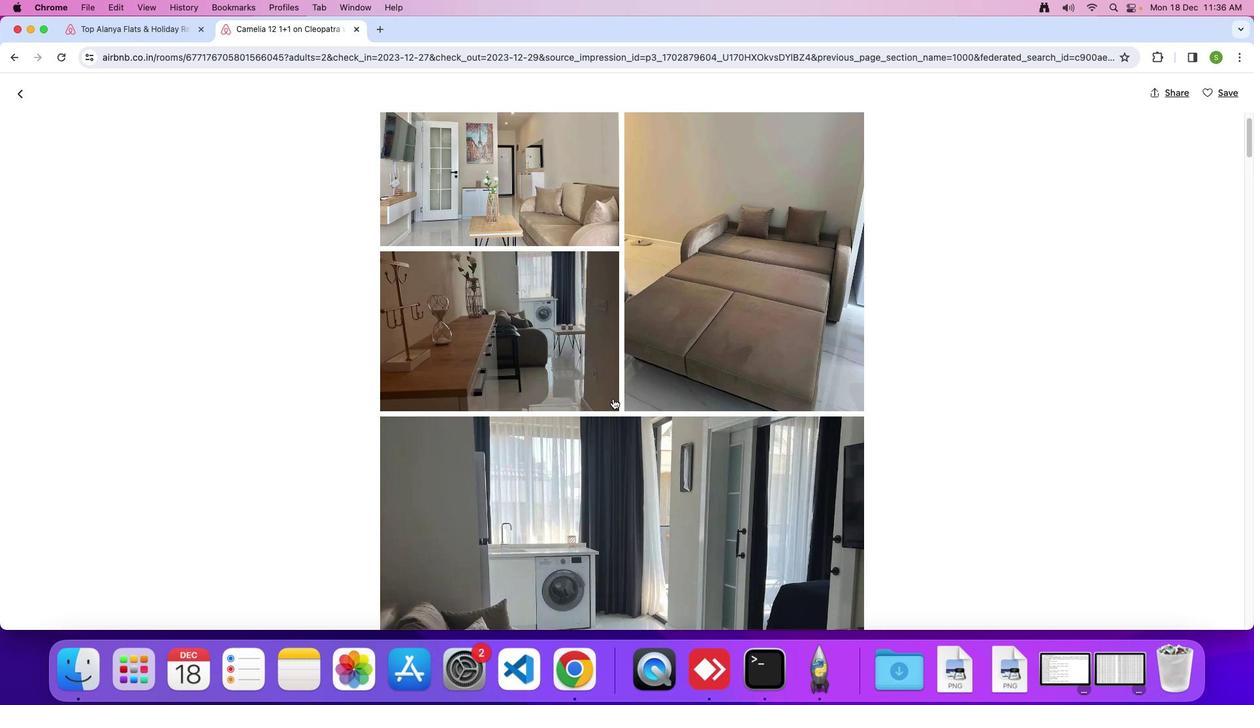 
Action: Mouse moved to (610, 401)
Screenshot: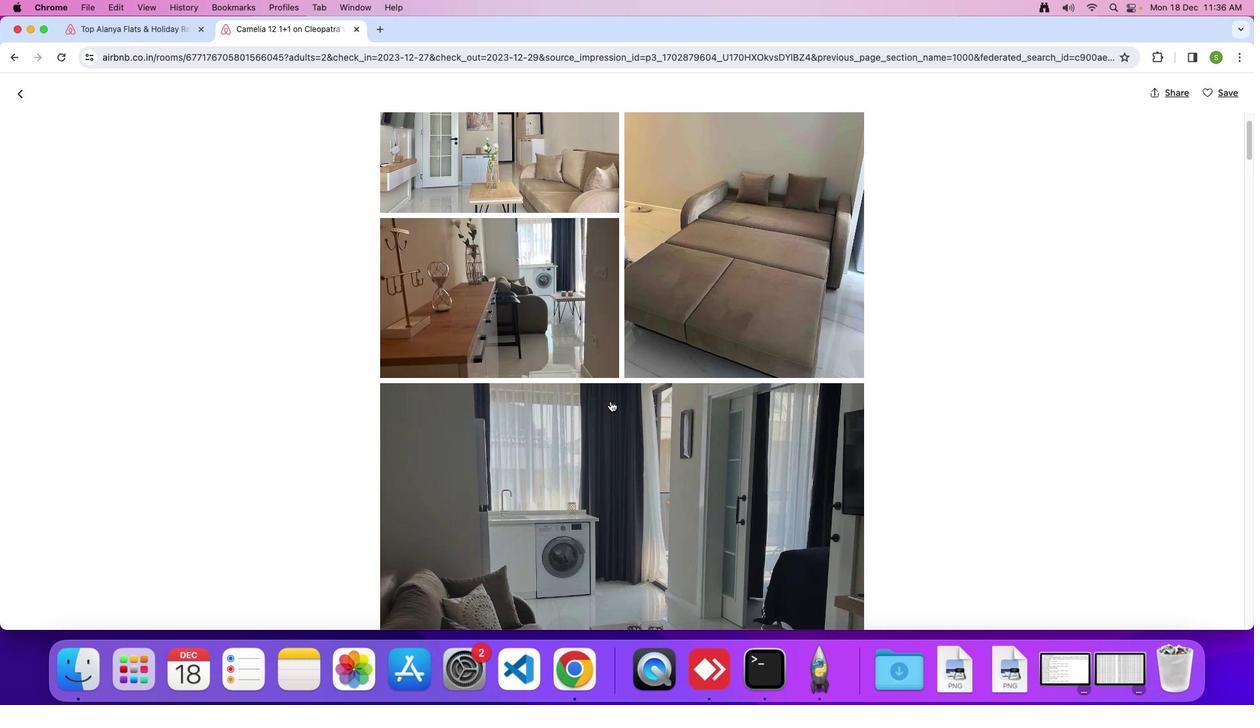 
Action: Mouse scrolled (610, 401) with delta (0, 0)
Screenshot: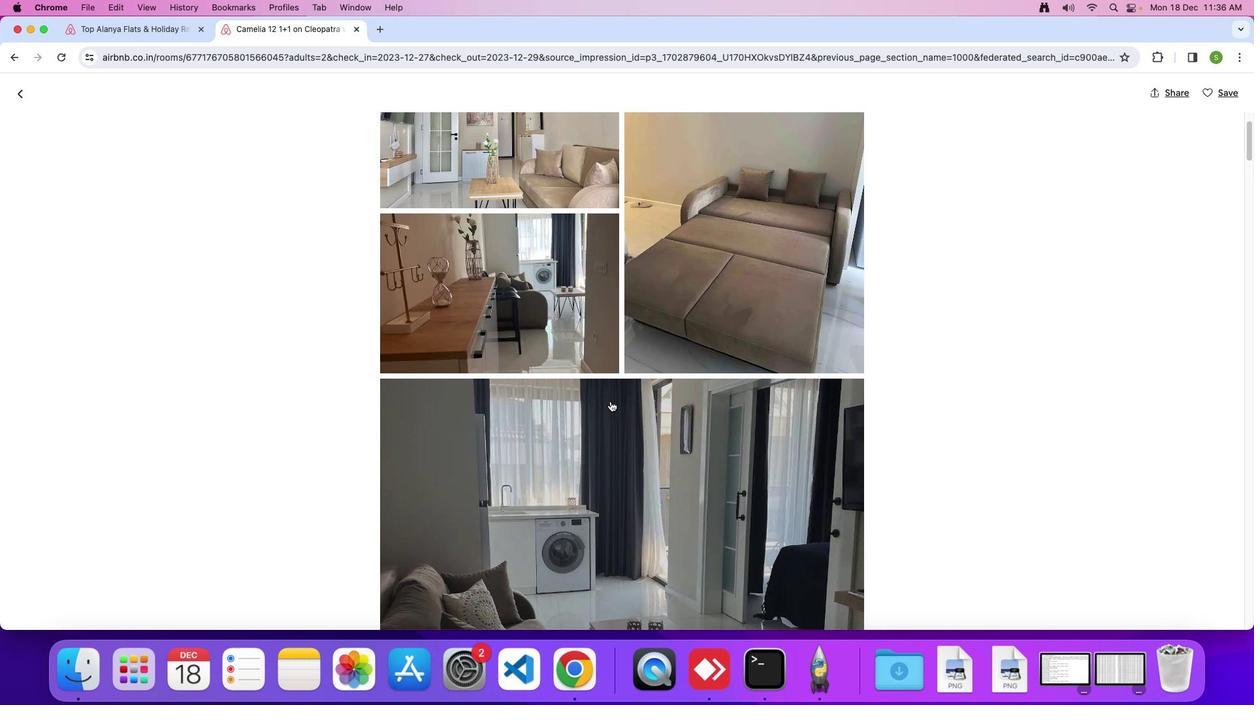 
Action: Mouse scrolled (610, 401) with delta (0, 0)
Screenshot: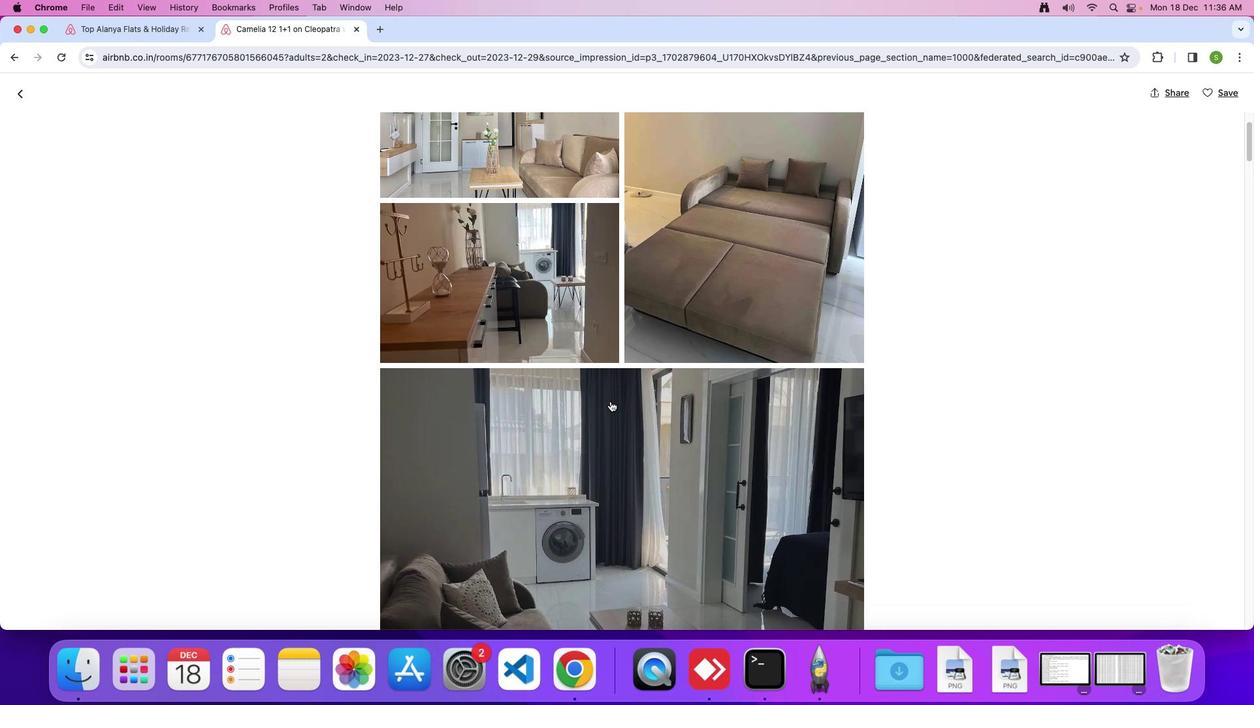 
Action: Mouse scrolled (610, 401) with delta (0, -1)
Screenshot: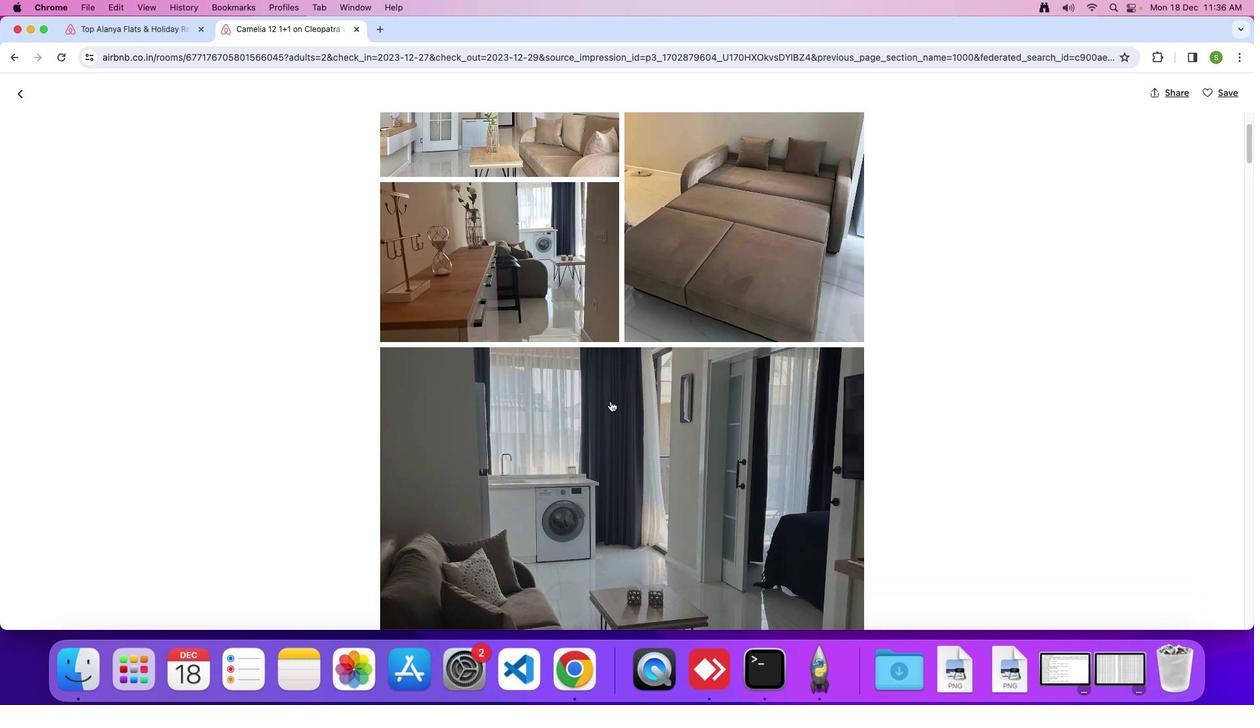 
Action: Mouse moved to (609, 399)
Screenshot: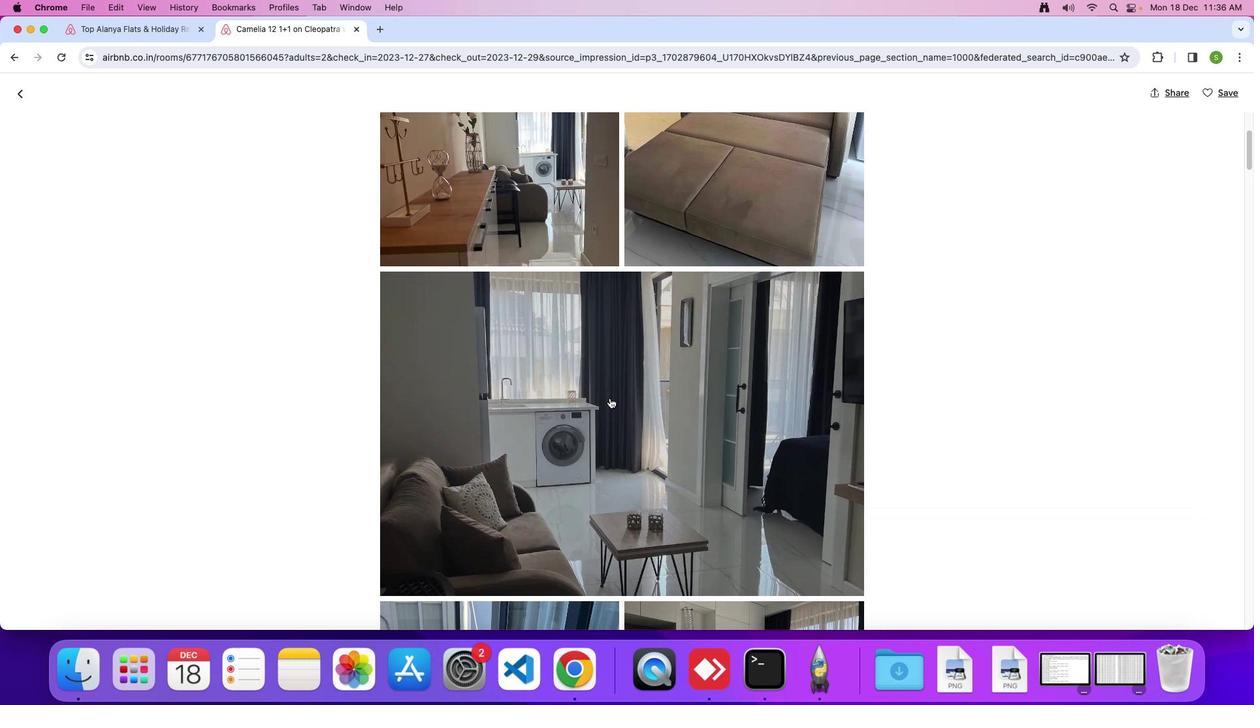 
Action: Mouse scrolled (609, 399) with delta (0, 0)
Screenshot: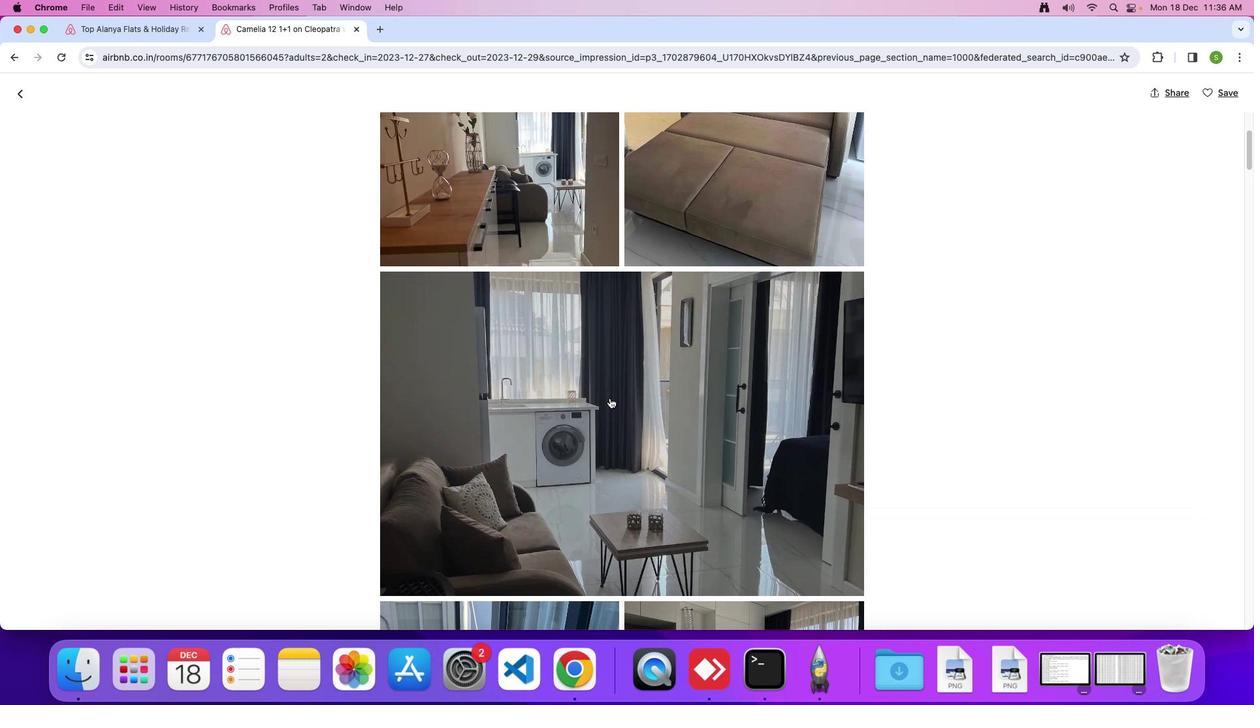 
Action: Mouse moved to (609, 398)
Screenshot: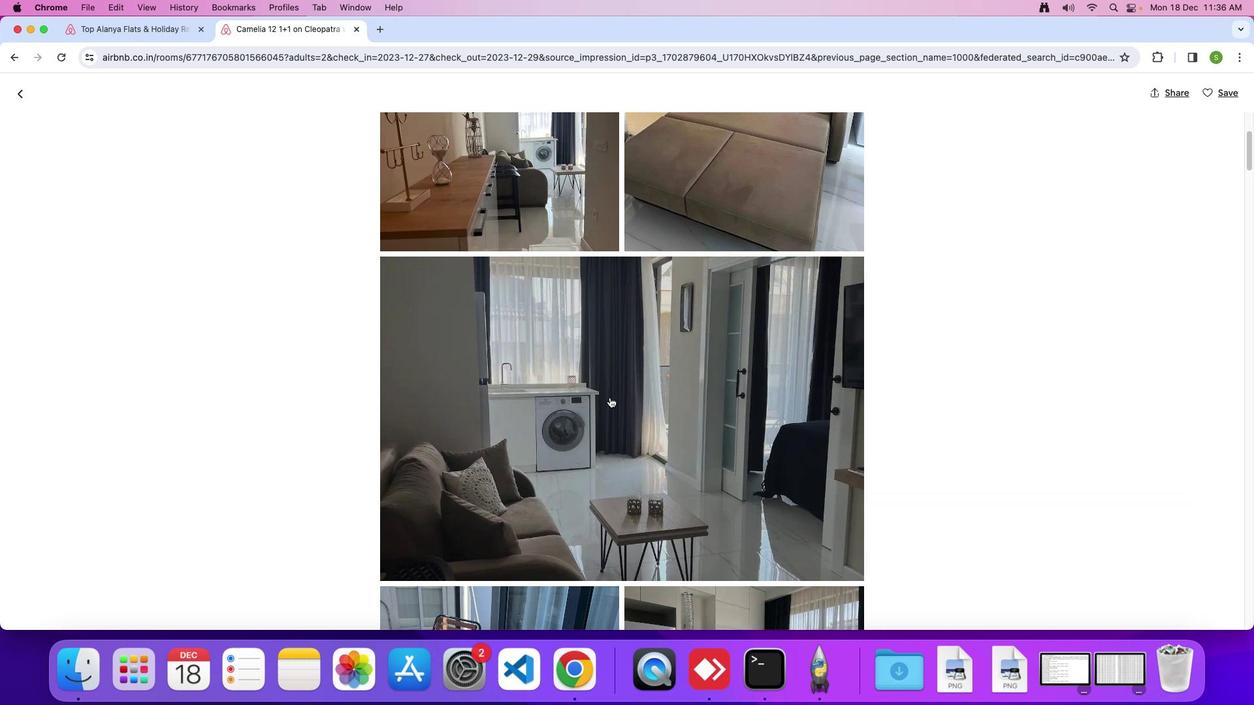 
Action: Mouse scrolled (609, 398) with delta (0, 0)
Screenshot: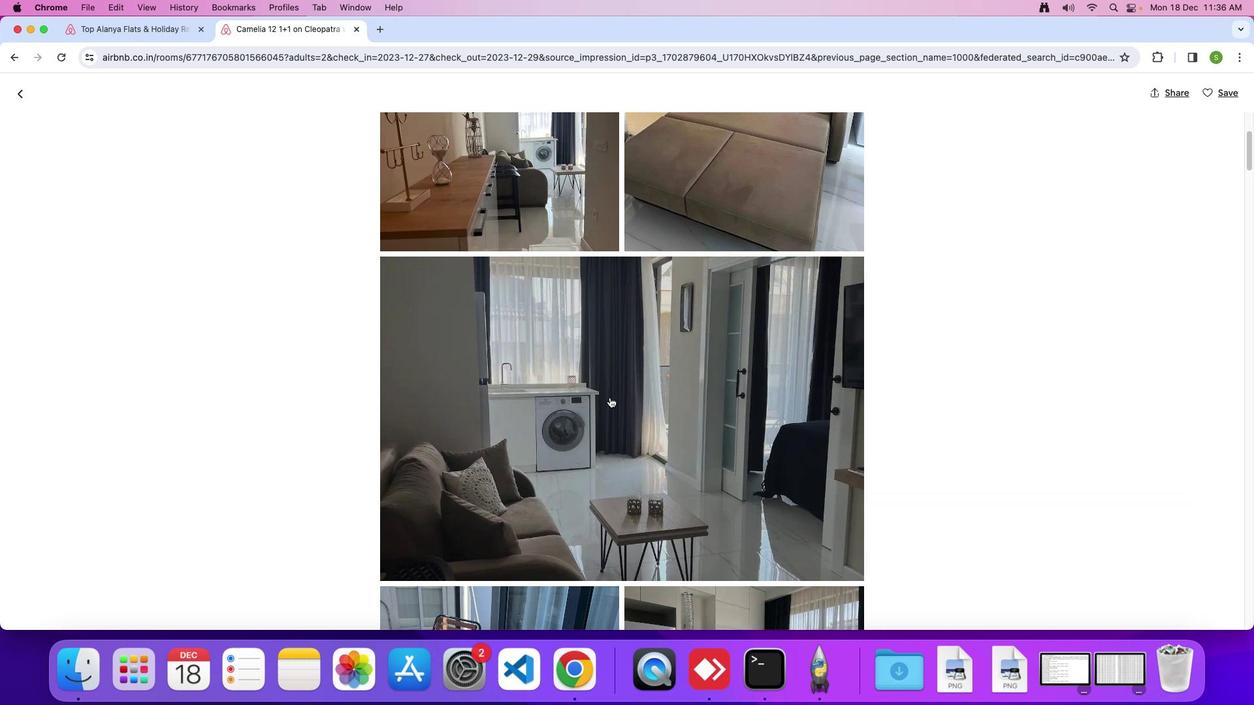 
Action: Mouse moved to (609, 397)
Screenshot: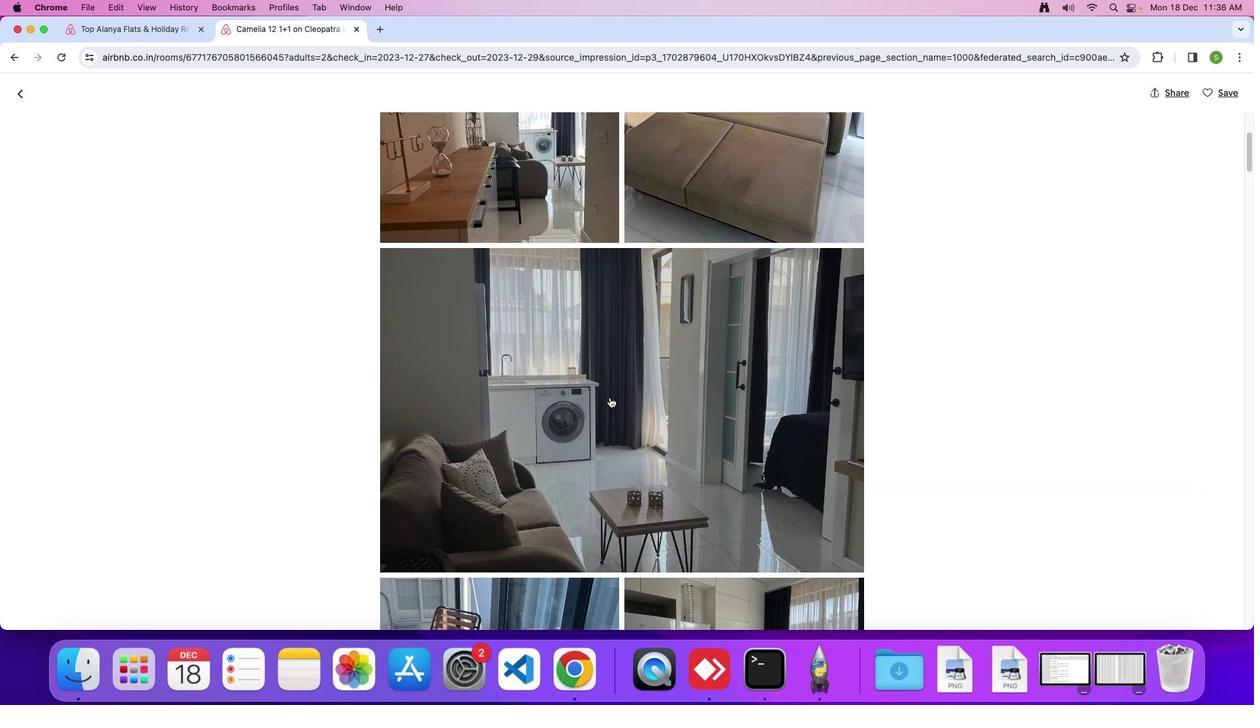 
Action: Mouse scrolled (609, 397) with delta (0, -1)
Screenshot: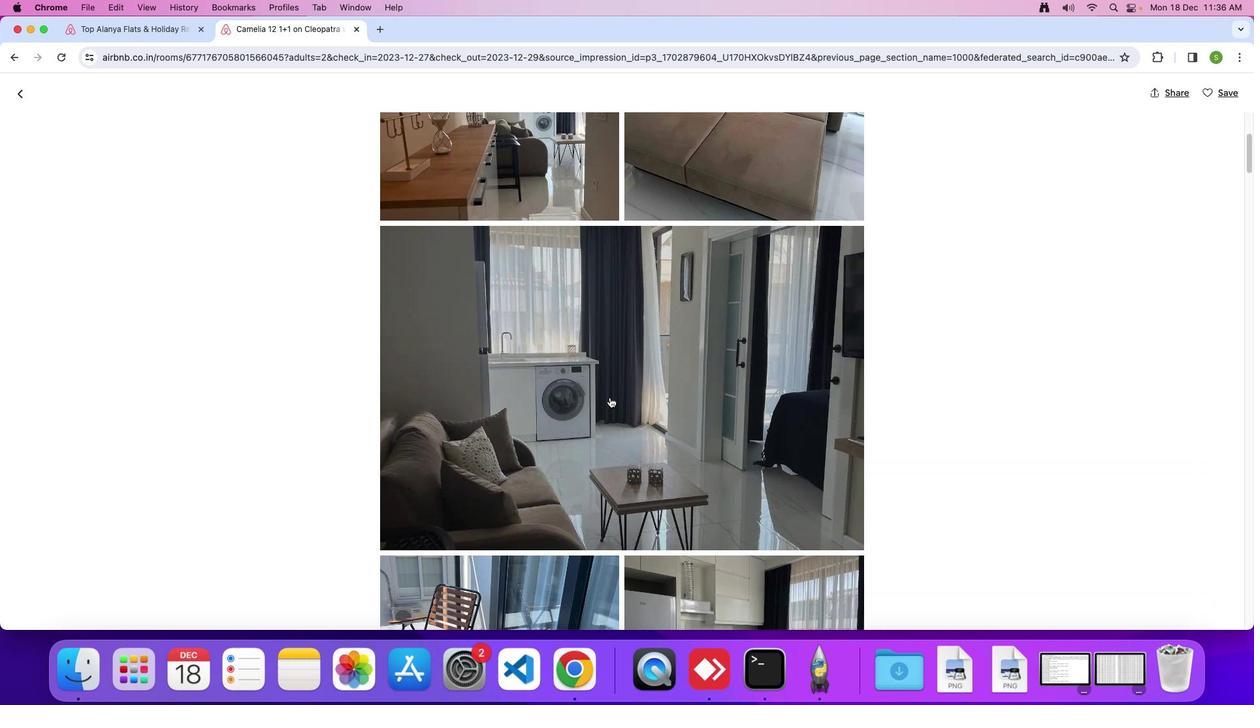 
Action: Mouse moved to (609, 397)
Screenshot: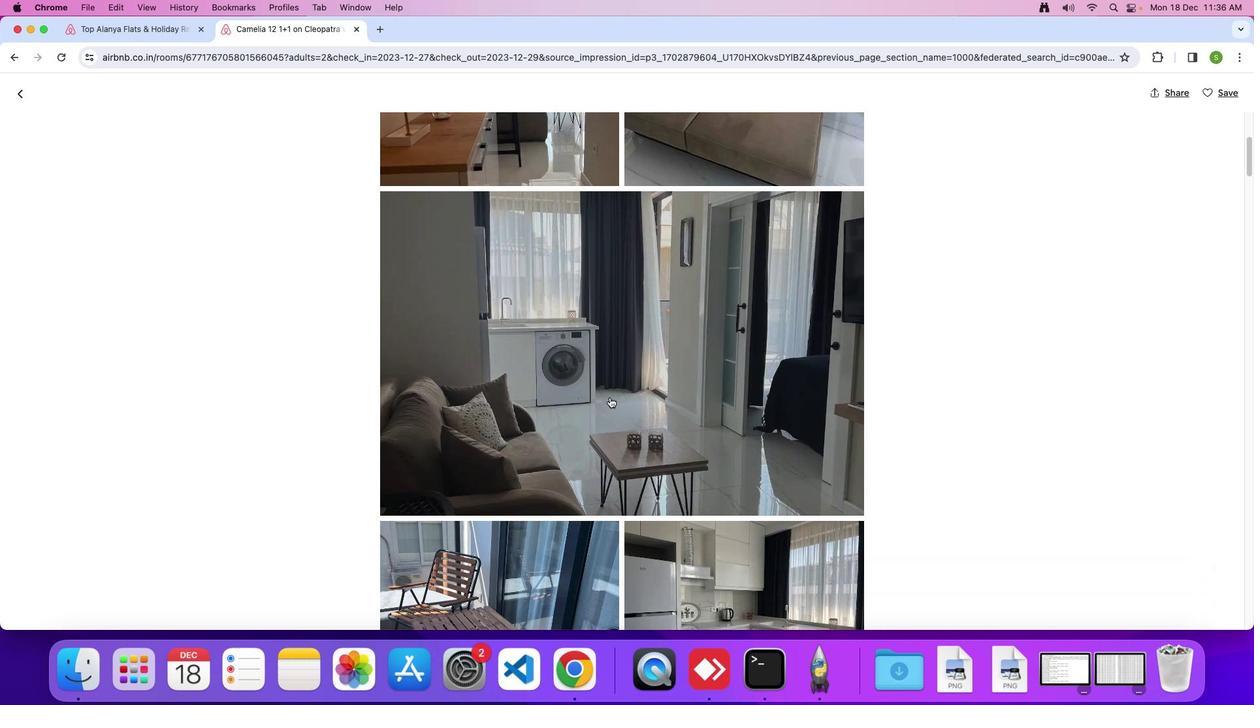 
Action: Mouse scrolled (609, 397) with delta (0, 0)
Screenshot: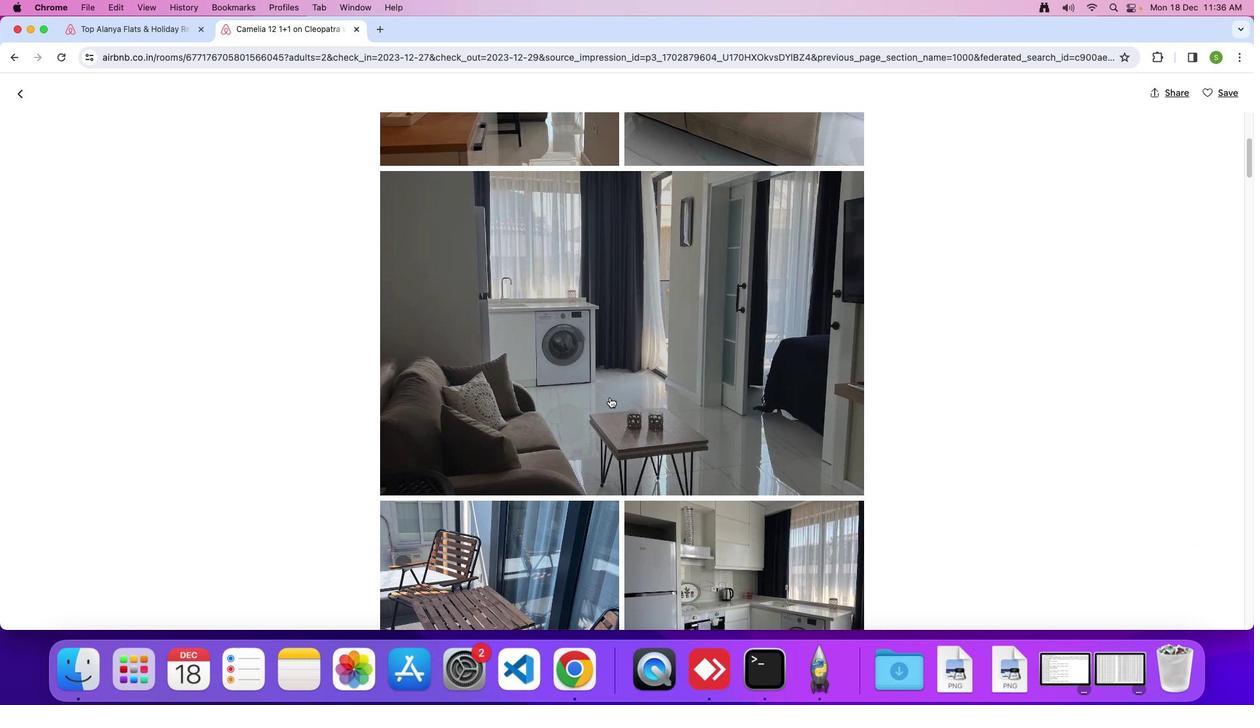 
Action: Mouse scrolled (609, 397) with delta (0, 0)
Screenshot: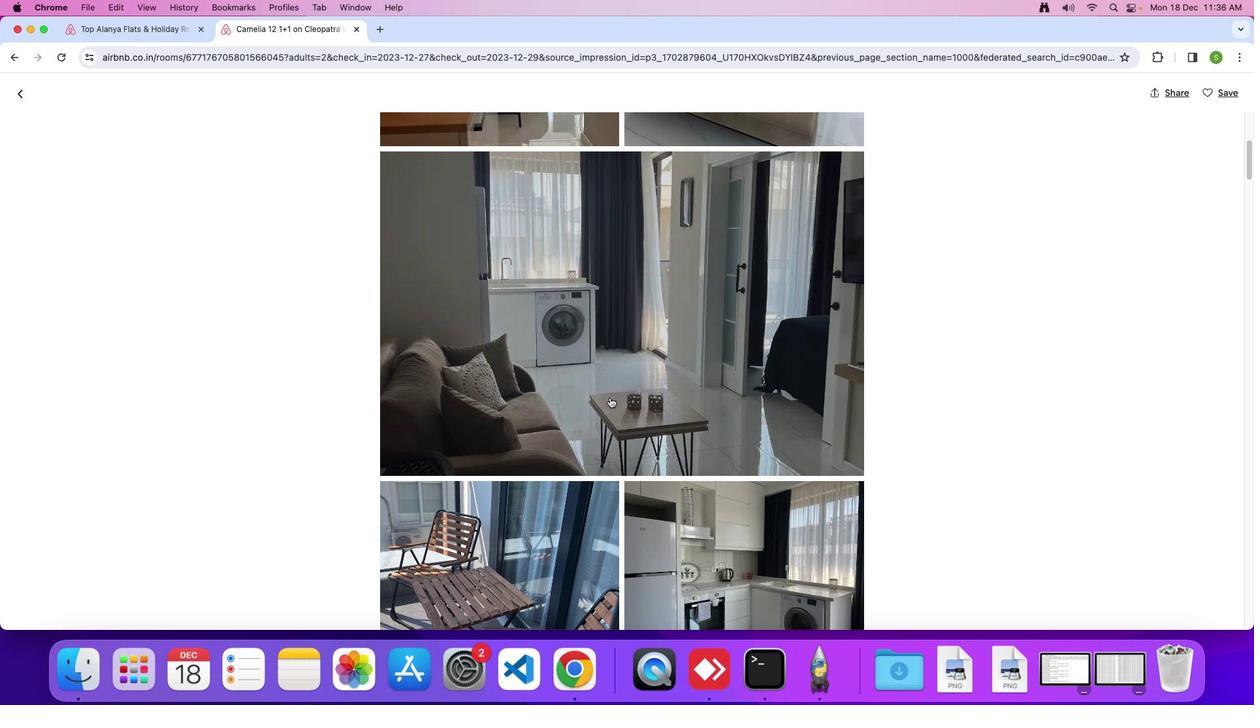 
Action: Mouse scrolled (609, 397) with delta (0, -1)
Screenshot: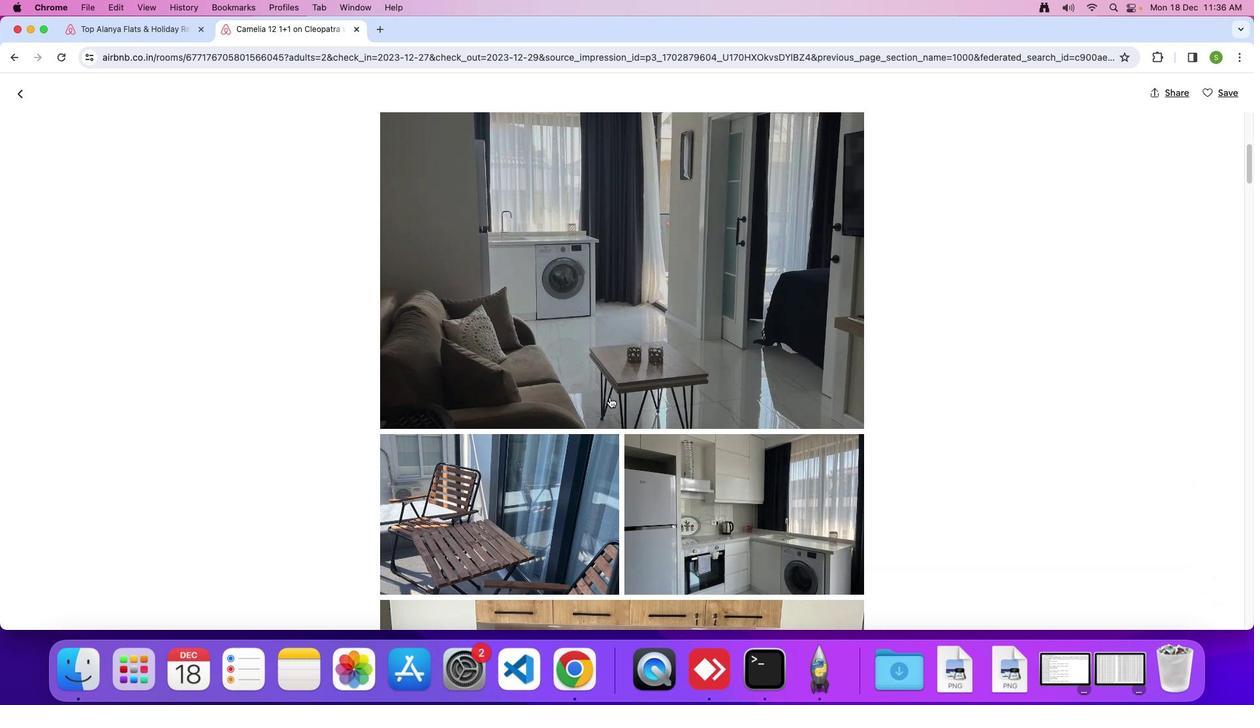 
Action: Mouse moved to (608, 397)
Screenshot: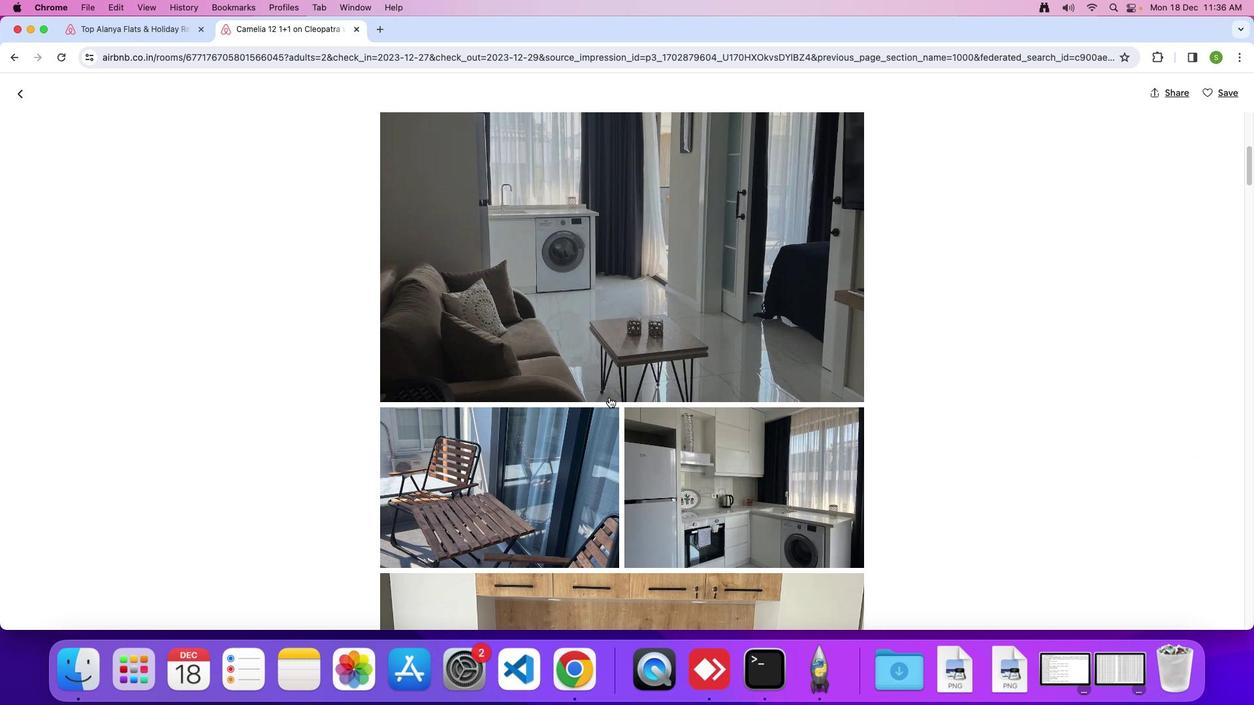 
Action: Mouse scrolled (608, 397) with delta (0, 0)
Screenshot: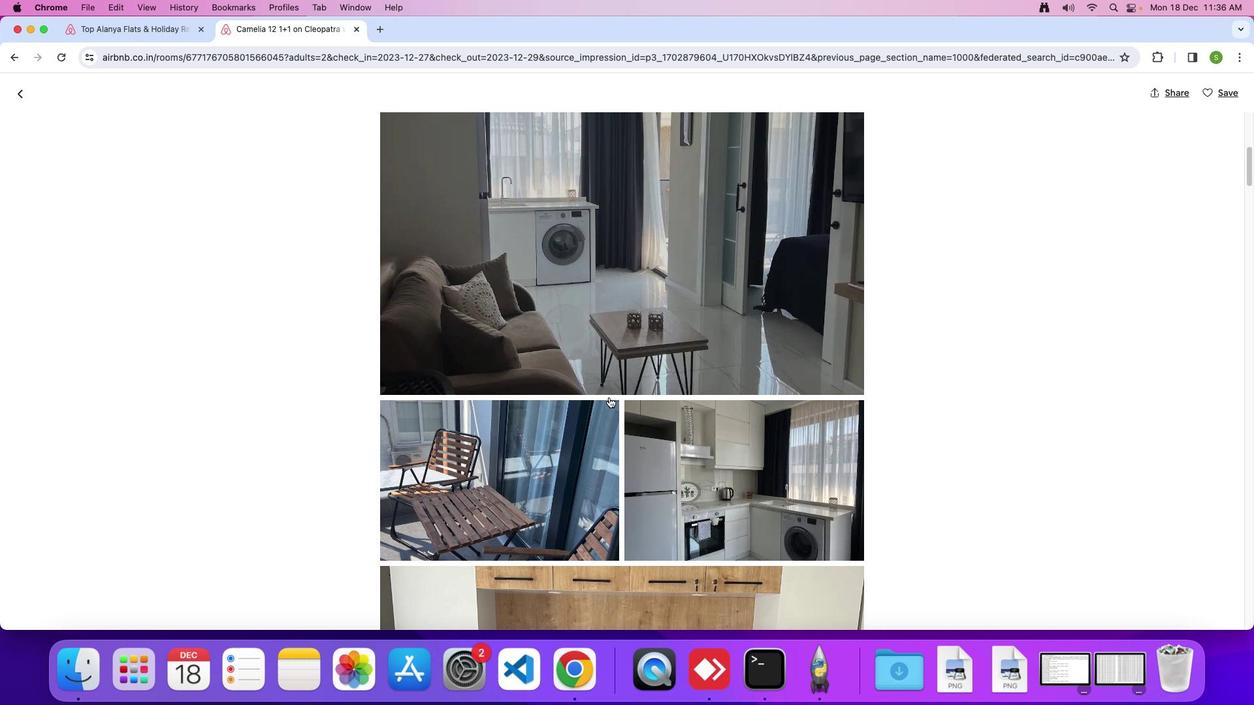 
Action: Mouse scrolled (608, 397) with delta (0, 0)
Screenshot: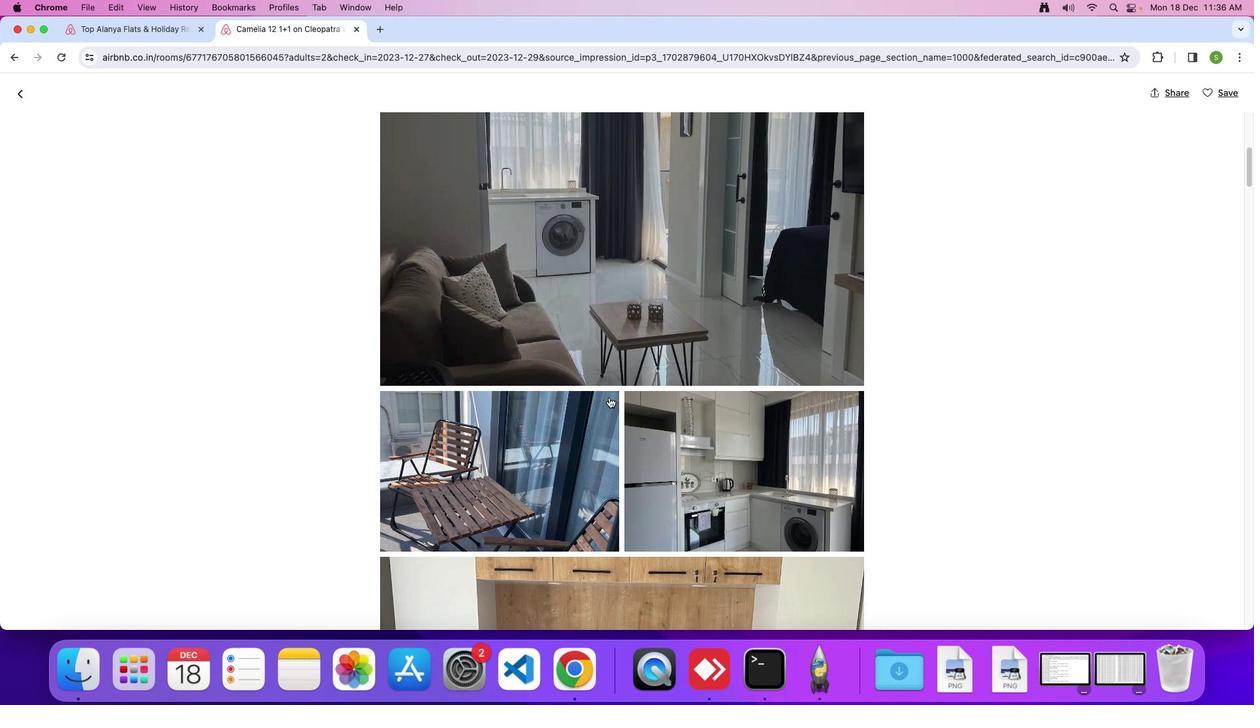 
Action: Mouse scrolled (608, 397) with delta (0, -1)
Screenshot: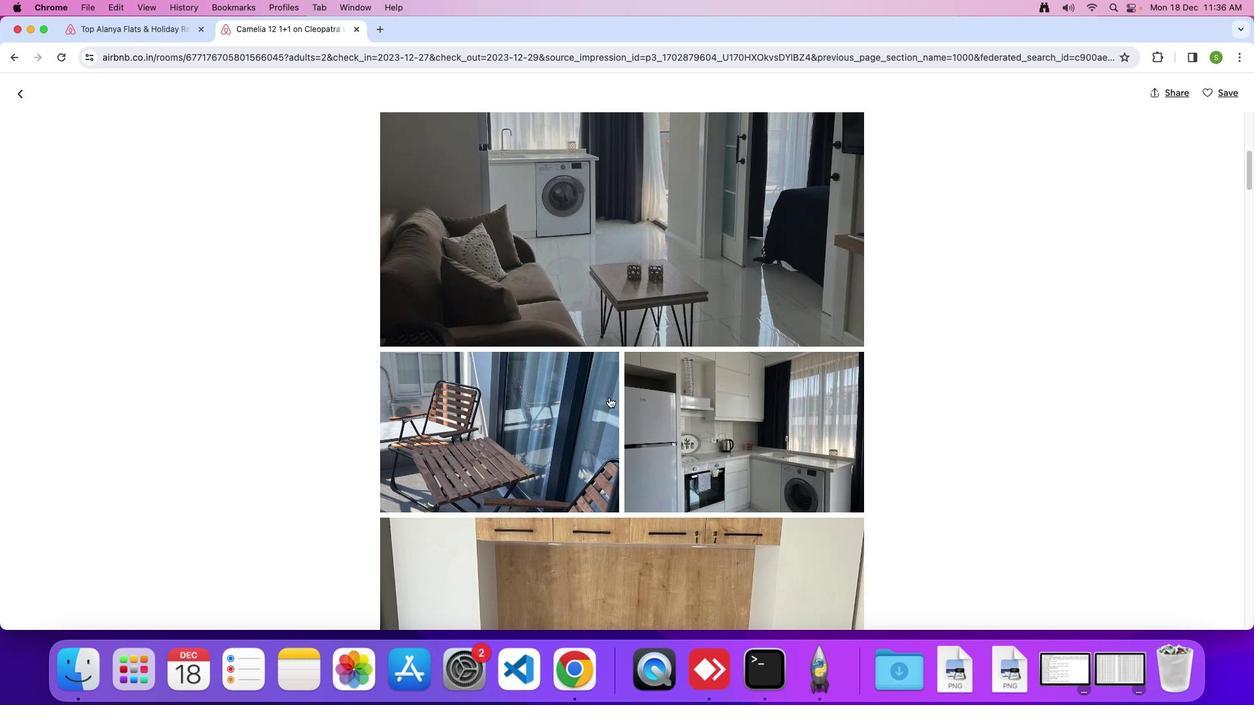 
Action: Mouse moved to (608, 397)
Screenshot: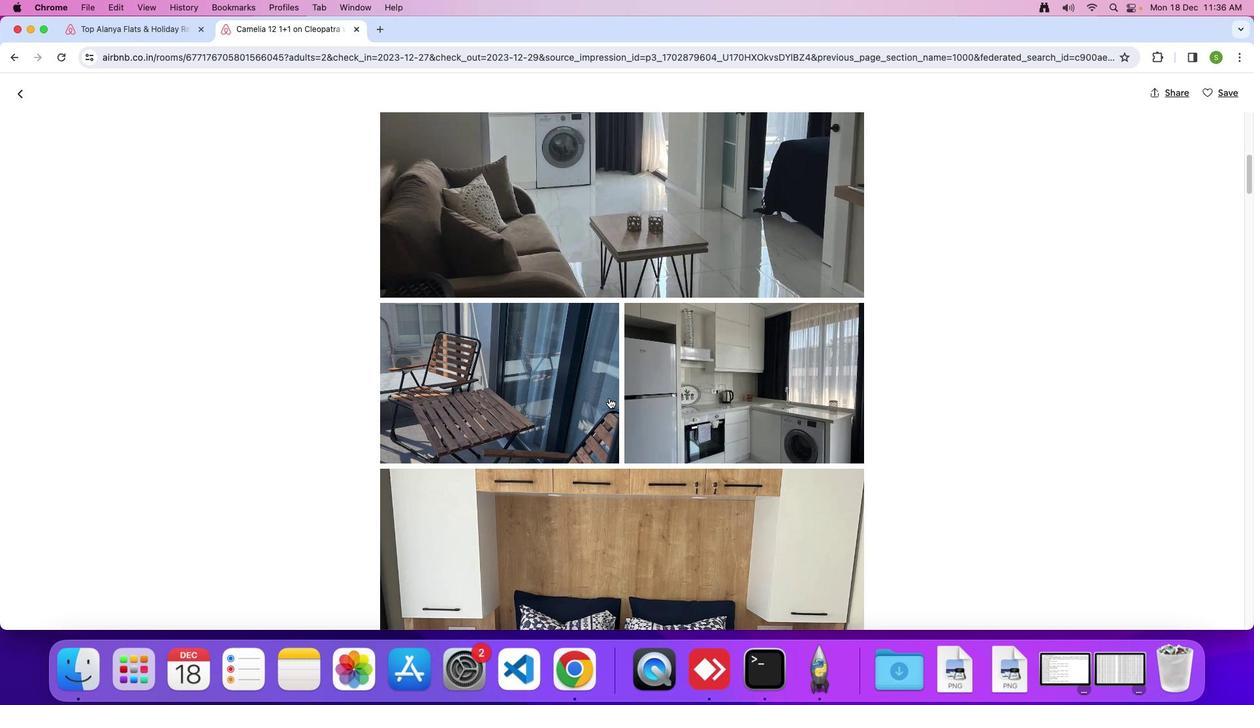 
Action: Mouse scrolled (608, 397) with delta (0, 0)
Screenshot: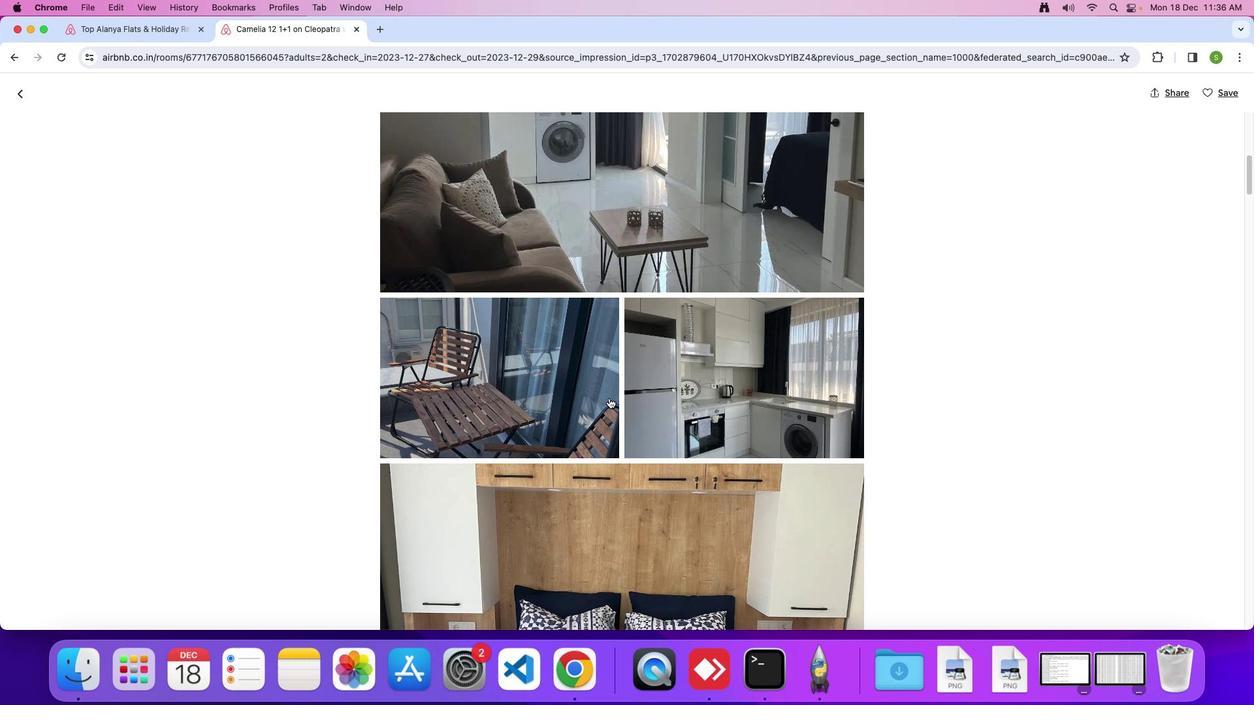 
Action: Mouse scrolled (608, 397) with delta (0, 0)
Screenshot: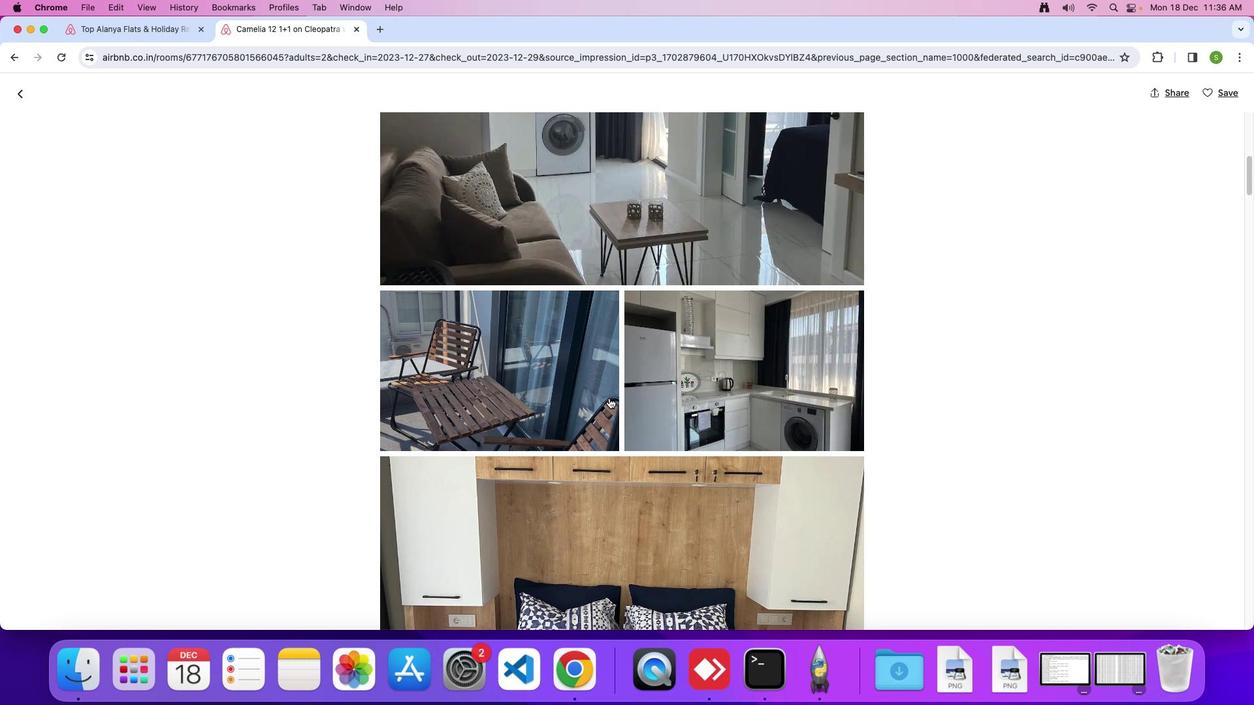 
Action: Mouse scrolled (608, 397) with delta (0, -1)
Screenshot: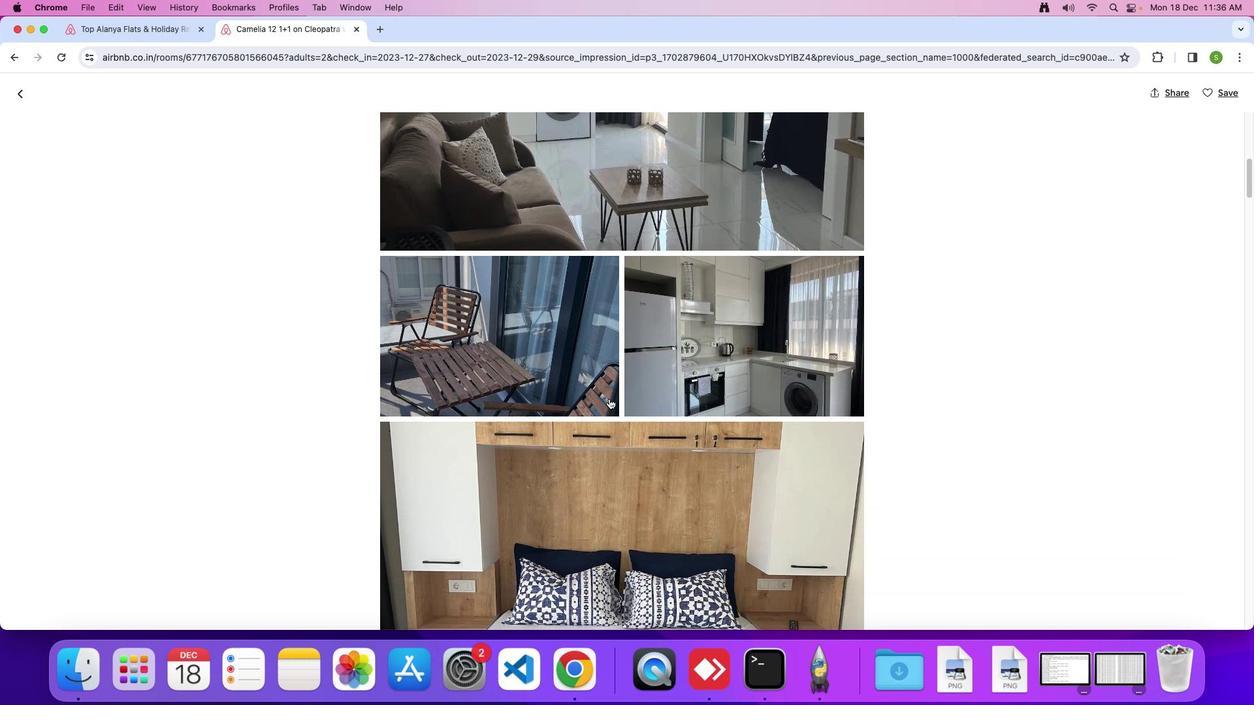 
Action: Mouse moved to (608, 399)
Screenshot: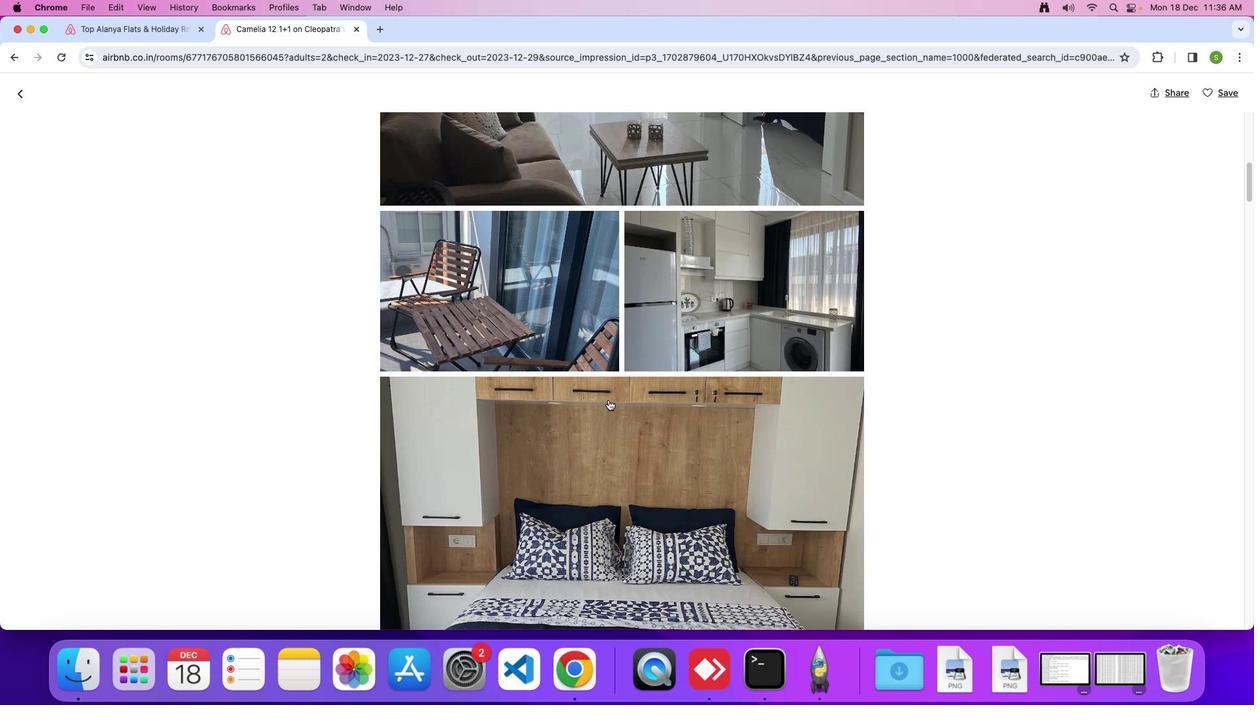 
Action: Mouse scrolled (608, 399) with delta (0, 0)
Screenshot: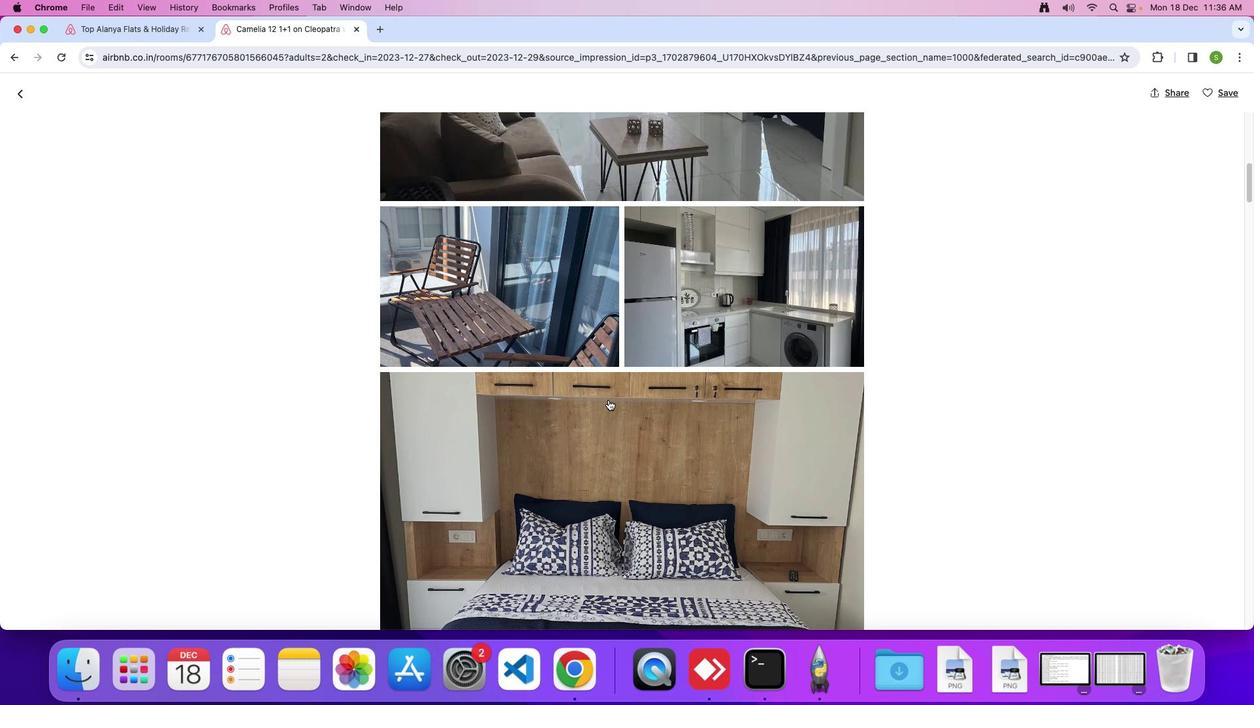
Action: Mouse scrolled (608, 399) with delta (0, 0)
Screenshot: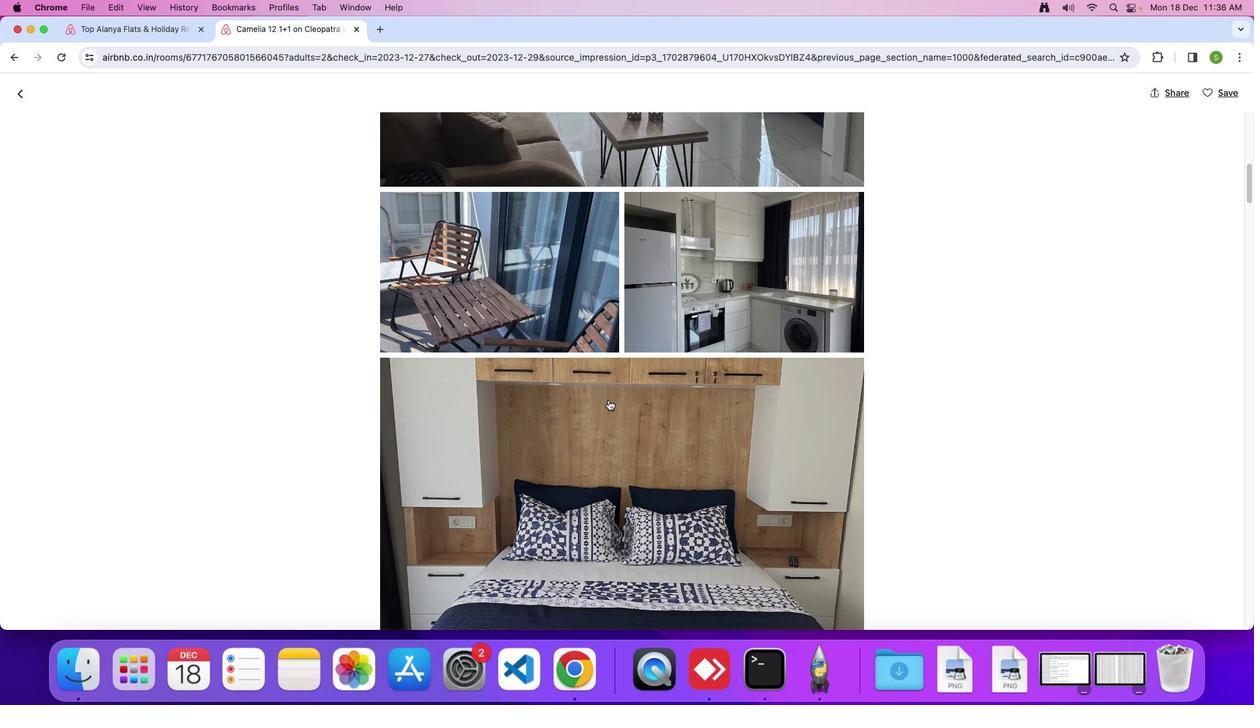 
Action: Mouse scrolled (608, 399) with delta (0, 0)
Screenshot: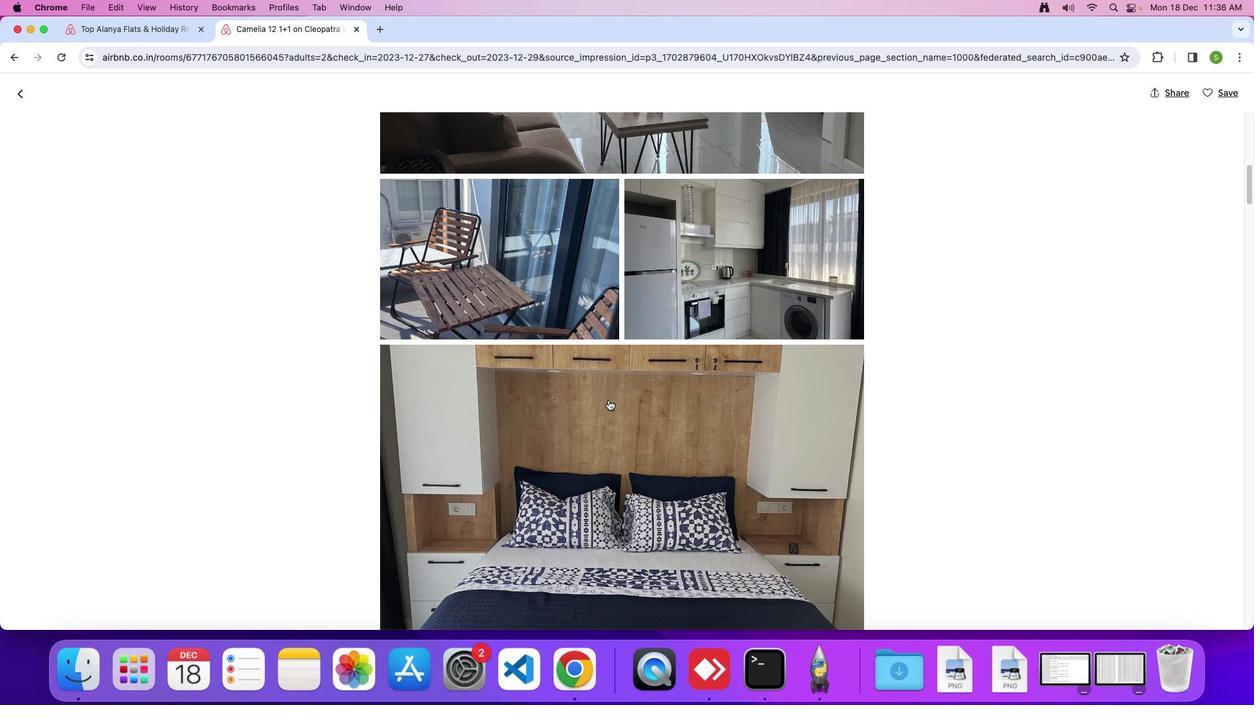 
Action: Mouse scrolled (608, 399) with delta (0, 0)
Screenshot: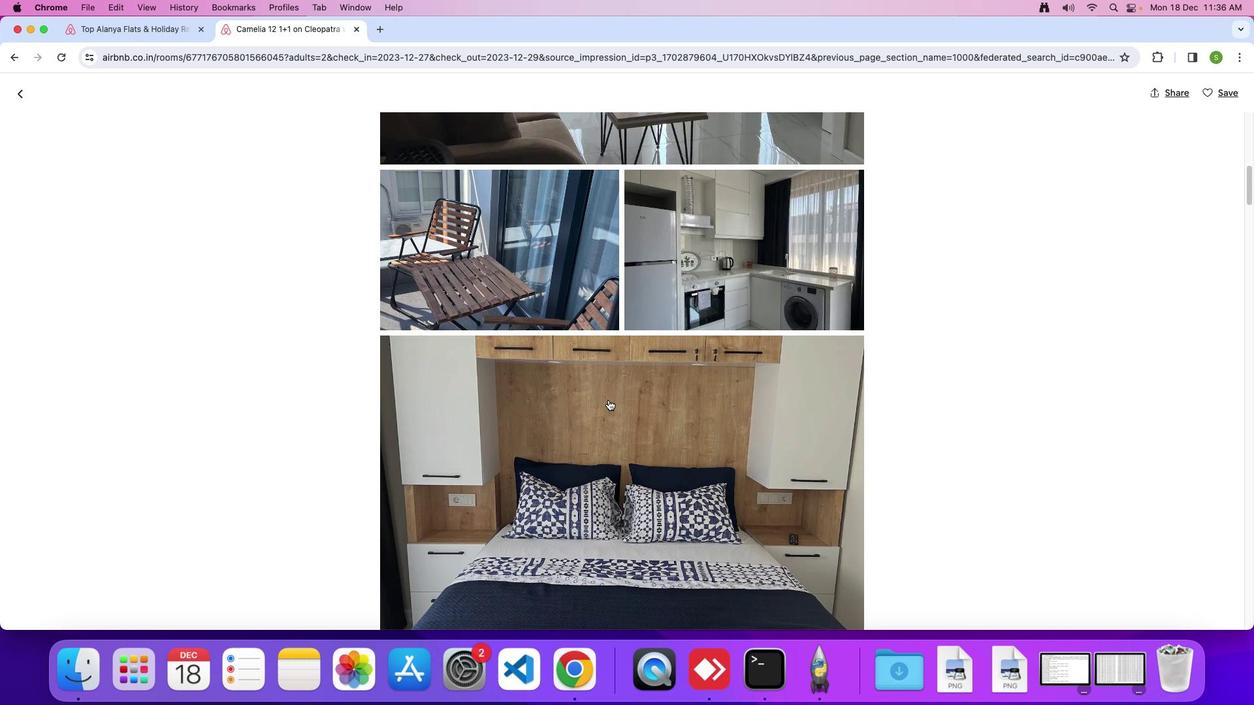 
Action: Mouse scrolled (608, 399) with delta (0, -1)
Screenshot: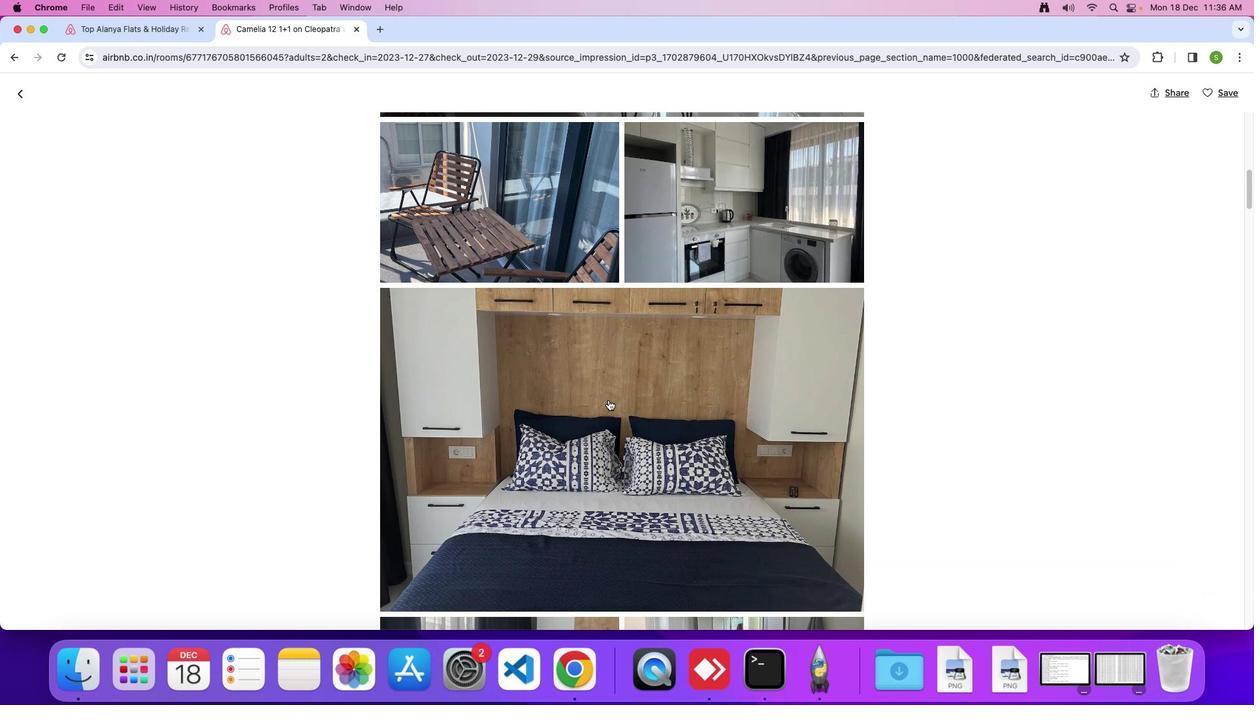 
Action: Mouse scrolled (608, 399) with delta (0, -1)
Screenshot: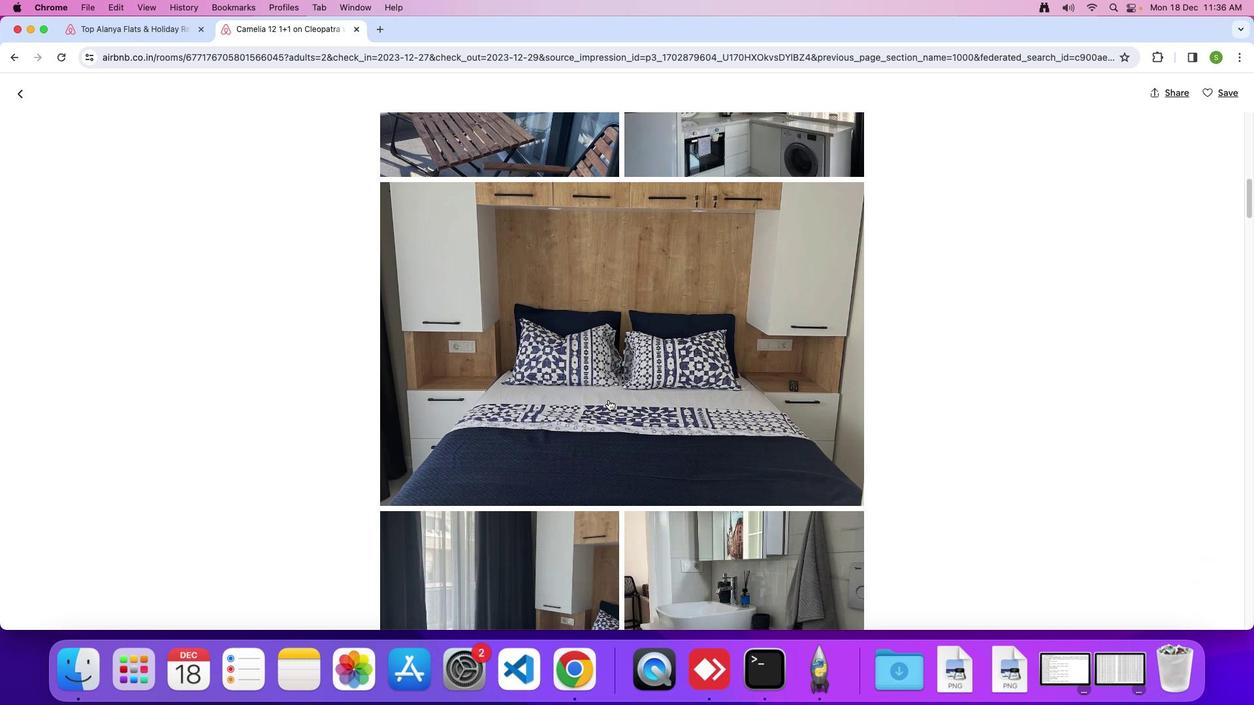 
Action: Mouse moved to (608, 399)
Screenshot: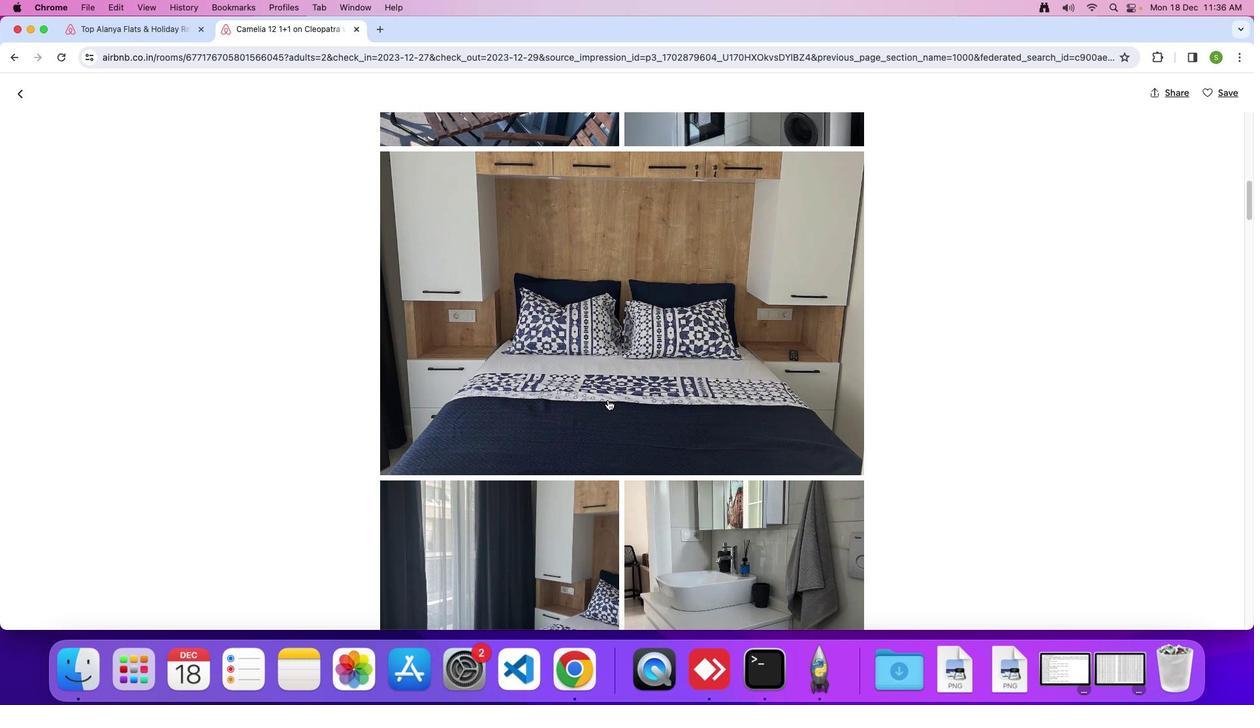 
Action: Mouse scrolled (608, 399) with delta (0, 0)
Screenshot: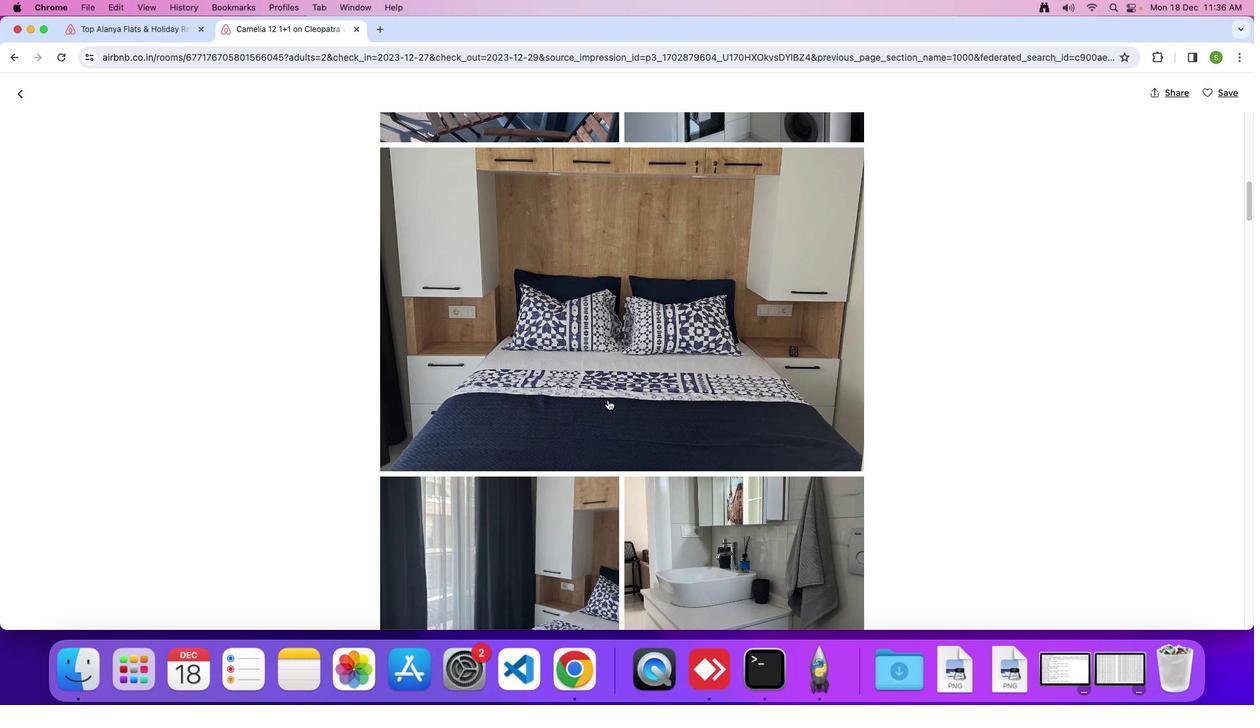 
Action: Mouse scrolled (608, 399) with delta (0, 0)
Screenshot: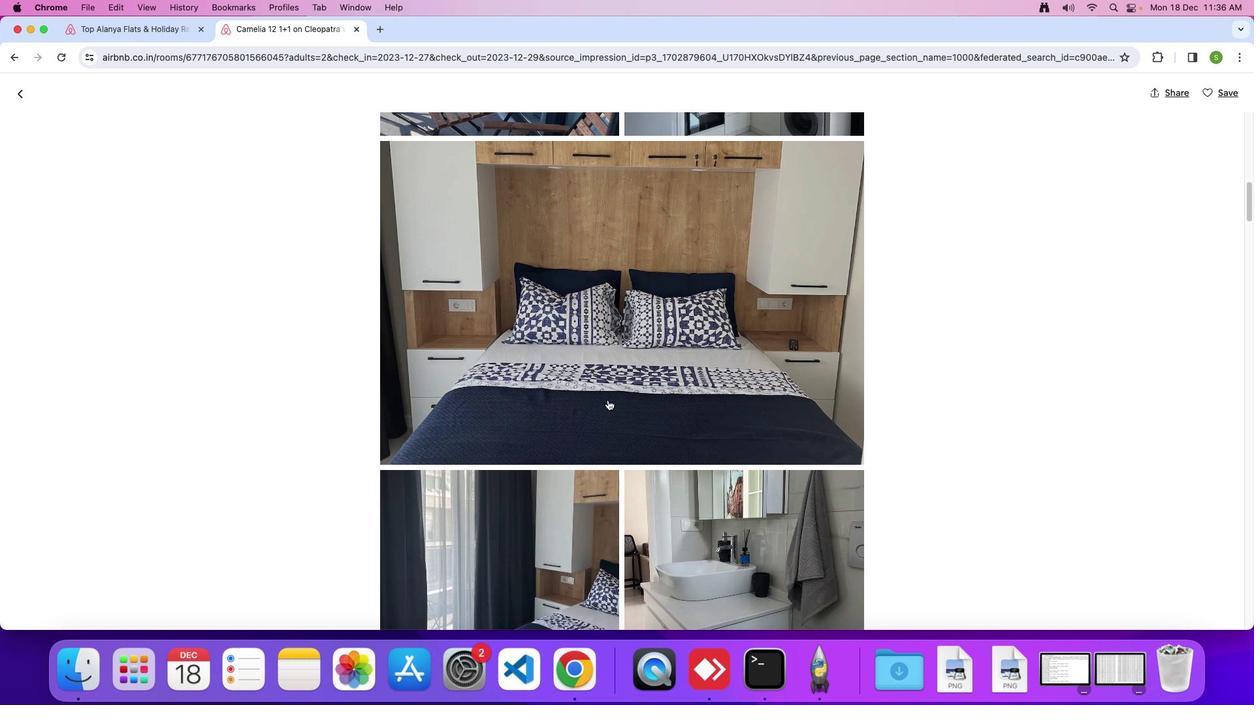 
Action: Mouse moved to (608, 399)
Screenshot: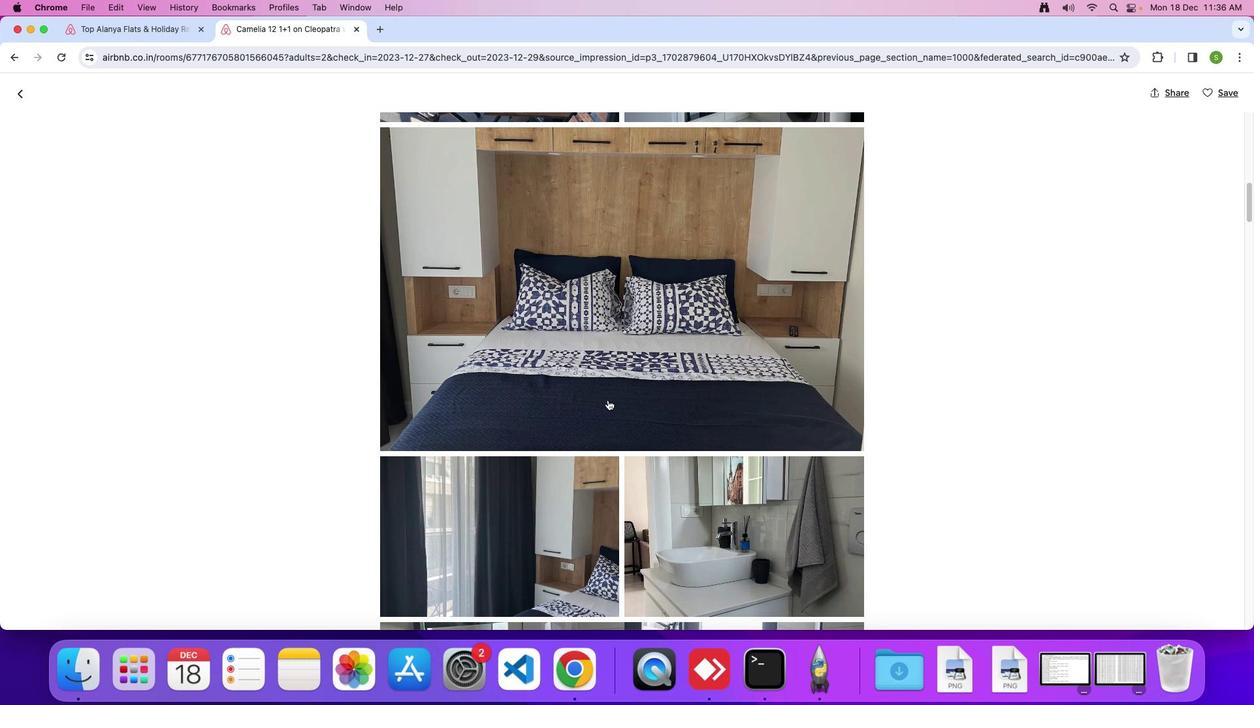 
Action: Mouse scrolled (608, 399) with delta (0, 0)
Screenshot: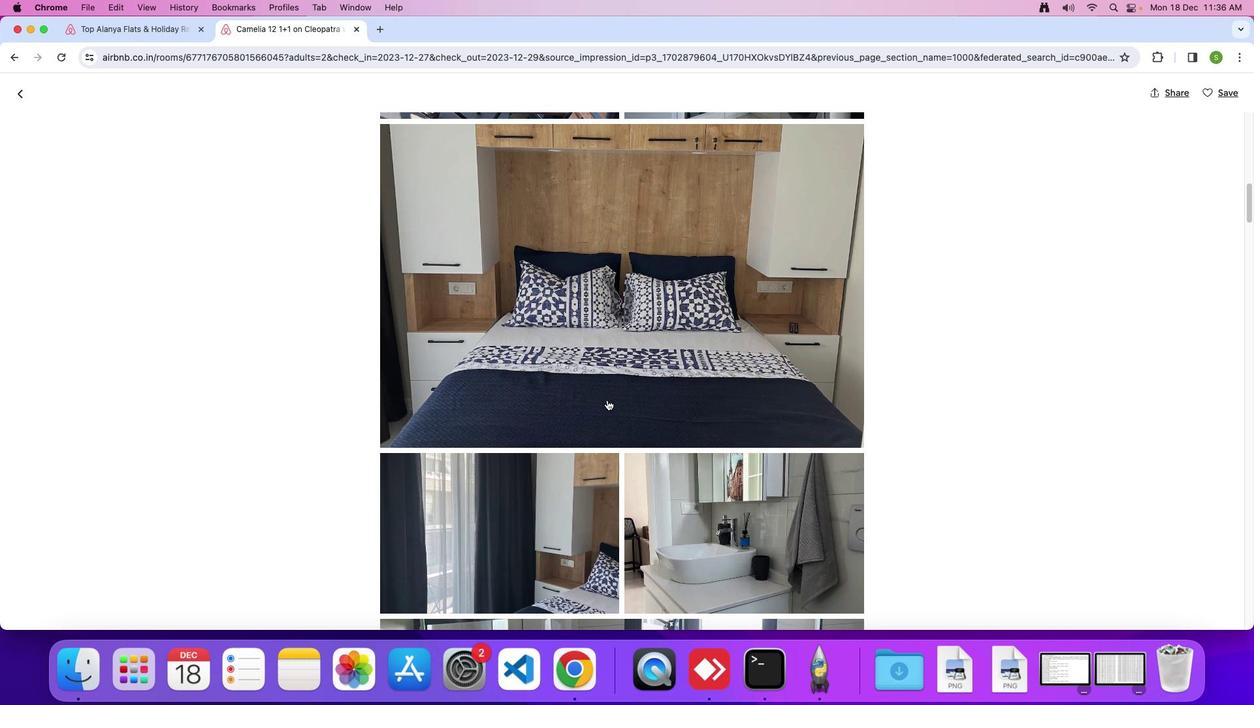
Action: Mouse moved to (607, 399)
Screenshot: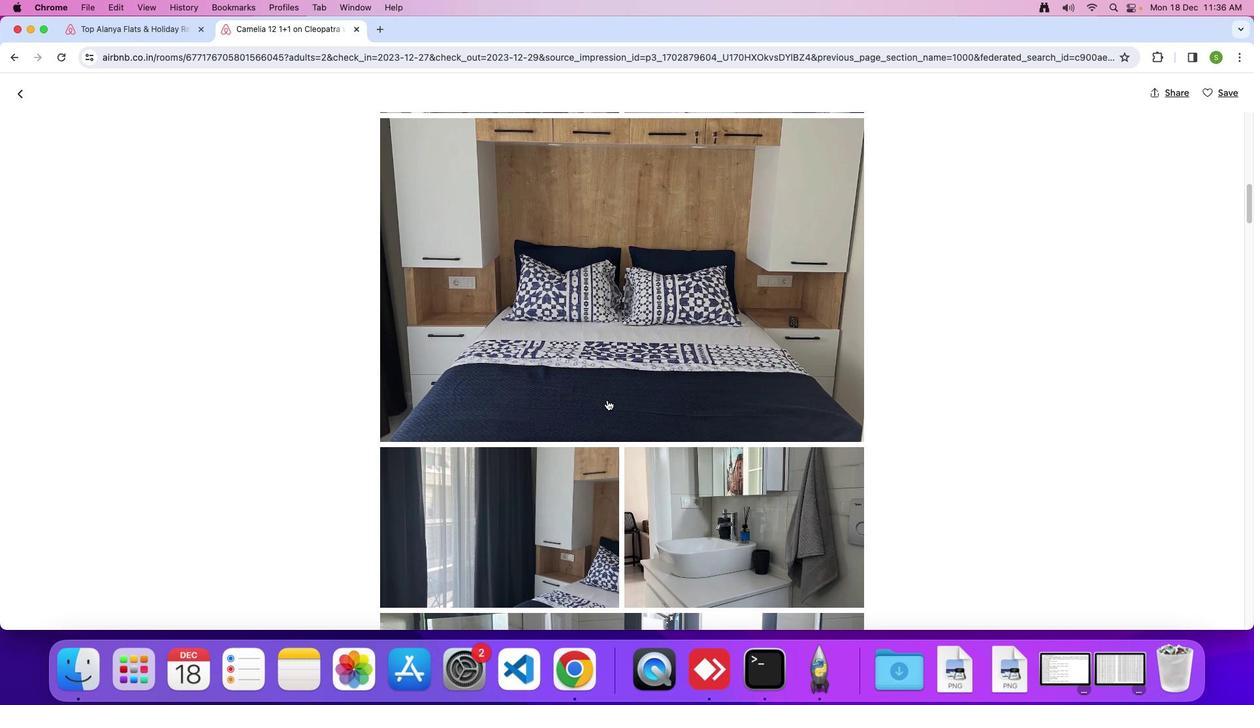
Action: Mouse scrolled (607, 399) with delta (0, 0)
Screenshot: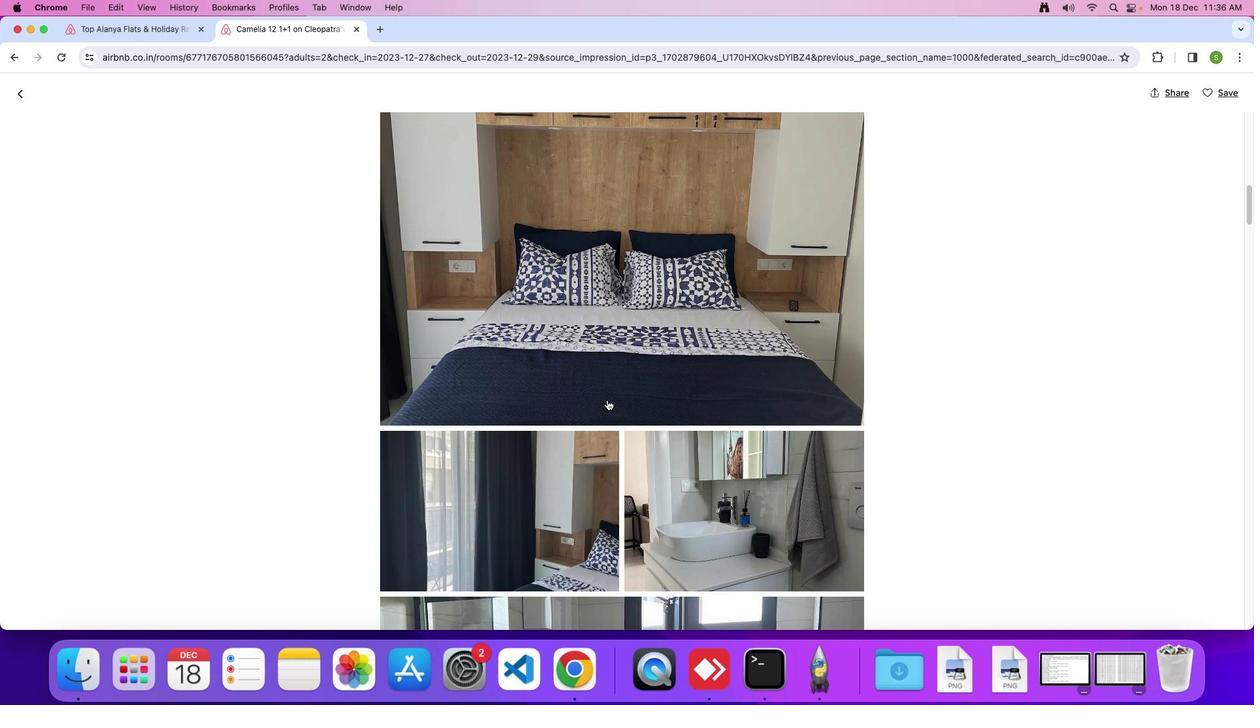 
Action: Mouse moved to (607, 399)
Screenshot: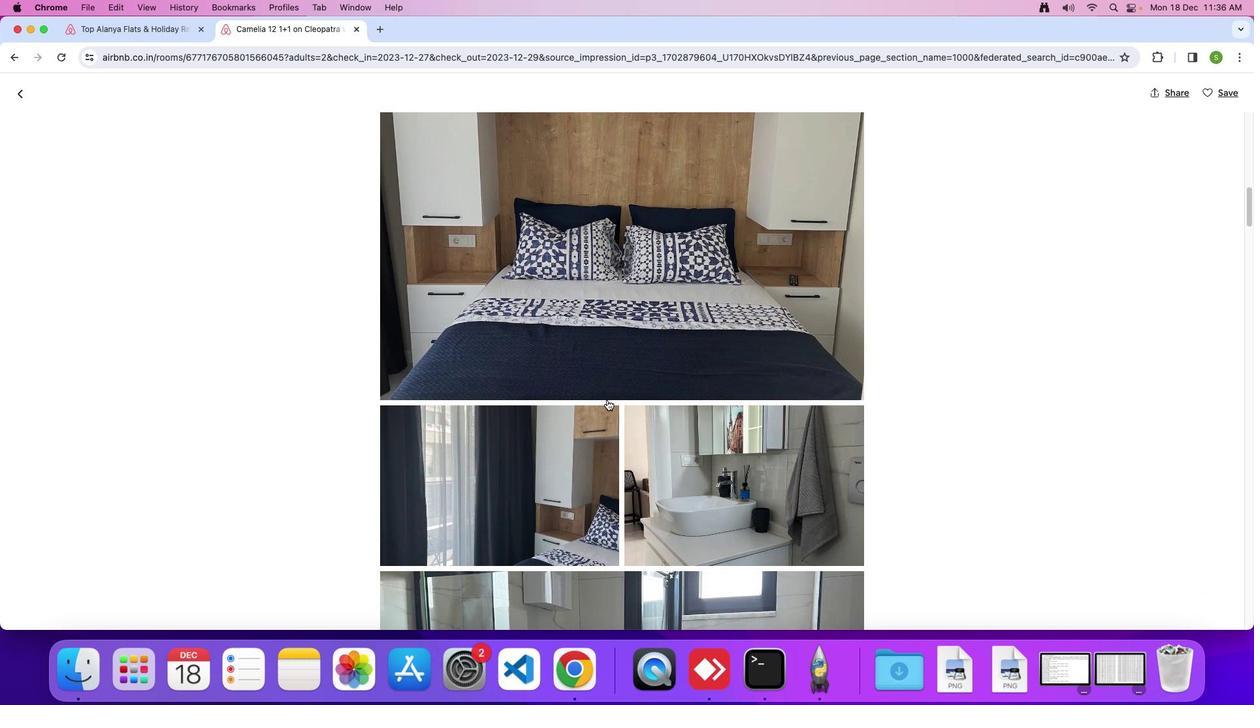 
Action: Mouse scrolled (607, 399) with delta (0, -1)
Screenshot: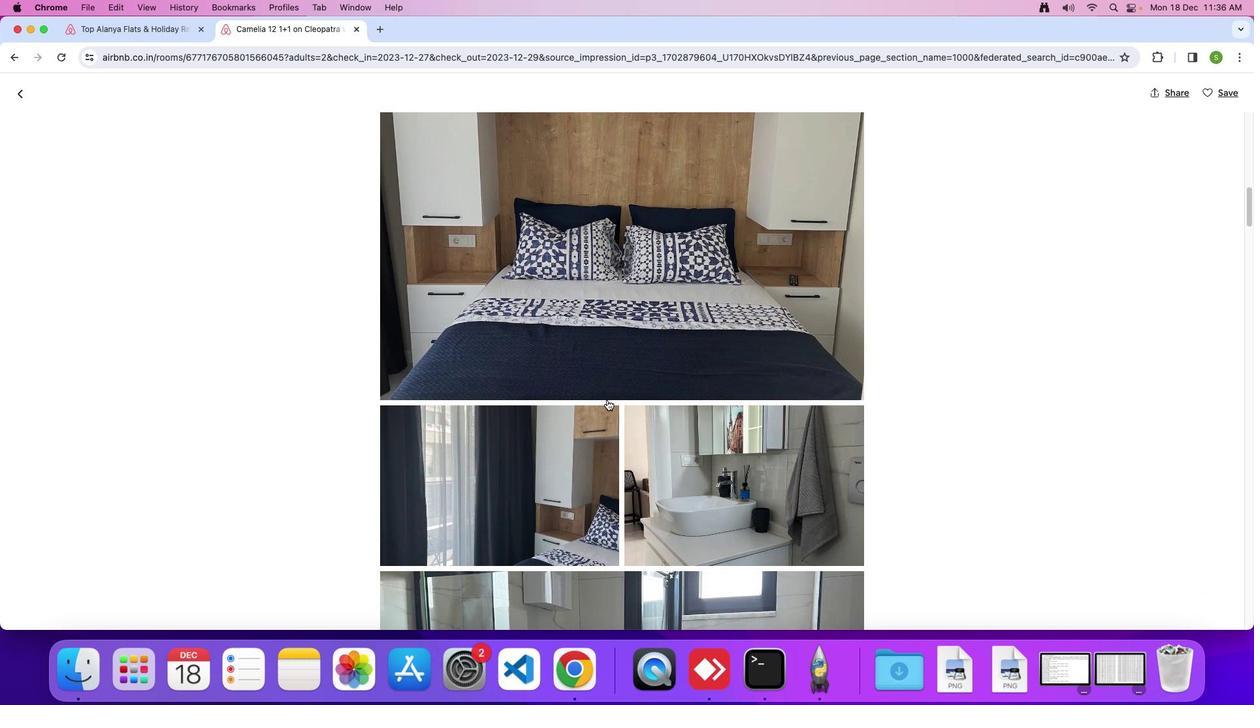 
Action: Mouse moved to (606, 399)
Screenshot: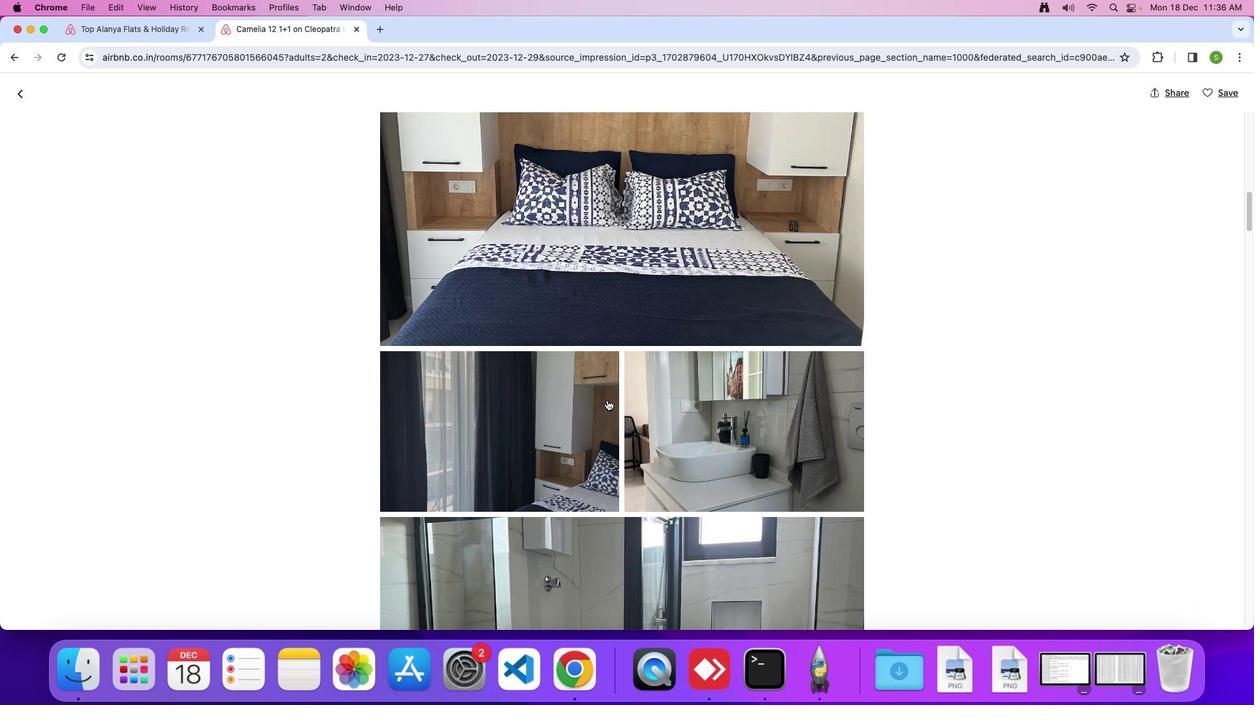 
Action: Mouse scrolled (606, 399) with delta (0, 0)
Screenshot: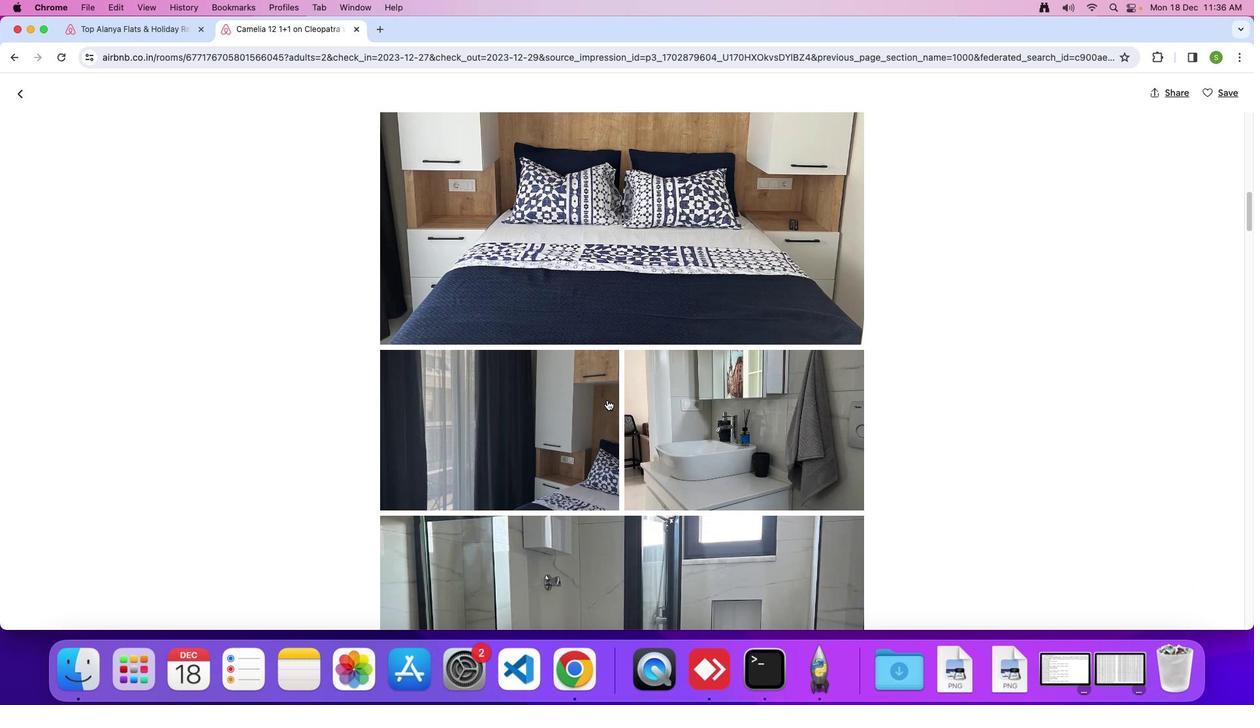 
Action: Mouse scrolled (606, 399) with delta (0, 0)
Screenshot: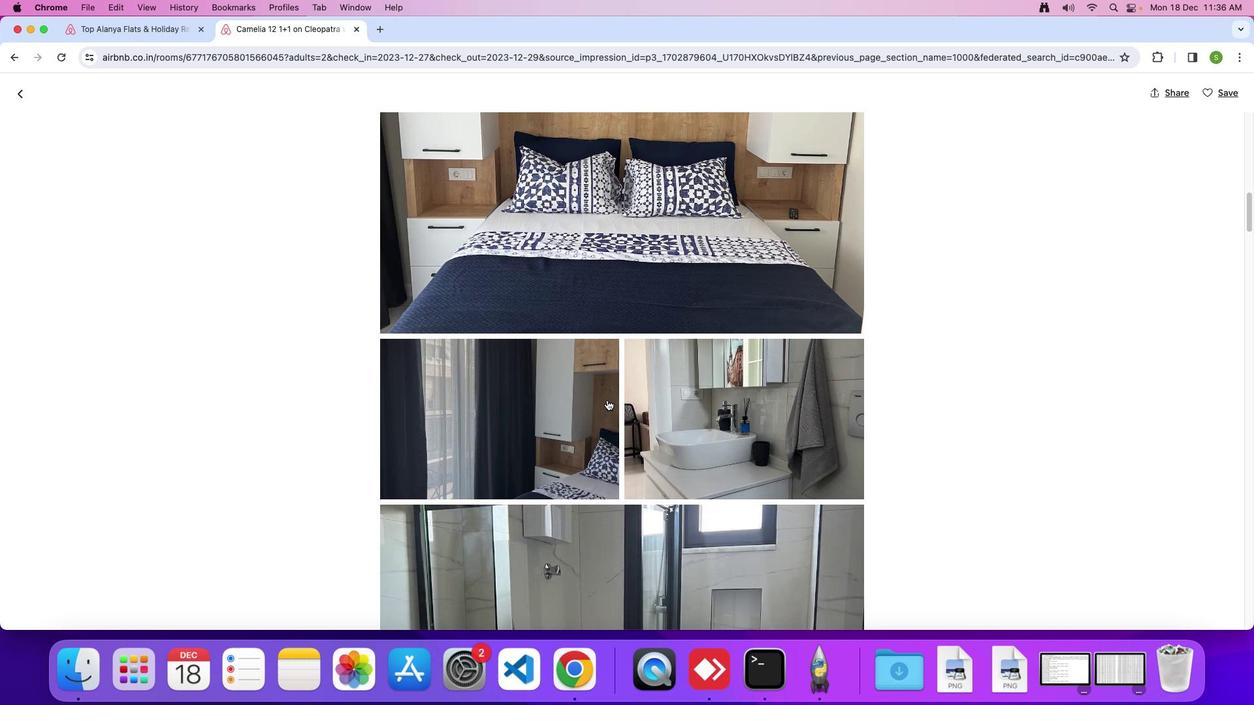 
Action: Mouse scrolled (606, 399) with delta (0, -1)
Screenshot: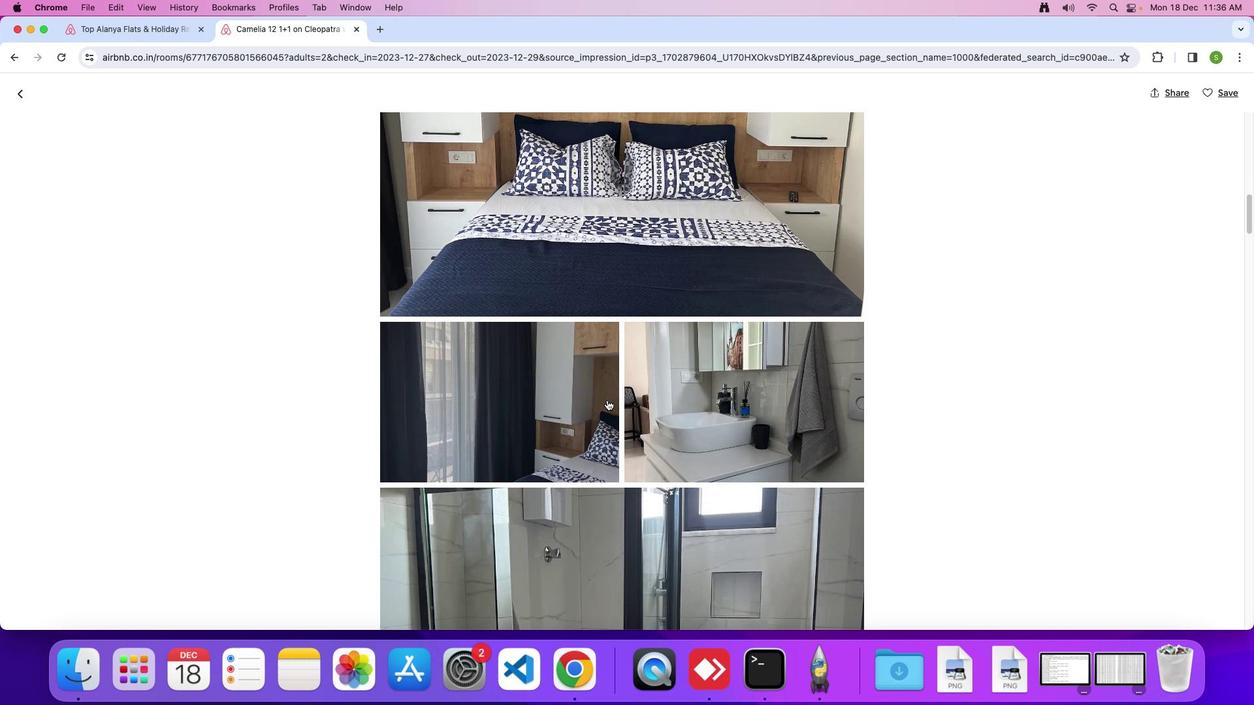 
Action: Mouse scrolled (606, 399) with delta (0, 0)
Screenshot: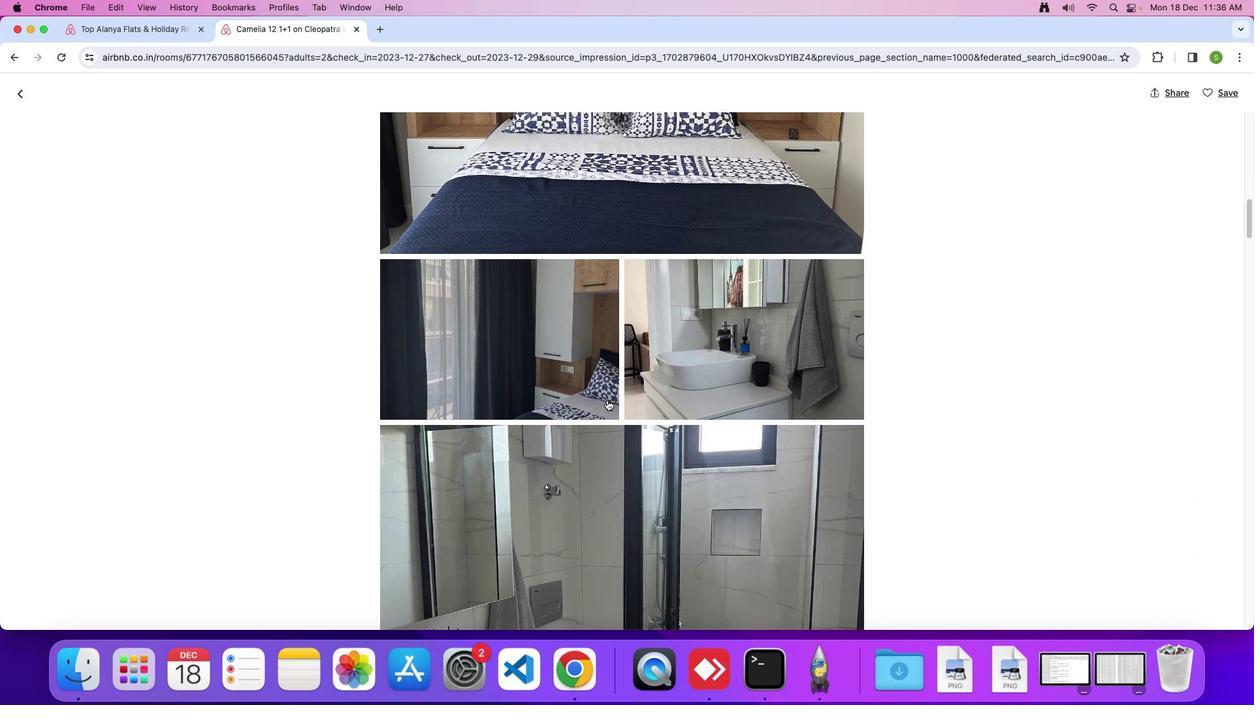 
Action: Mouse scrolled (606, 399) with delta (0, 0)
Screenshot: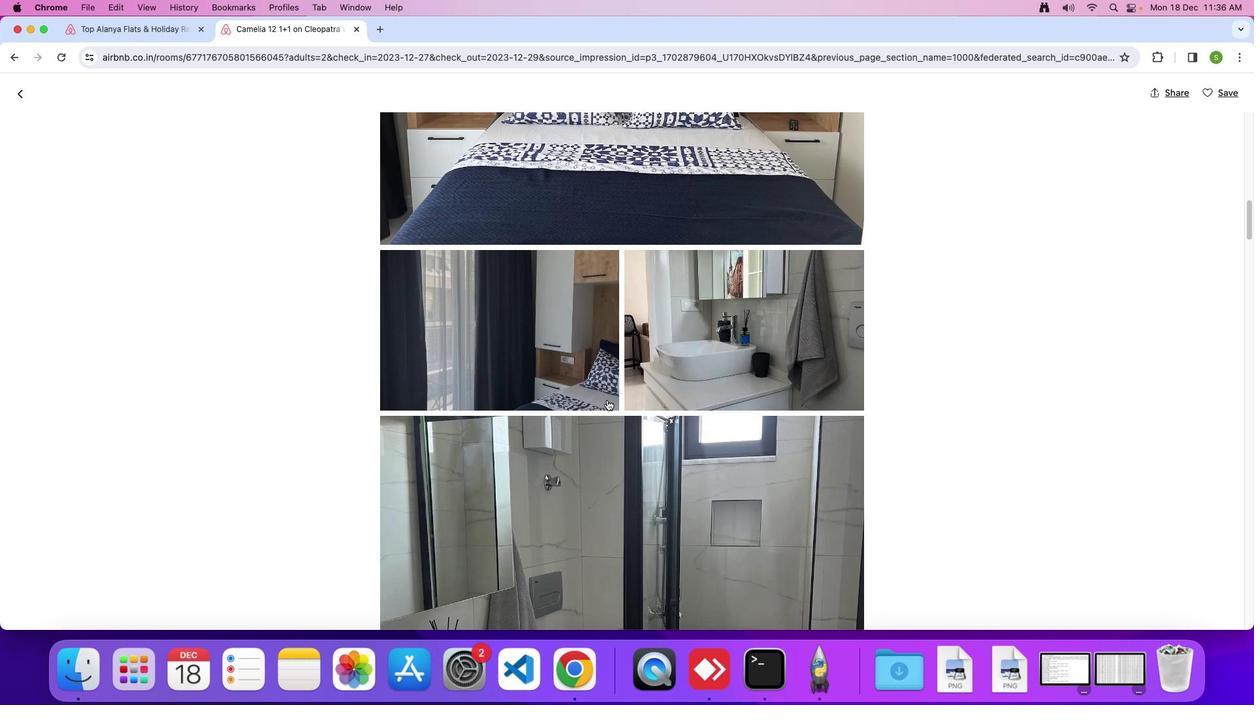 
Action: Mouse scrolled (606, 399) with delta (0, -1)
Screenshot: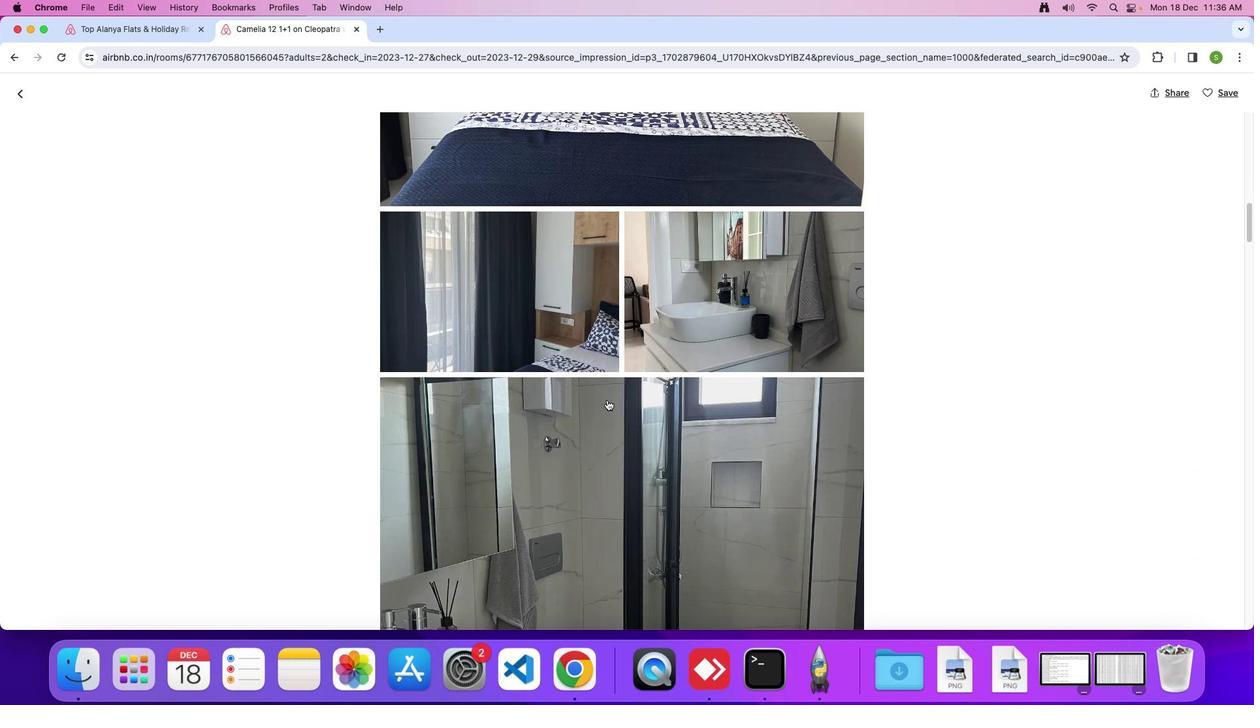 
Action: Mouse scrolled (606, 399) with delta (0, 0)
Screenshot: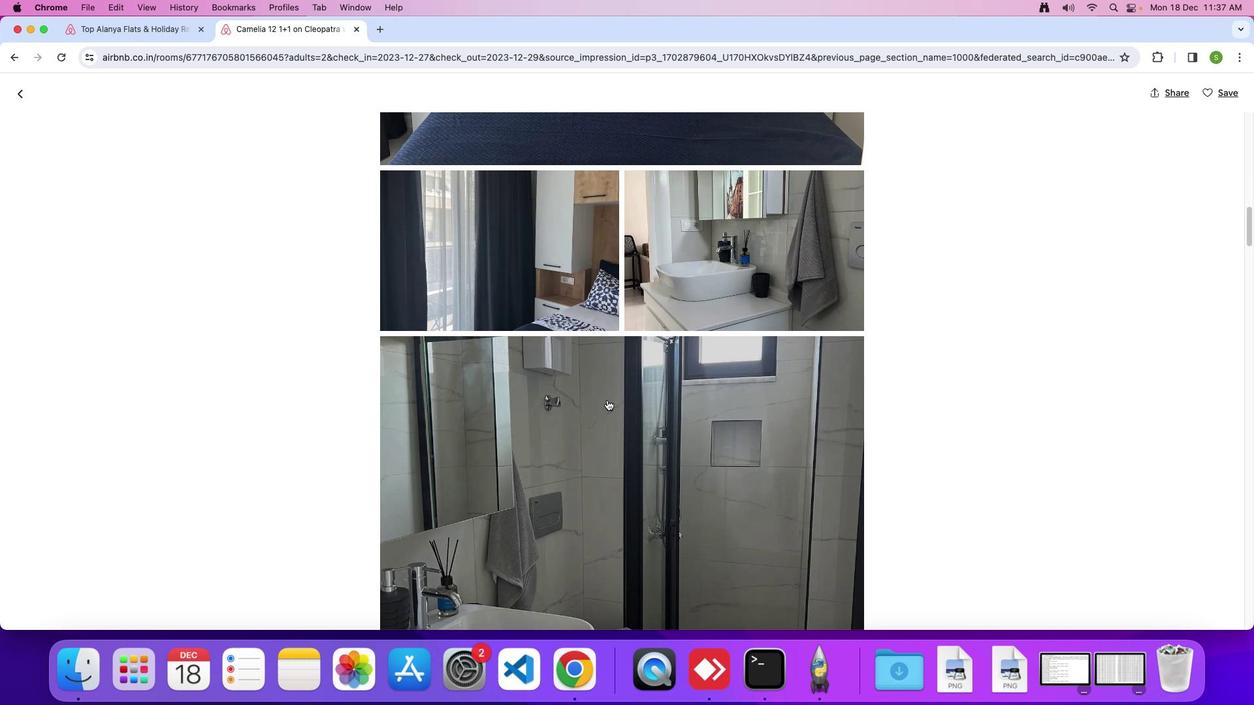 
Action: Mouse scrolled (606, 399) with delta (0, 0)
Screenshot: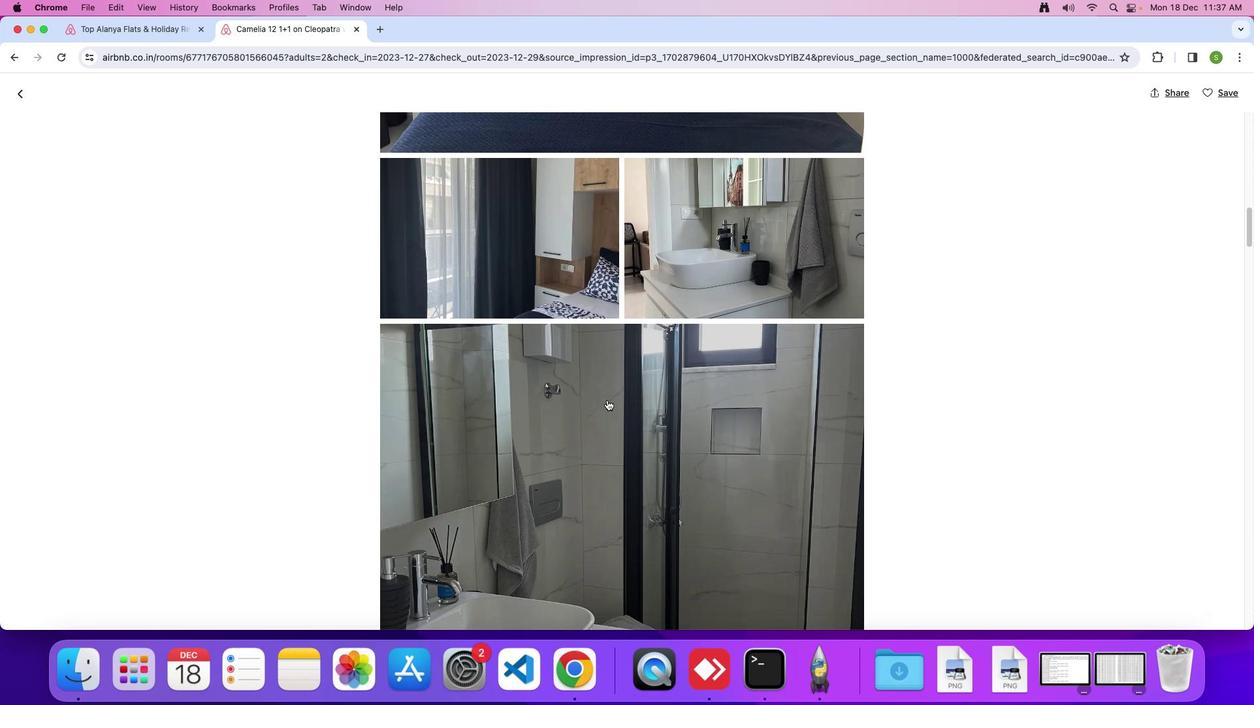 
Action: Mouse scrolled (606, 399) with delta (0, 0)
Screenshot: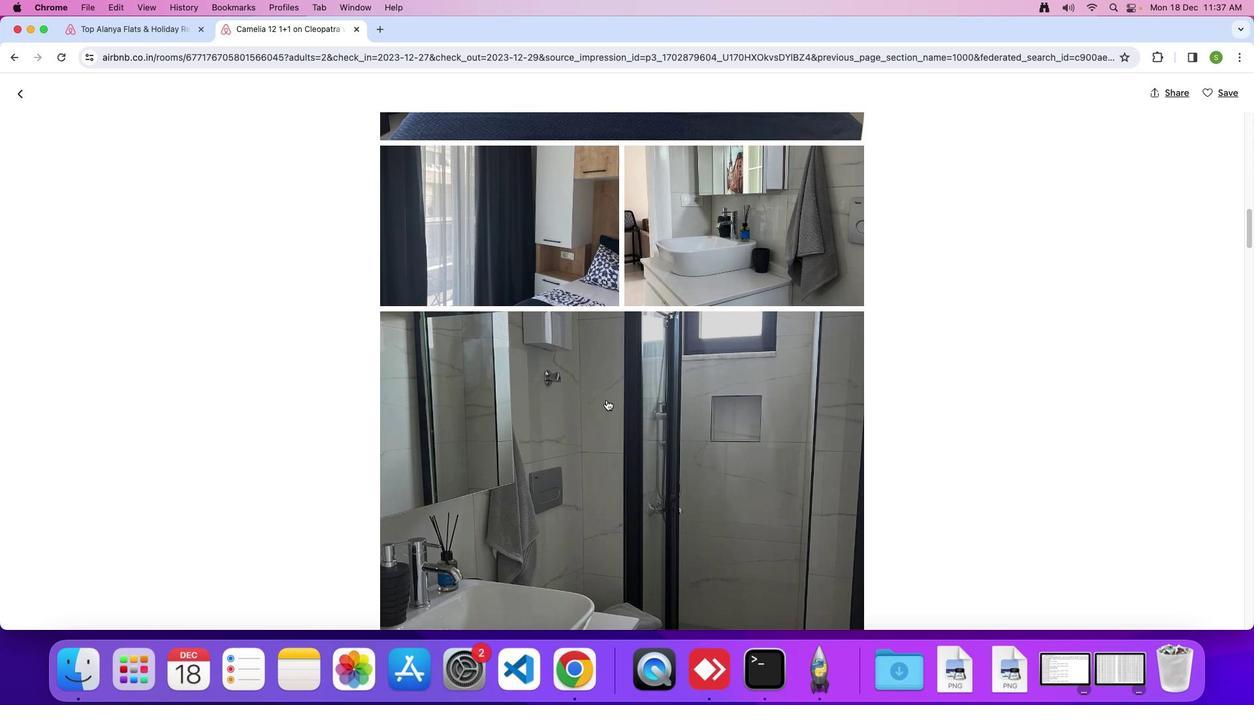 
Action: Mouse moved to (606, 400)
Screenshot: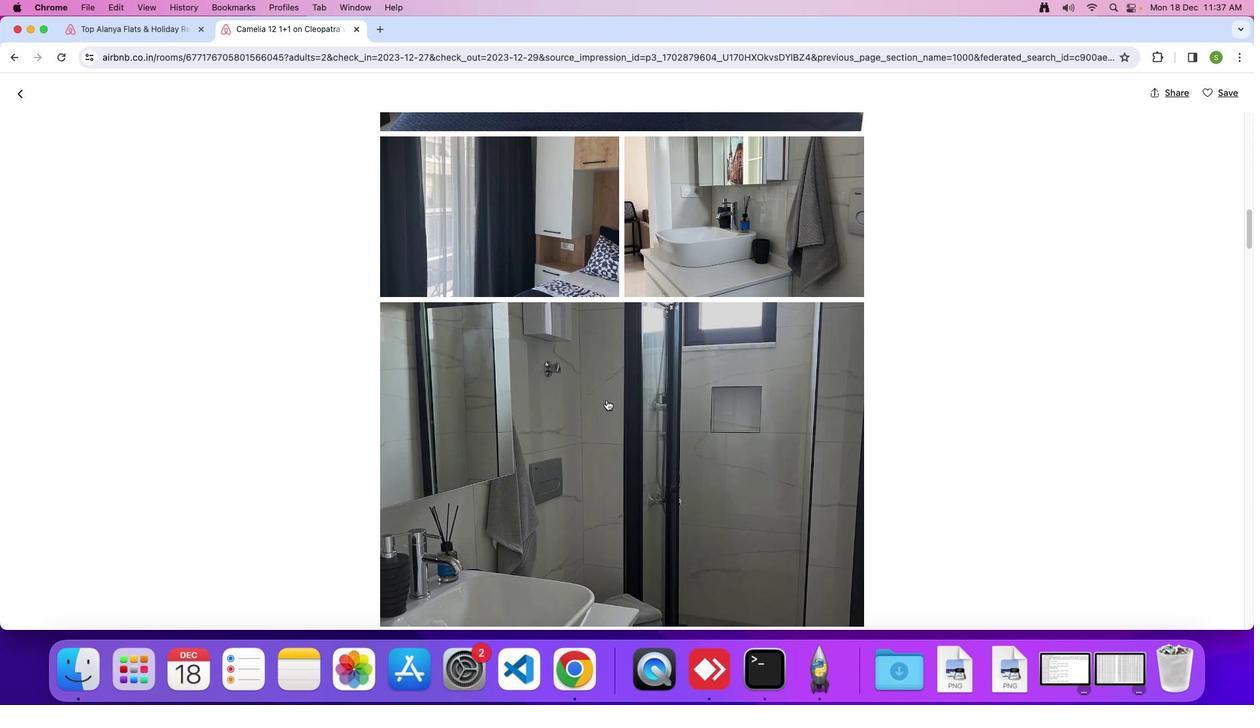 
Action: Mouse scrolled (606, 400) with delta (0, 0)
Screenshot: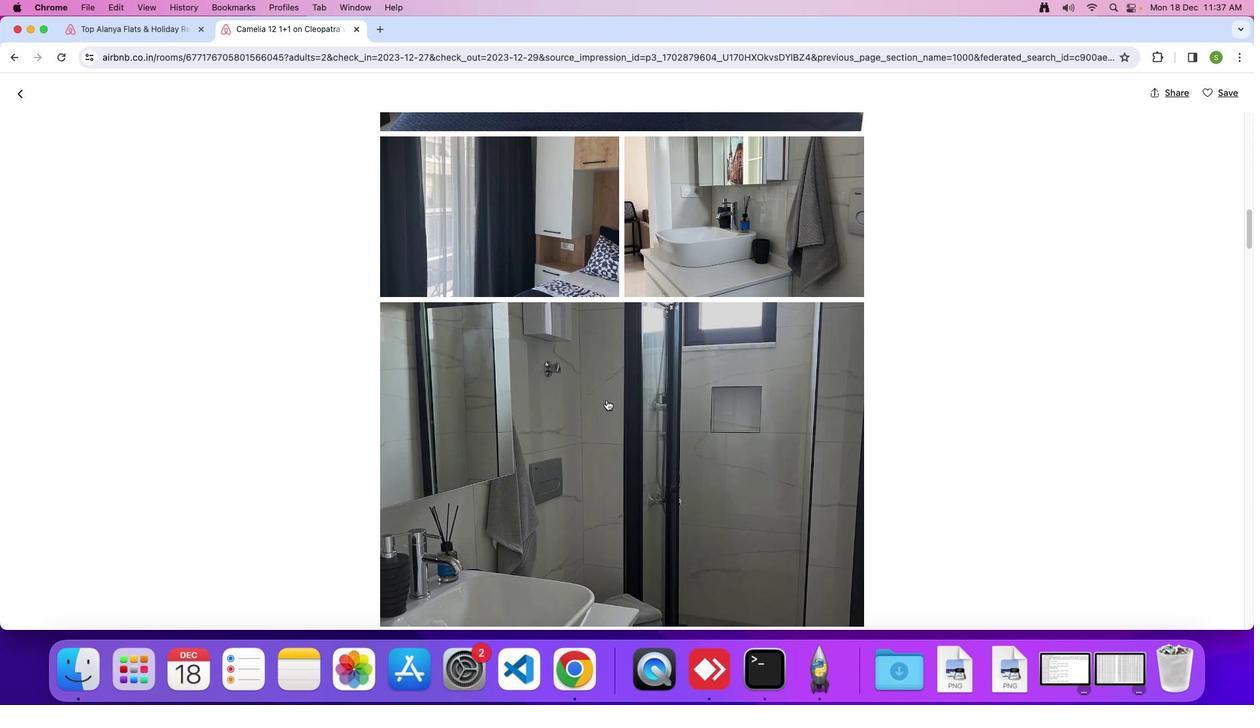 
Action: Mouse scrolled (606, 400) with delta (0, 0)
Screenshot: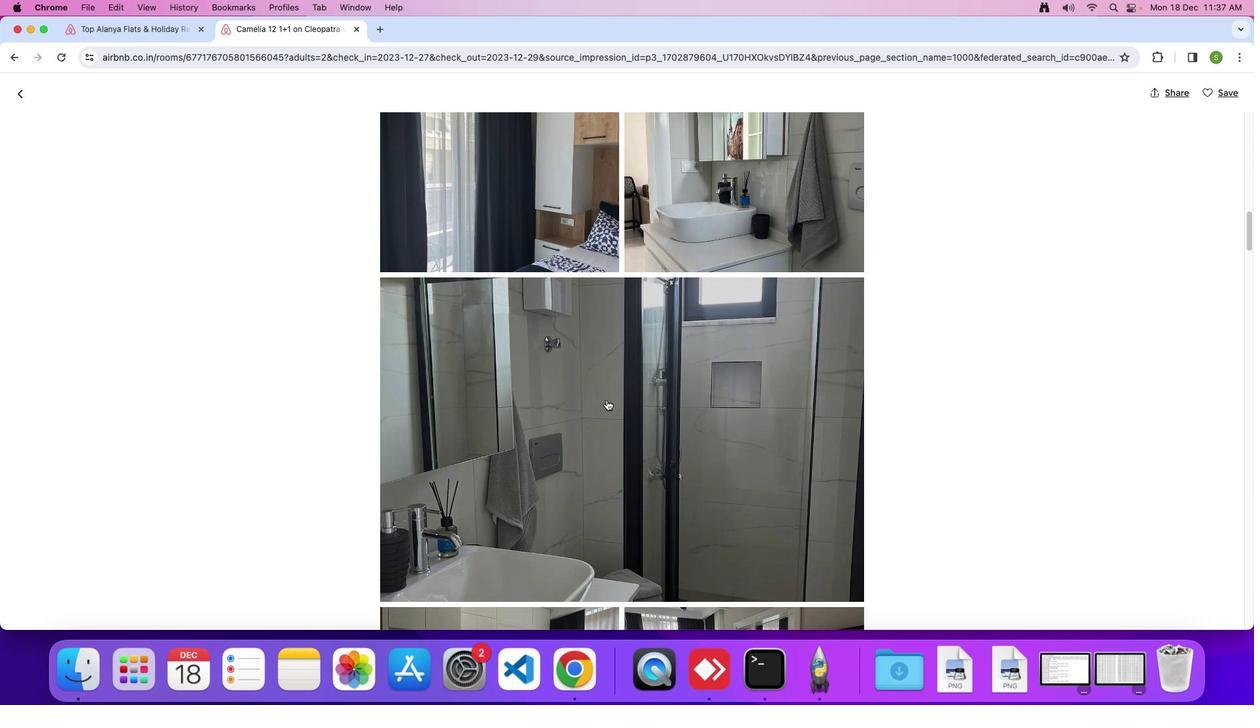 
Action: Mouse scrolled (606, 400) with delta (0, 0)
Screenshot: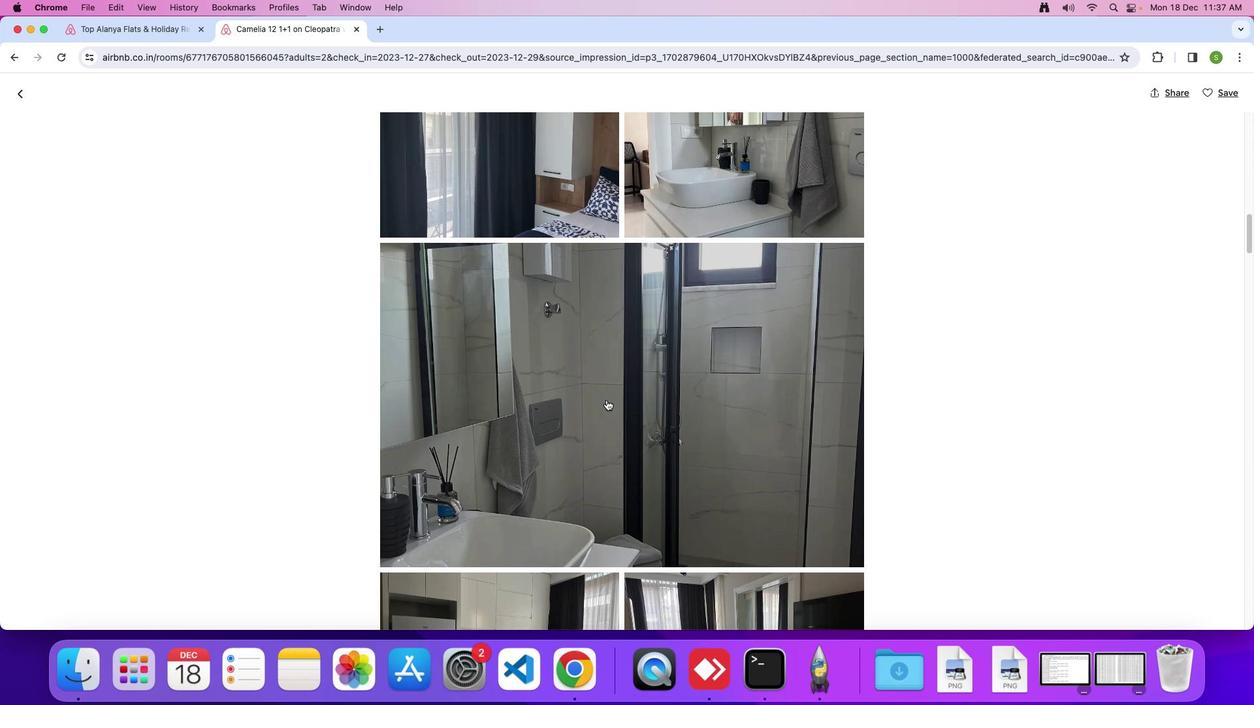 
Action: Mouse scrolled (606, 400) with delta (0, 0)
Screenshot: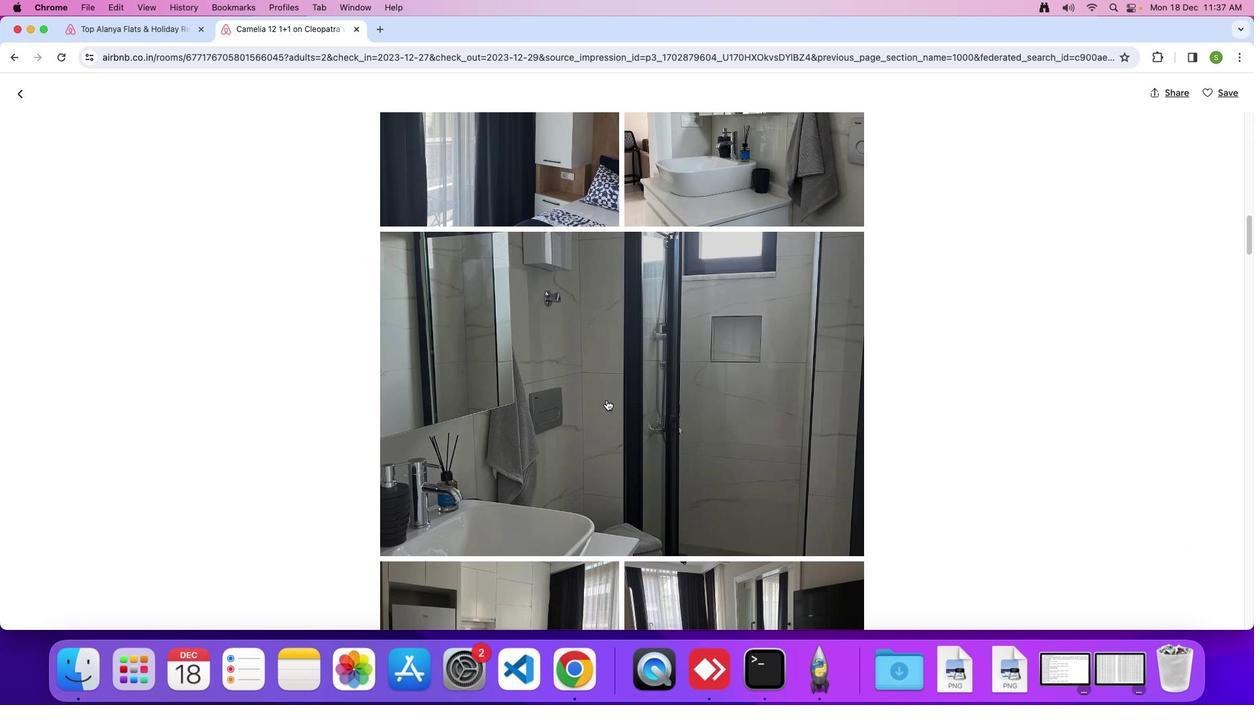 
Action: Mouse moved to (606, 400)
Screenshot: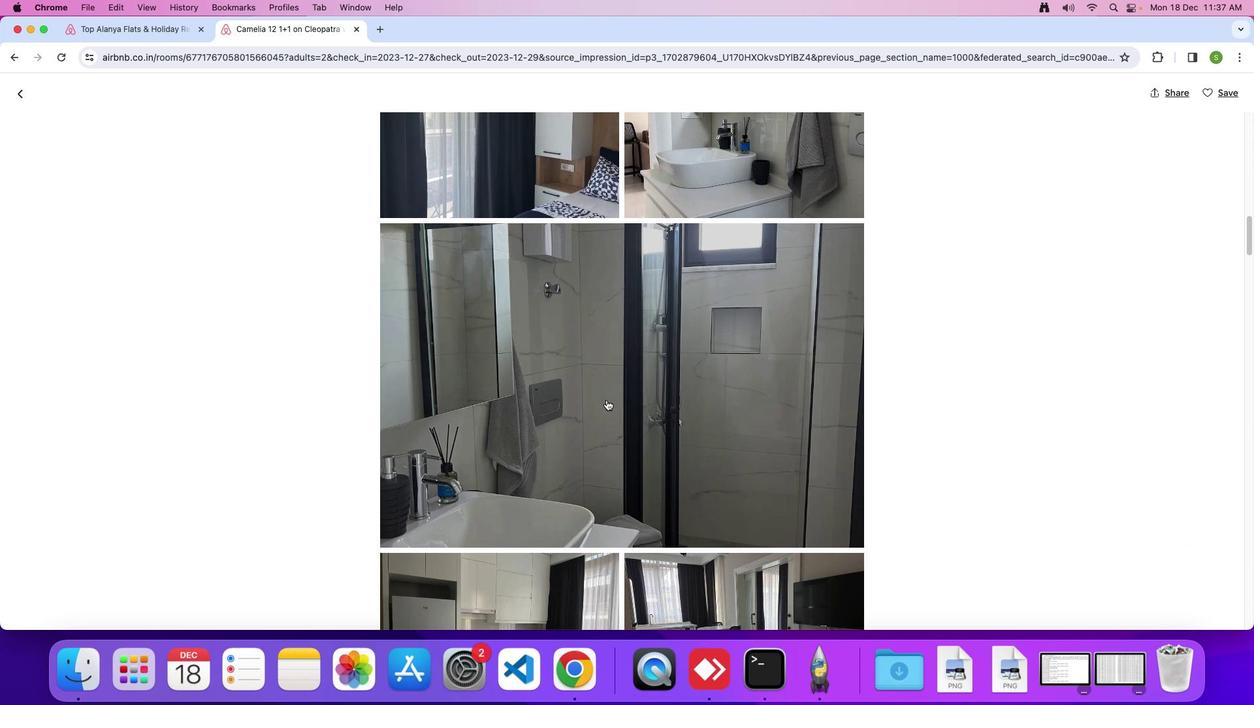 
Action: Mouse scrolled (606, 400) with delta (0, 0)
Screenshot: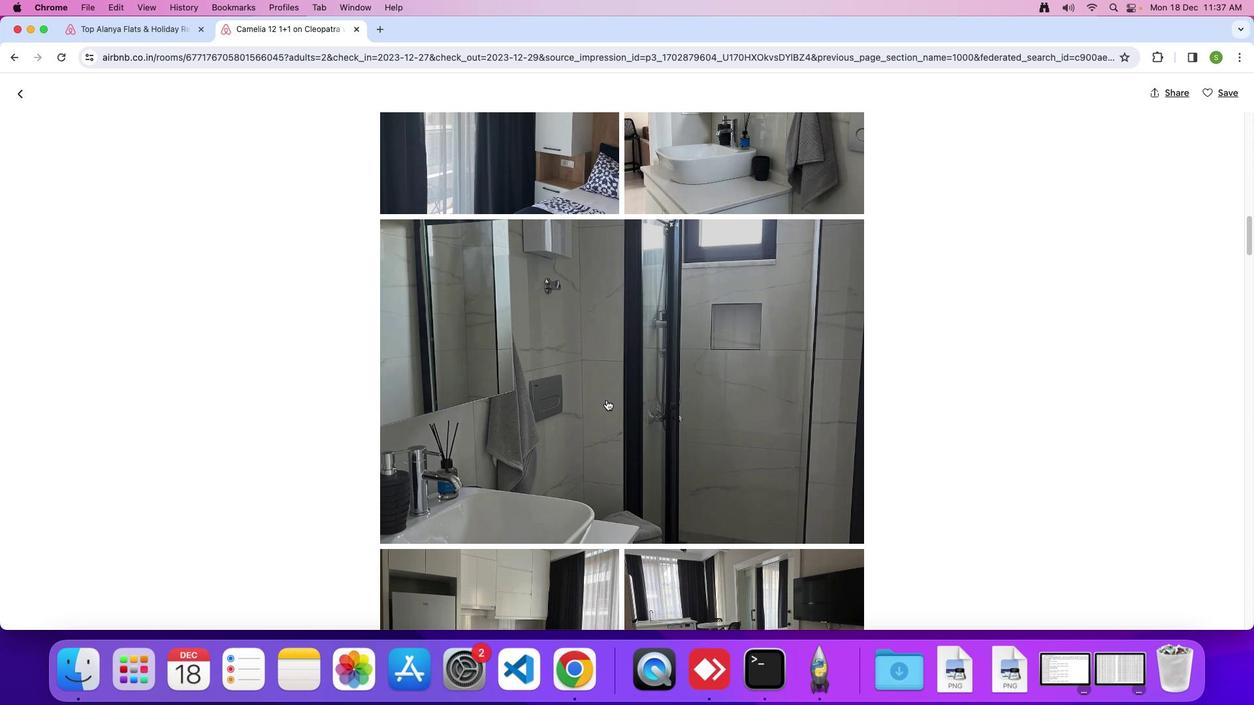 
Action: Mouse scrolled (606, 400) with delta (0, 0)
Screenshot: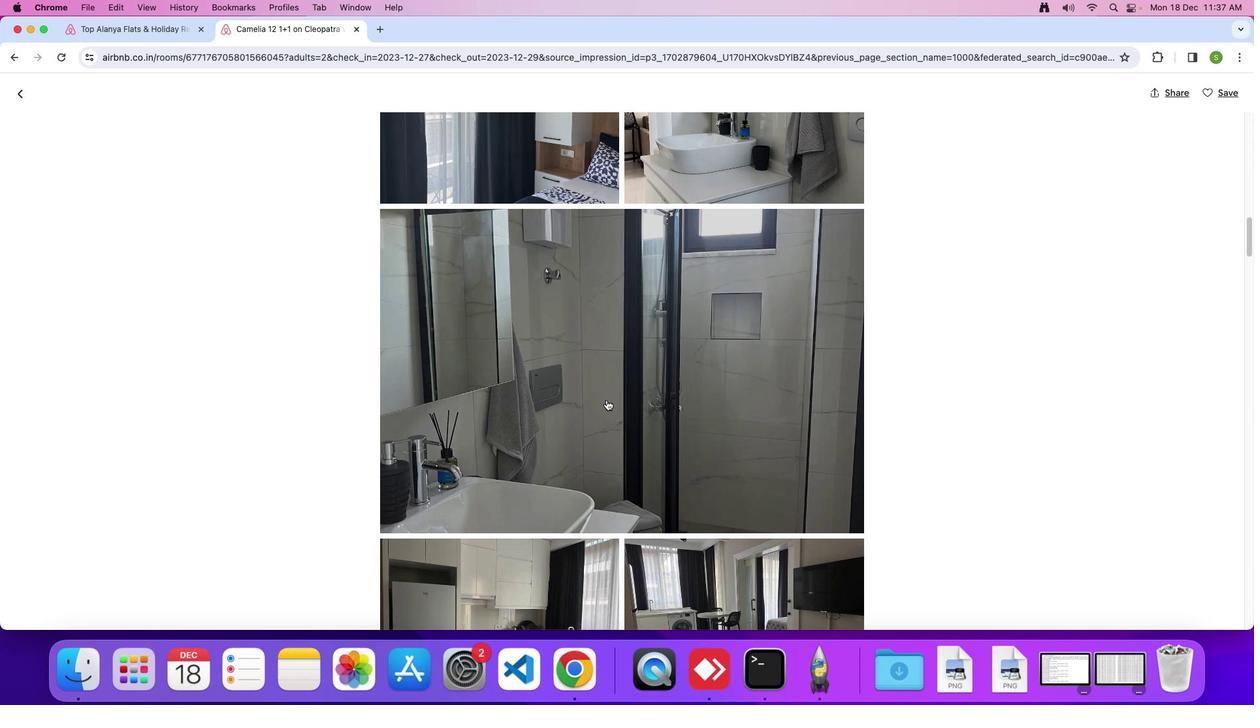
Action: Mouse scrolled (606, 400) with delta (0, 0)
Screenshot: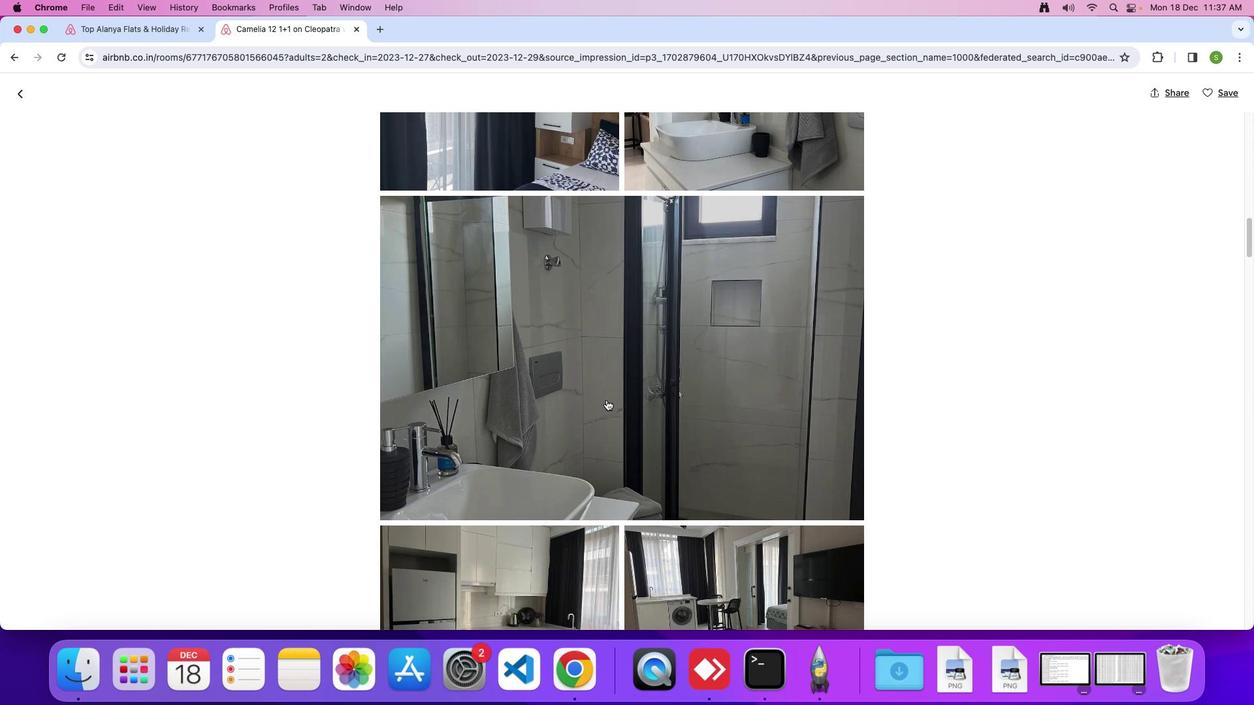 
Action: Mouse scrolled (606, 400) with delta (0, 0)
Screenshot: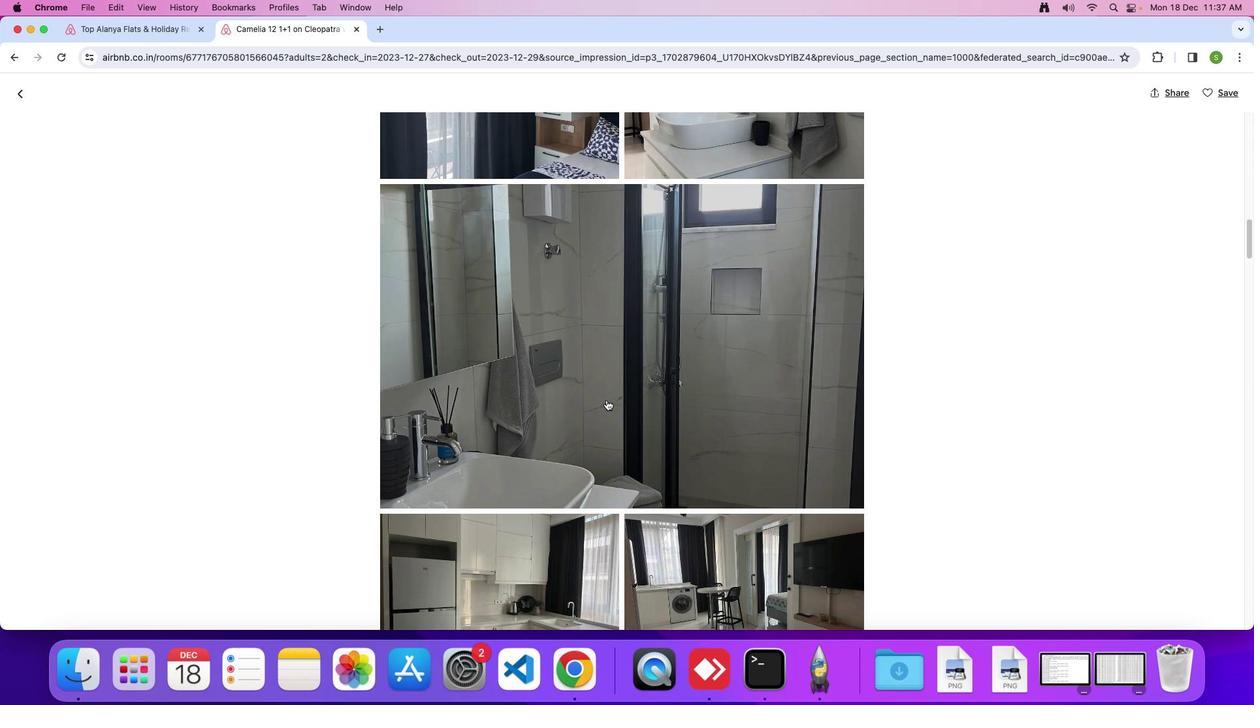 
Action: Mouse scrolled (606, 400) with delta (0, 0)
Screenshot: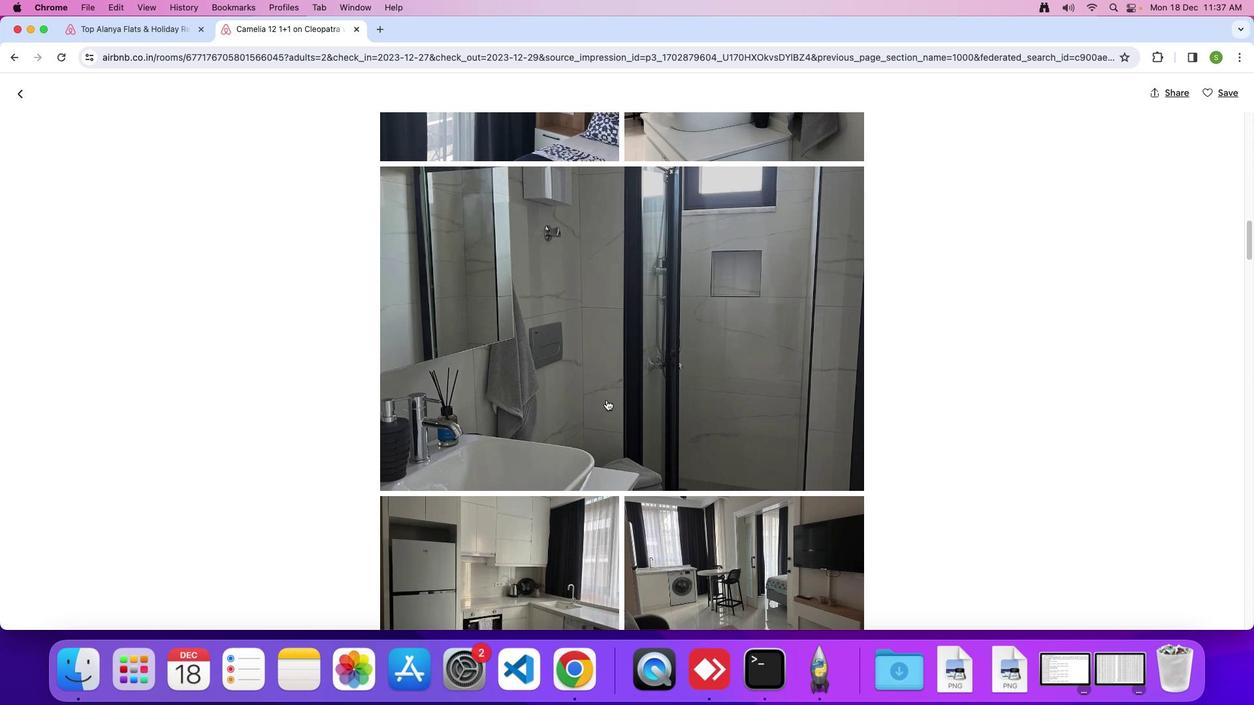 
Action: Mouse scrolled (606, 400) with delta (0, 0)
Screenshot: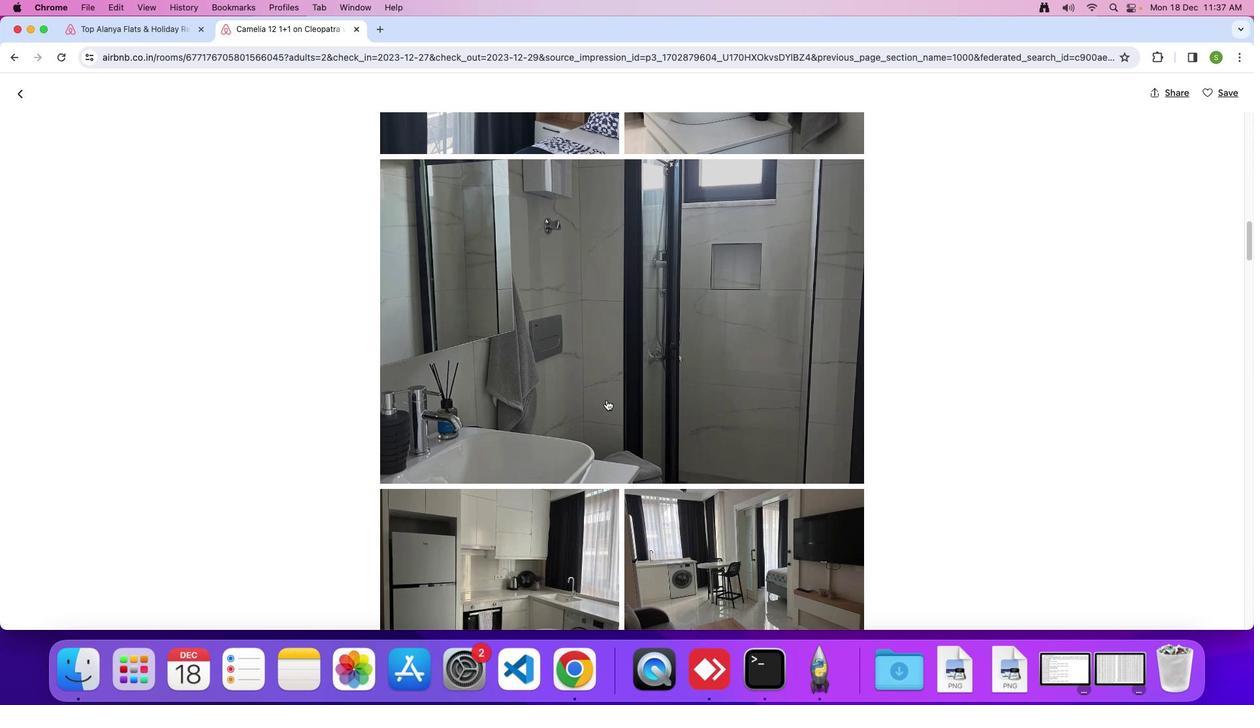 
Action: Mouse scrolled (606, 400) with delta (0, -1)
Screenshot: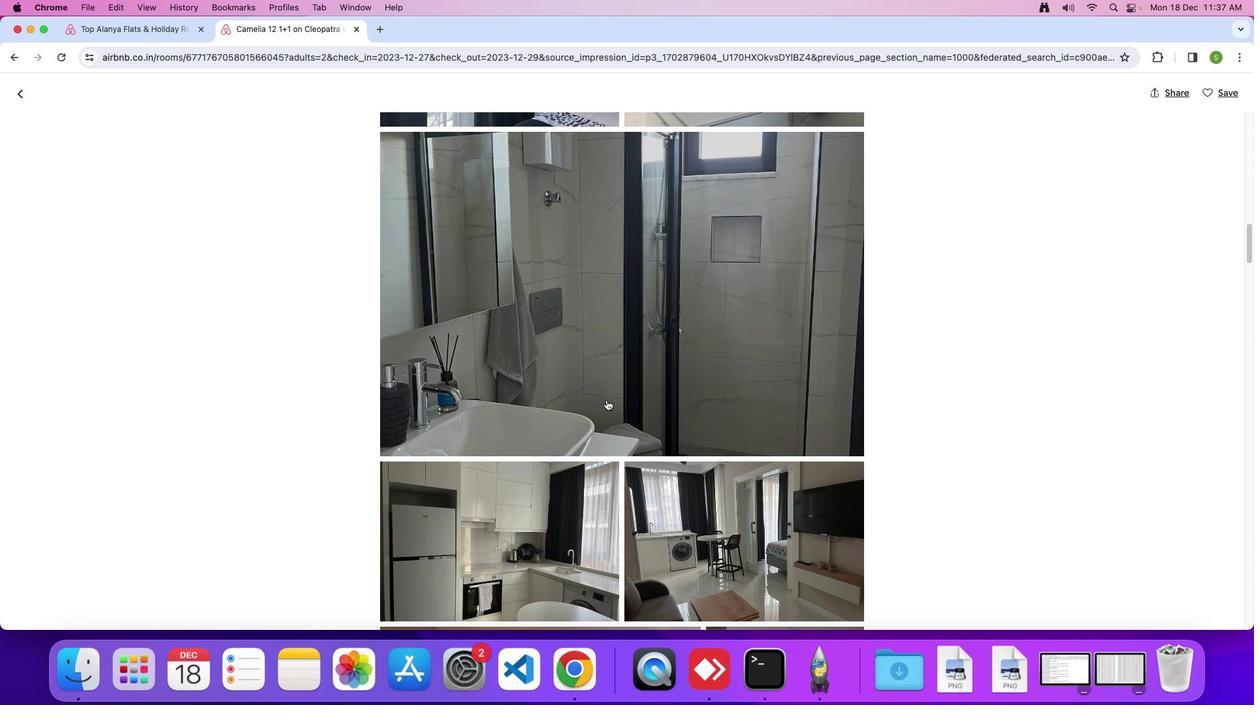 
Action: Mouse scrolled (606, 400) with delta (0, 0)
Screenshot: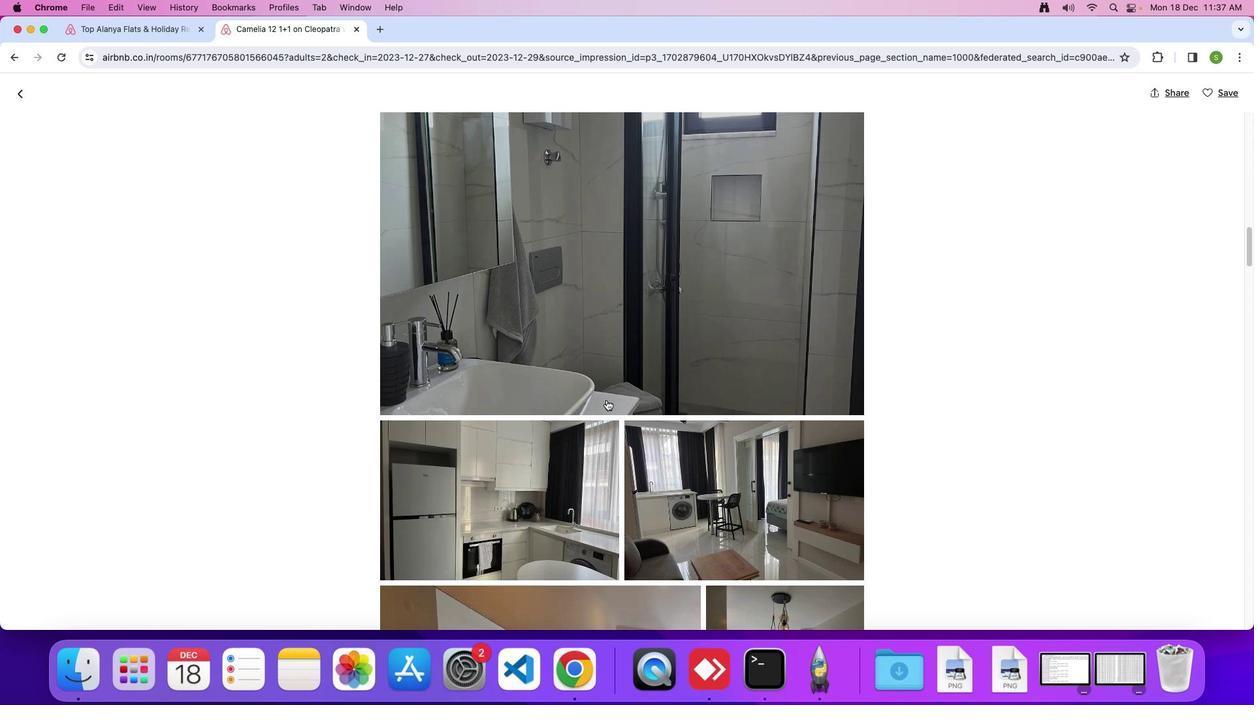 
Action: Mouse scrolled (606, 400) with delta (0, 0)
Screenshot: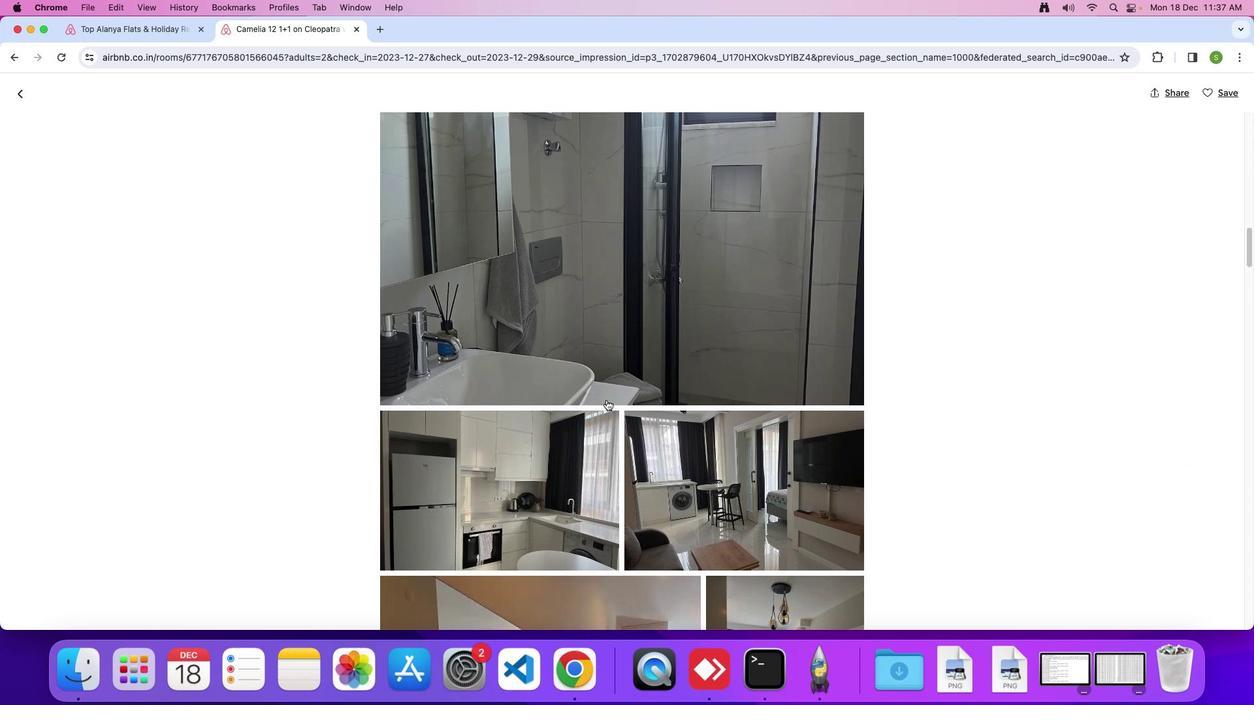 
Action: Mouse scrolled (606, 400) with delta (0, 0)
Screenshot: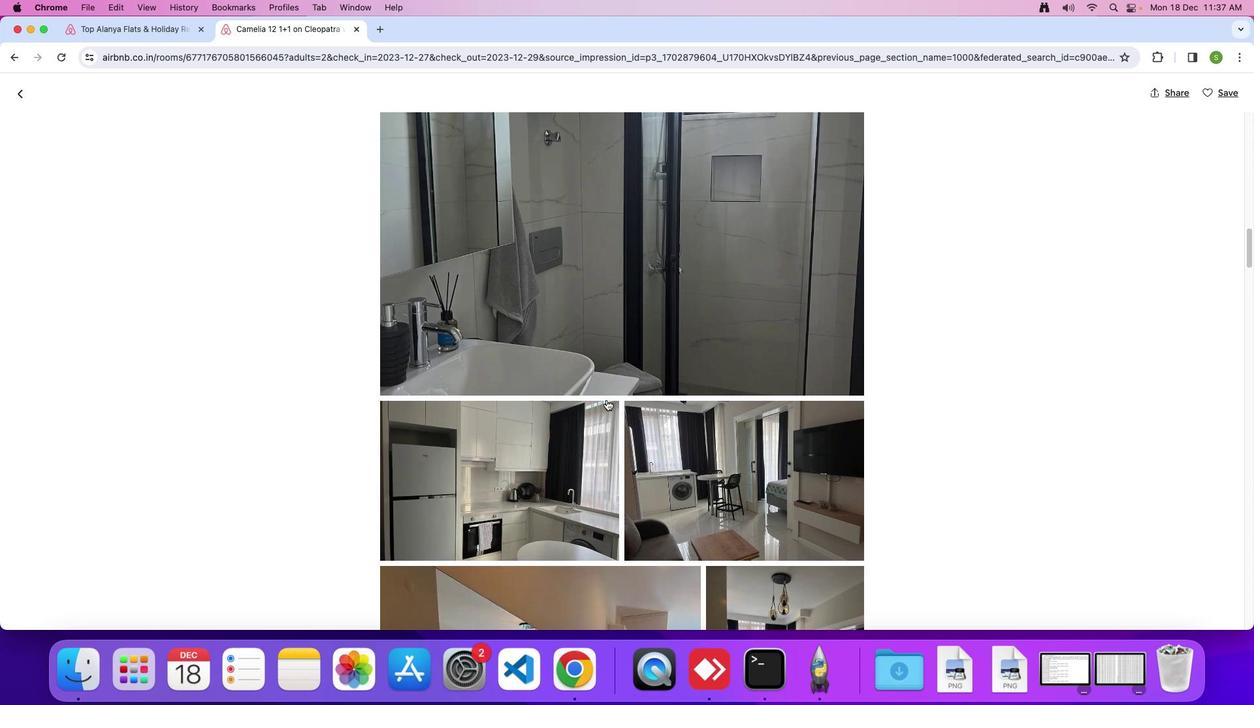
Action: Mouse scrolled (606, 400) with delta (0, 0)
Screenshot: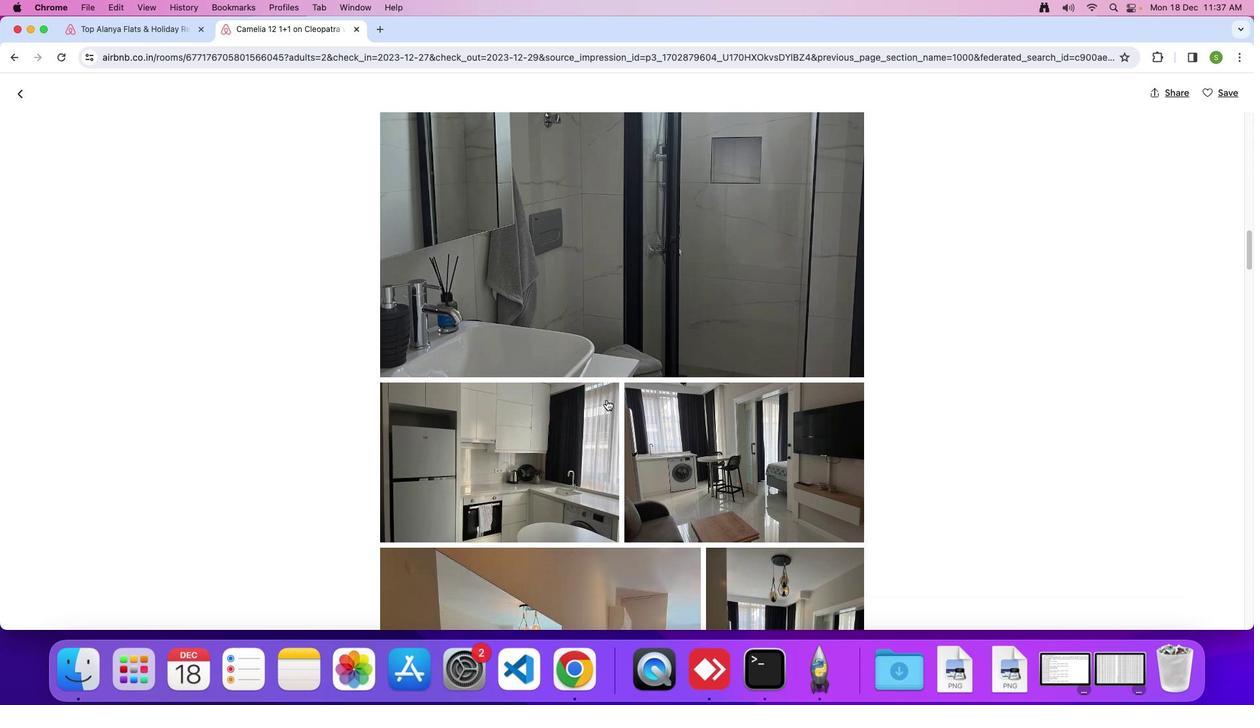
Action: Mouse scrolled (606, 400) with delta (0, -1)
Screenshot: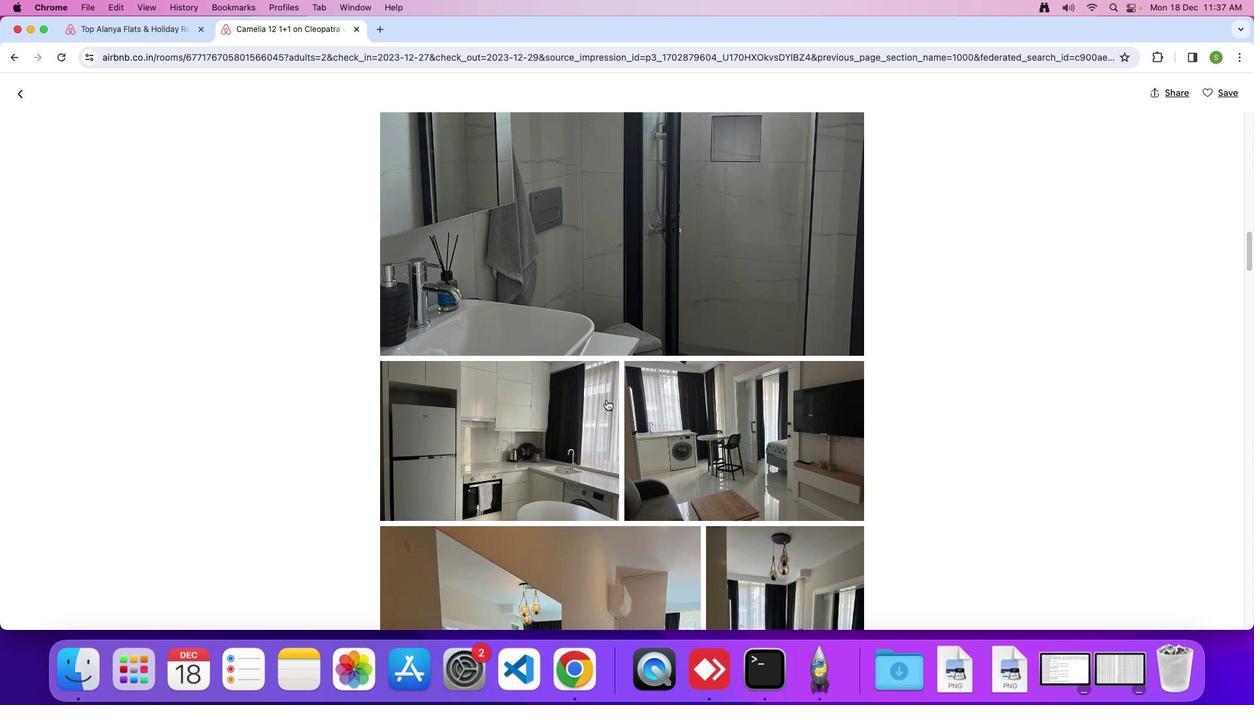 
Action: Mouse scrolled (606, 400) with delta (0, 0)
Screenshot: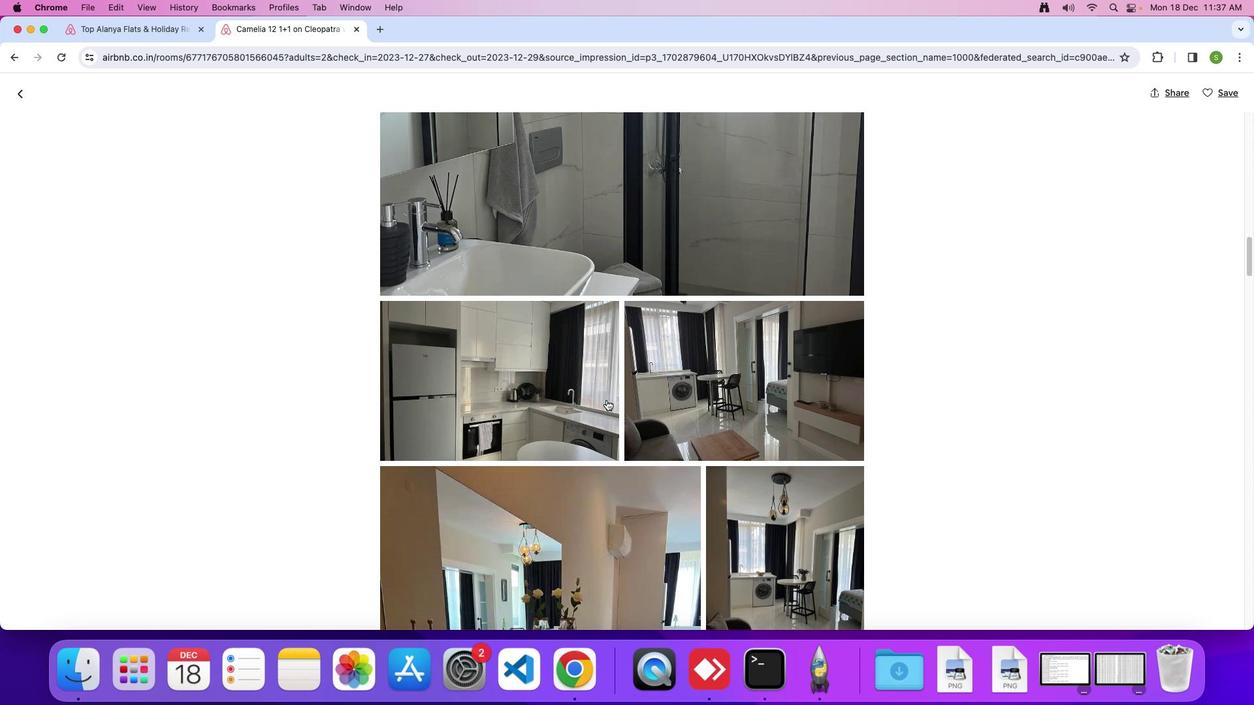 
Action: Mouse scrolled (606, 400) with delta (0, 0)
Screenshot: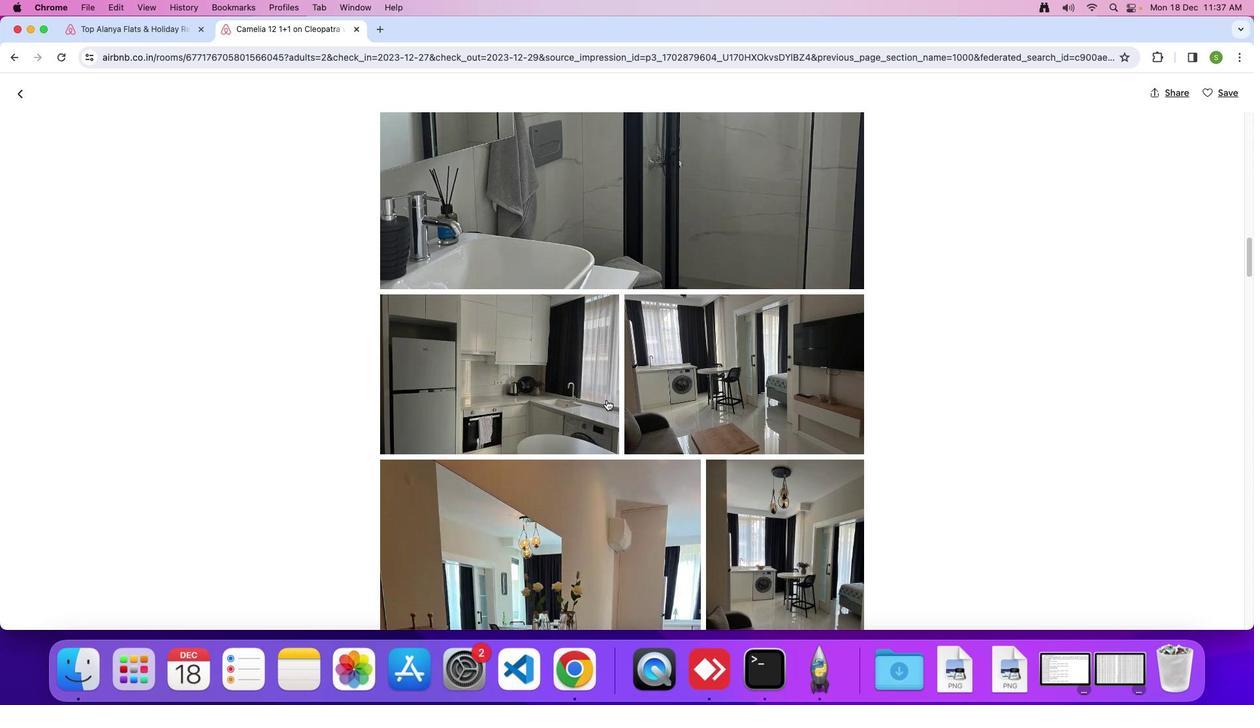 
Action: Mouse scrolled (606, 400) with delta (0, 0)
Screenshot: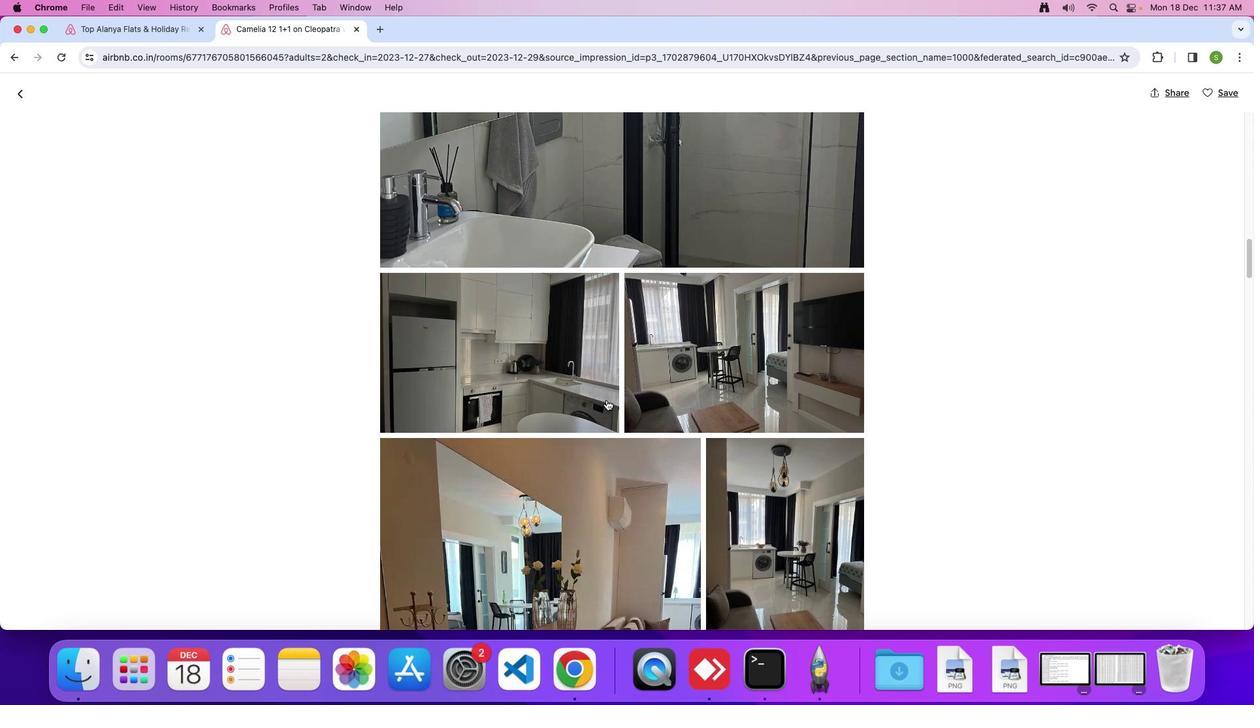 
Action: Mouse scrolled (606, 400) with delta (0, 0)
Screenshot: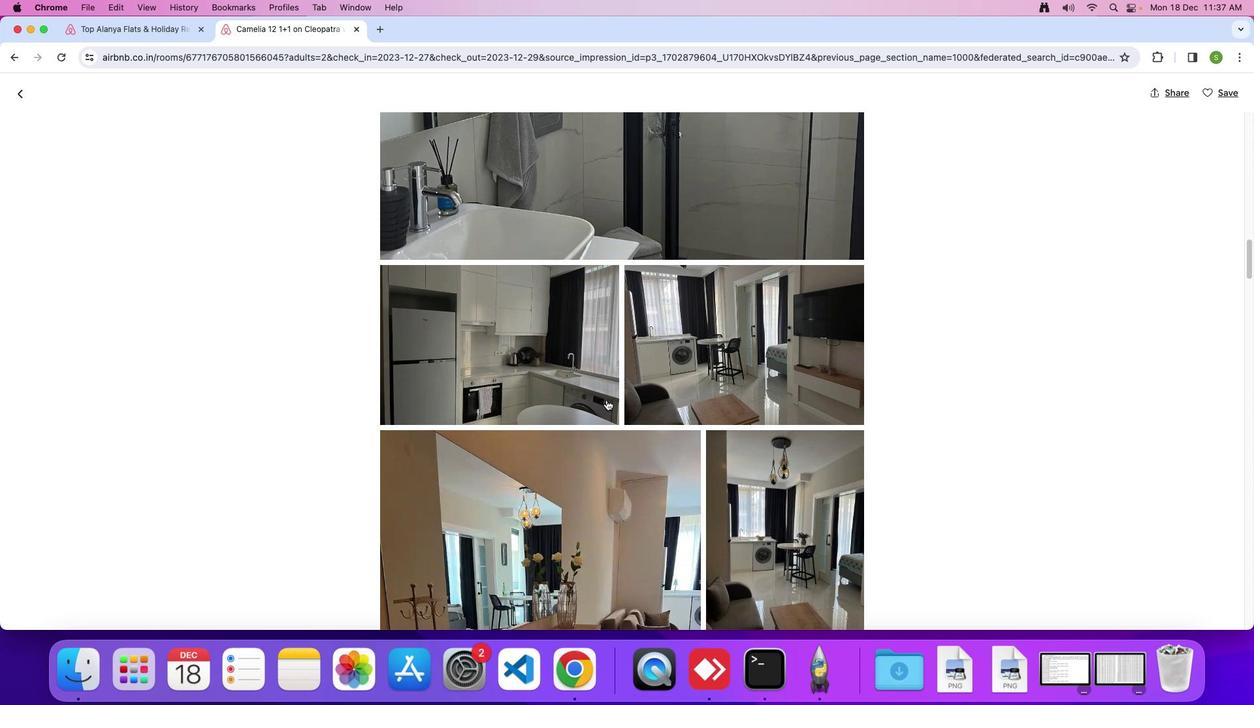 
Action: Mouse scrolled (606, 400) with delta (0, 0)
Screenshot: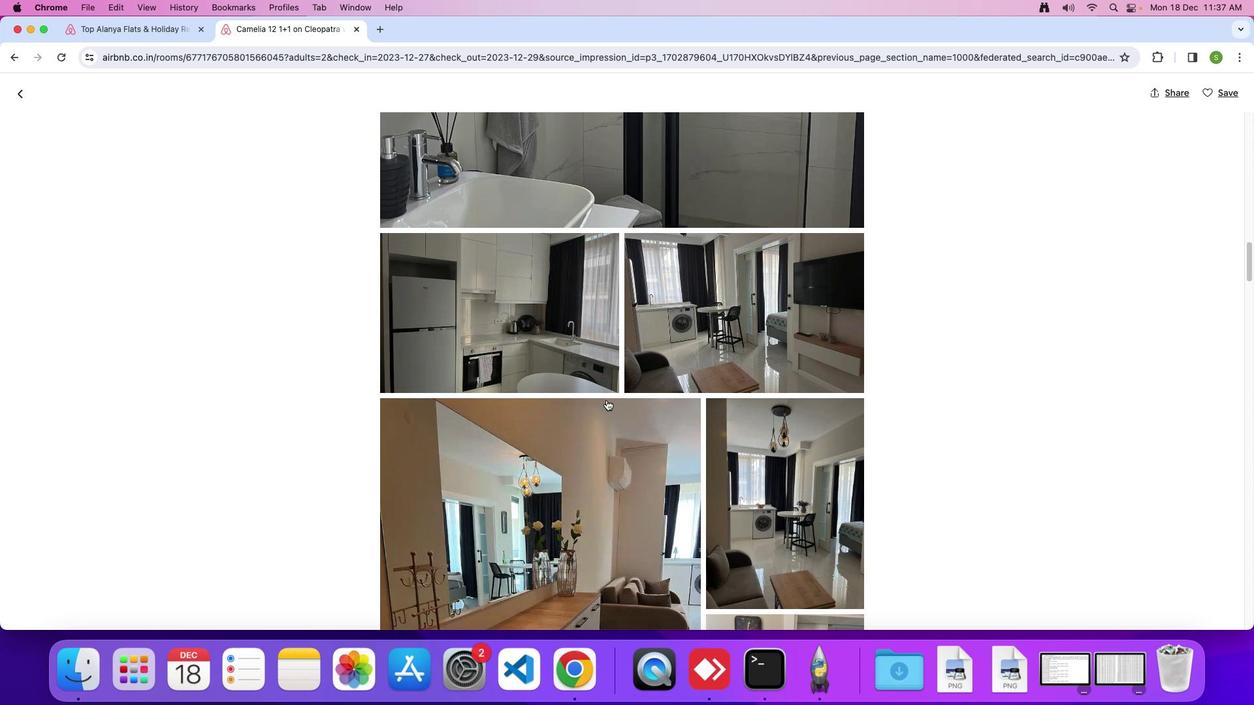 
Action: Mouse scrolled (606, 400) with delta (0, 0)
Screenshot: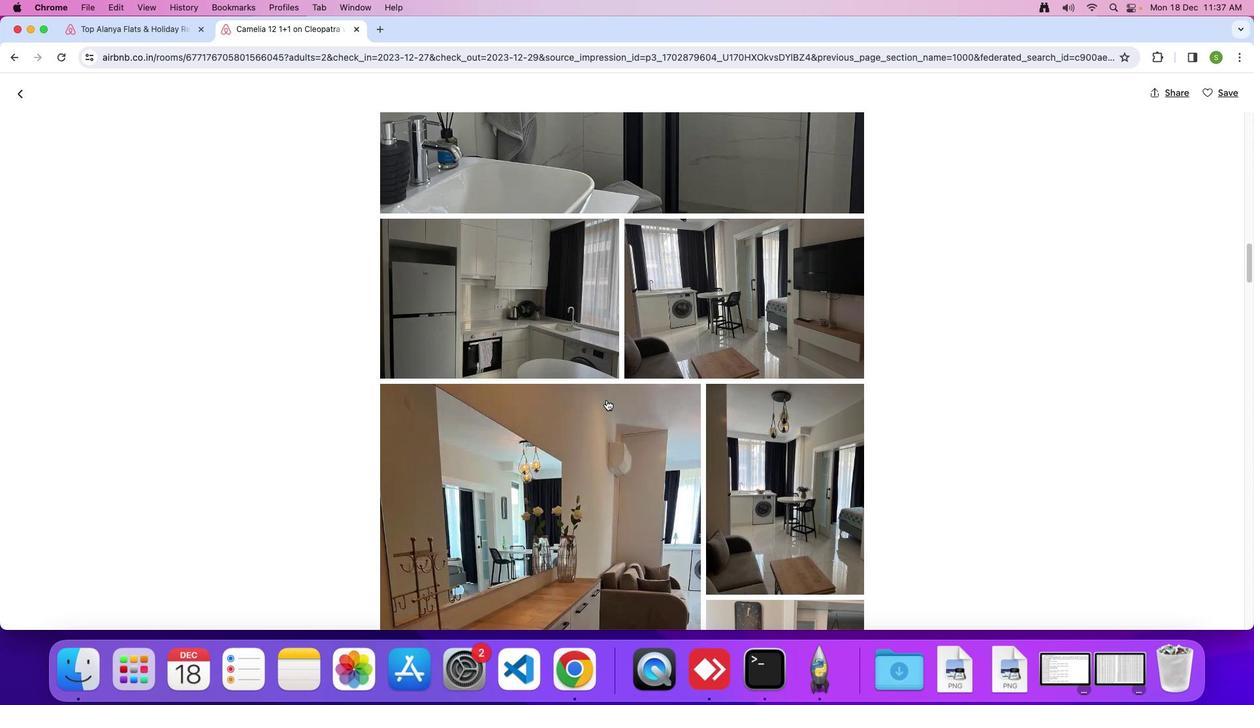 
Action: Mouse scrolled (606, 400) with delta (0, 0)
Screenshot: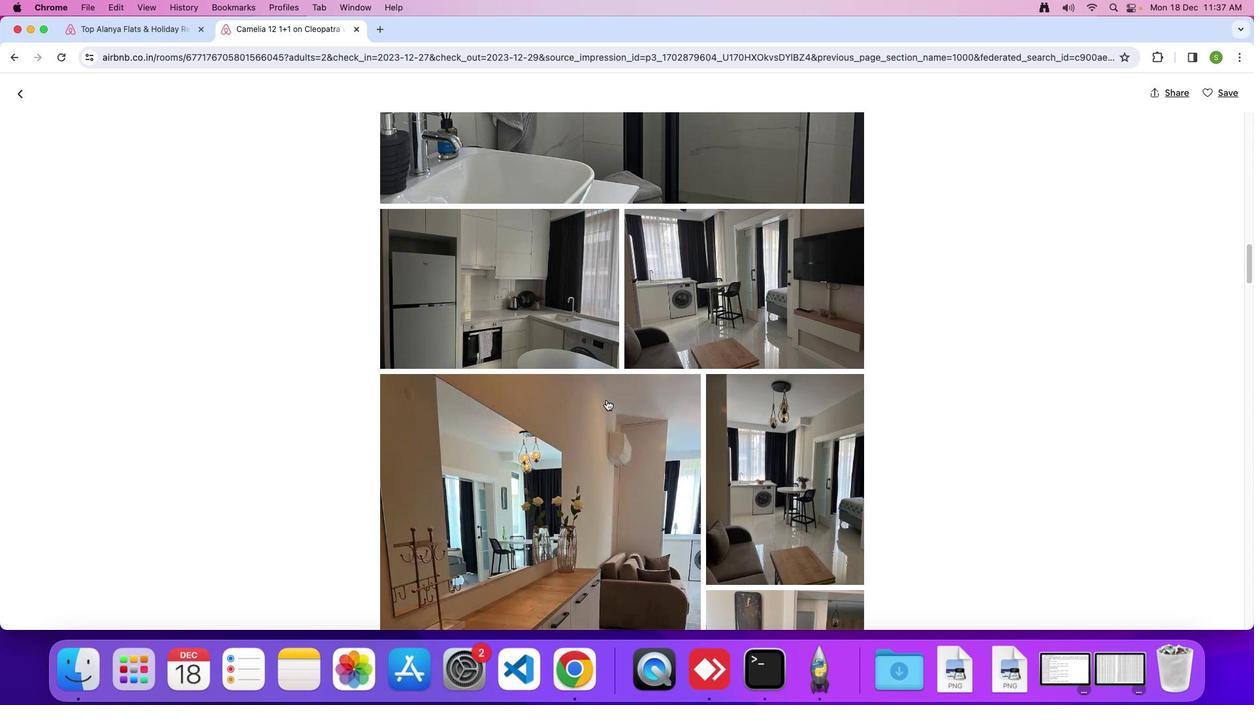 
Action: Mouse scrolled (606, 400) with delta (0, 0)
Screenshot: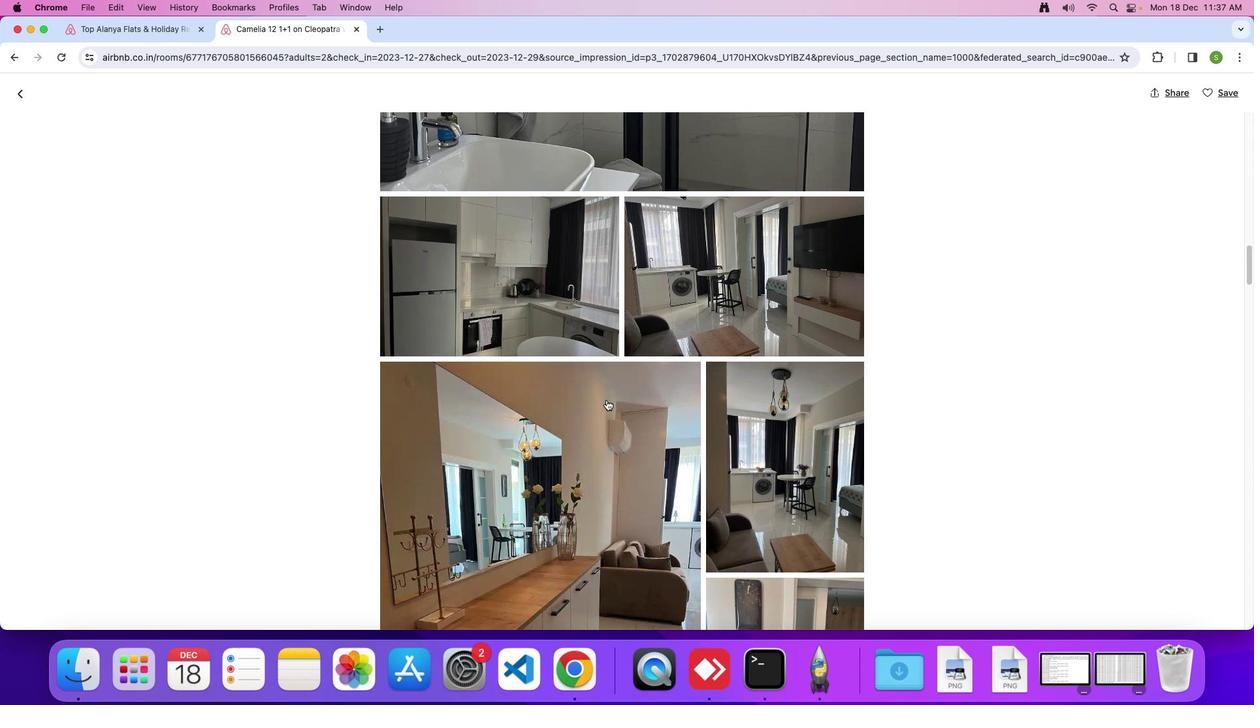 
Action: Mouse scrolled (606, 400) with delta (0, 0)
Screenshot: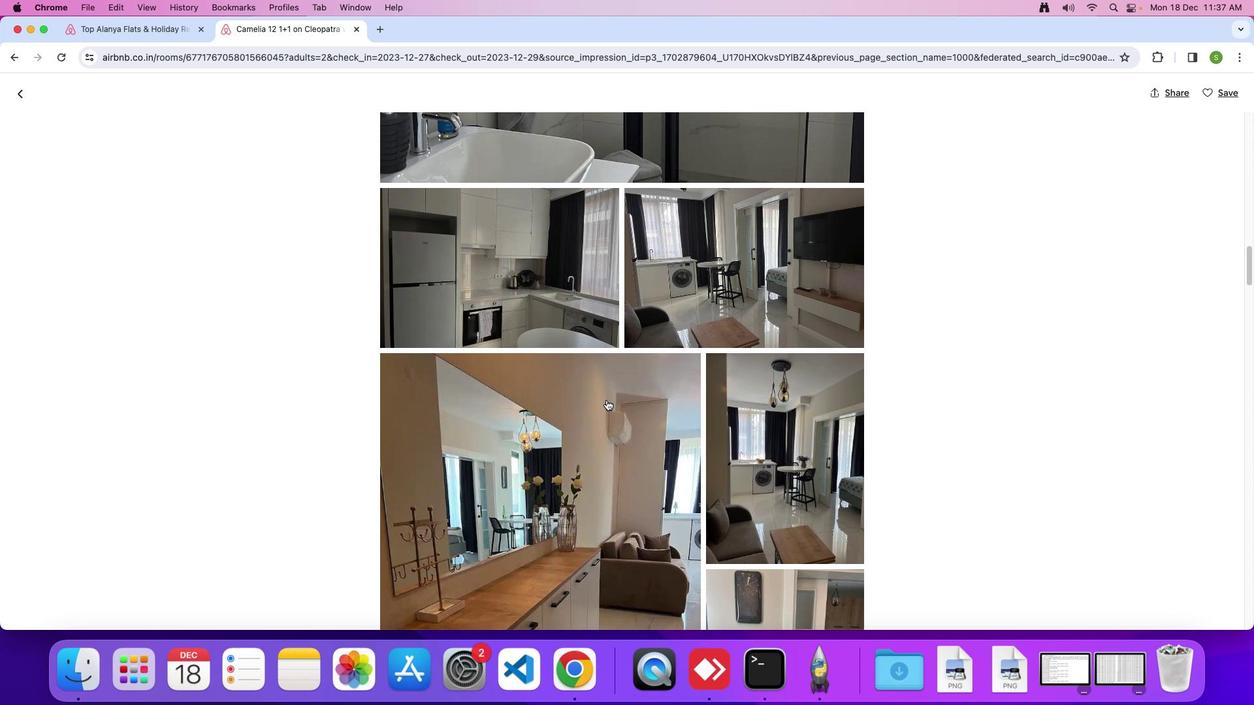 
Action: Mouse scrolled (606, 400) with delta (0, 0)
Screenshot: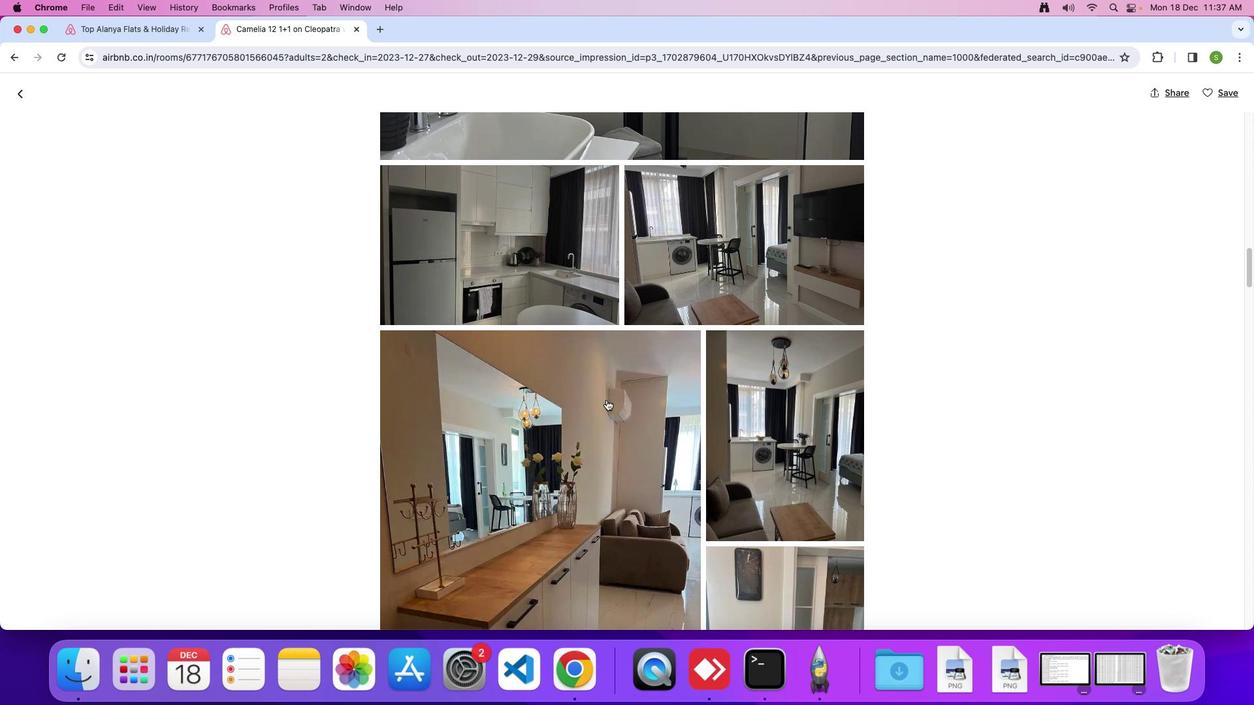 
Action: Mouse scrolled (606, 400) with delta (0, 0)
Screenshot: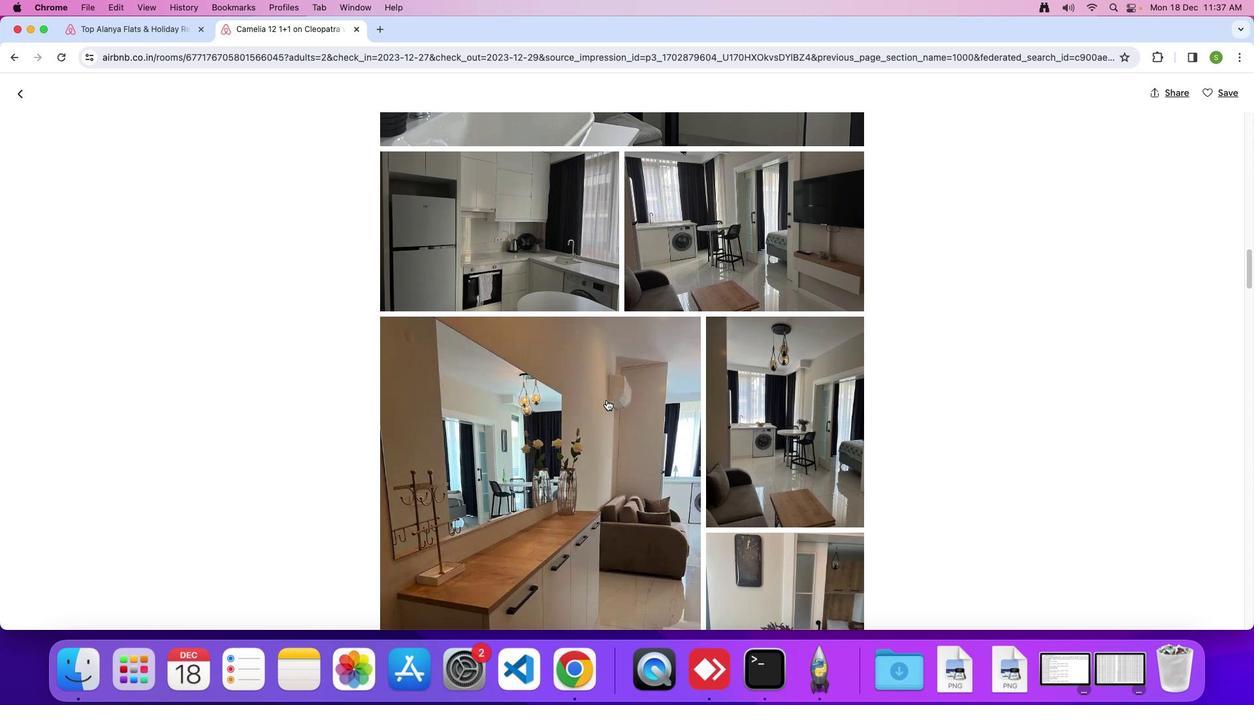 
Action: Mouse scrolled (606, 400) with delta (0, 0)
Screenshot: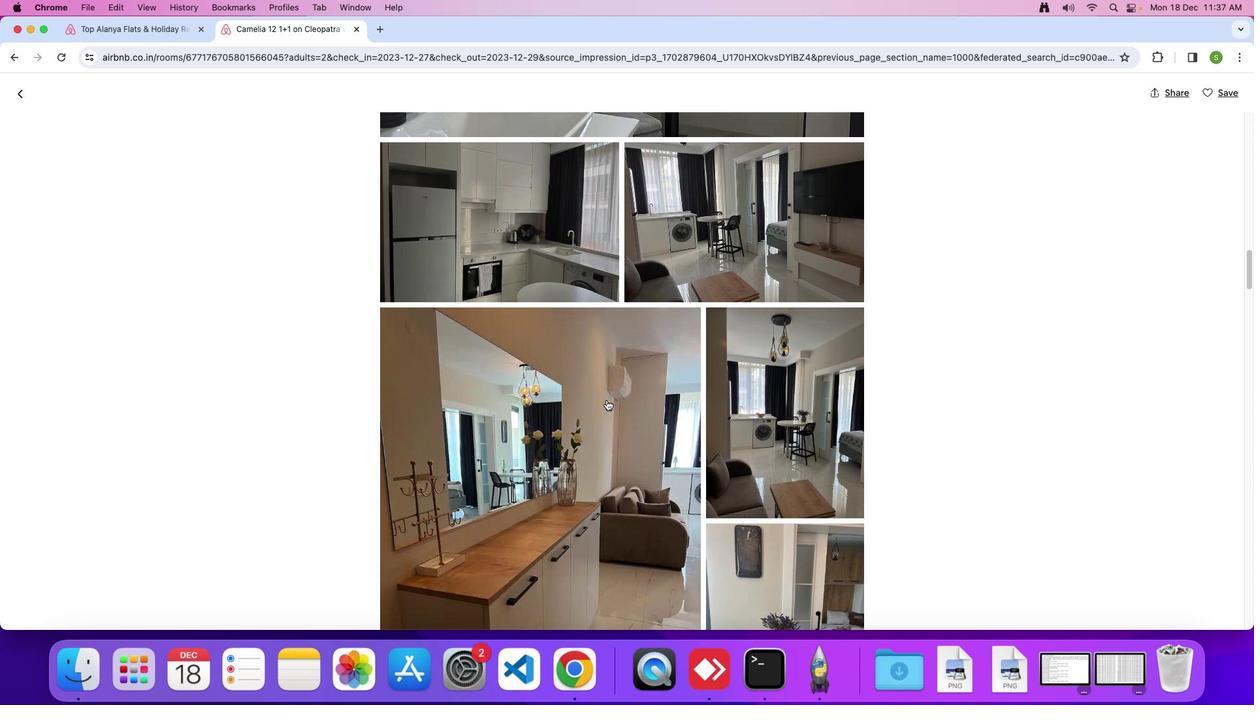 
Action: Mouse scrolled (606, 400) with delta (0, 0)
Screenshot: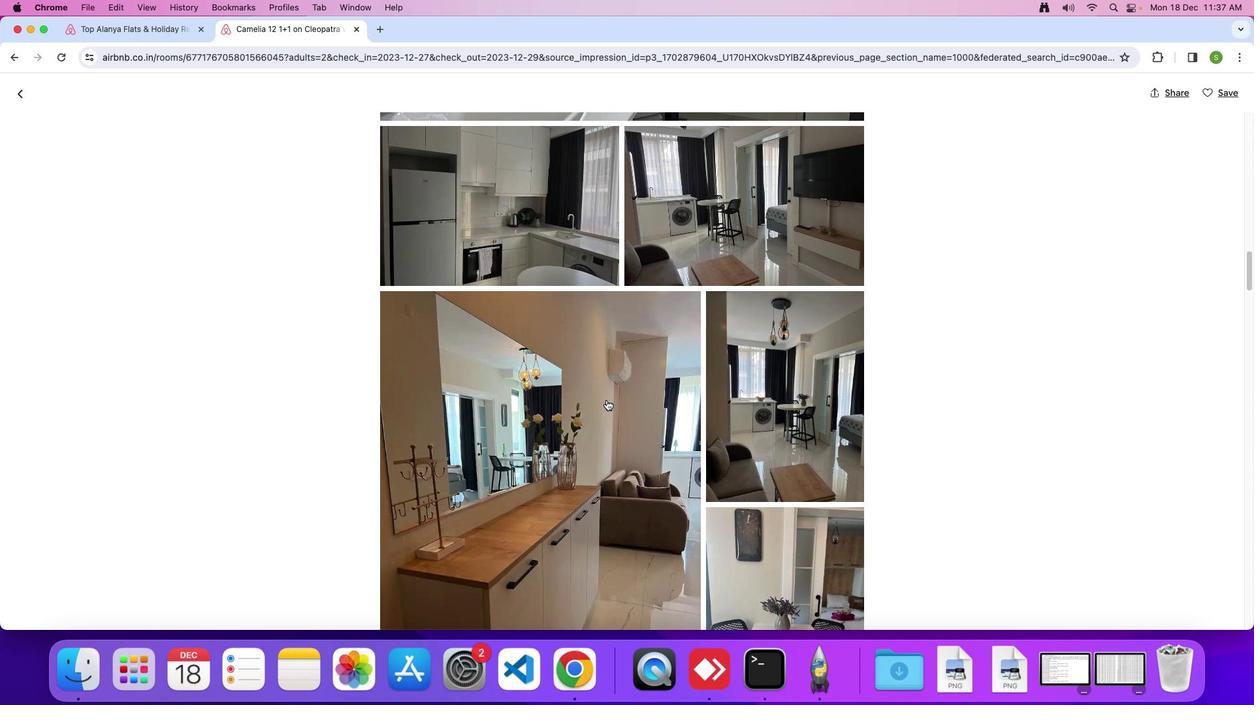 
Action: Mouse scrolled (606, 400) with delta (0, 0)
Screenshot: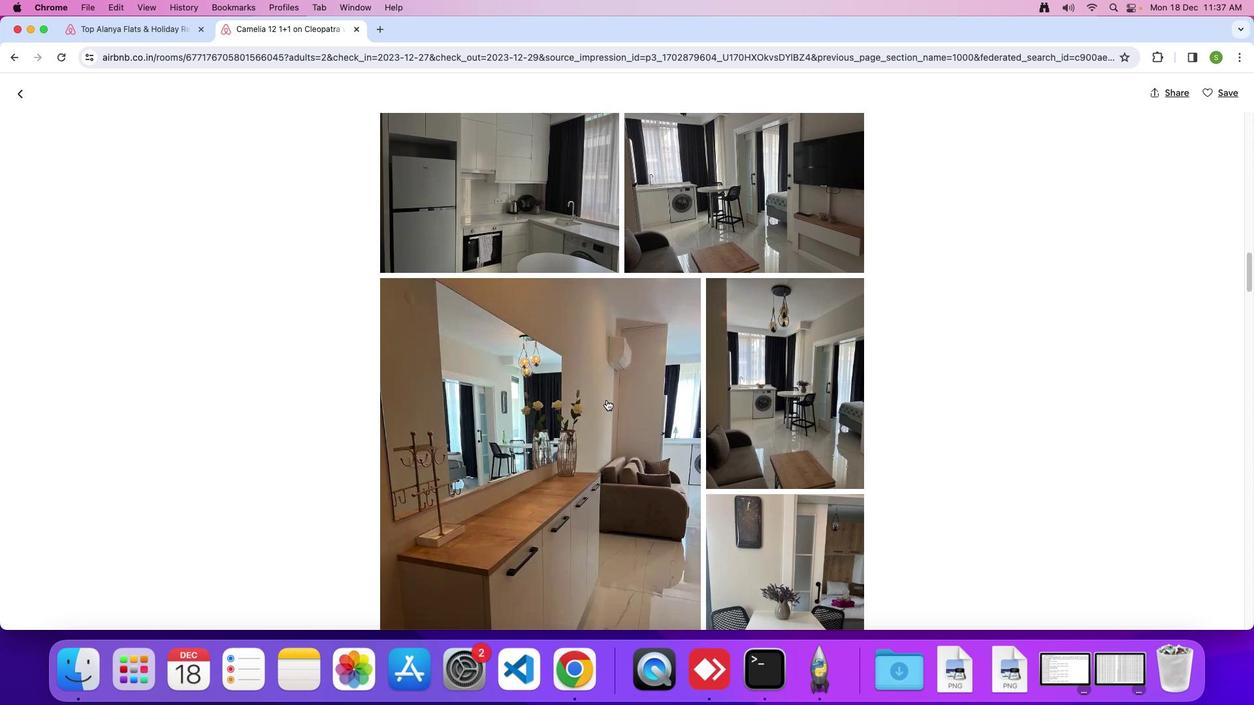 
Action: Mouse scrolled (606, 400) with delta (0, 0)
Screenshot: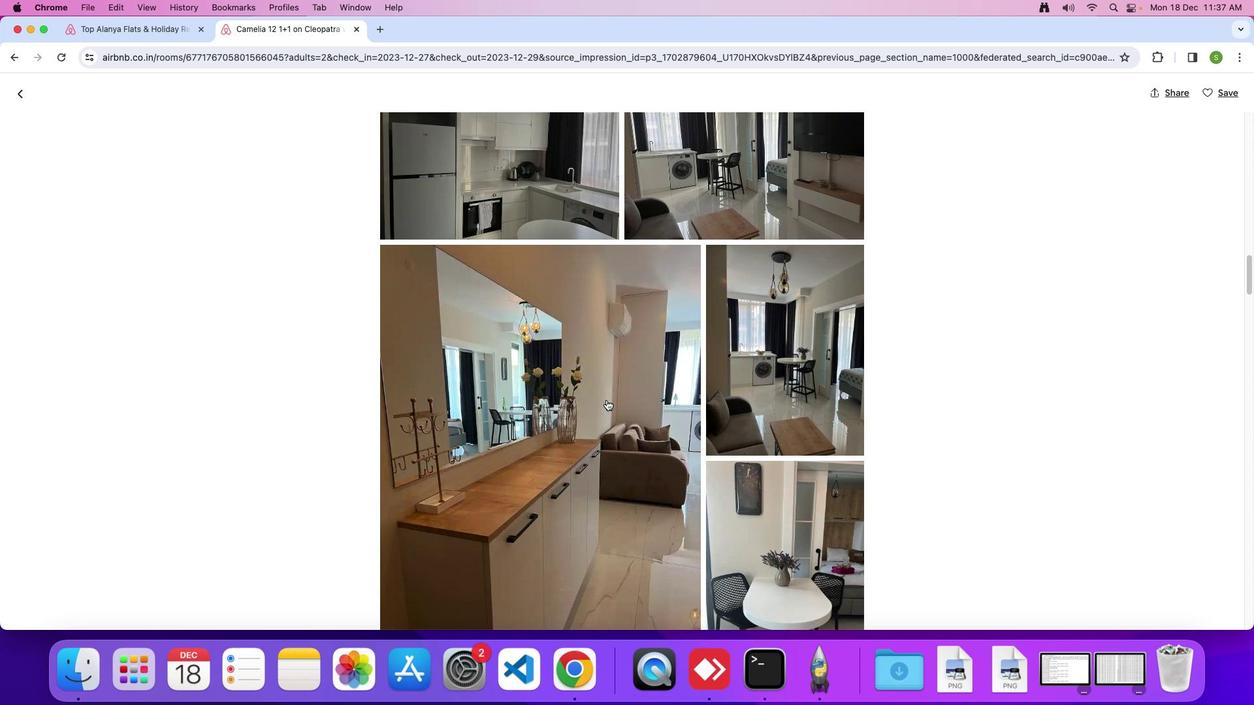 
Action: Mouse scrolled (606, 400) with delta (0, 0)
Screenshot: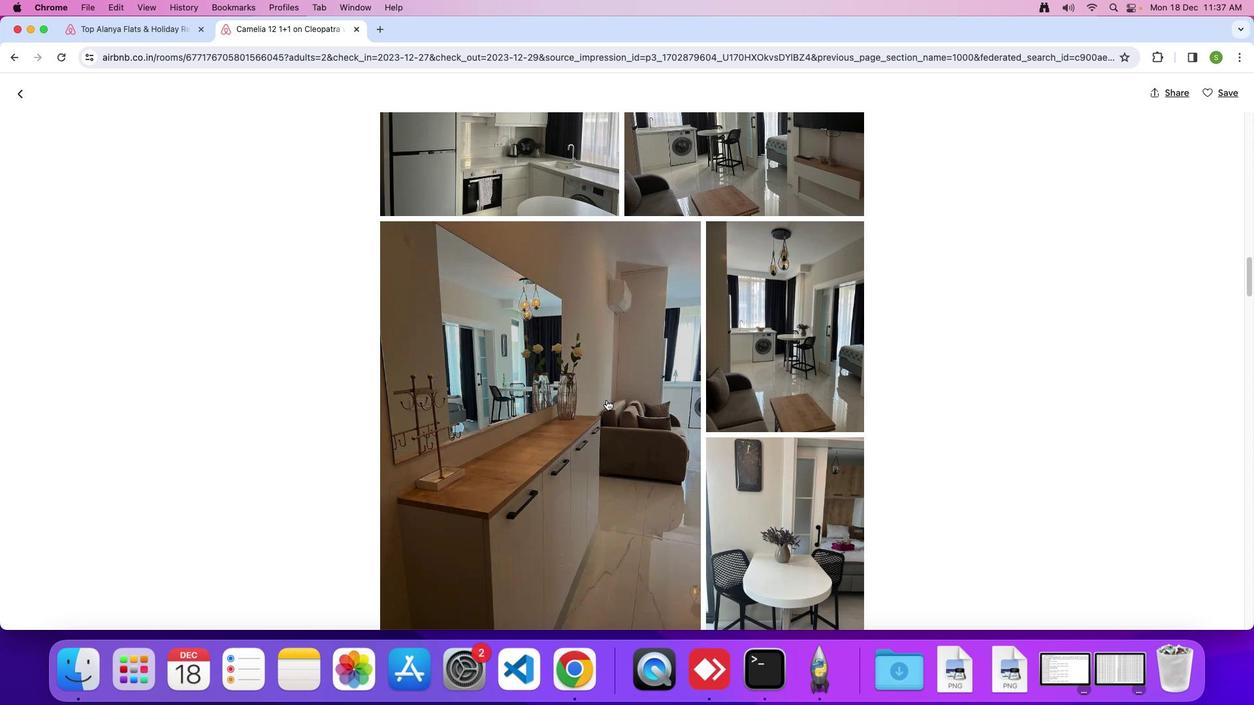 
Action: Mouse scrolled (606, 400) with delta (0, 0)
Screenshot: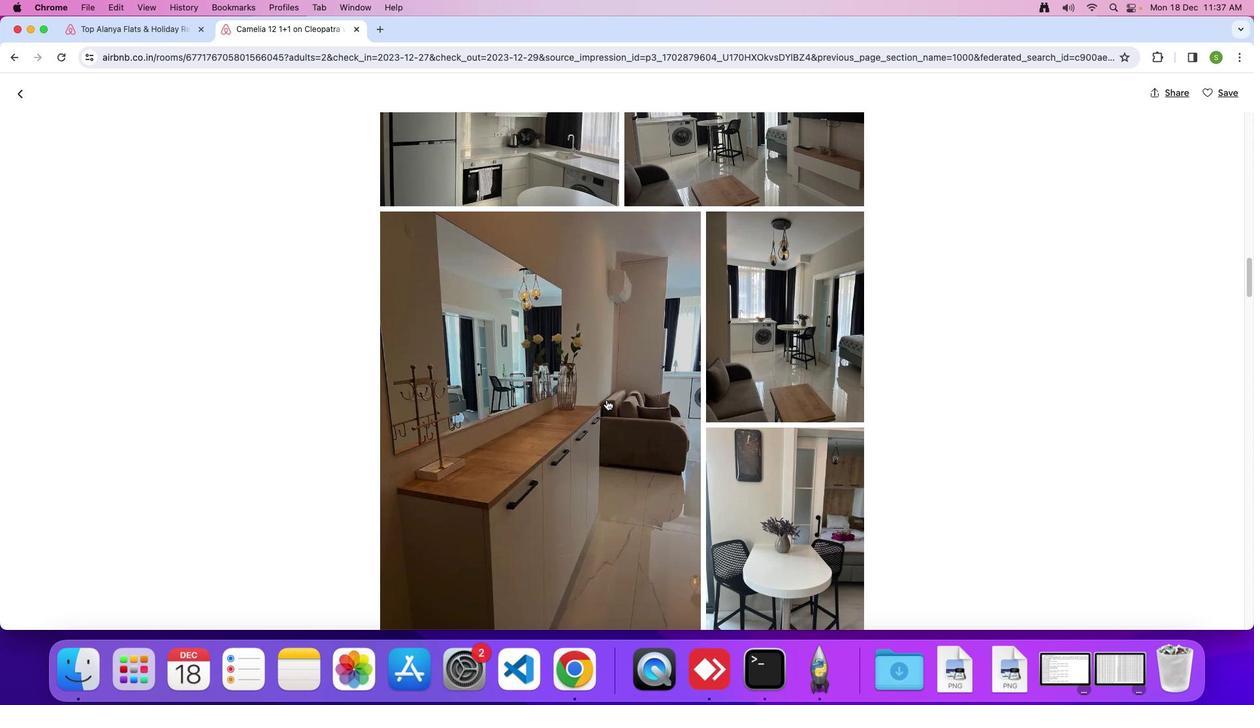 
Action: Mouse scrolled (606, 400) with delta (0, 0)
Screenshot: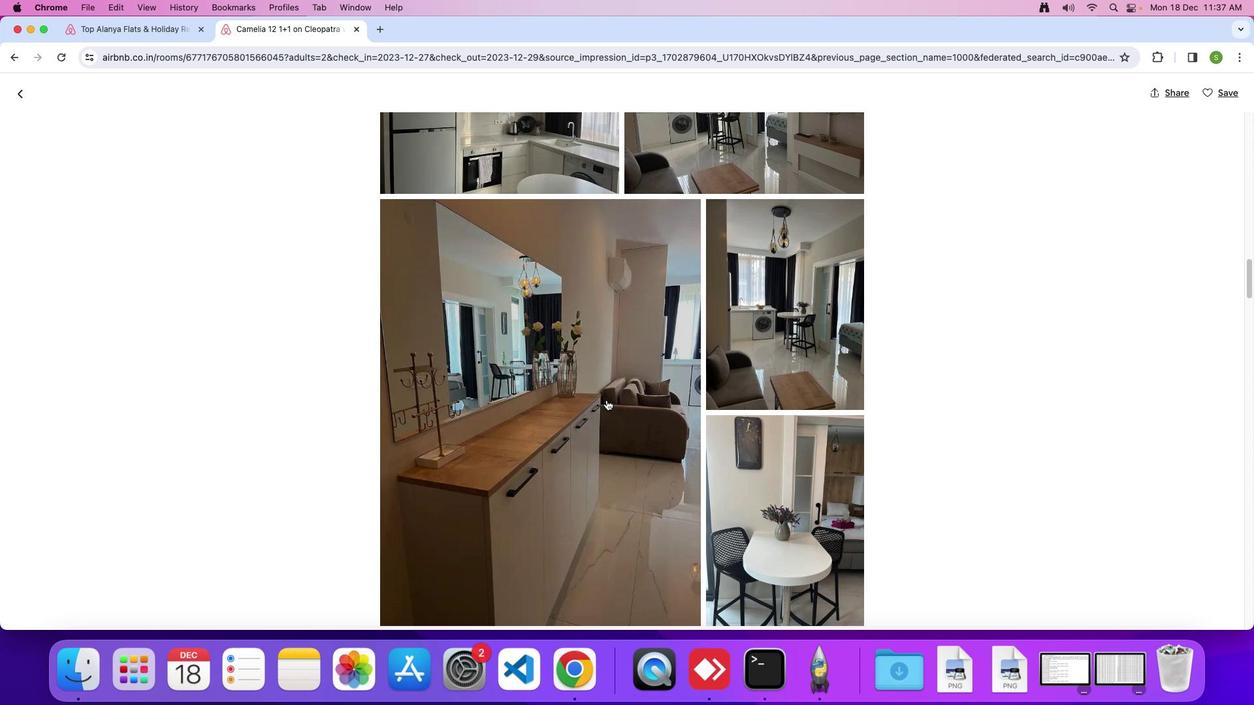 
Action: Mouse scrolled (606, 400) with delta (0, 0)
Screenshot: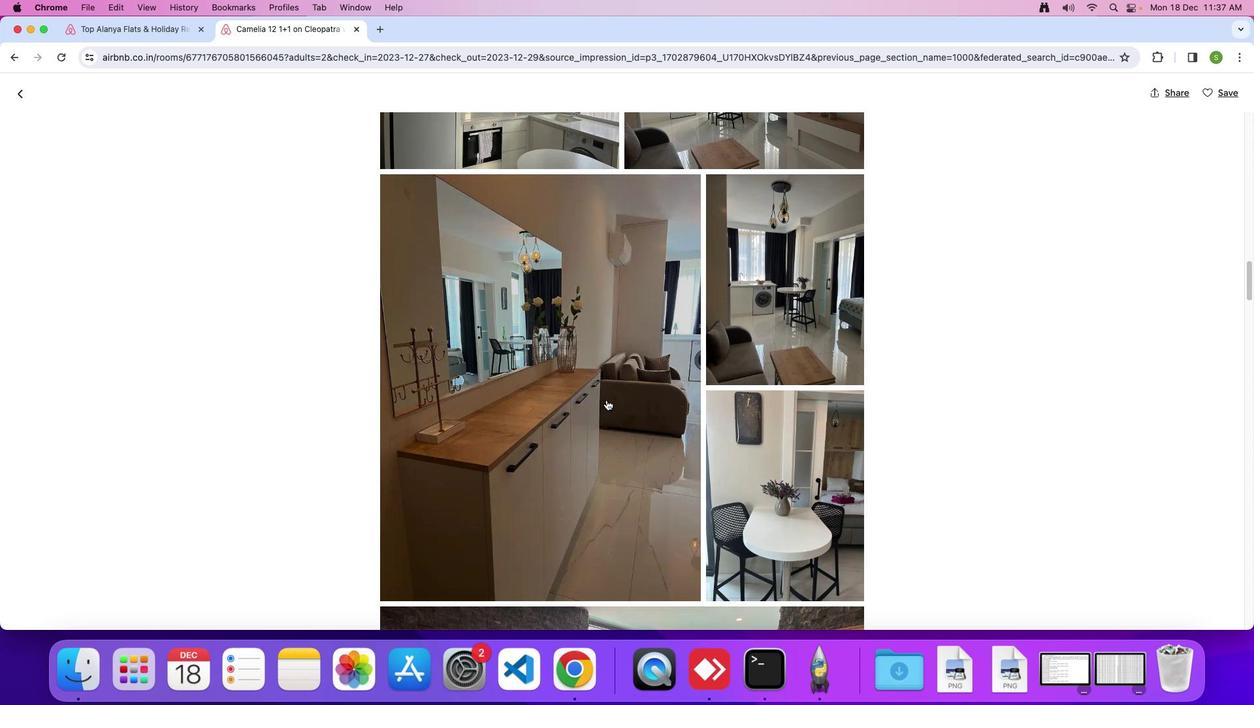 
Action: Mouse scrolled (606, 400) with delta (0, -1)
Screenshot: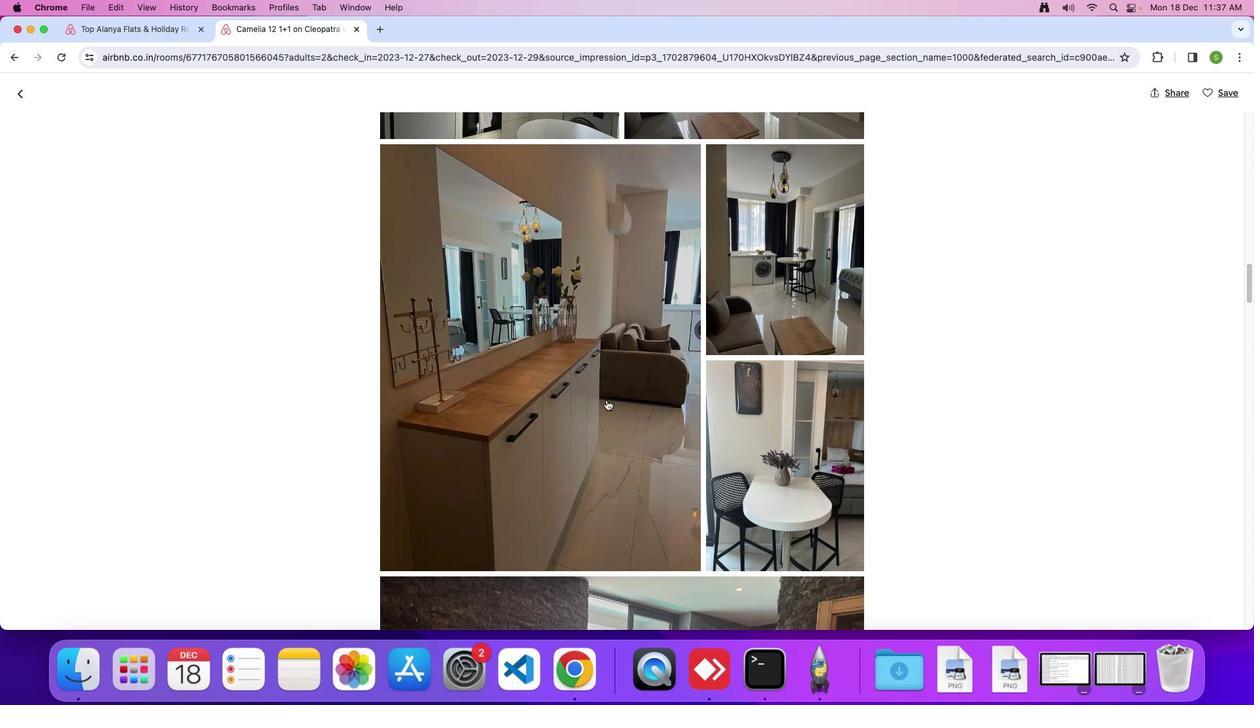 
Action: Mouse scrolled (606, 400) with delta (0, 0)
Screenshot: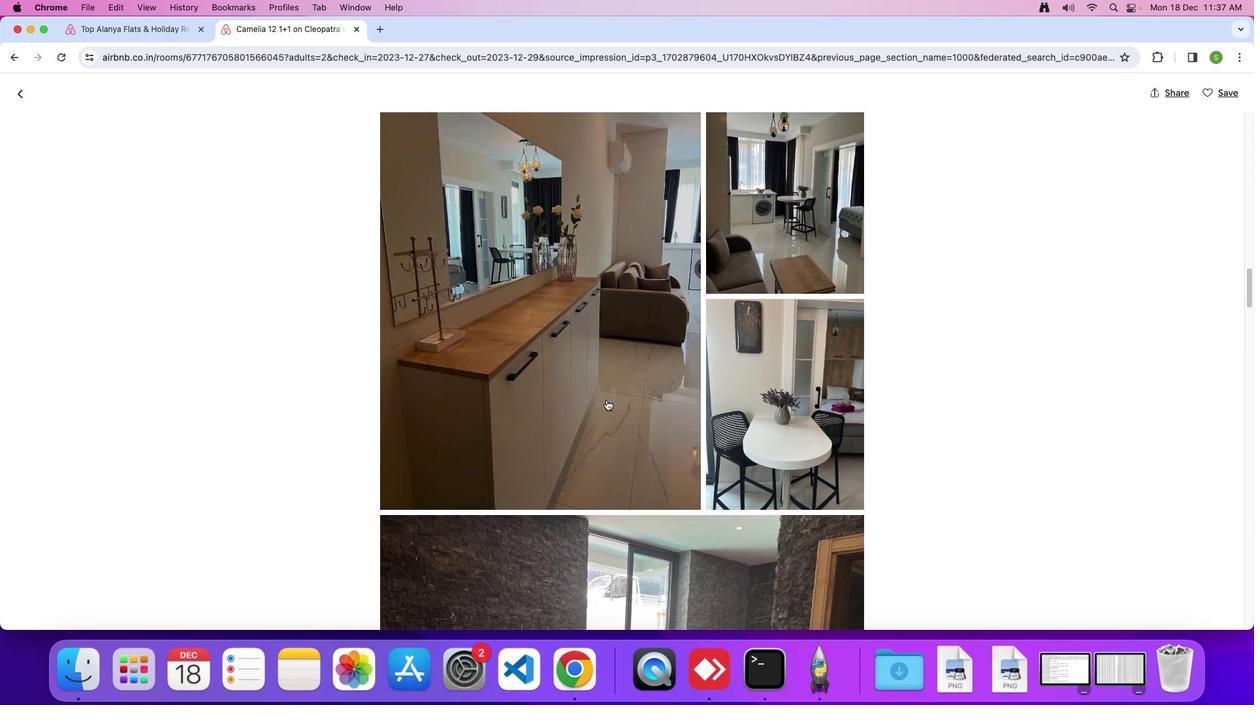 
Action: Mouse scrolled (606, 400) with delta (0, 0)
Screenshot: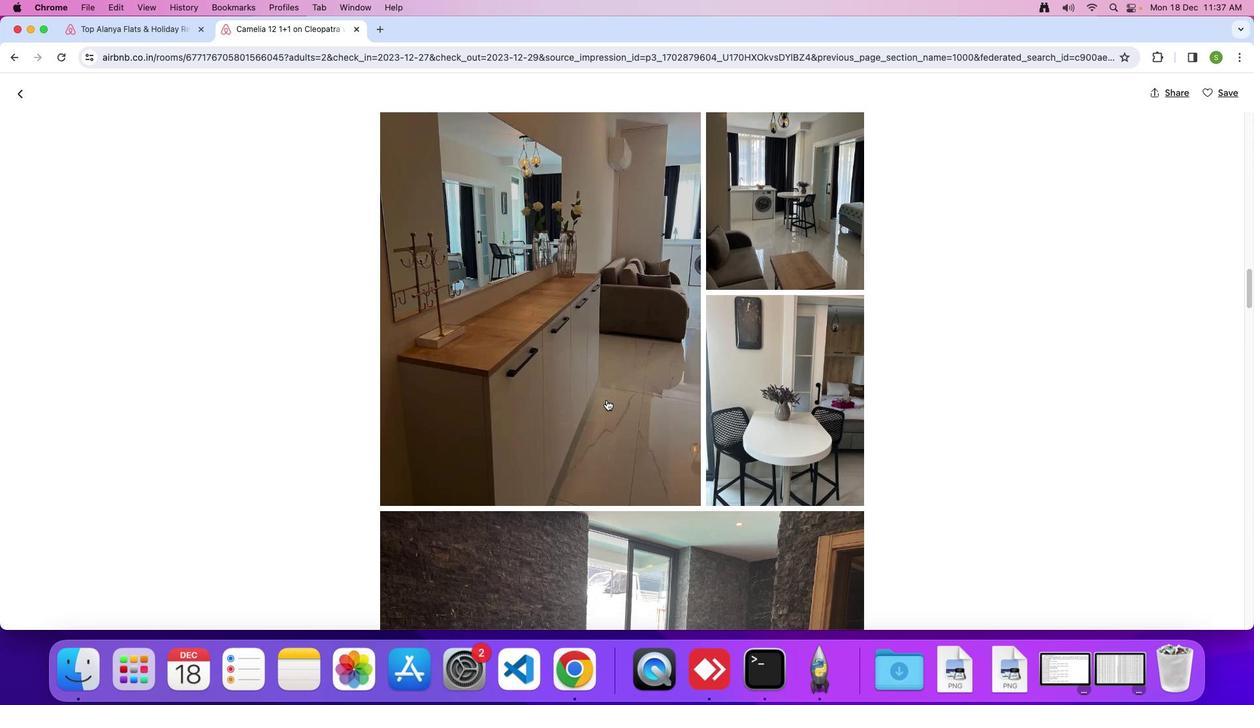 
Action: Mouse scrolled (606, 400) with delta (0, 0)
Screenshot: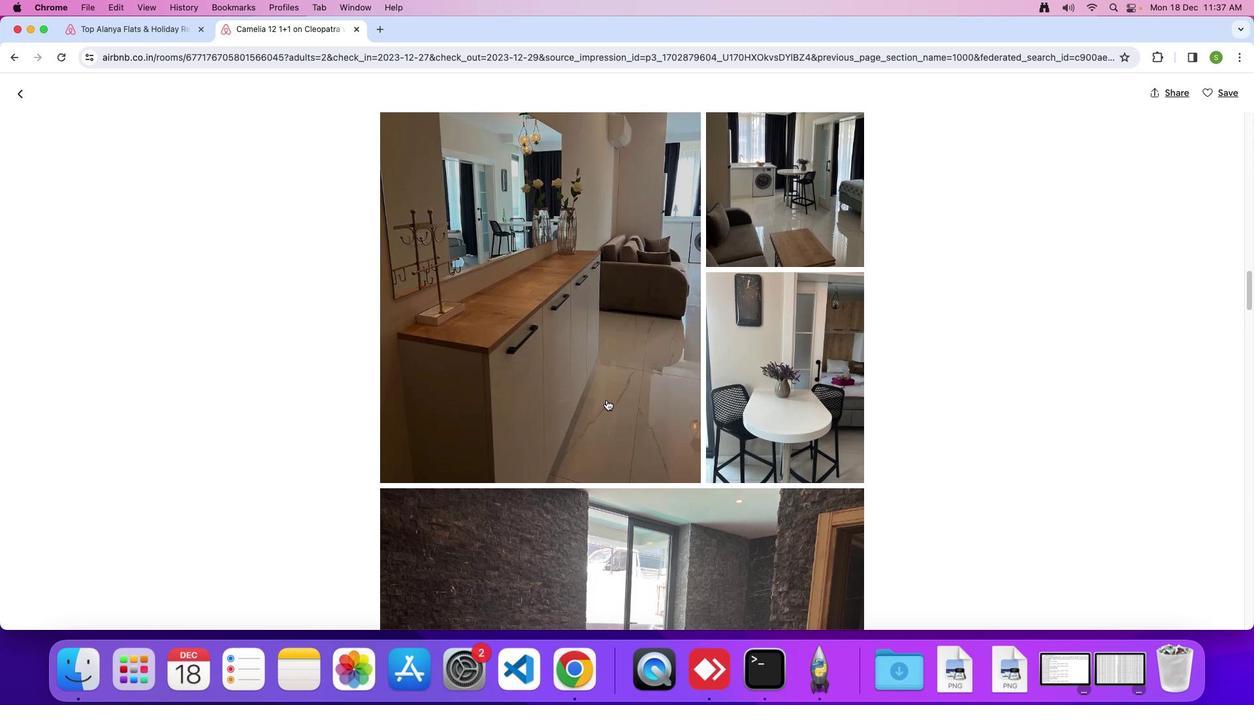 
Action: Mouse scrolled (606, 400) with delta (0, 0)
